 Task: Change the Trello board background using images related to 'Malaysia' and 'Chicago'.
Action: Mouse pressed left at (733, 44)
Screenshot: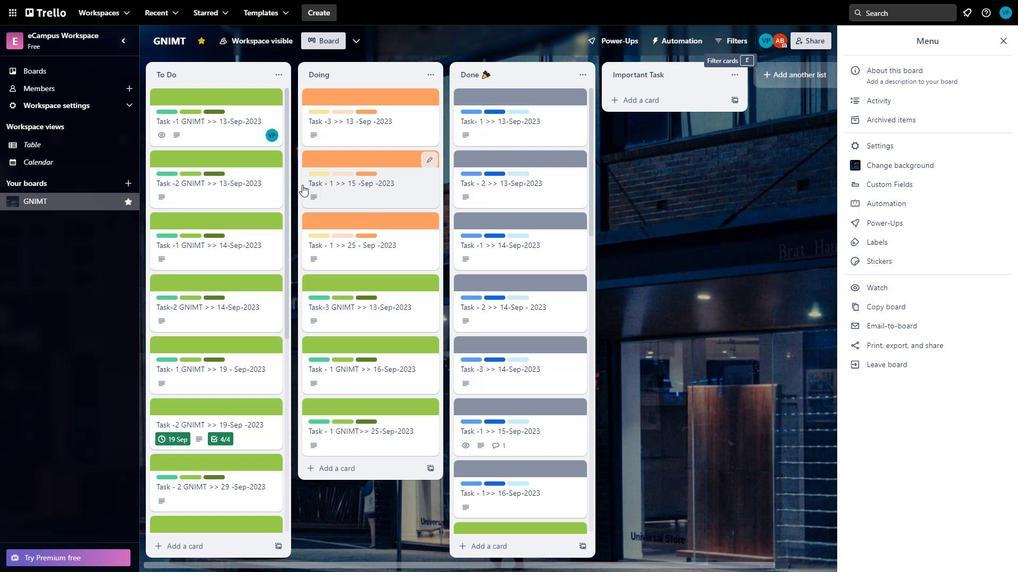 
Action: Mouse moved to (260, 230)
Screenshot: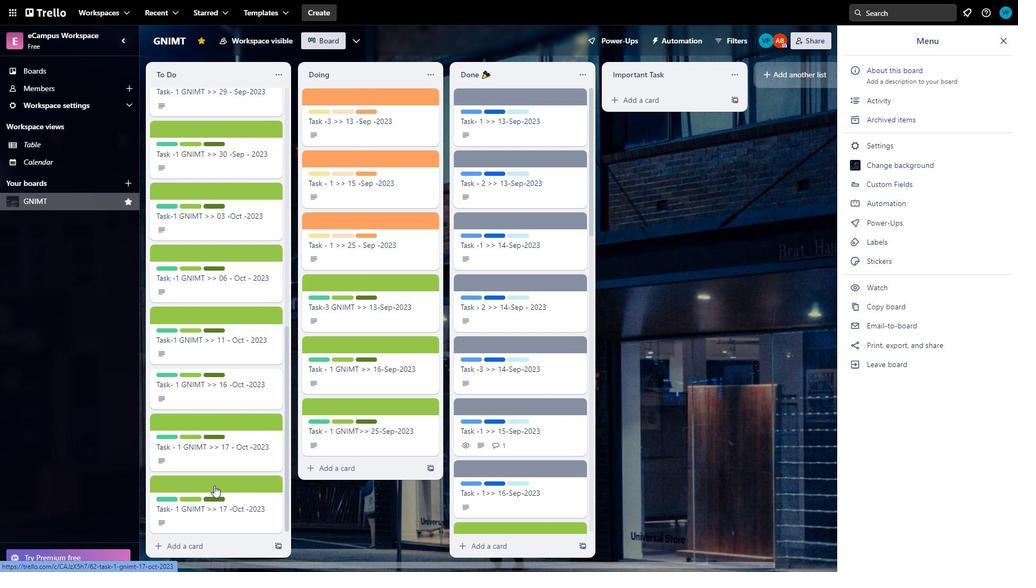 
Action: Mouse scrolled (260, 230) with delta (0, 0)
Screenshot: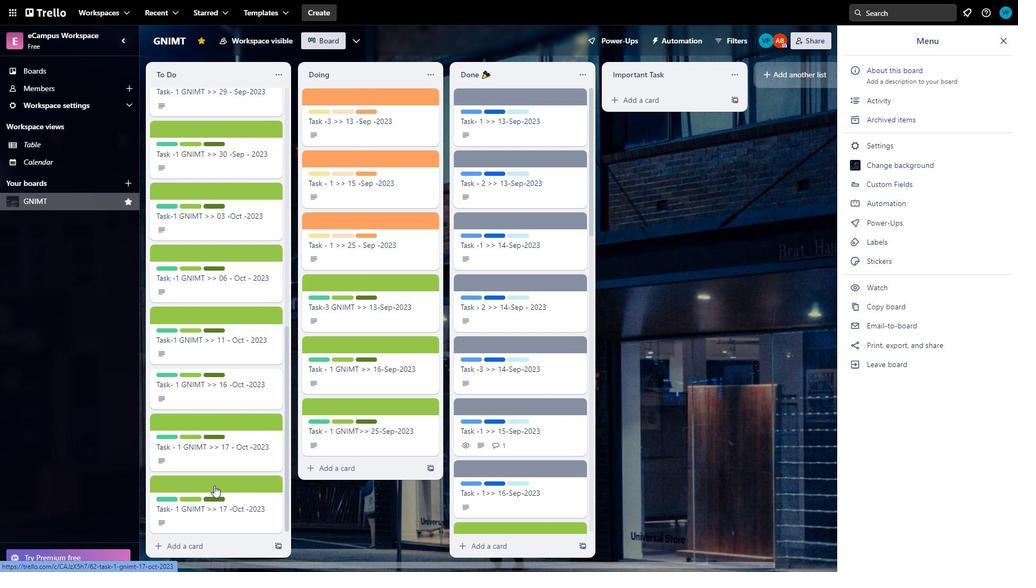 
Action: Mouse moved to (255, 245)
Screenshot: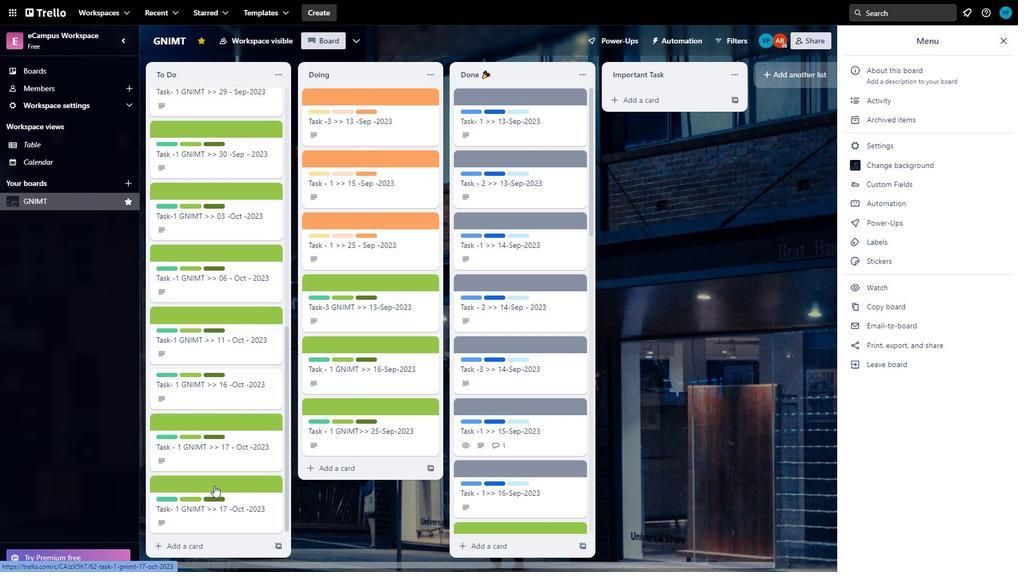 
Action: Mouse scrolled (255, 244) with delta (0, 0)
Screenshot: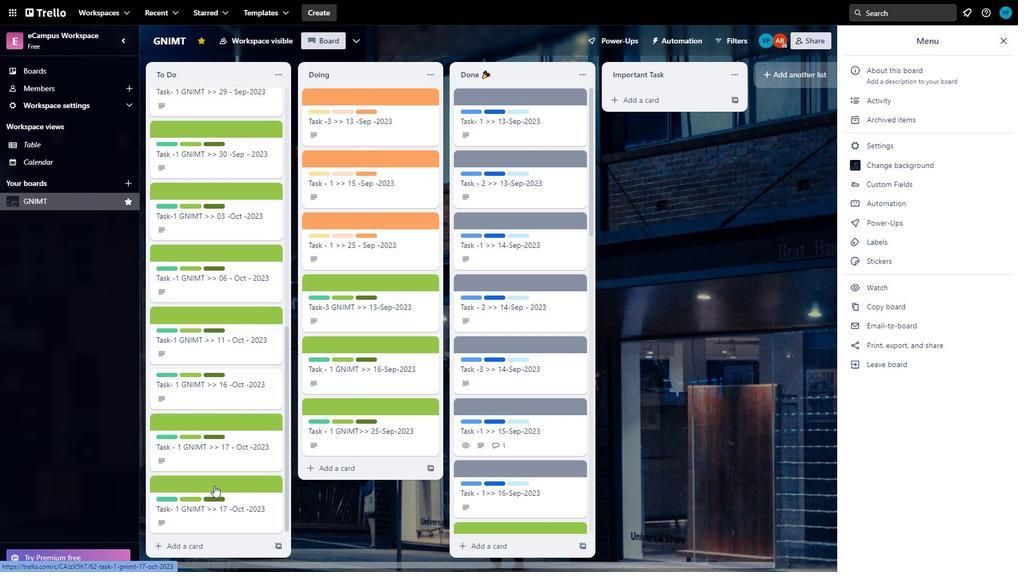
Action: Mouse moved to (254, 247)
Screenshot: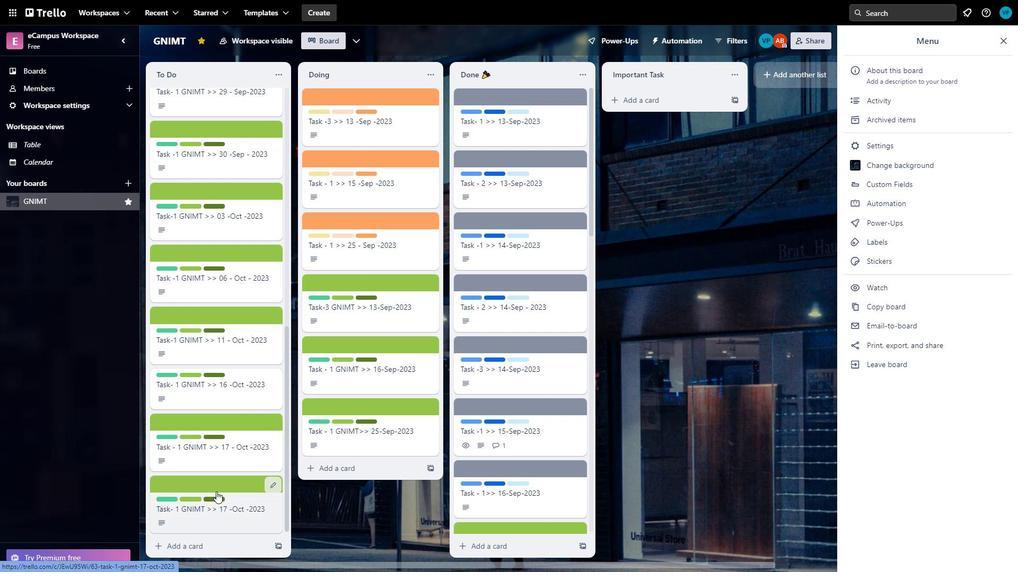 
Action: Mouse scrolled (254, 247) with delta (0, 0)
Screenshot: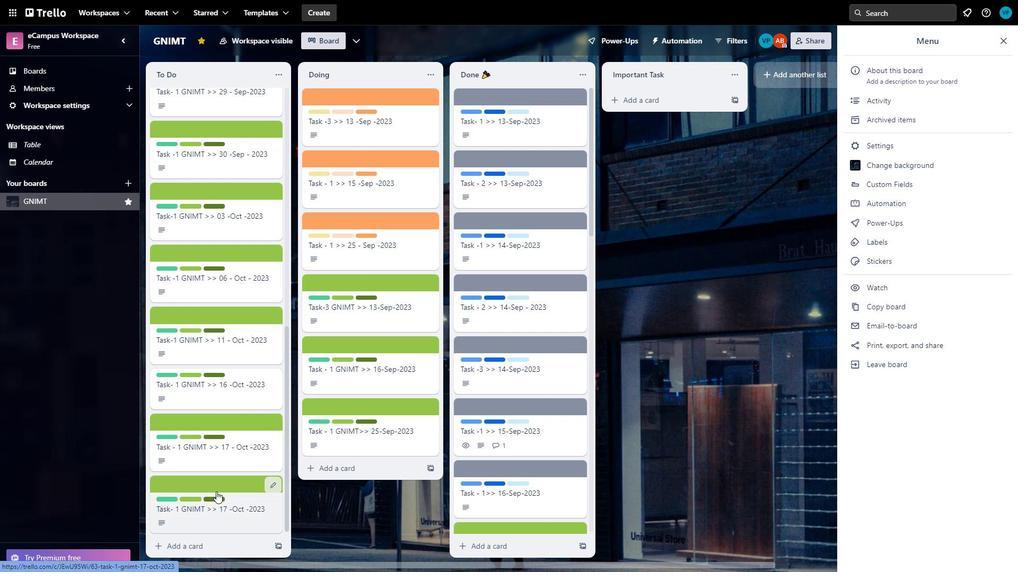 
Action: Mouse moved to (212, 354)
Screenshot: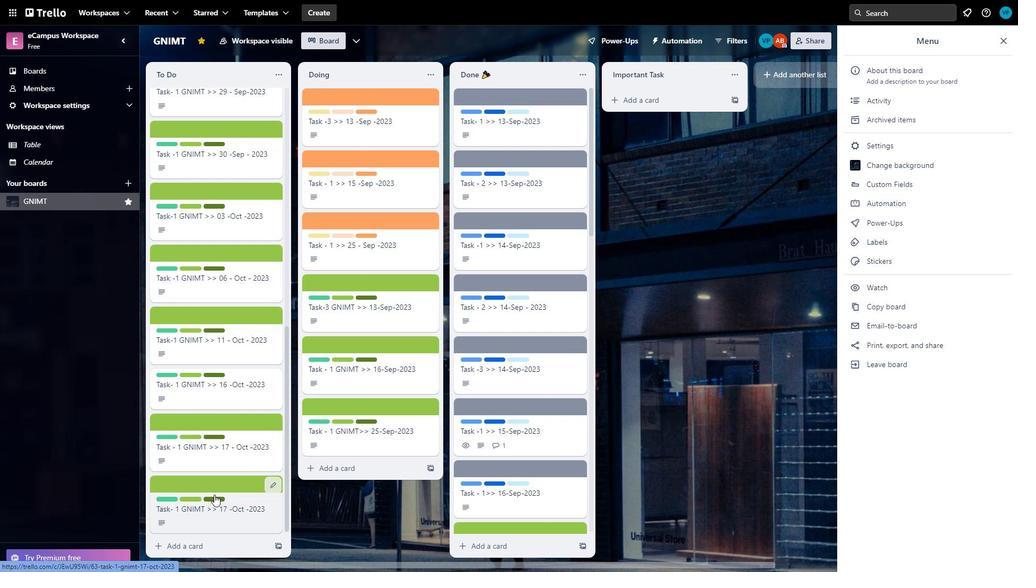 
Action: Mouse scrolled (212, 353) with delta (0, 0)
Screenshot: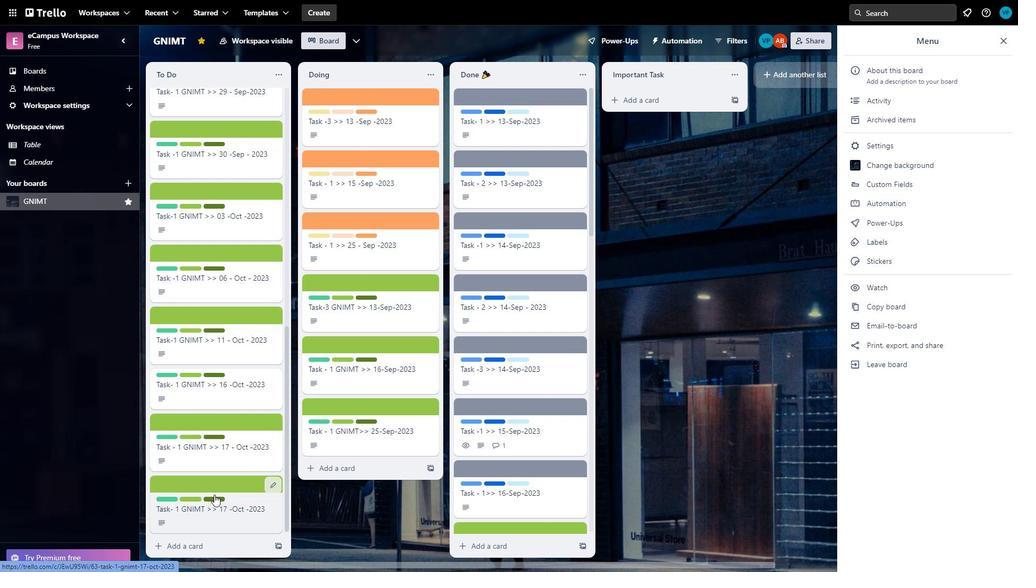 
Action: Mouse moved to (212, 355)
Screenshot: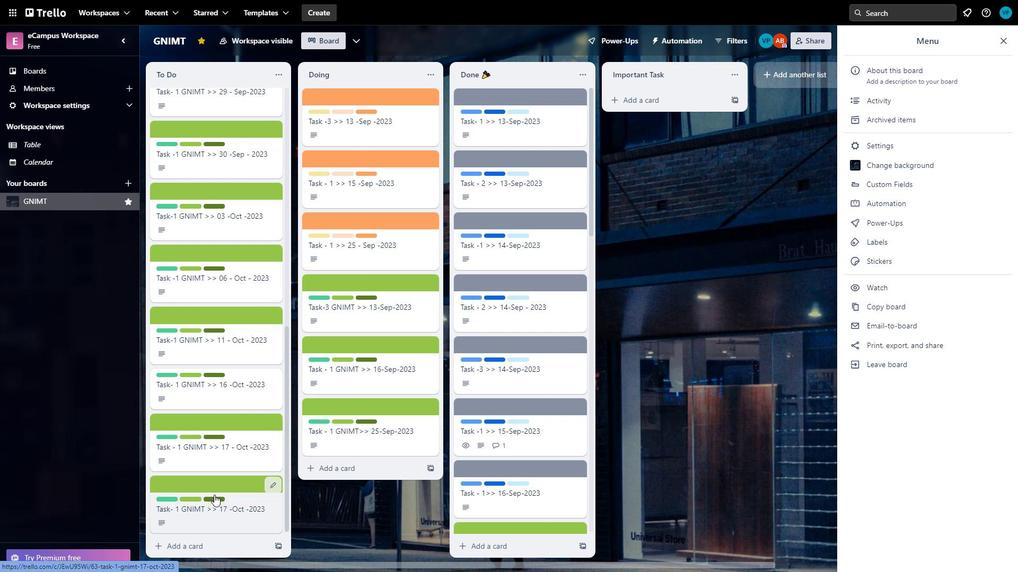 
Action: Mouse scrolled (212, 354) with delta (0, 0)
Screenshot: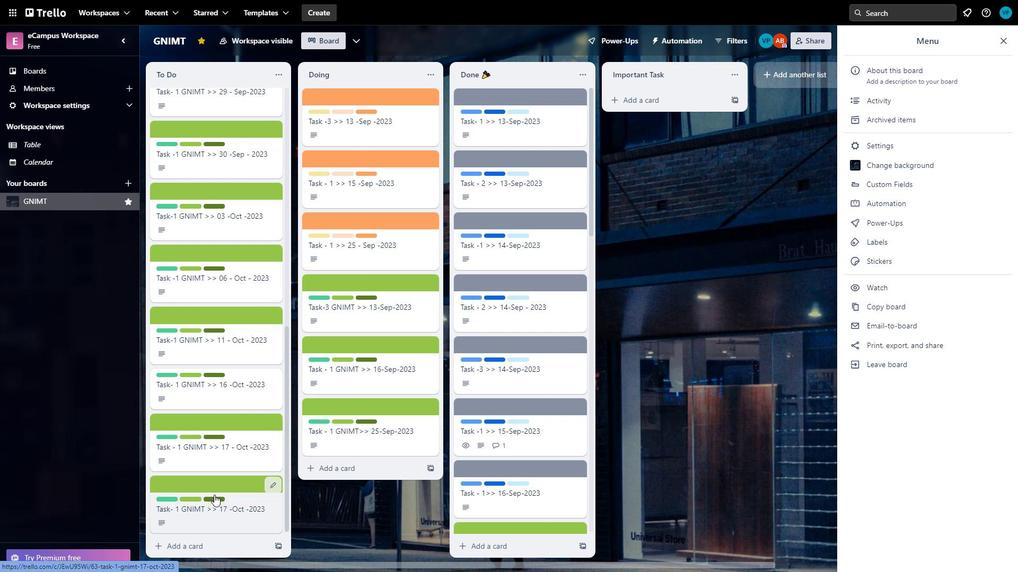 
Action: Mouse moved to (211, 356)
Screenshot: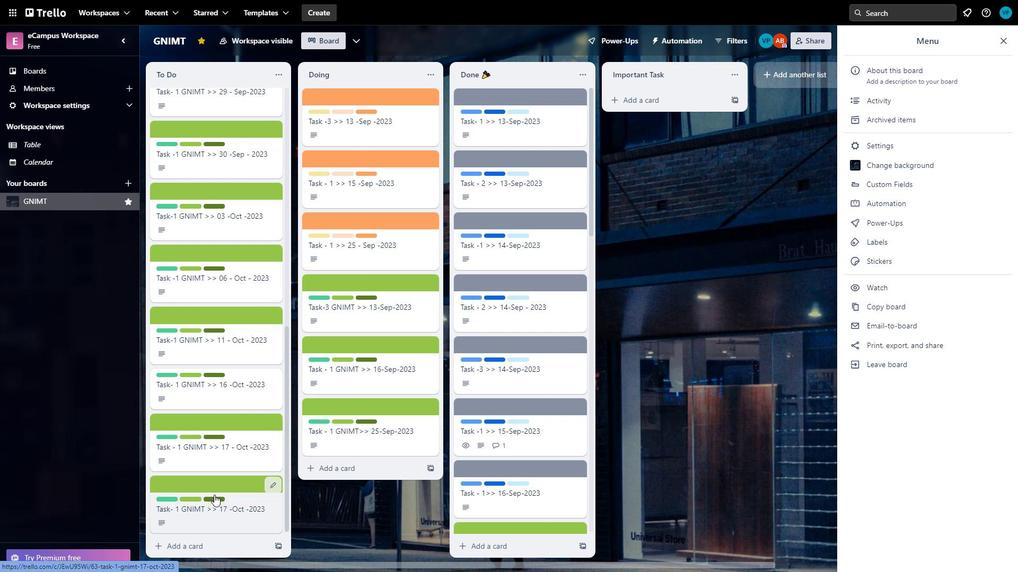 
Action: Mouse scrolled (211, 355) with delta (0, 0)
Screenshot: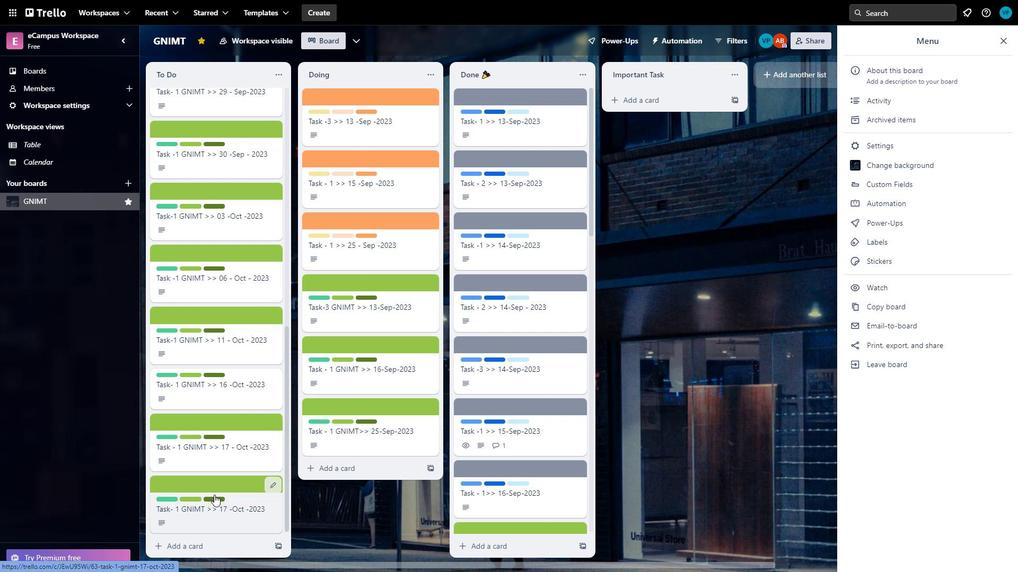 
Action: Mouse scrolled (211, 355) with delta (0, 0)
Screenshot: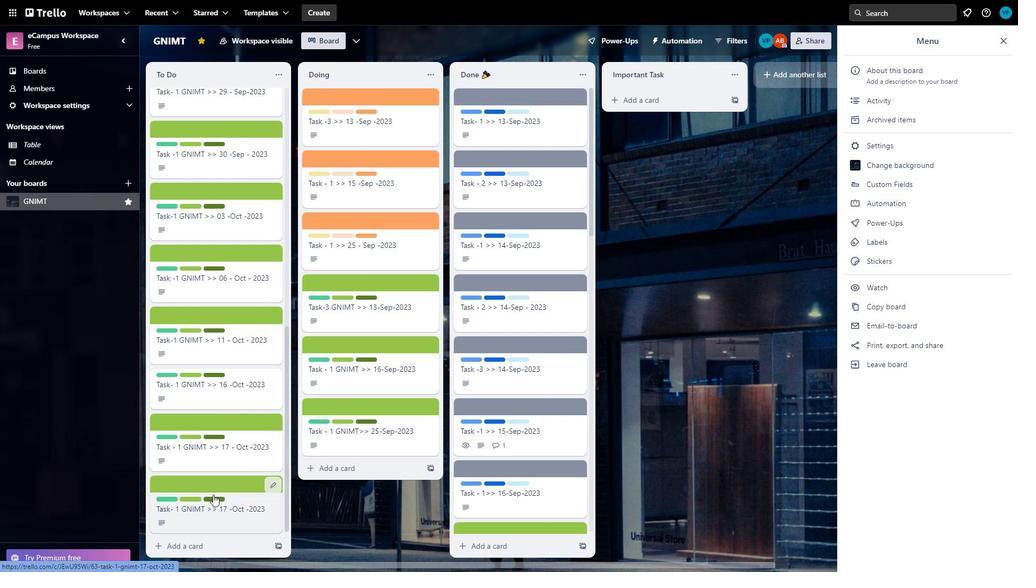 
Action: Mouse moved to (211, 356)
Screenshot: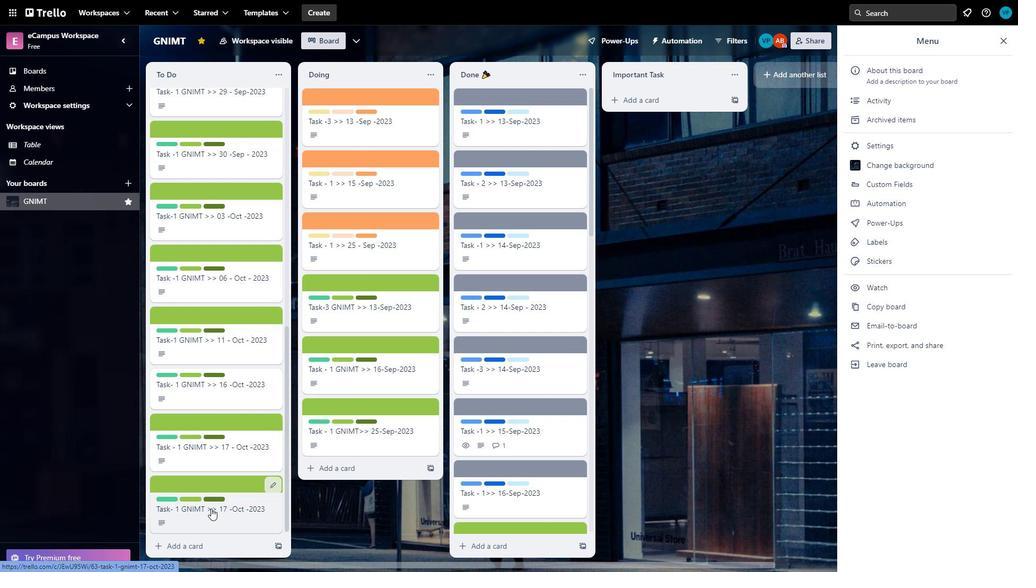 
Action: Mouse scrolled (211, 356) with delta (0, 0)
Screenshot: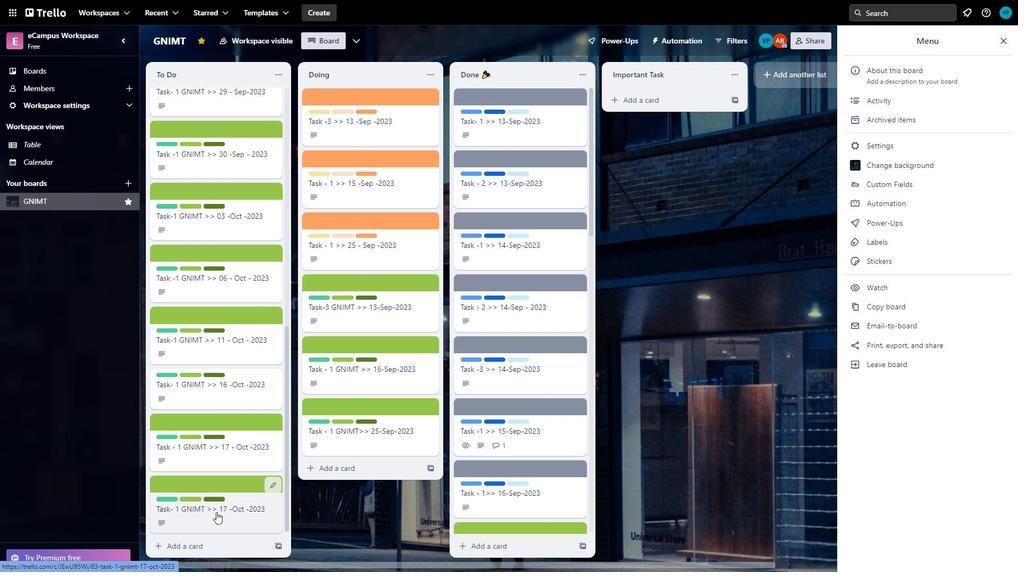 
Action: Mouse scrolled (211, 356) with delta (0, 0)
Screenshot: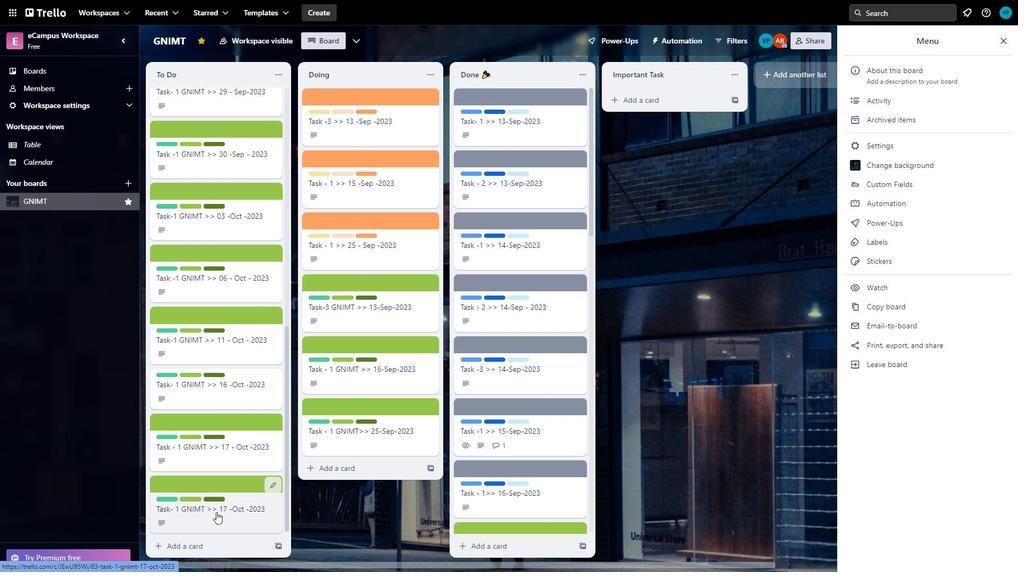 
Action: Mouse scrolled (211, 356) with delta (0, 0)
Screenshot: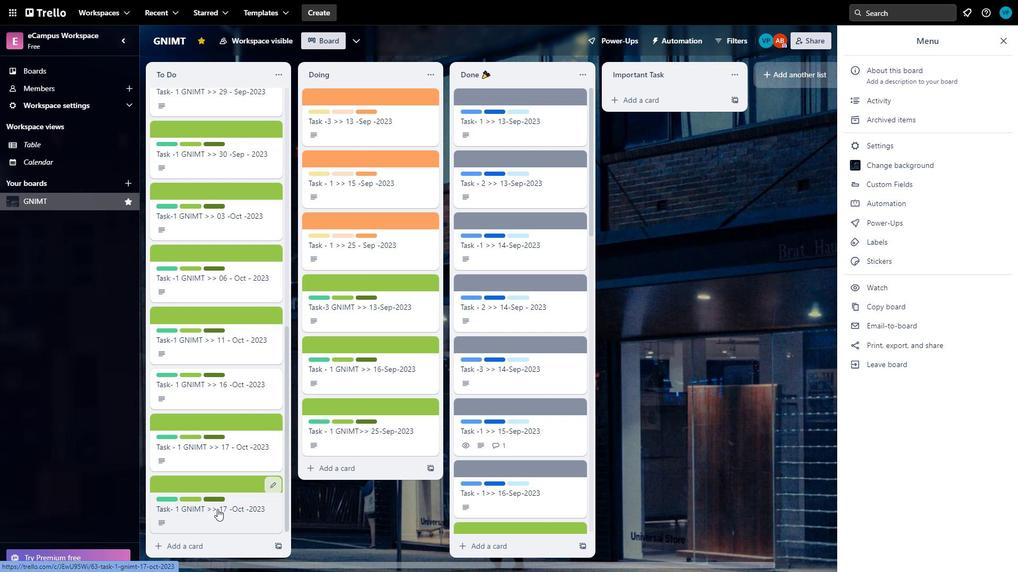 
Action: Mouse scrolled (211, 356) with delta (0, 0)
Screenshot: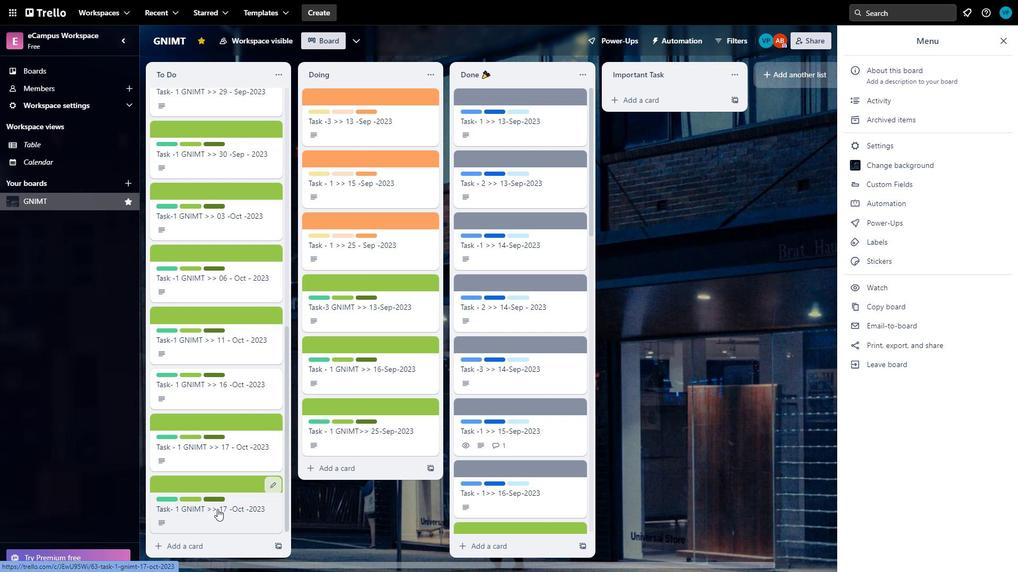 
Action: Mouse moved to (207, 356)
Screenshot: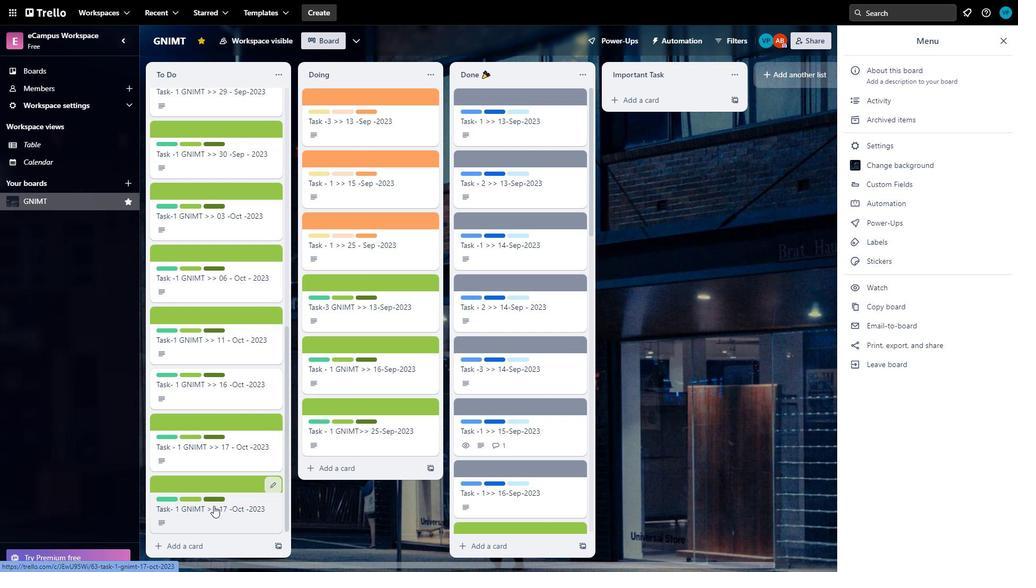 
Action: Mouse scrolled (207, 355) with delta (0, 0)
Screenshot: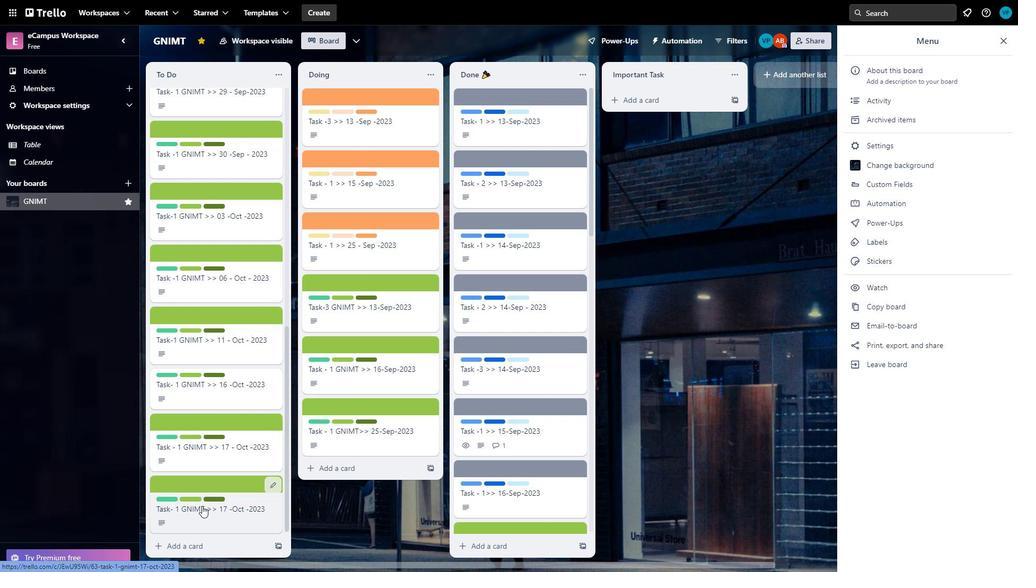 
Action: Mouse scrolled (207, 355) with delta (0, 0)
Screenshot: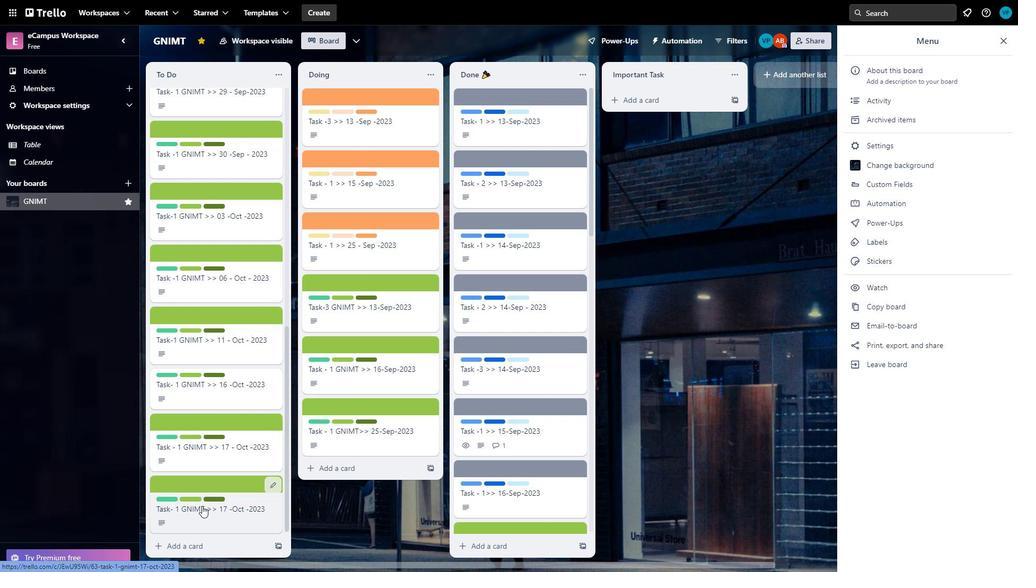 
Action: Mouse scrolled (207, 355) with delta (0, 0)
Screenshot: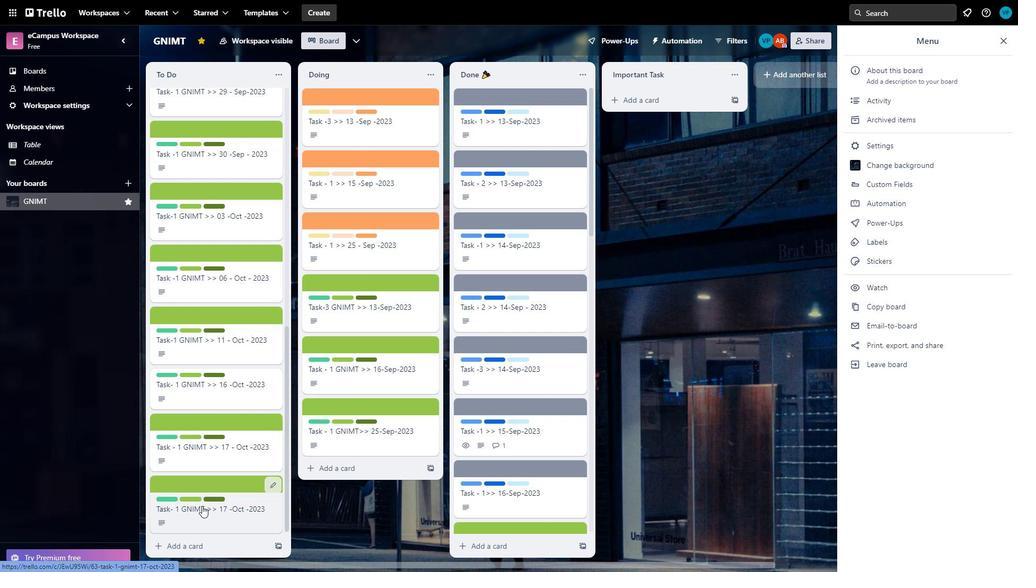 
Action: Mouse scrolled (207, 355) with delta (0, 0)
Screenshot: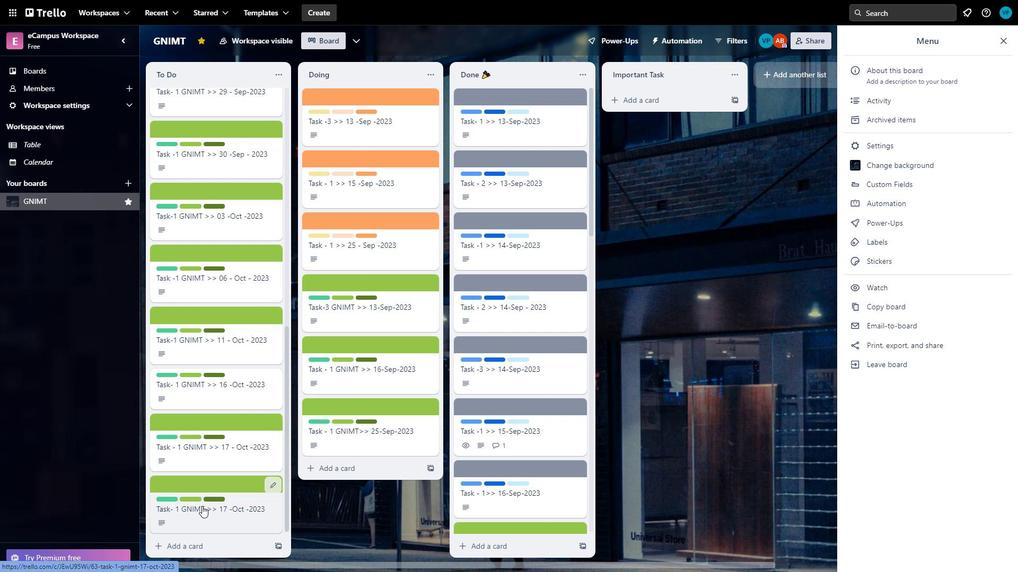 
Action: Mouse moved to (206, 355)
Screenshot: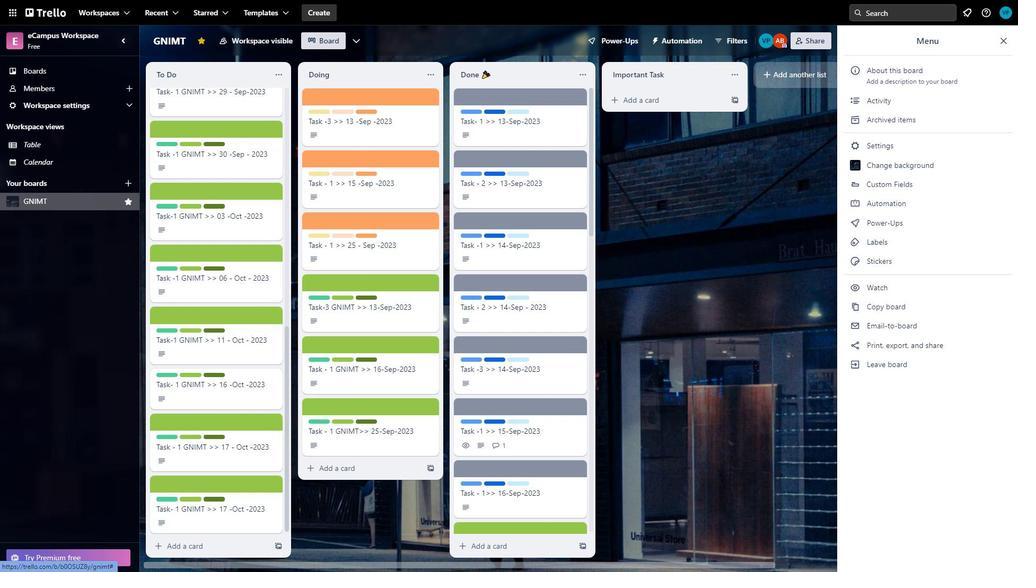 
Action: Mouse scrolled (206, 355) with delta (0, 0)
Screenshot: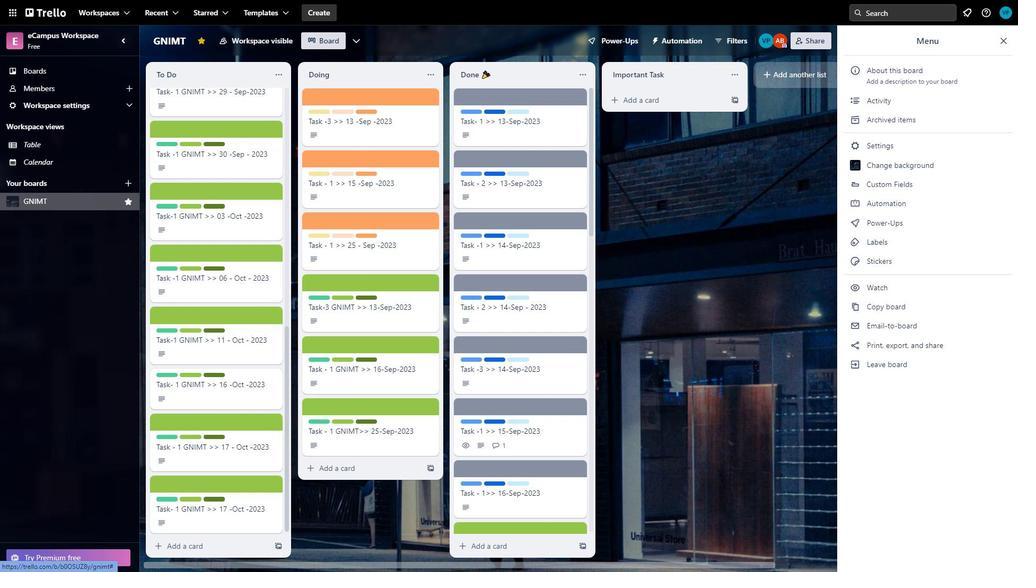 
Action: Mouse scrolled (206, 355) with delta (0, 0)
Screenshot: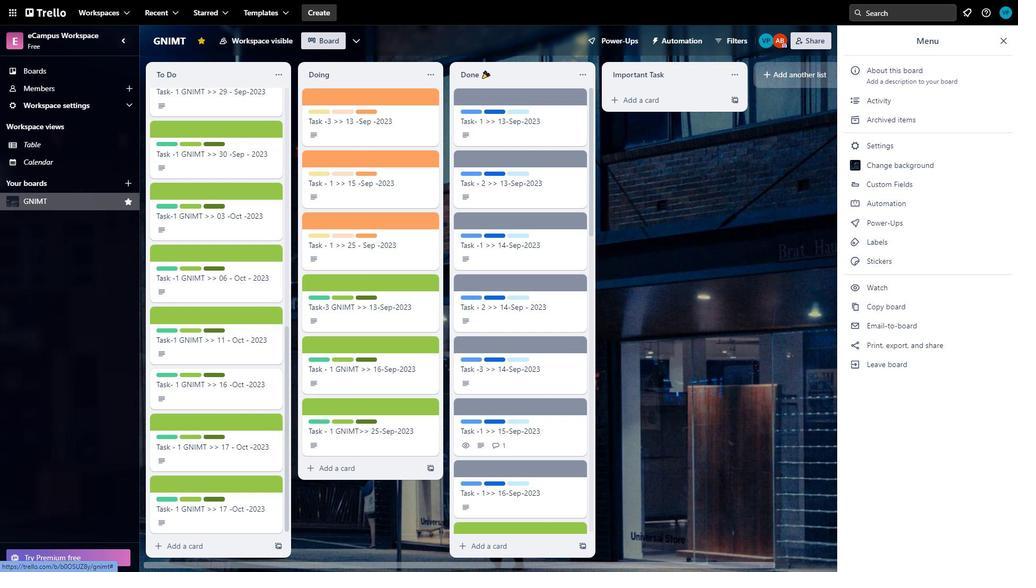 
Action: Mouse scrolled (206, 355) with delta (0, 0)
Screenshot: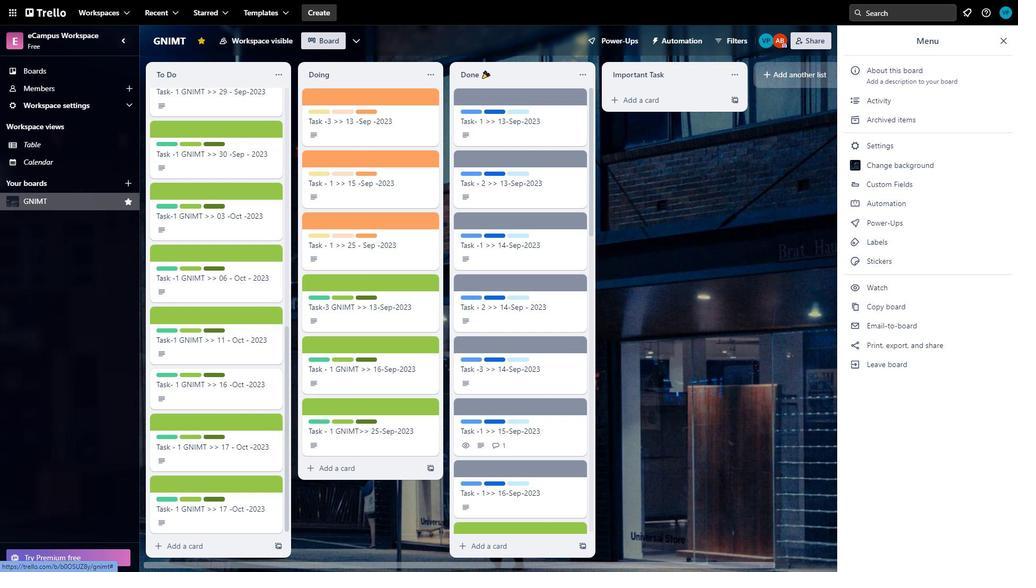 
Action: Mouse moved to (206, 355)
Screenshot: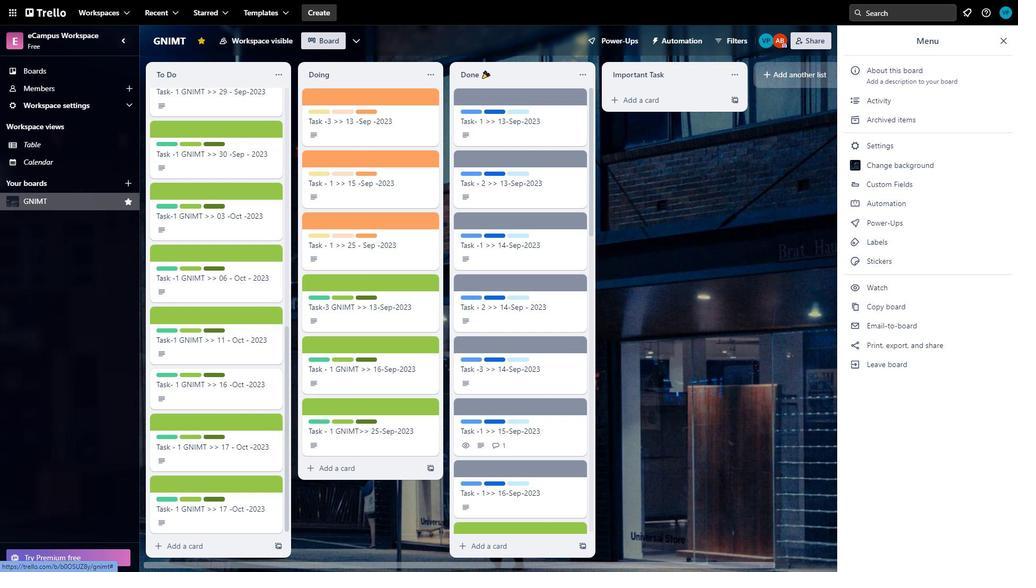 
Action: Mouse scrolled (206, 355) with delta (0, 0)
Screenshot: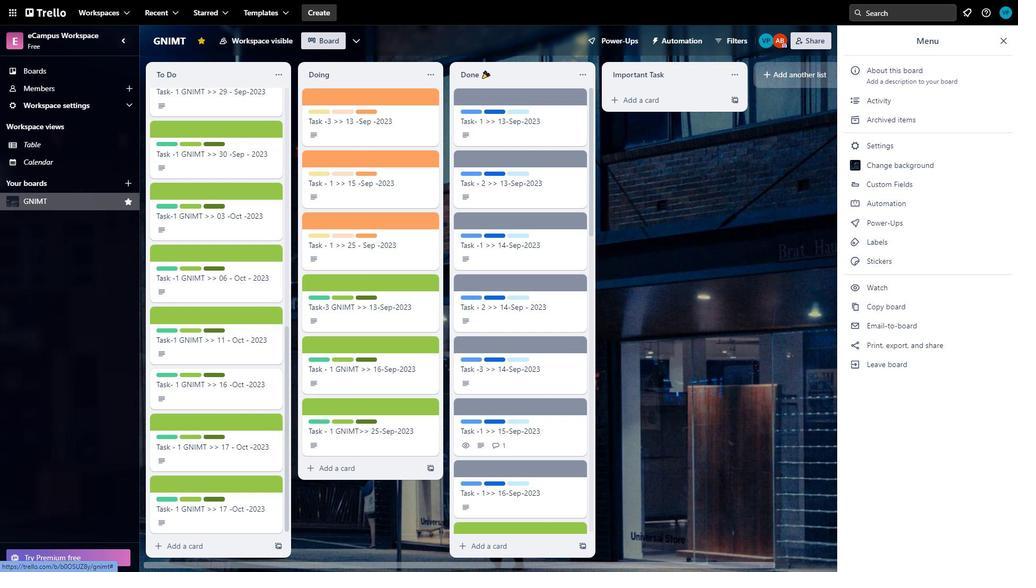
Action: Mouse moved to (206, 355)
Screenshot: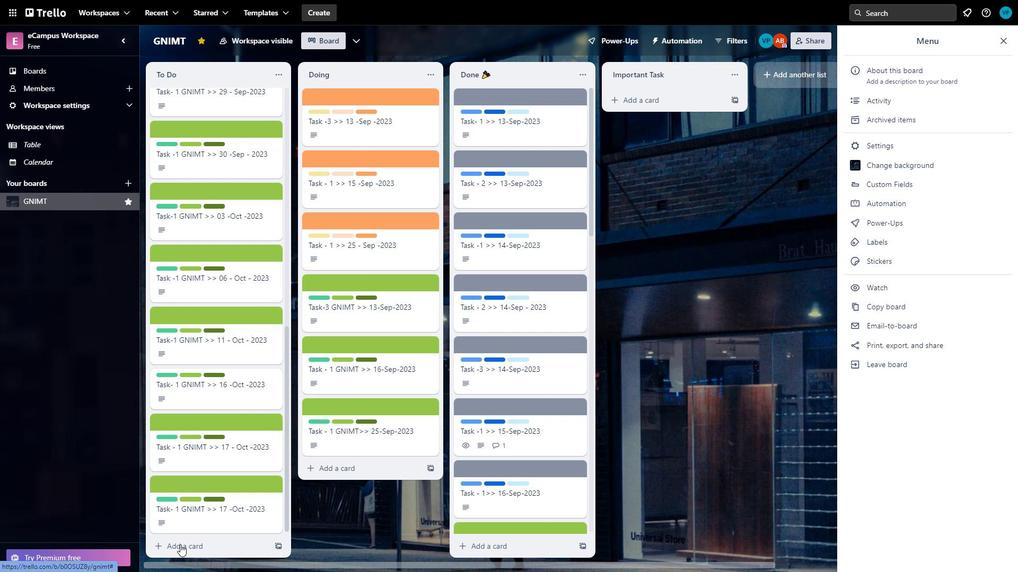 
Action: Mouse scrolled (206, 355) with delta (0, 0)
Screenshot: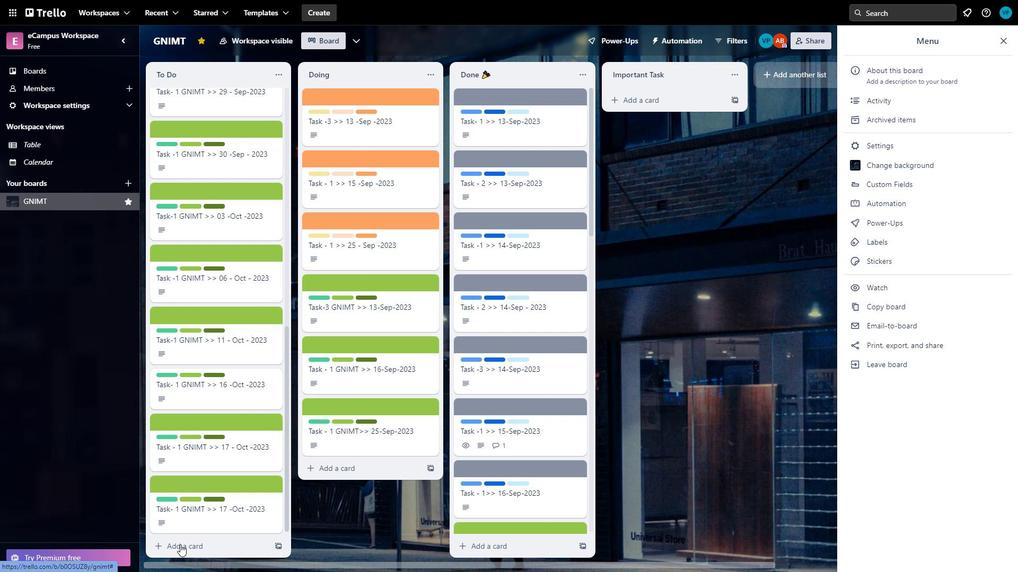 
Action: Mouse moved to (206, 364)
Screenshot: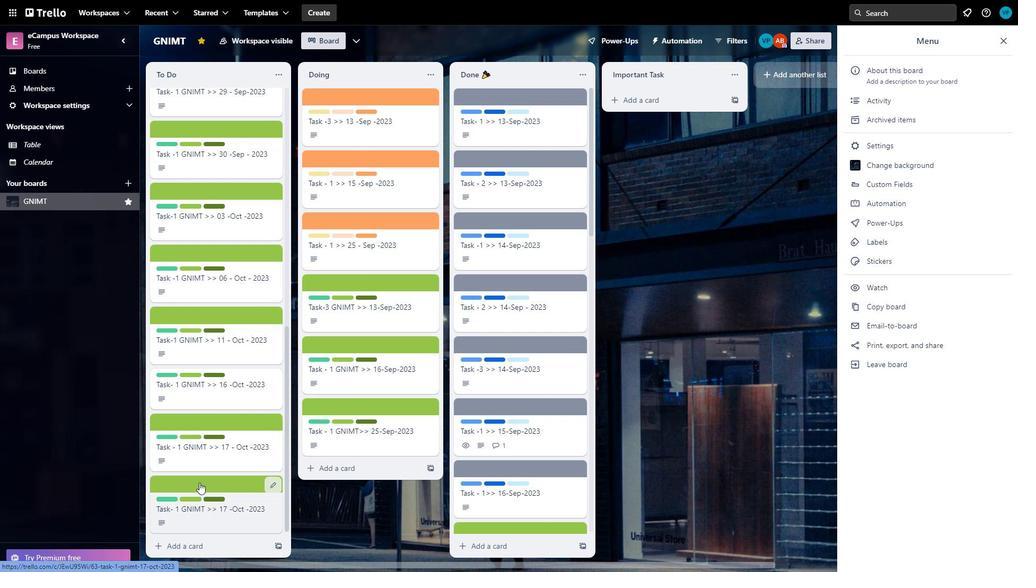 
Action: Mouse scrolled (206, 363) with delta (0, 0)
Screenshot: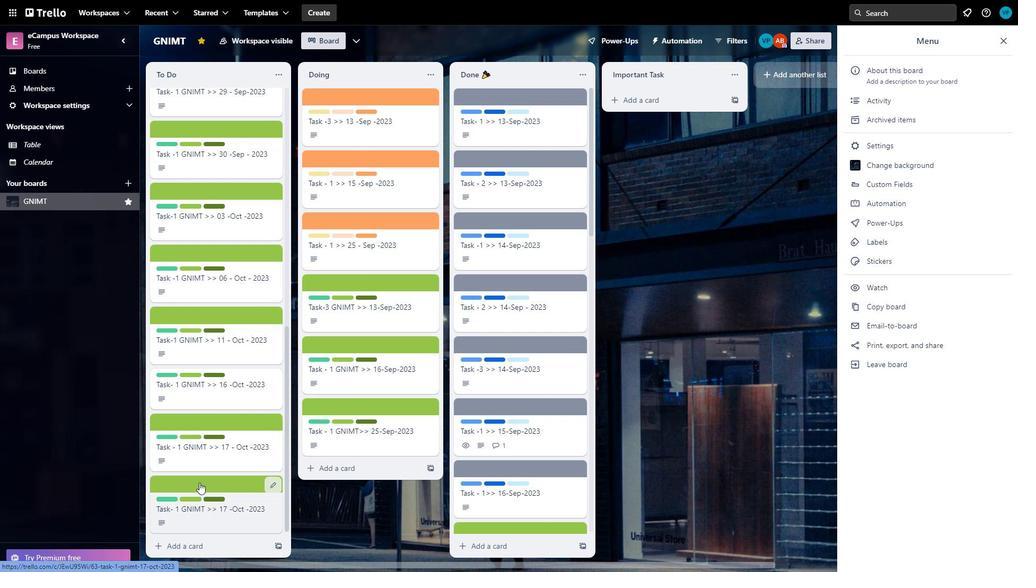
Action: Mouse moved to (205, 368)
Screenshot: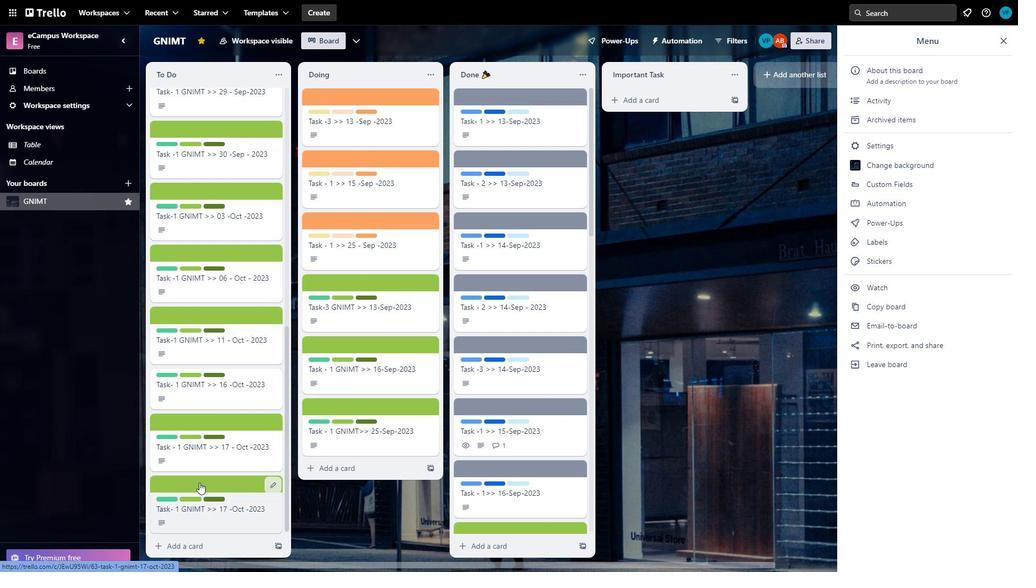 
Action: Mouse scrolled (205, 367) with delta (0, 0)
Screenshot: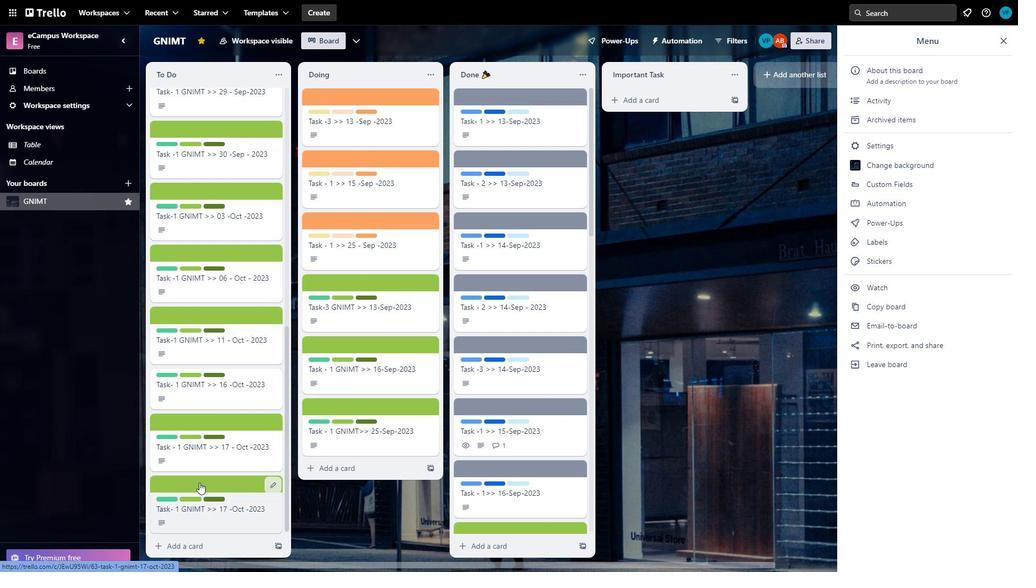 
Action: Mouse moved to (205, 370)
Screenshot: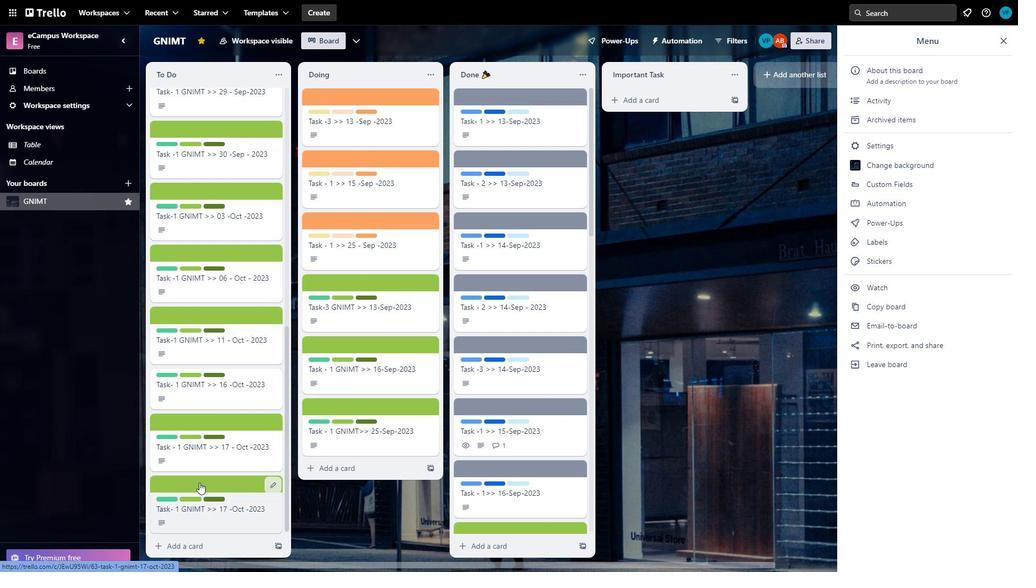 
Action: Mouse scrolled (205, 370) with delta (0, 0)
Screenshot: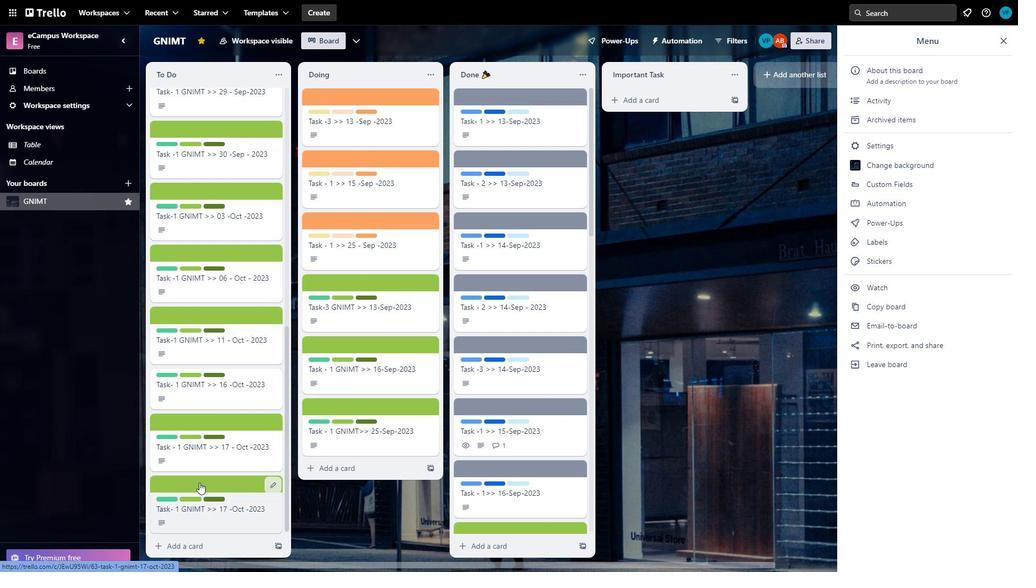 
Action: Mouse moved to (205, 372)
Screenshot: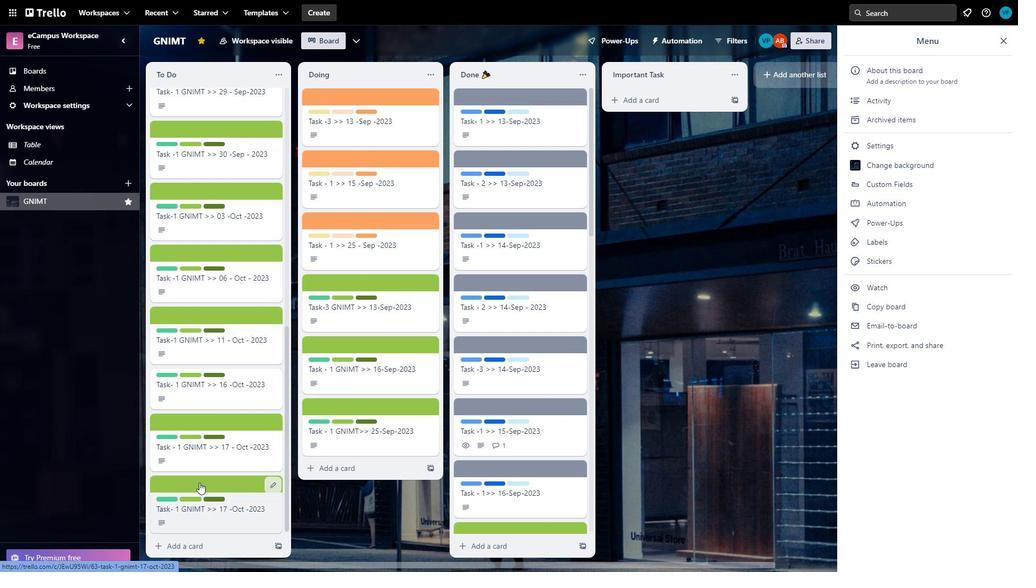 
Action: Mouse scrolled (205, 372) with delta (0, 0)
Screenshot: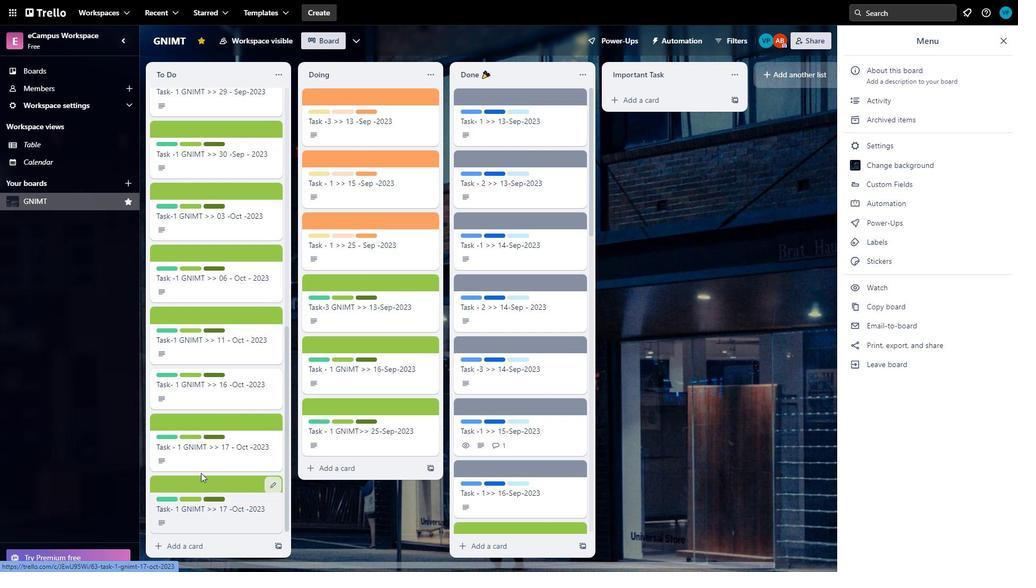 
Action: Mouse moved to (205, 389)
Screenshot: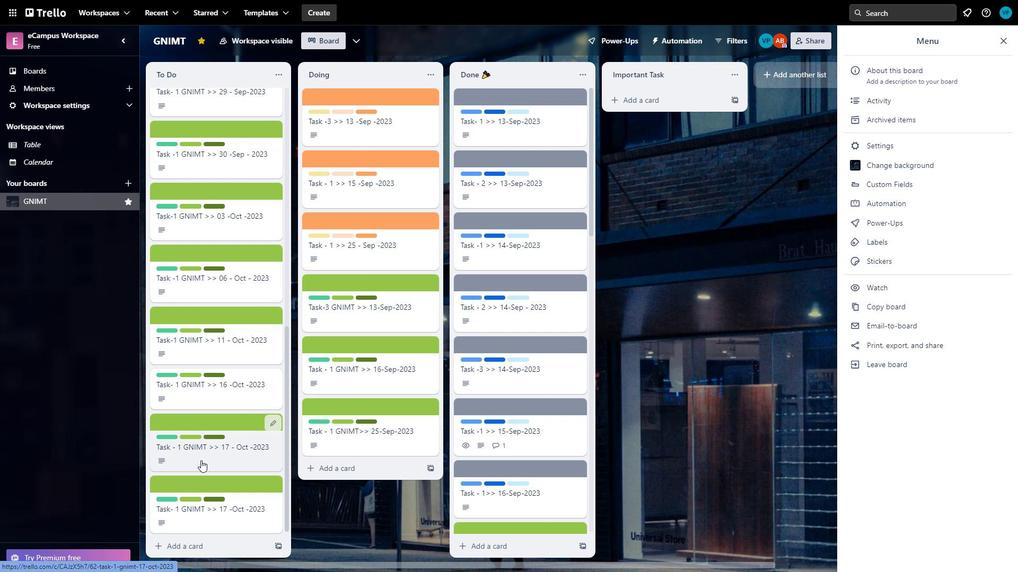 
Action: Mouse scrolled (205, 388) with delta (0, 0)
Screenshot: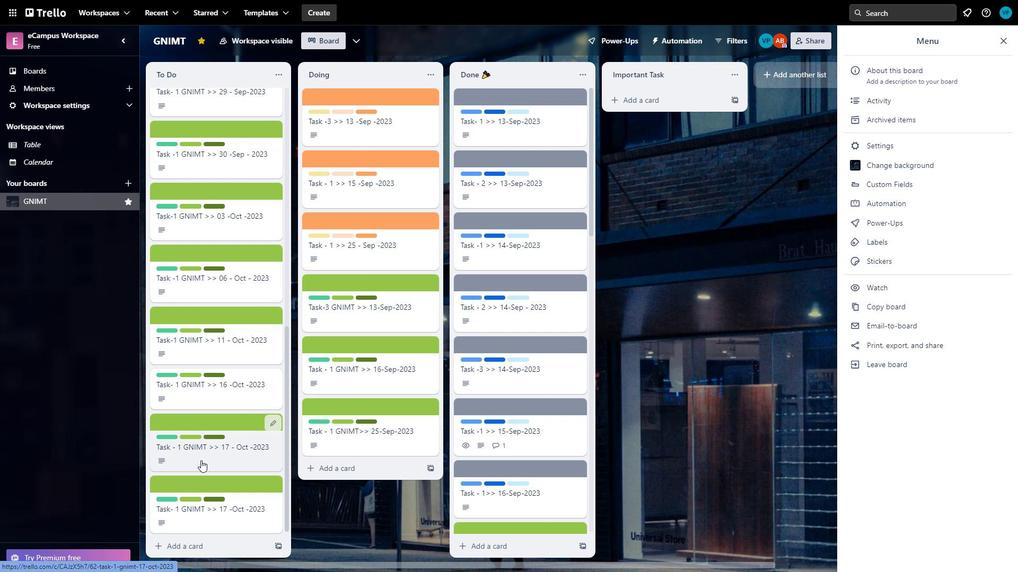 
Action: Mouse moved to (205, 393)
Screenshot: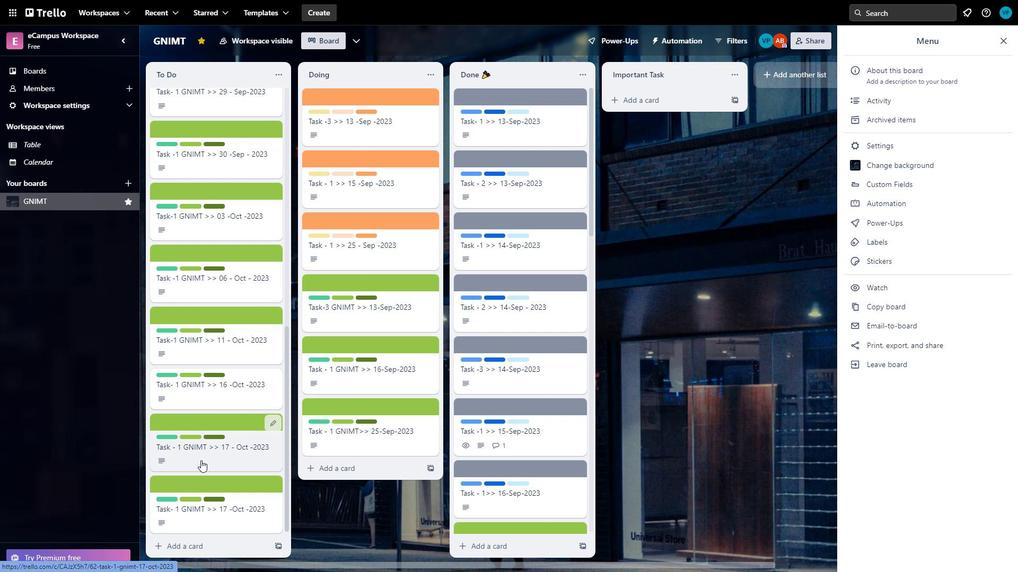 
Action: Mouse scrolled (205, 392) with delta (0, 0)
Screenshot: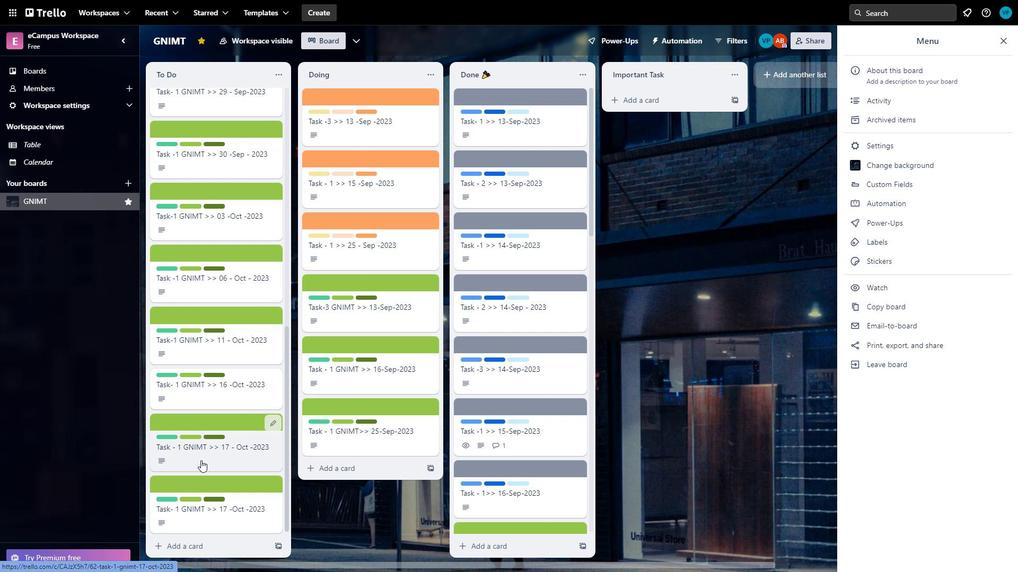 
Action: Mouse moved to (206, 397)
Screenshot: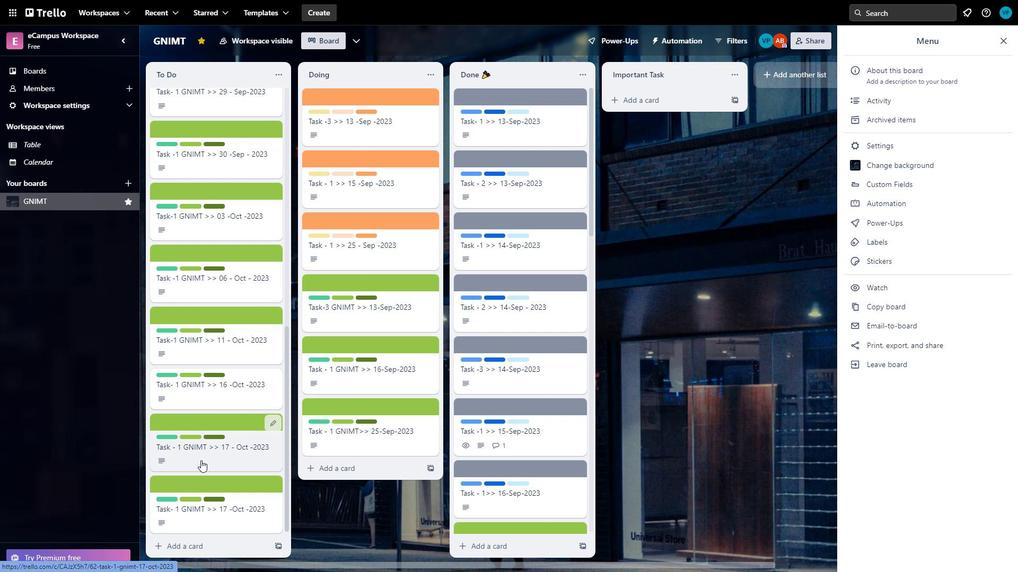 
Action: Mouse scrolled (206, 397) with delta (0, 0)
Screenshot: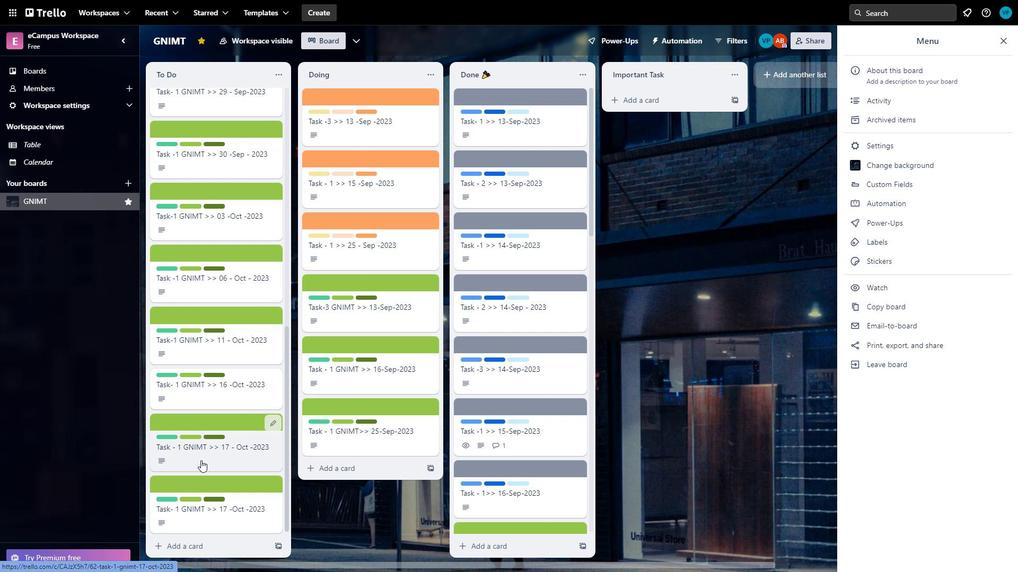 
Action: Mouse moved to (207, 399)
Screenshot: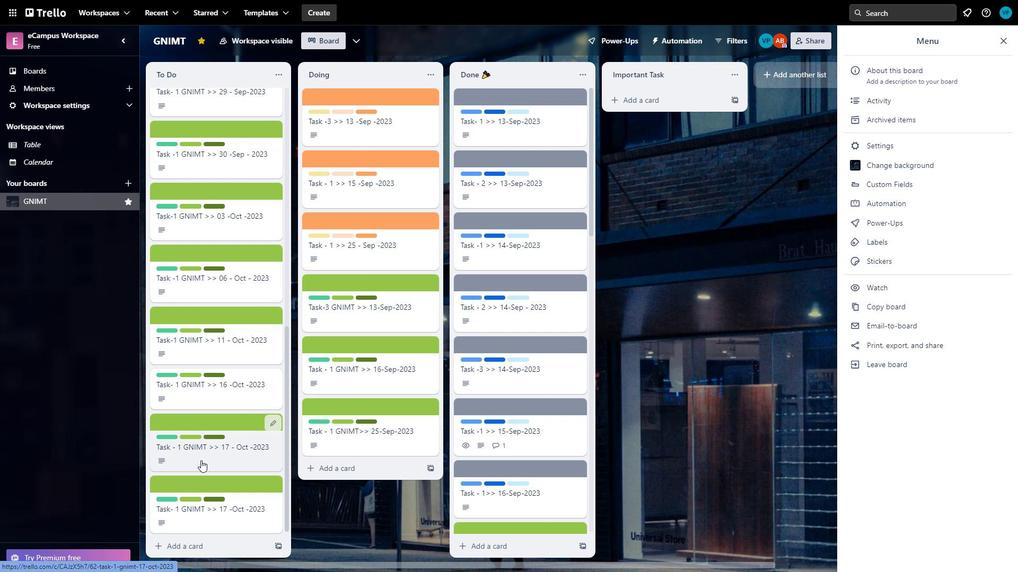
Action: Mouse scrolled (207, 399) with delta (0, 0)
Screenshot: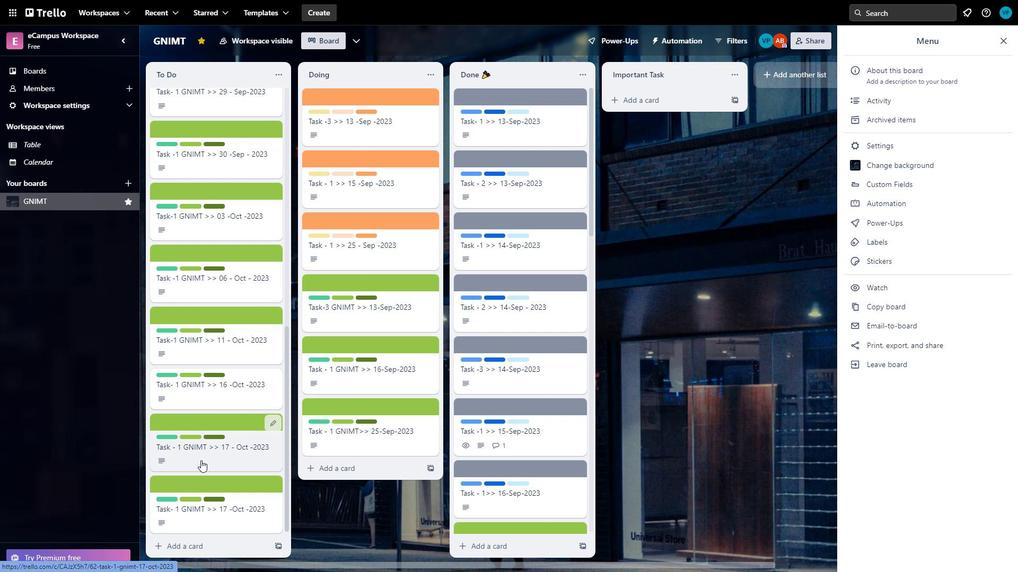 
Action: Mouse moved to (214, 448)
Screenshot: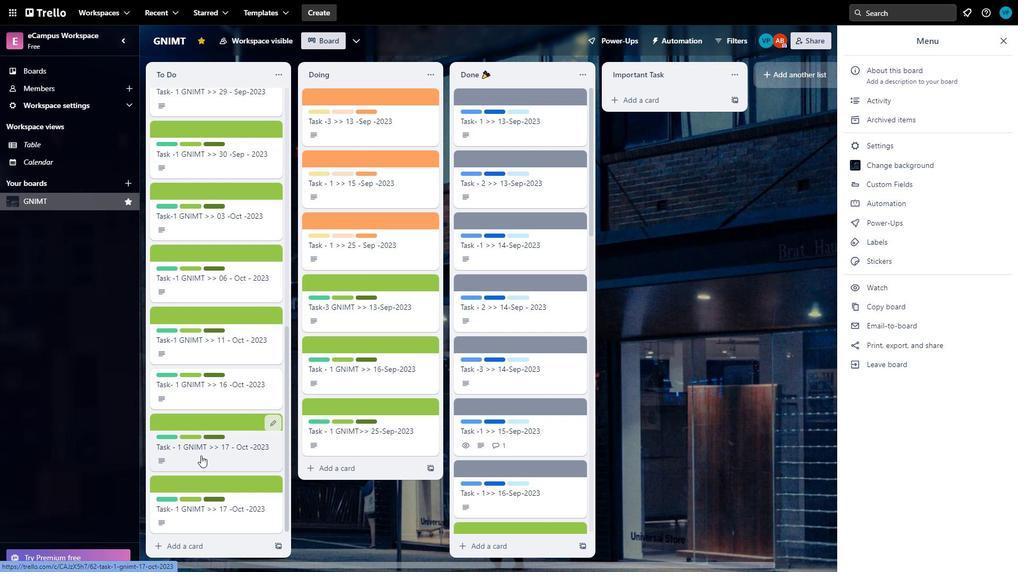 
Action: Mouse scrolled (214, 448) with delta (0, 0)
Screenshot: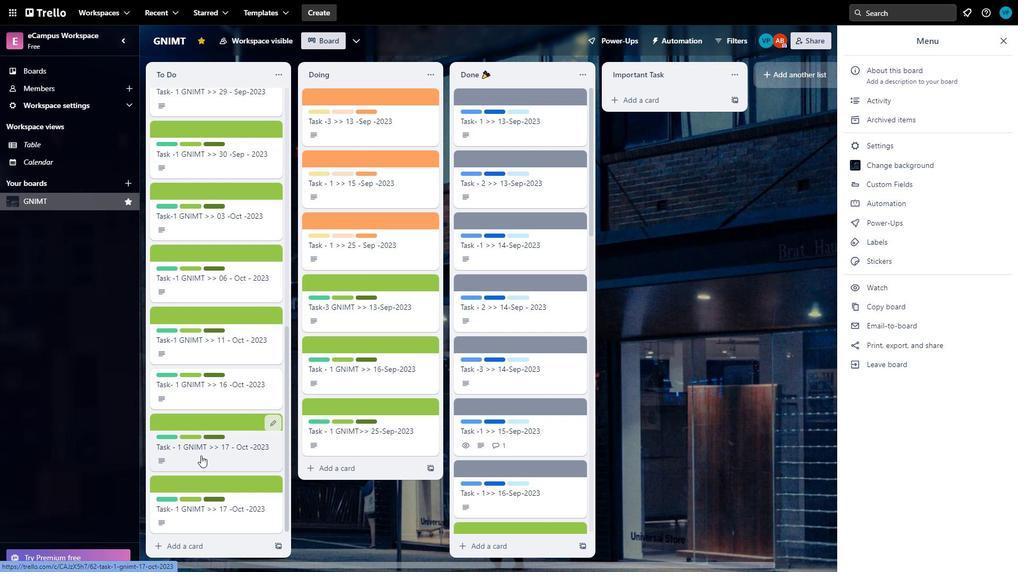 
Action: Mouse moved to (214, 458)
Screenshot: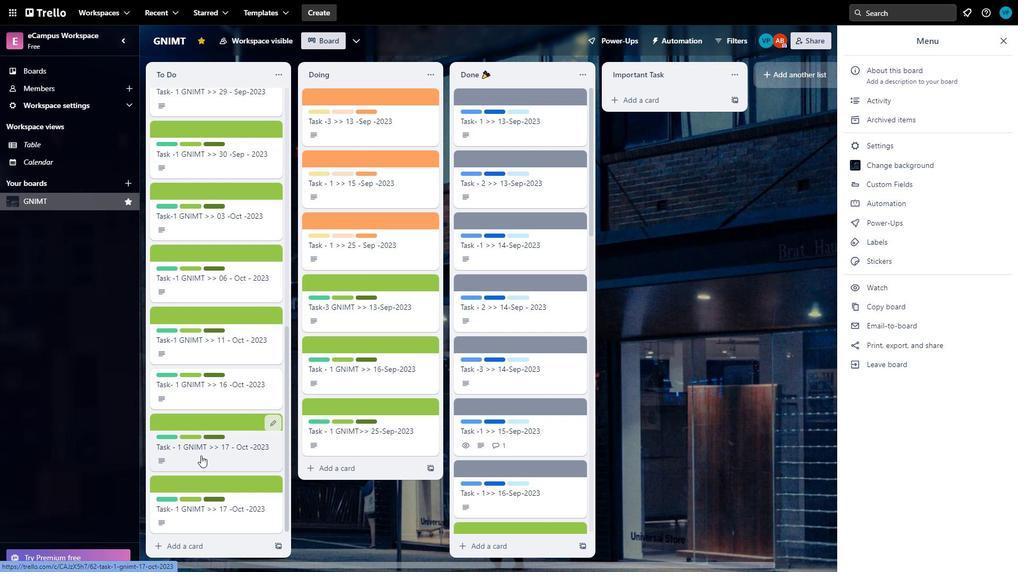 
Action: Mouse scrolled (214, 458) with delta (0, 0)
Screenshot: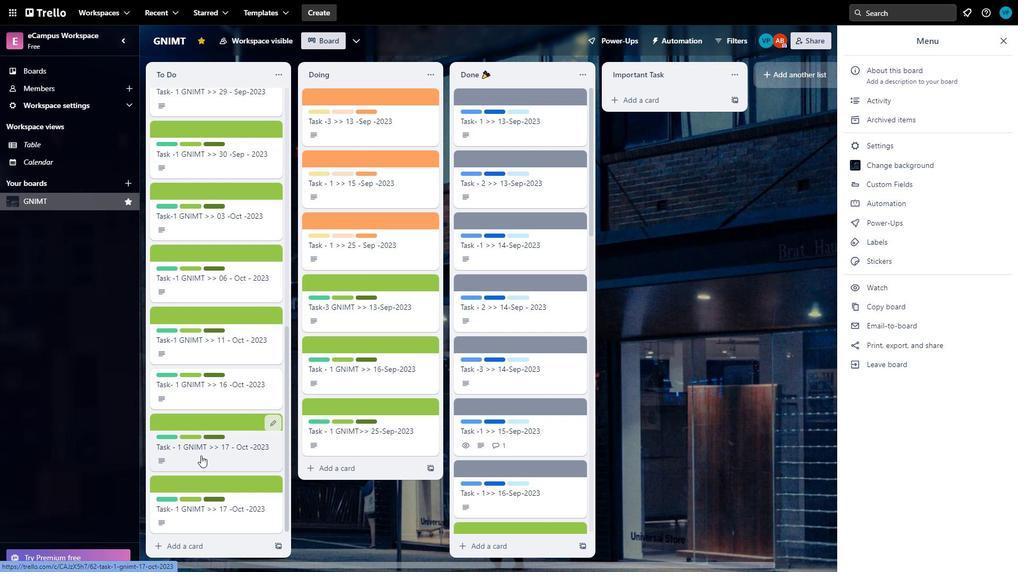 
Action: Mouse moved to (214, 467)
Screenshot: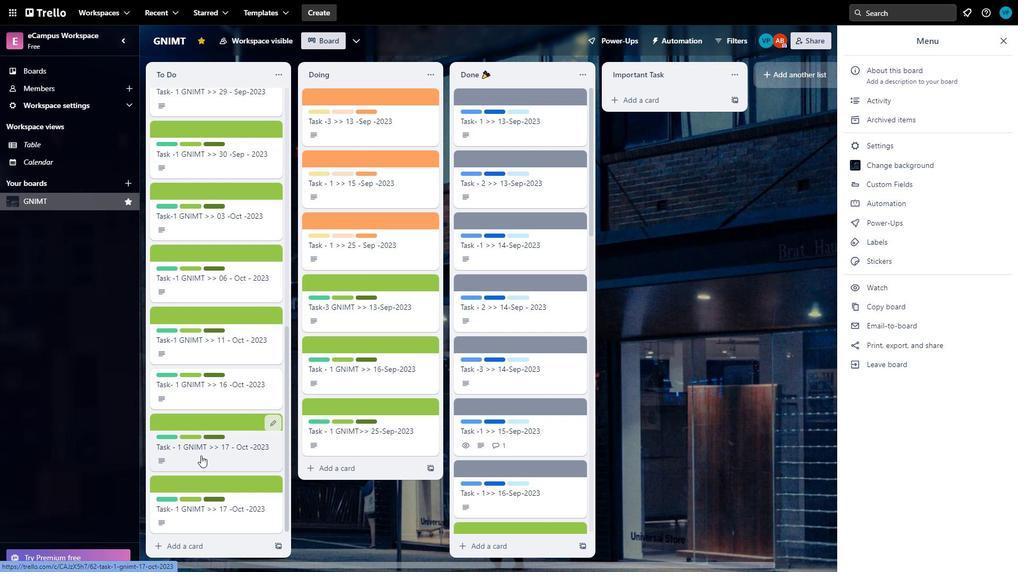 
Action: Mouse scrolled (214, 467) with delta (0, 0)
Screenshot: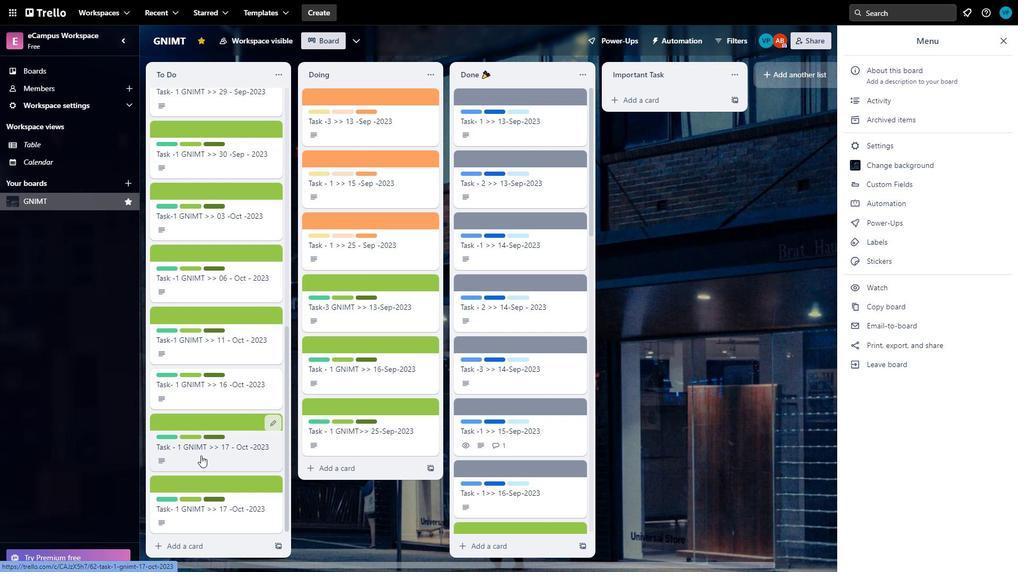 
Action: Mouse moved to (214, 470)
Screenshot: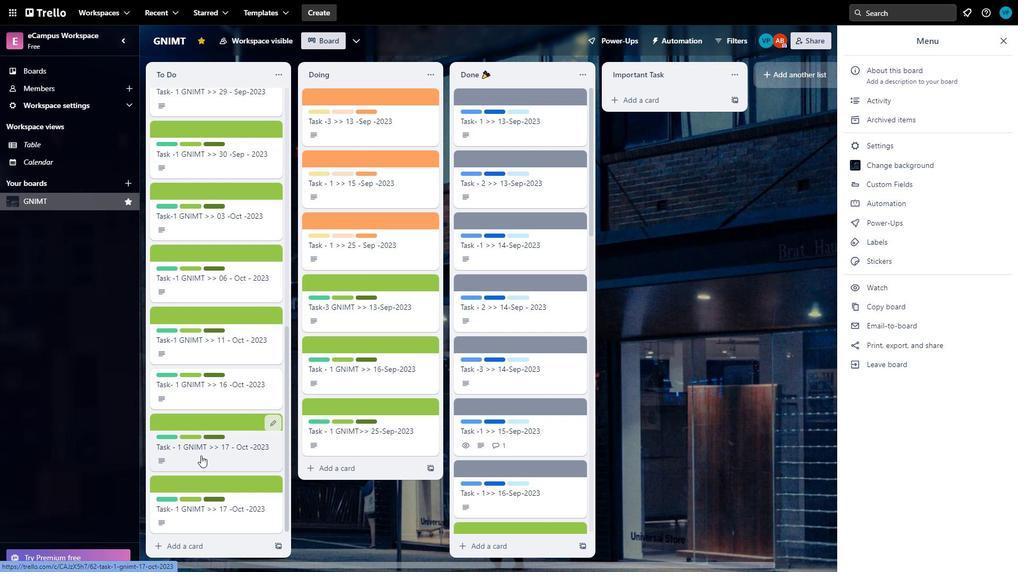 
Action: Mouse scrolled (214, 469) with delta (0, 0)
Screenshot: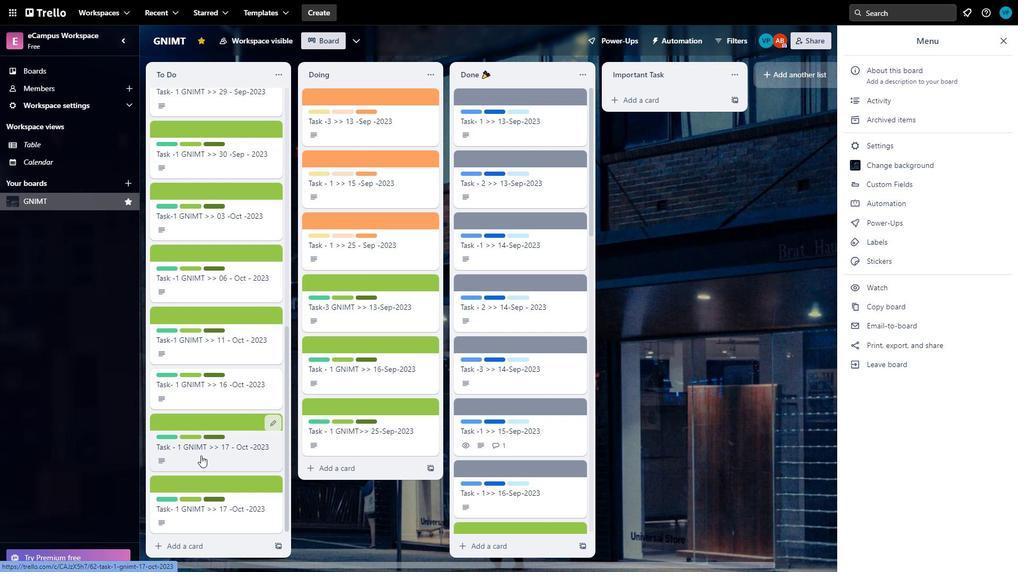 
Action: Mouse moved to (216, 492)
Screenshot: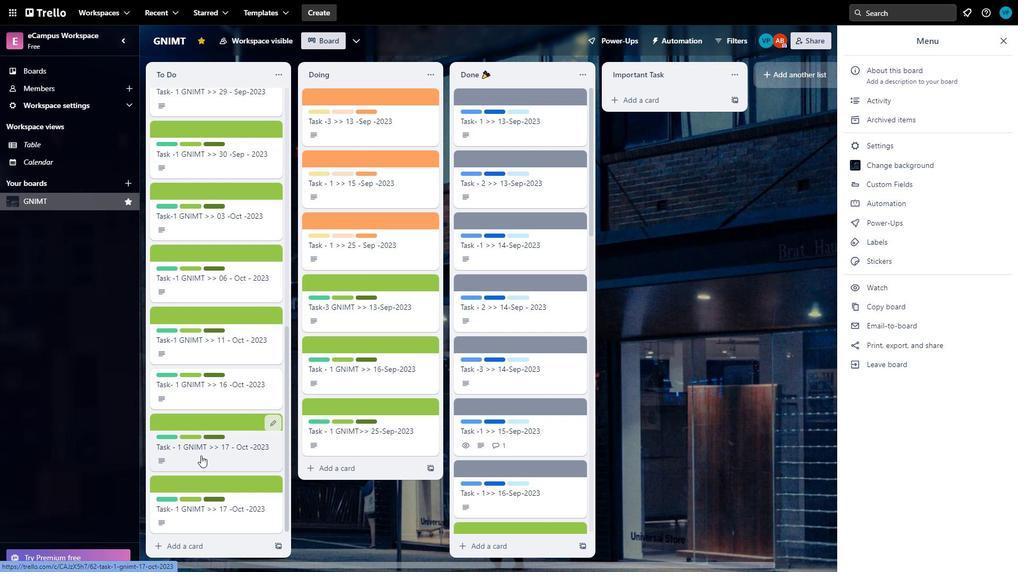 
Action: Mouse scrolled (216, 491) with delta (0, 0)
Screenshot: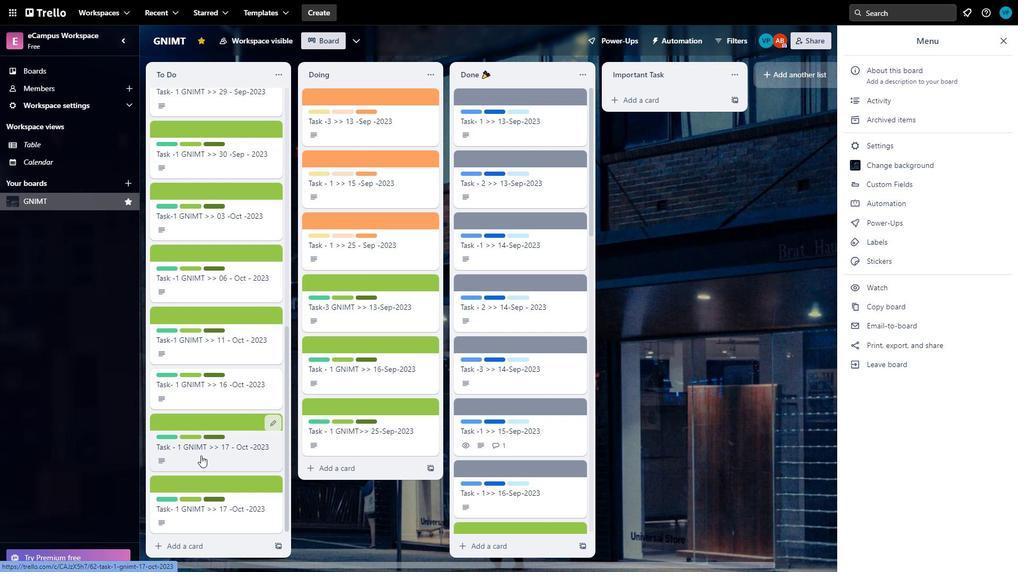 
Action: Mouse moved to (216, 493)
Screenshot: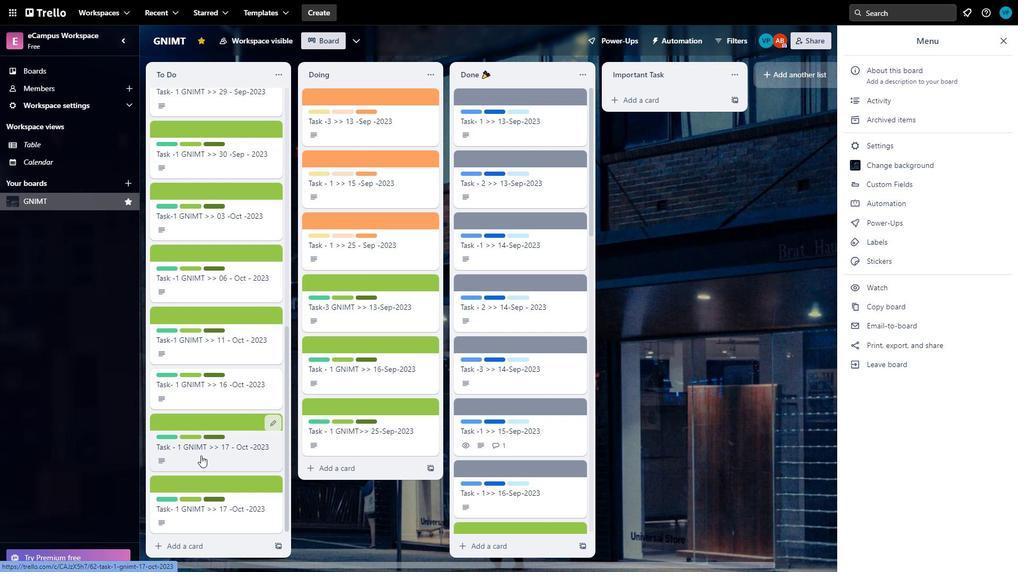 
Action: Mouse scrolled (216, 492) with delta (0, 0)
Screenshot: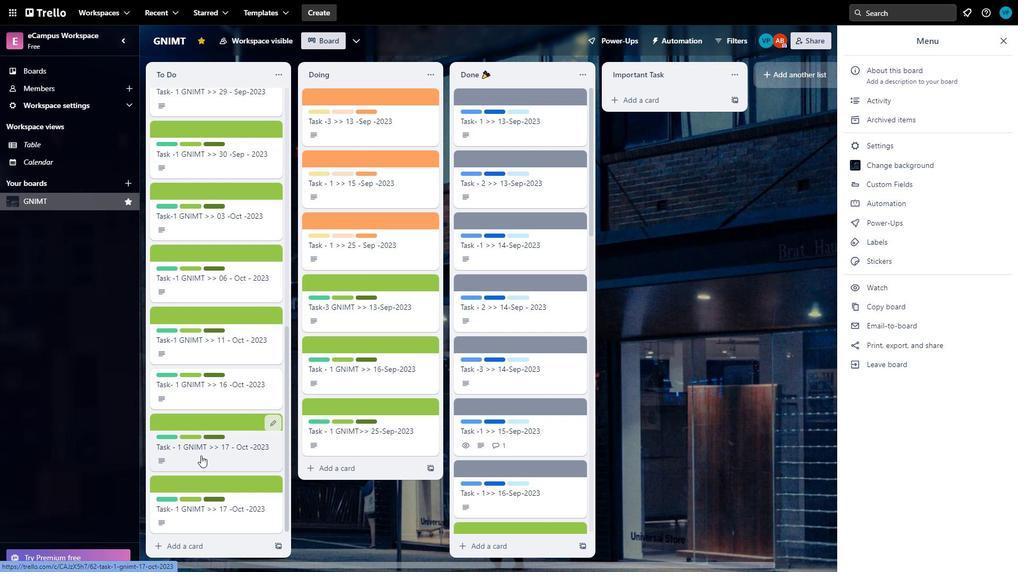 
Action: Mouse scrolled (216, 492) with delta (0, 0)
Screenshot: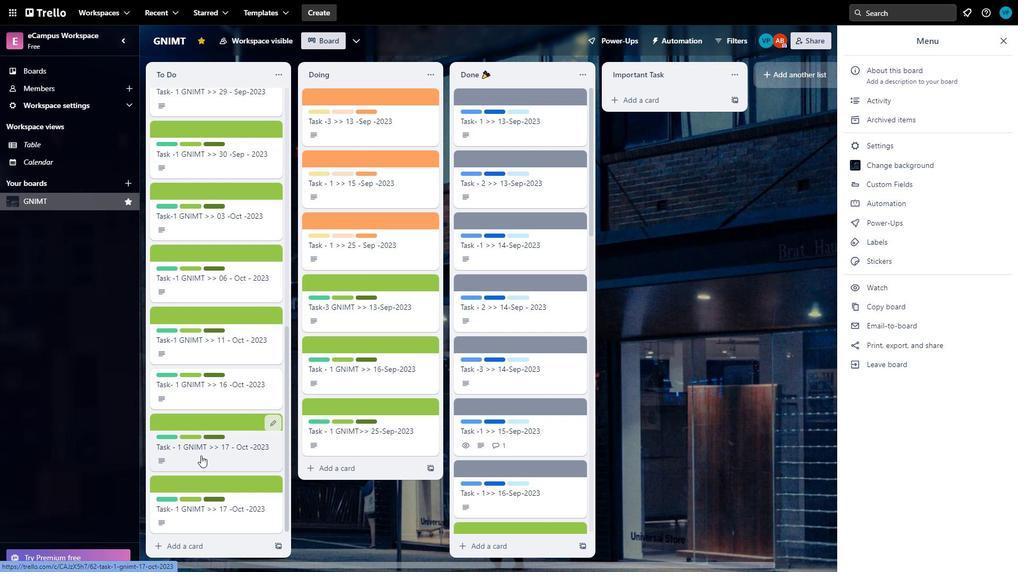 
Action: Mouse scrolled (216, 492) with delta (0, 0)
Screenshot: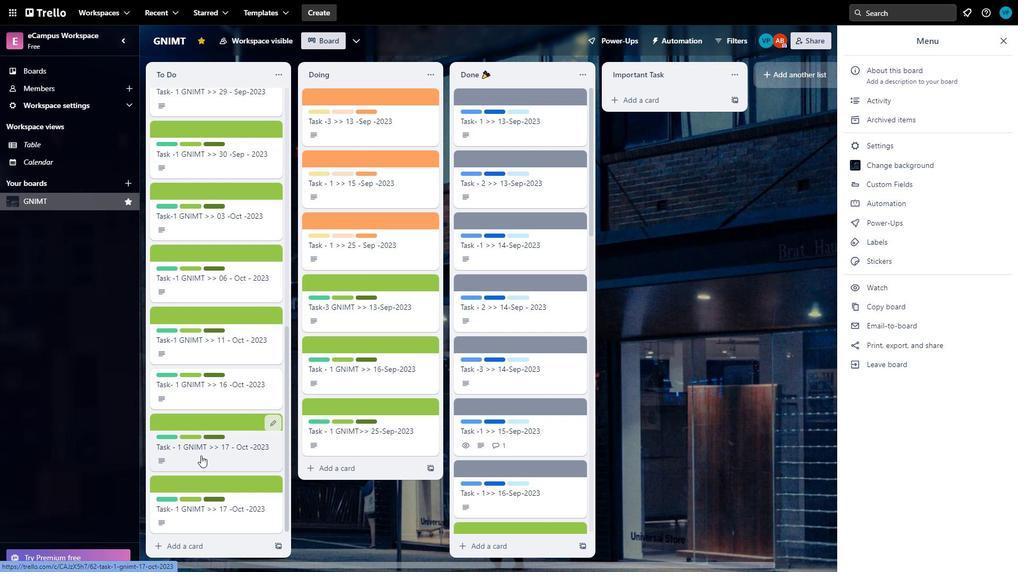 
Action: Mouse moved to (210, 503)
Screenshot: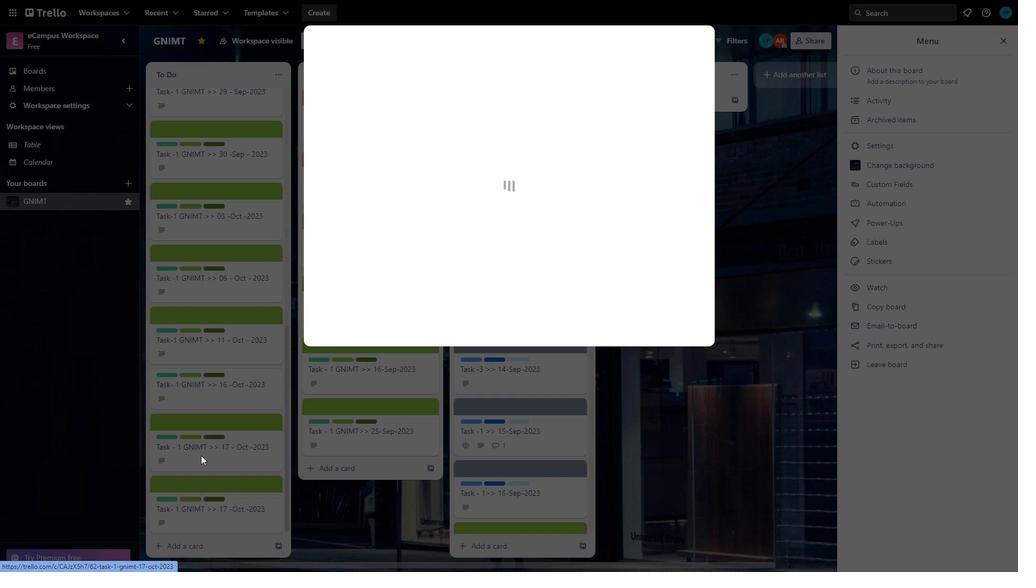 
Action: Mouse scrolled (210, 503) with delta (0, 0)
Screenshot: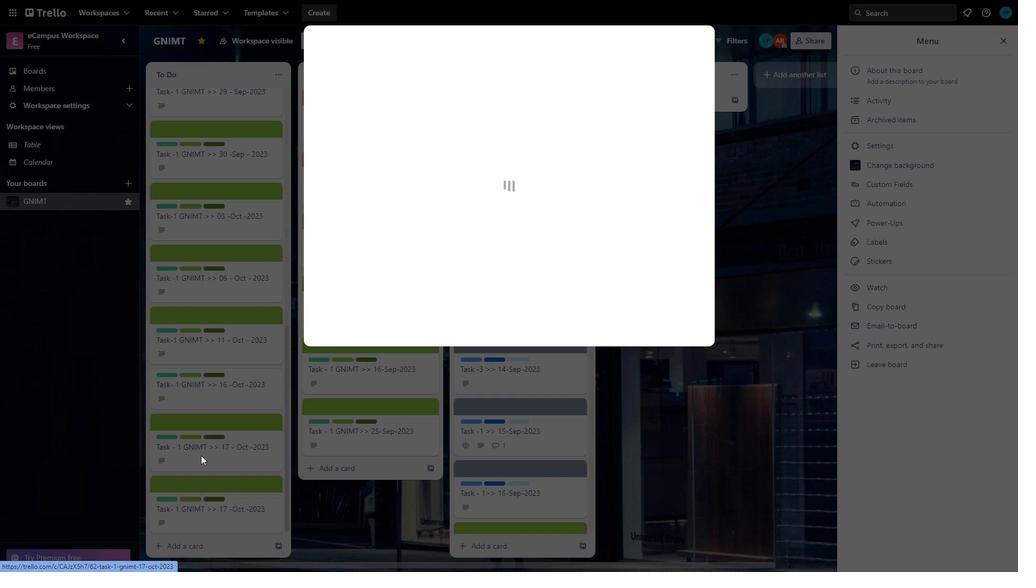 
Action: Mouse moved to (210, 505)
Screenshot: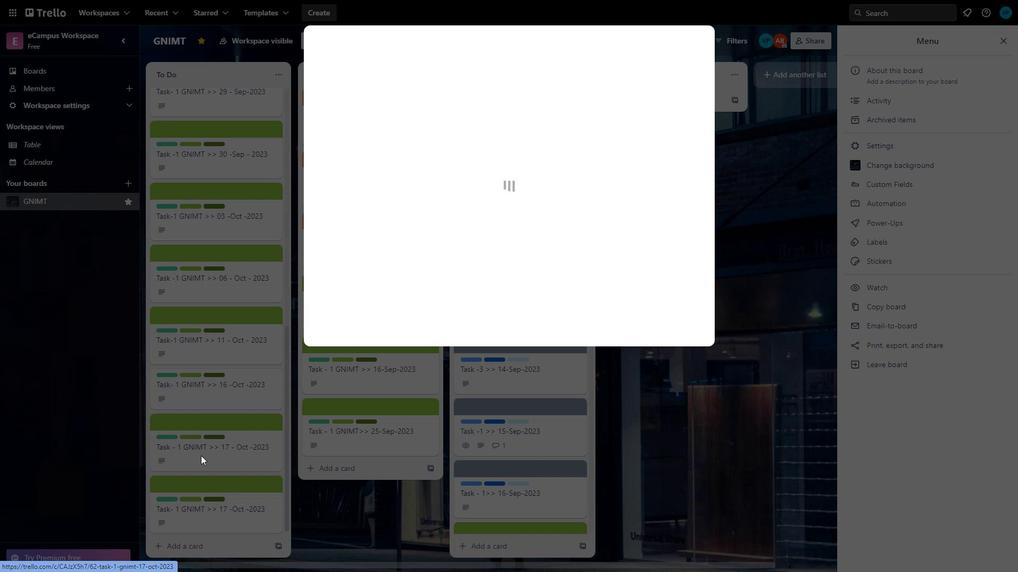 
Action: Mouse scrolled (210, 504) with delta (0, 0)
Screenshot: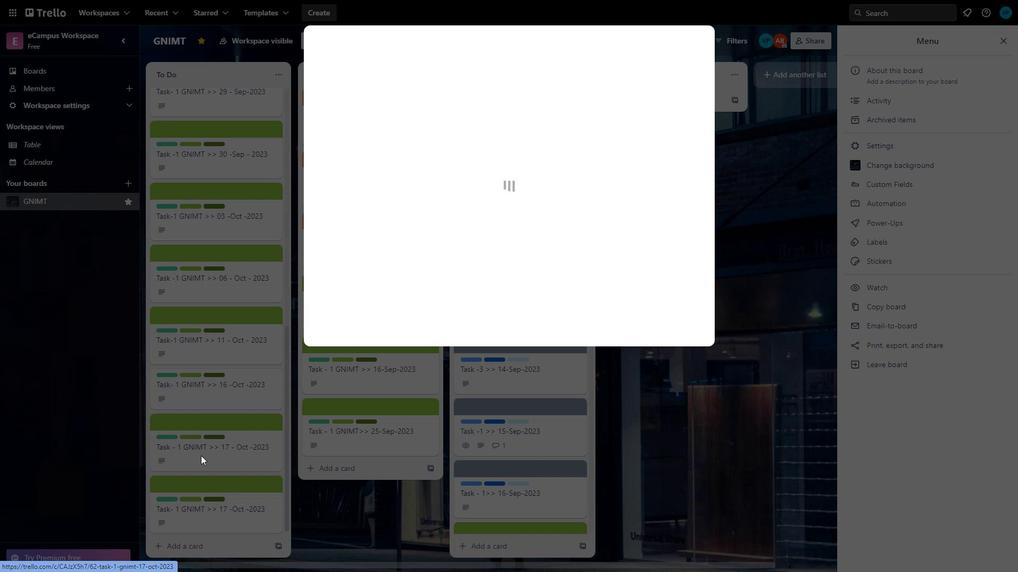 
Action: Mouse moved to (210, 506)
Screenshot: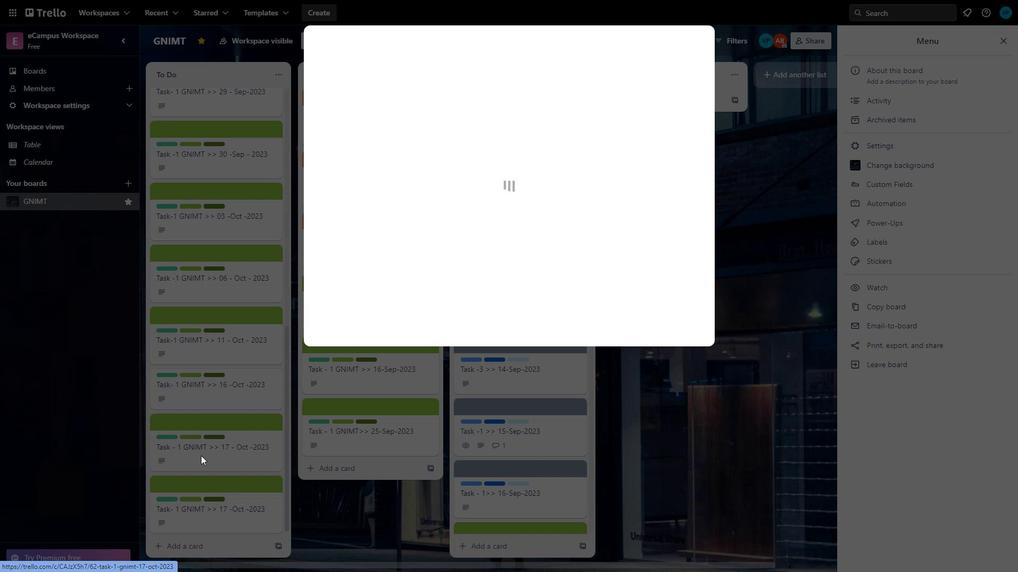 
Action: Mouse scrolled (210, 506) with delta (0, 0)
Screenshot: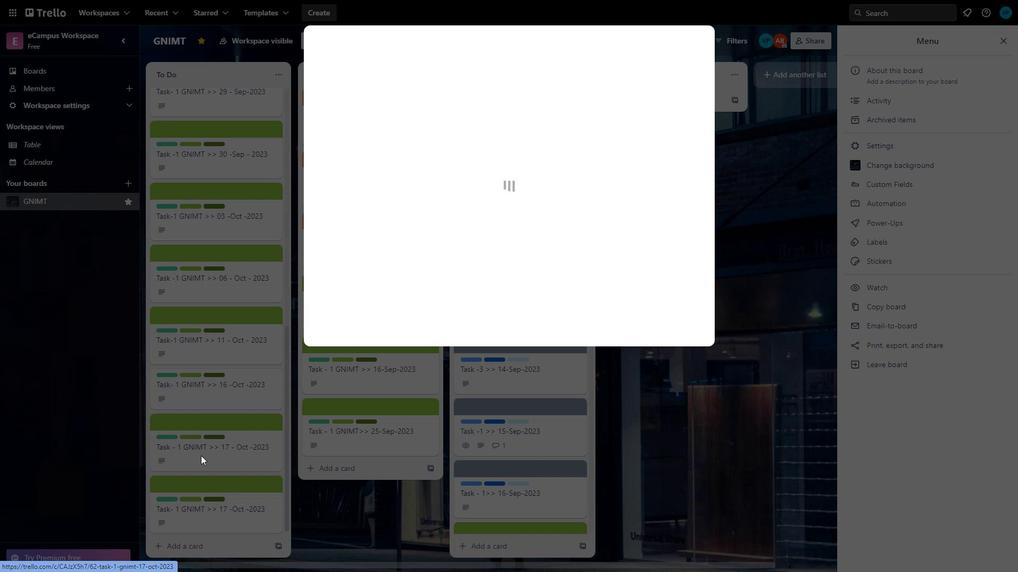 
Action: Mouse moved to (210, 506)
Screenshot: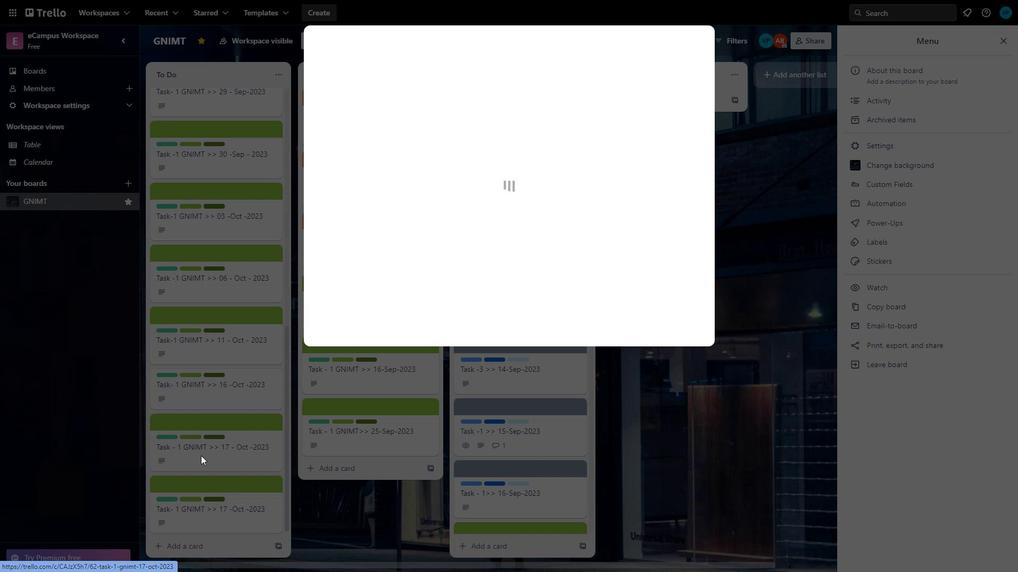 
Action: Mouse scrolled (210, 506) with delta (0, 0)
Screenshot: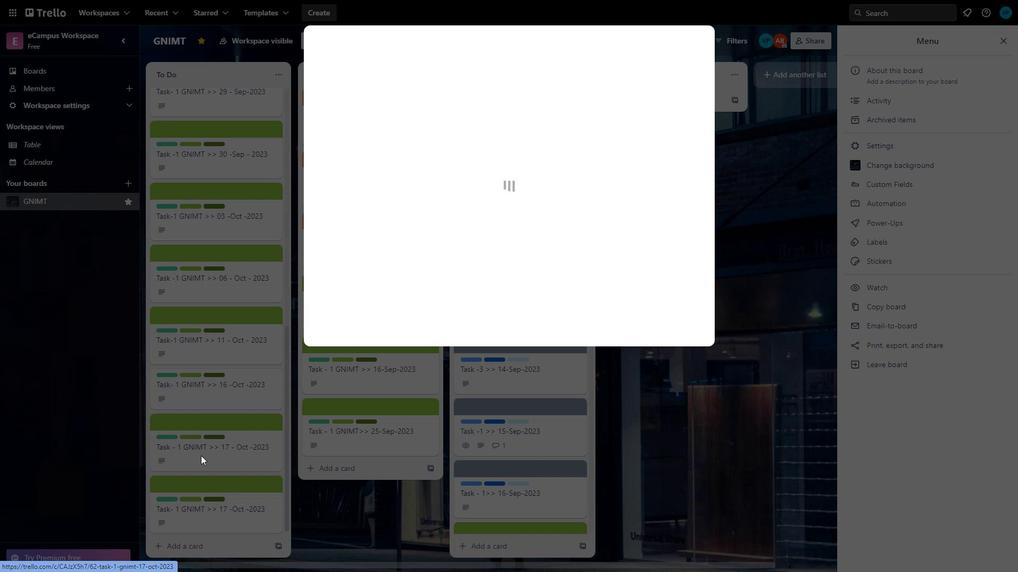 
Action: Mouse moved to (216, 504)
Screenshot: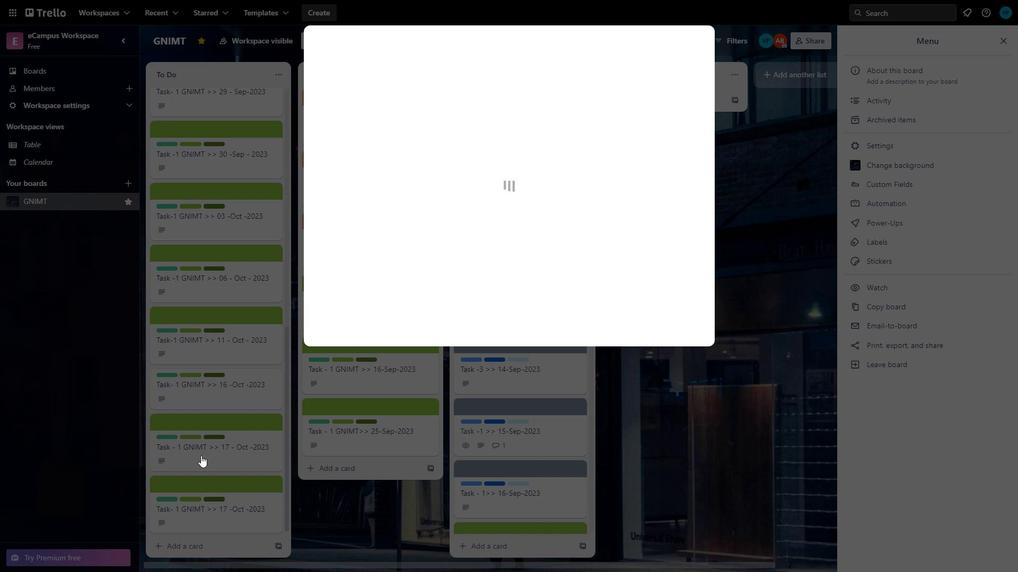 
Action: Mouse scrolled (216, 503) with delta (0, 0)
Screenshot: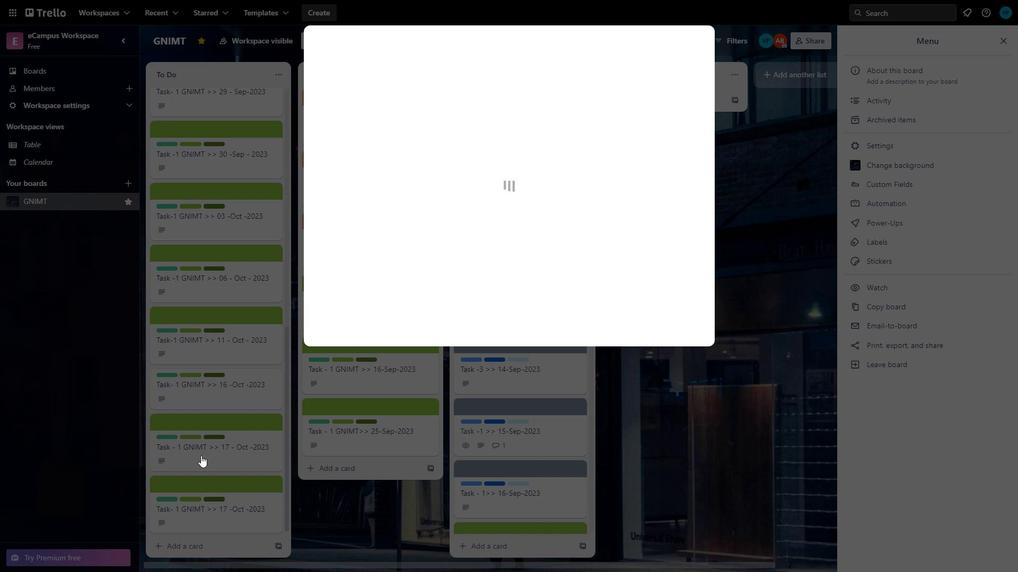 
Action: Mouse moved to (215, 504)
Screenshot: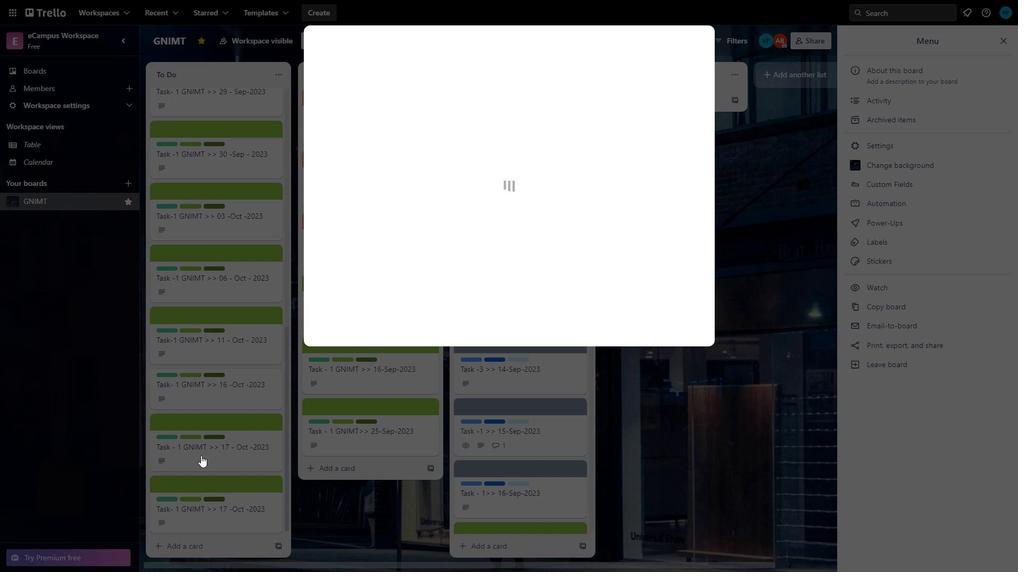 
Action: Mouse scrolled (215, 503) with delta (0, 0)
Screenshot: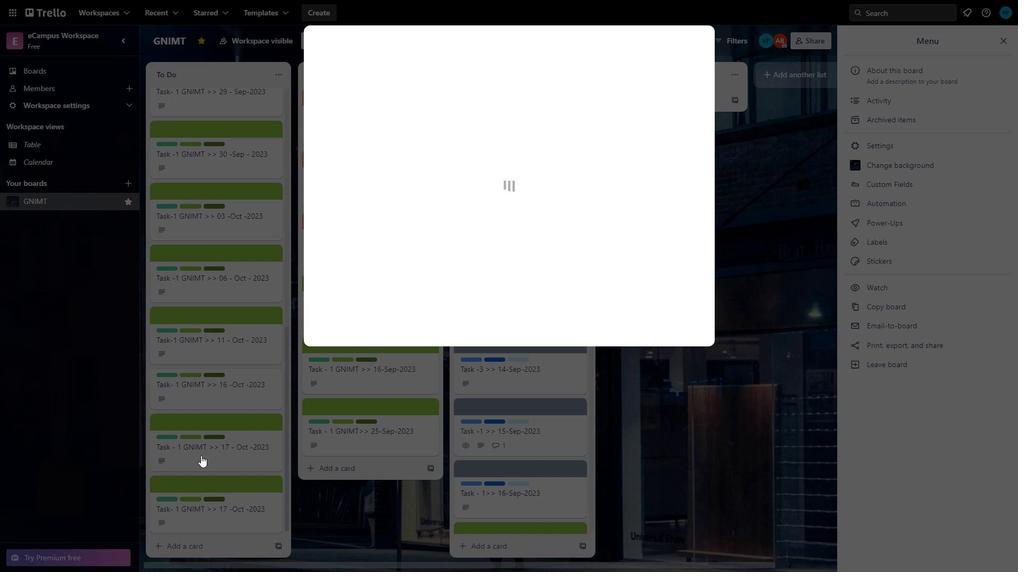 
Action: Mouse moved to (214, 505)
Screenshot: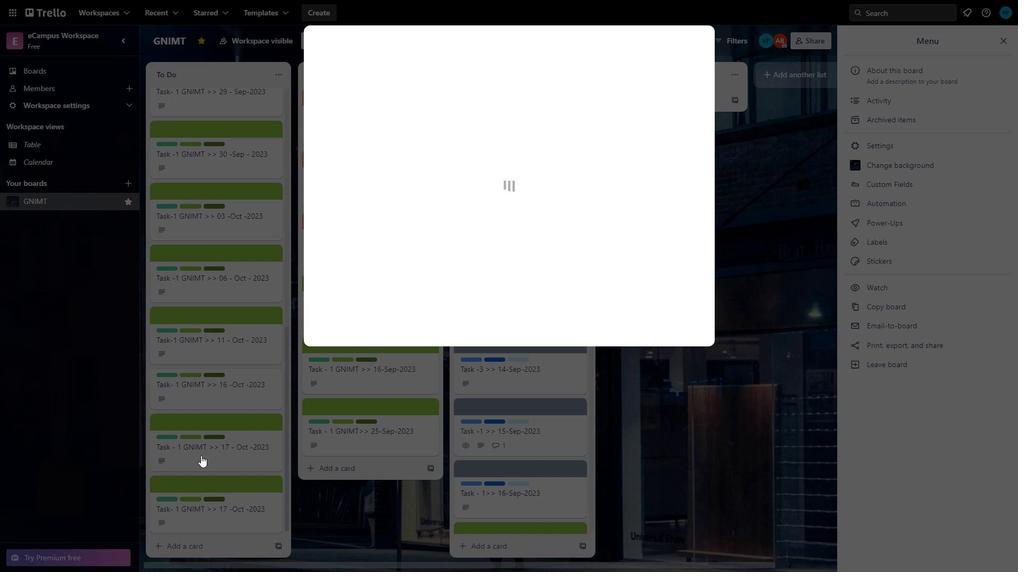 
Action: Mouse scrolled (214, 504) with delta (0, 0)
Screenshot: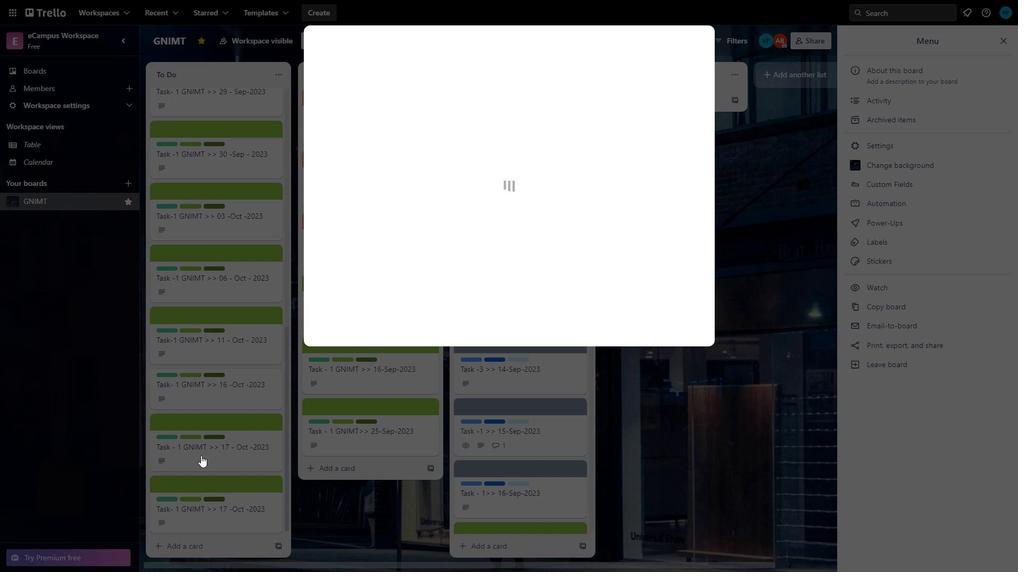 
Action: Mouse moved to (214, 505)
Screenshot: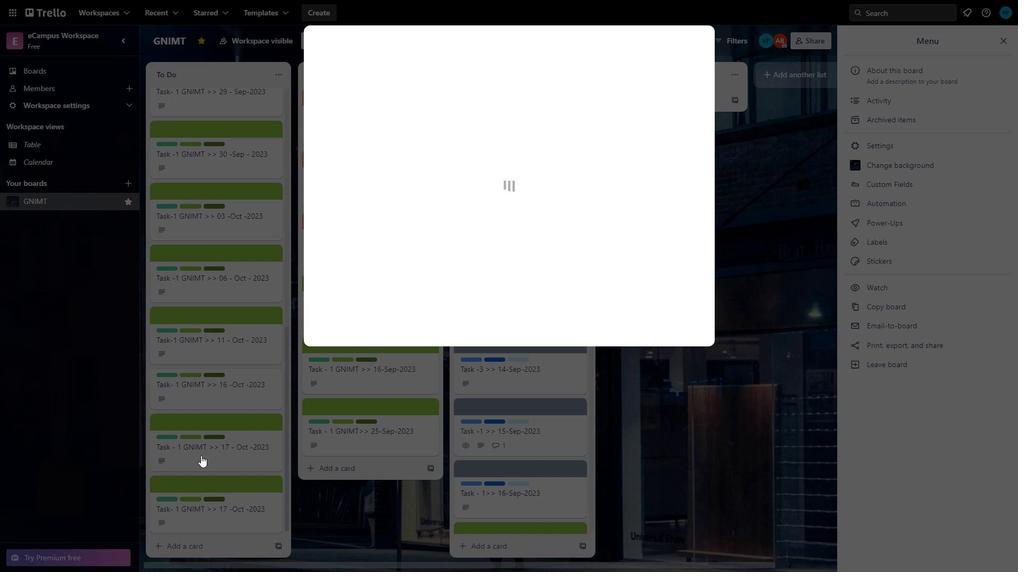 
Action: Mouse scrolled (214, 505) with delta (0, 0)
Screenshot: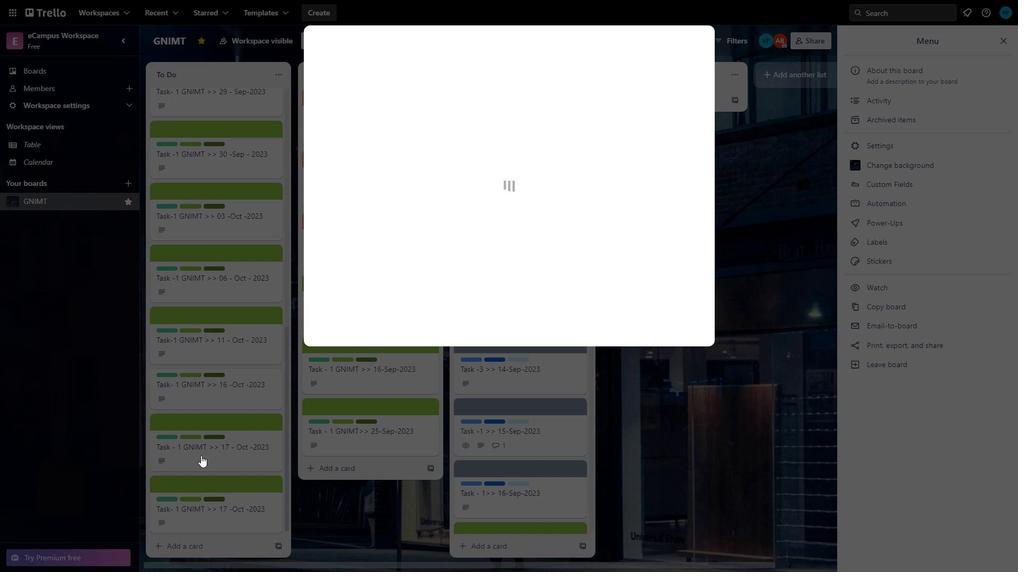 
Action: Mouse moved to (200, 455)
Screenshot: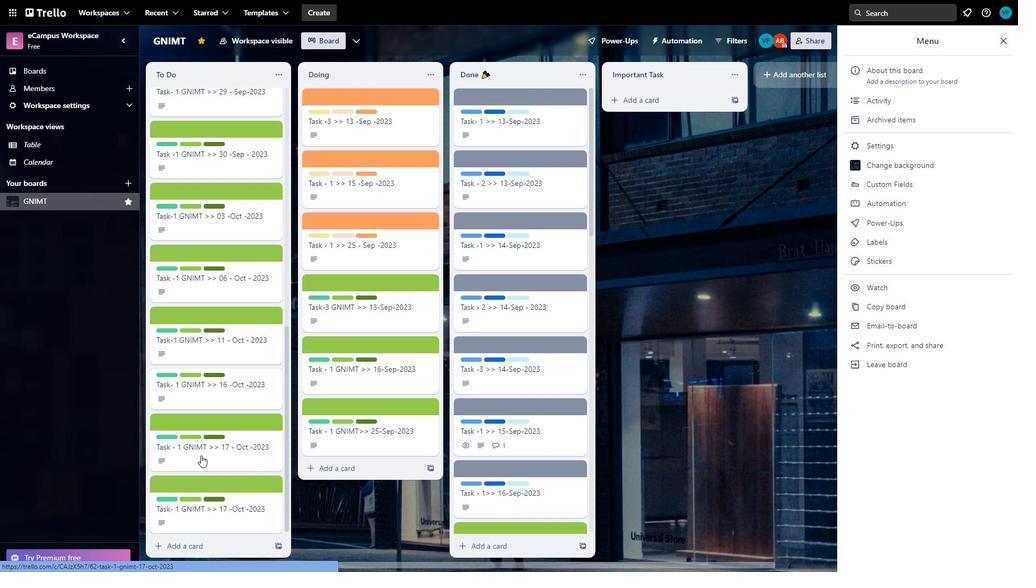 
Action: Mouse pressed left at (200, 455)
Screenshot: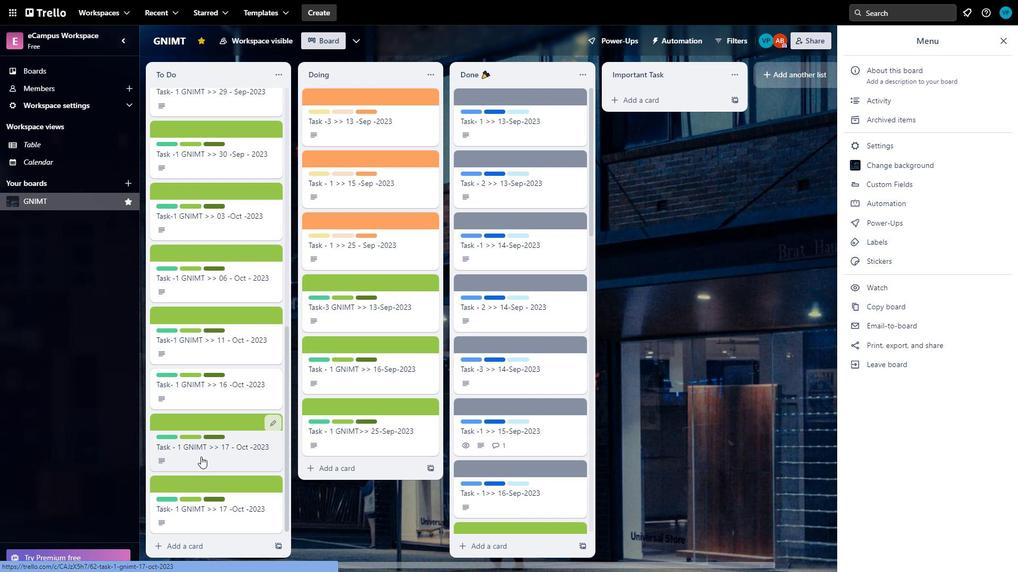 
Action: Mouse pressed left at (200, 455)
Screenshot: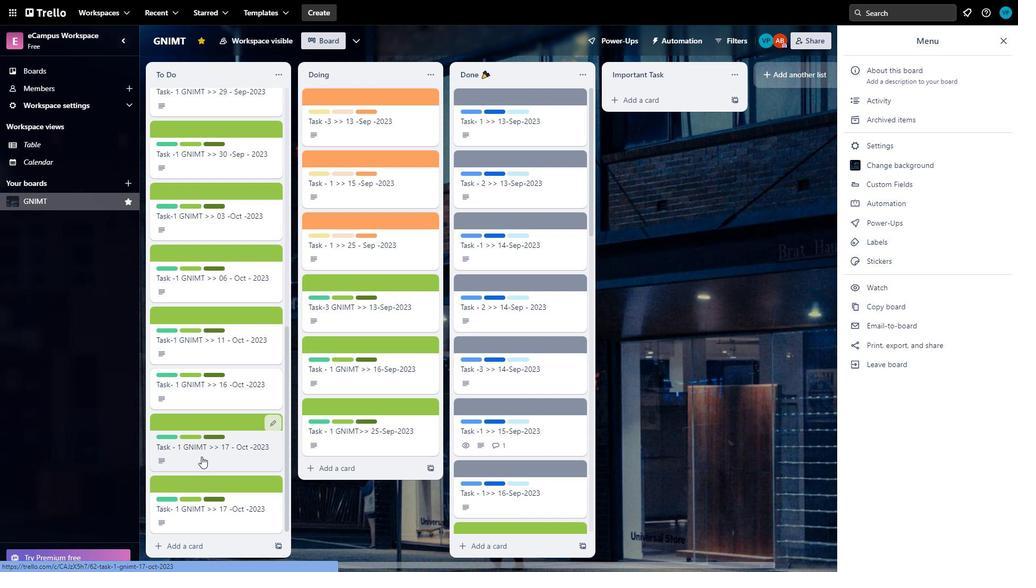 
Action: Mouse moved to (200, 457)
Screenshot: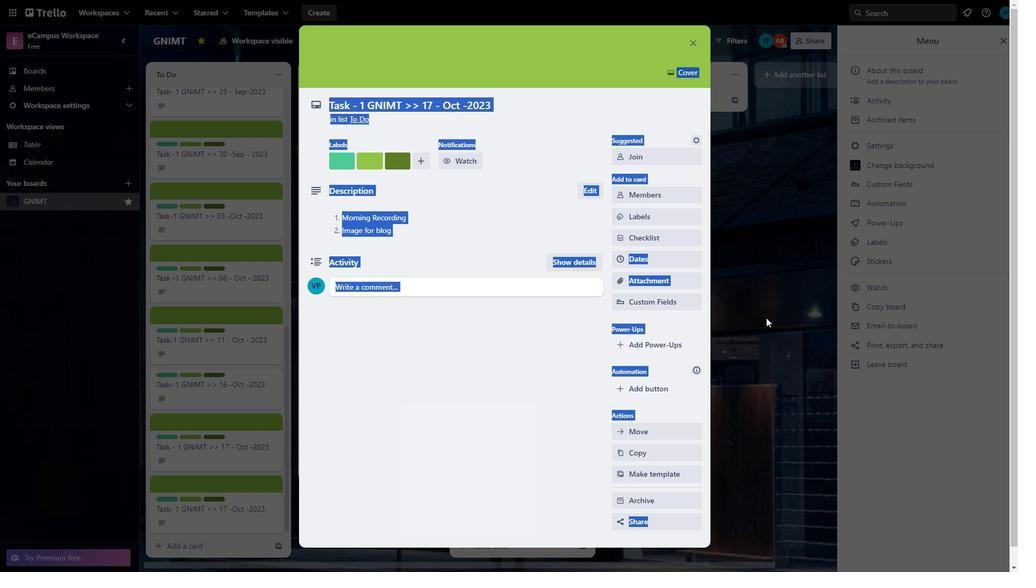 
Action: Mouse pressed left at (200, 457)
Screenshot: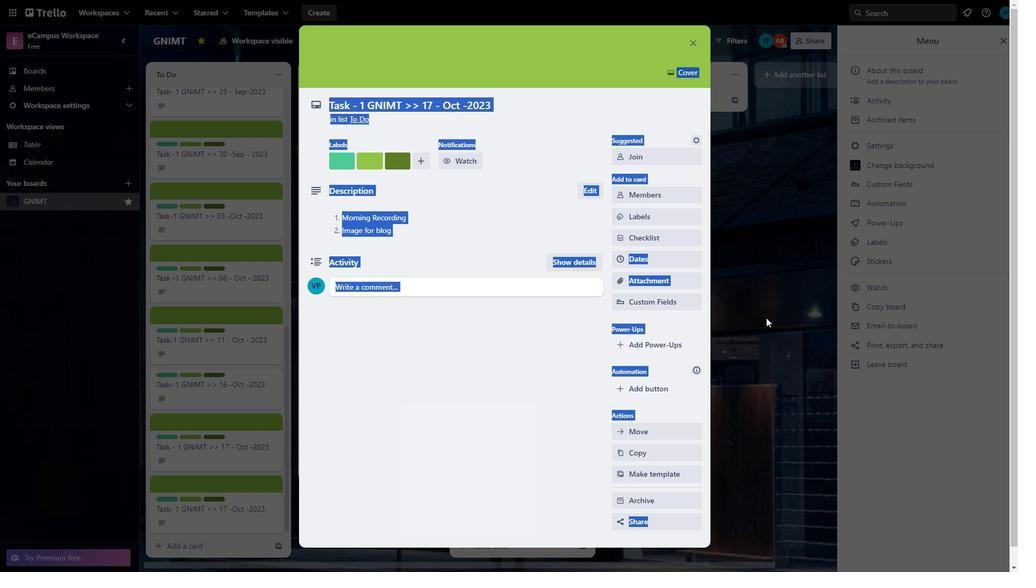 
Action: Mouse moved to (766, 318)
Screenshot: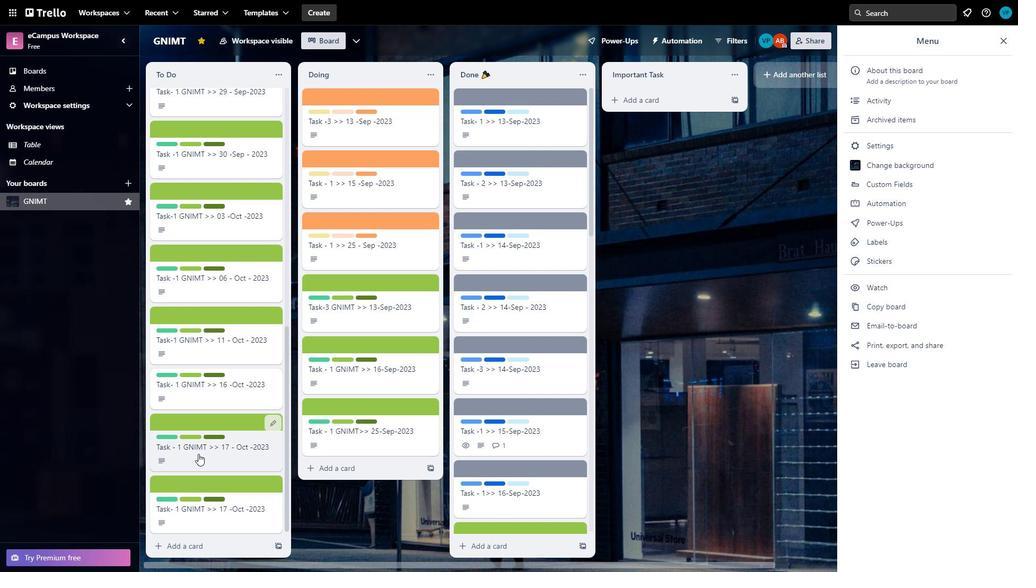 
Action: Mouse pressed left at (766, 318)
Screenshot: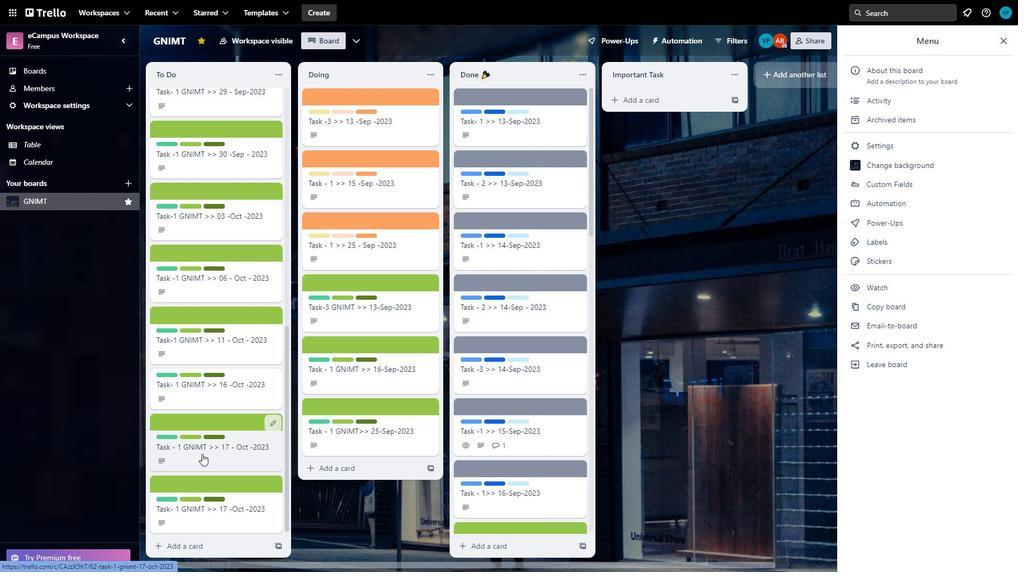 
Action: Mouse moved to (198, 454)
Screenshot: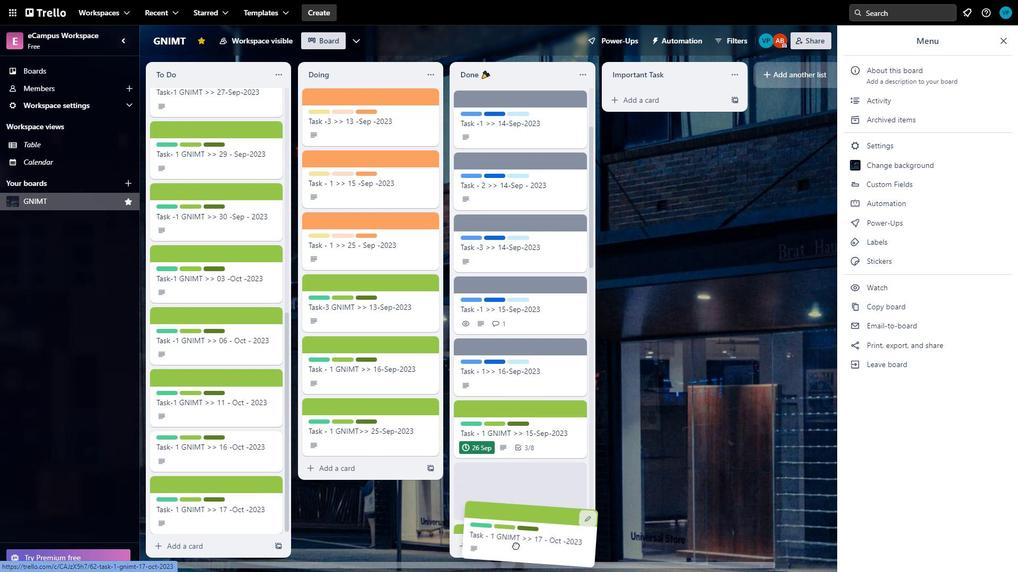 
Action: Mouse pressed left at (198, 454)
Screenshot: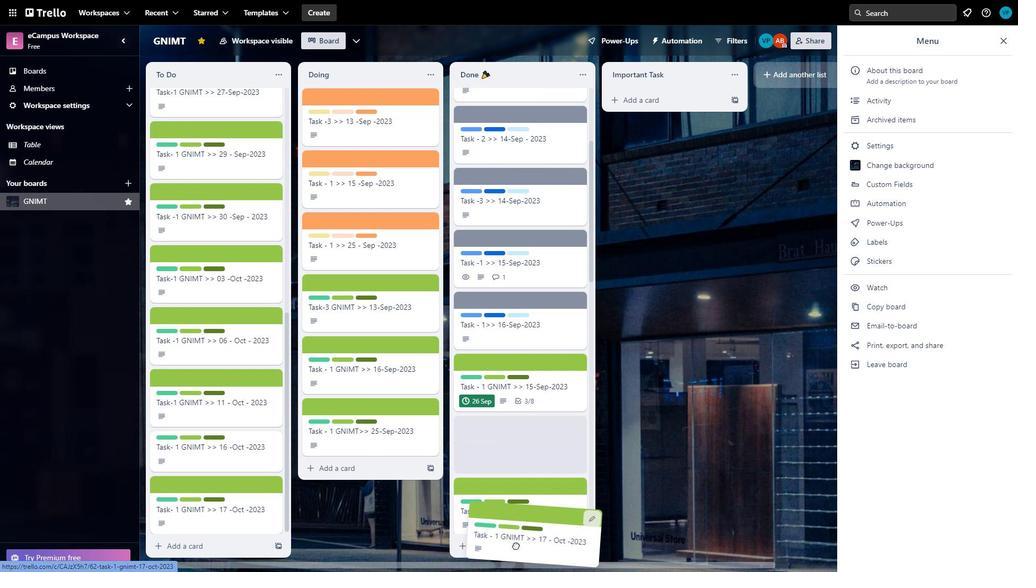 
Action: Mouse moved to (539, 468)
Screenshot: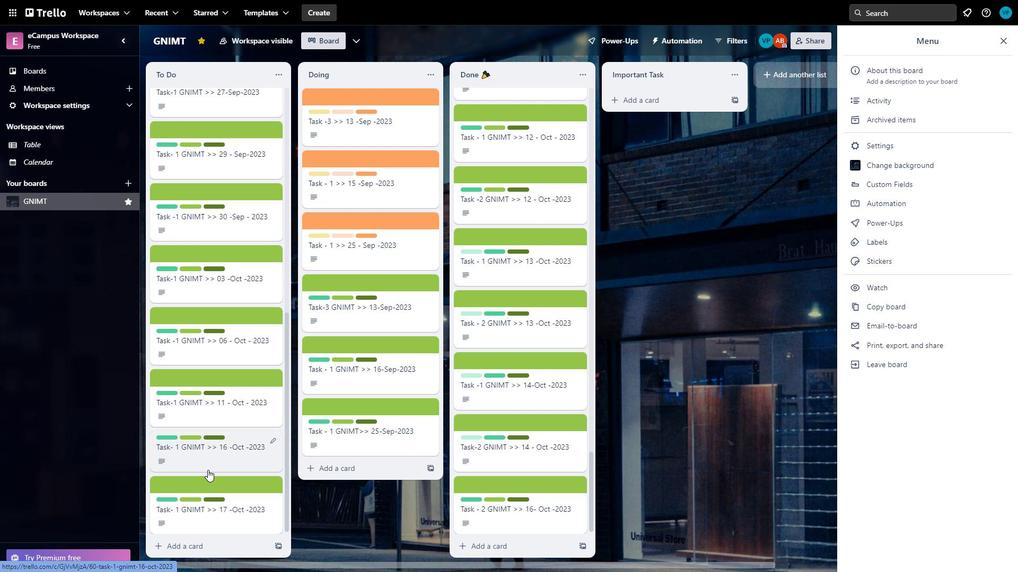 
Action: Mouse scrolled (539, 468) with delta (0, 0)
Screenshot: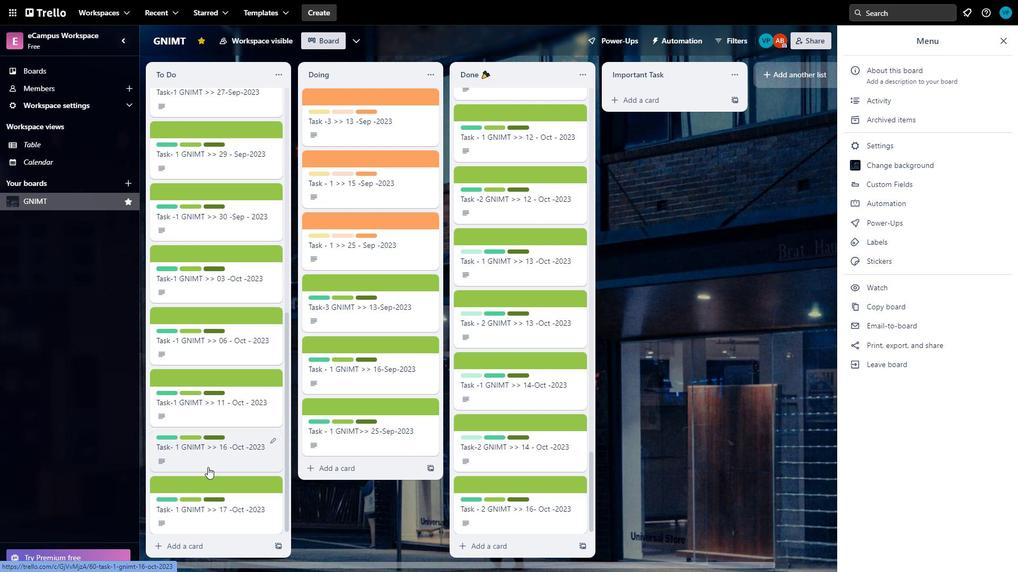 
Action: Mouse moved to (539, 472)
Screenshot: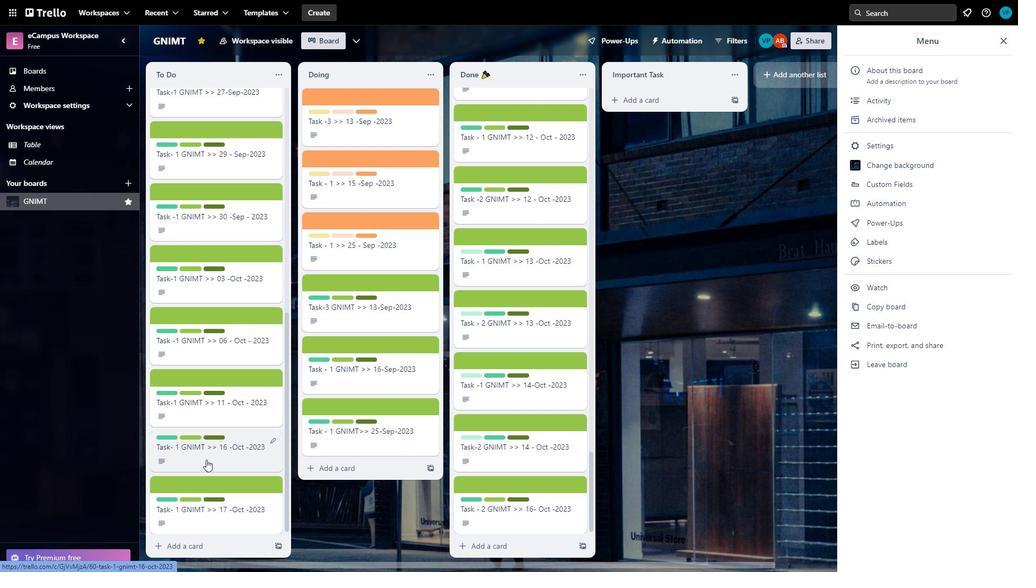 
Action: Mouse scrolled (539, 472) with delta (0, 0)
Screenshot: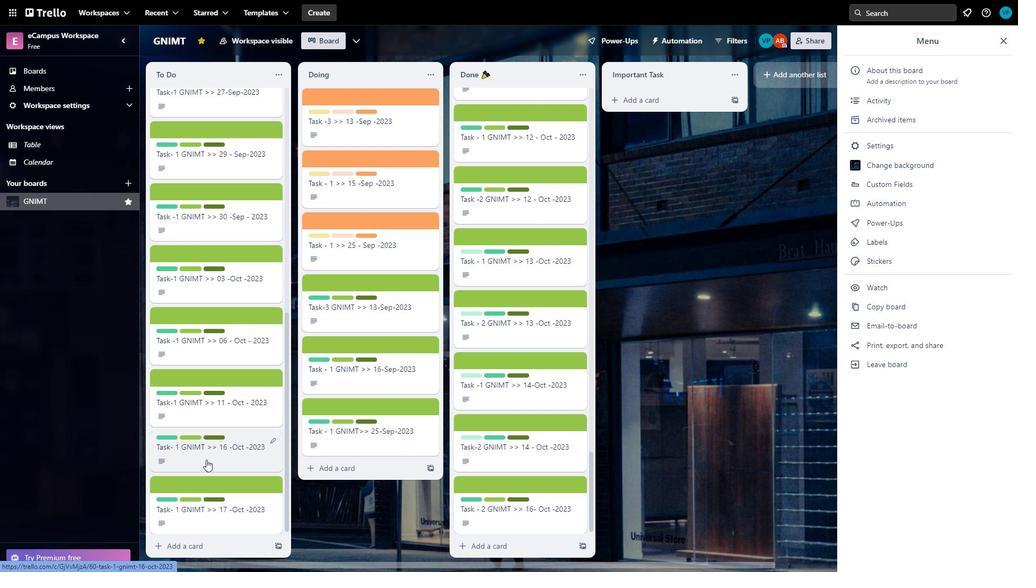 
Action: Mouse moved to (539, 476)
Screenshot: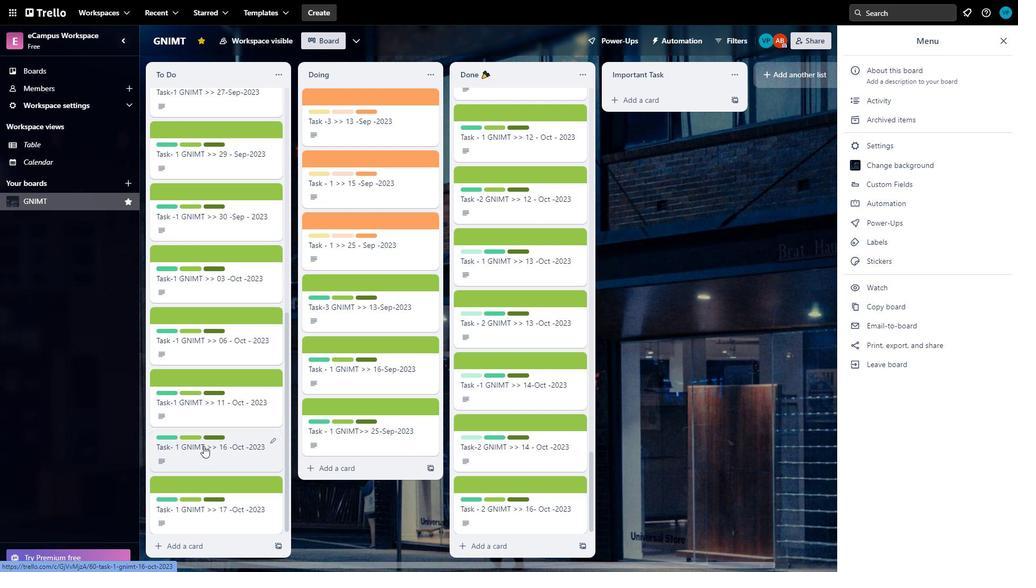 
Action: Mouse scrolled (539, 476) with delta (0, 0)
Screenshot: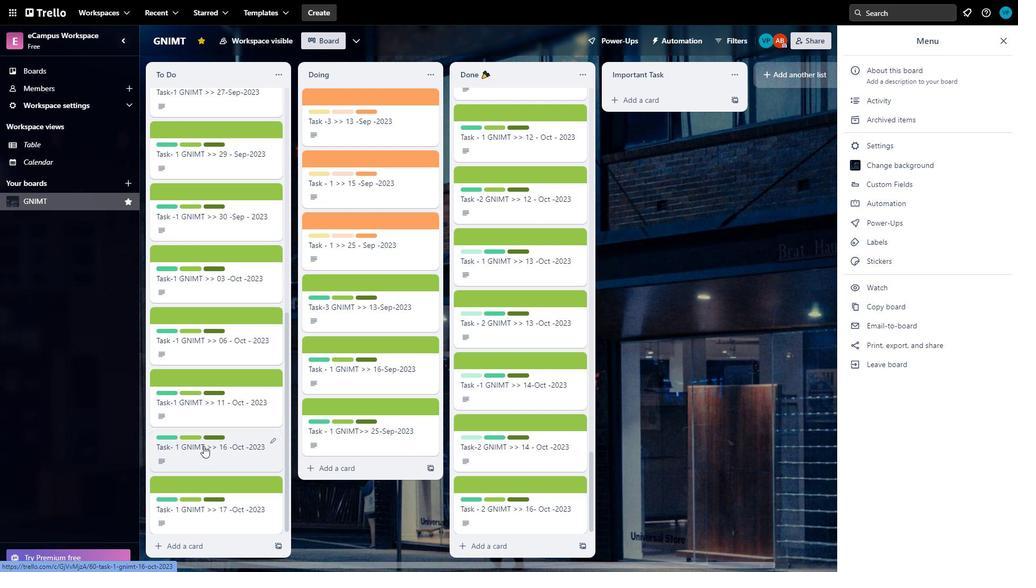 
Action: Mouse moved to (539, 479)
Screenshot: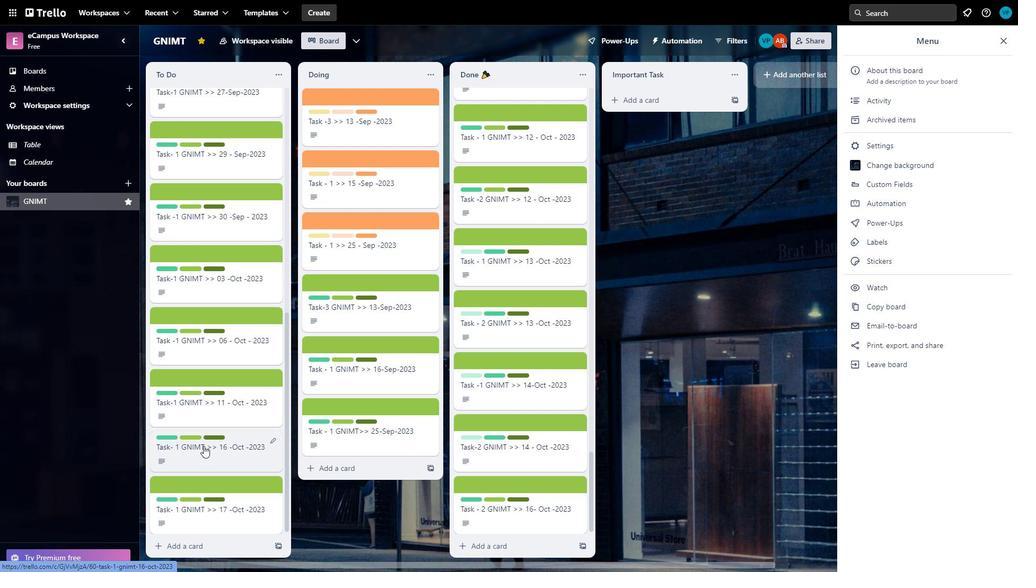 
Action: Mouse scrolled (539, 478) with delta (0, 0)
Screenshot: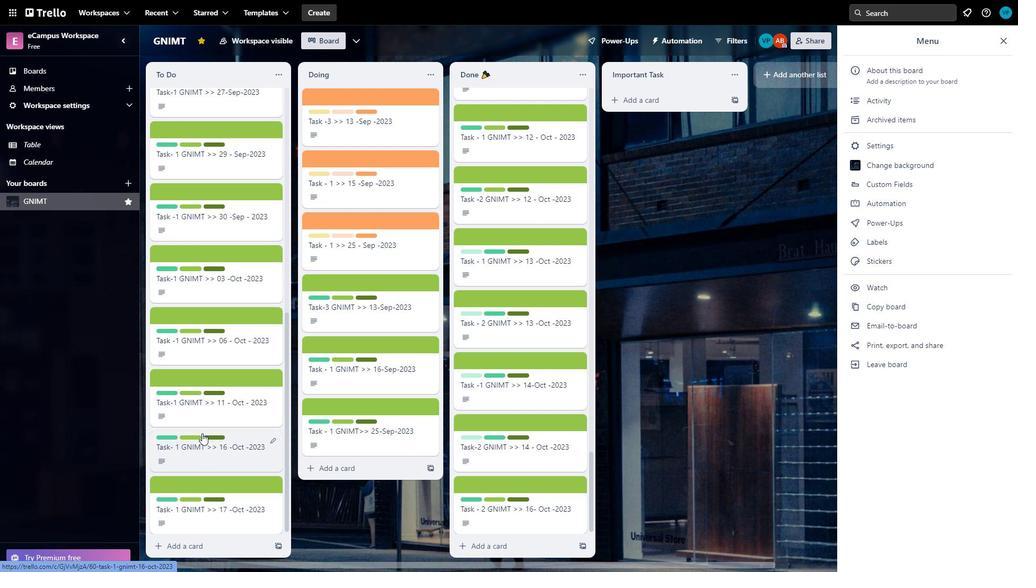 
Action: Mouse moved to (539, 481)
Screenshot: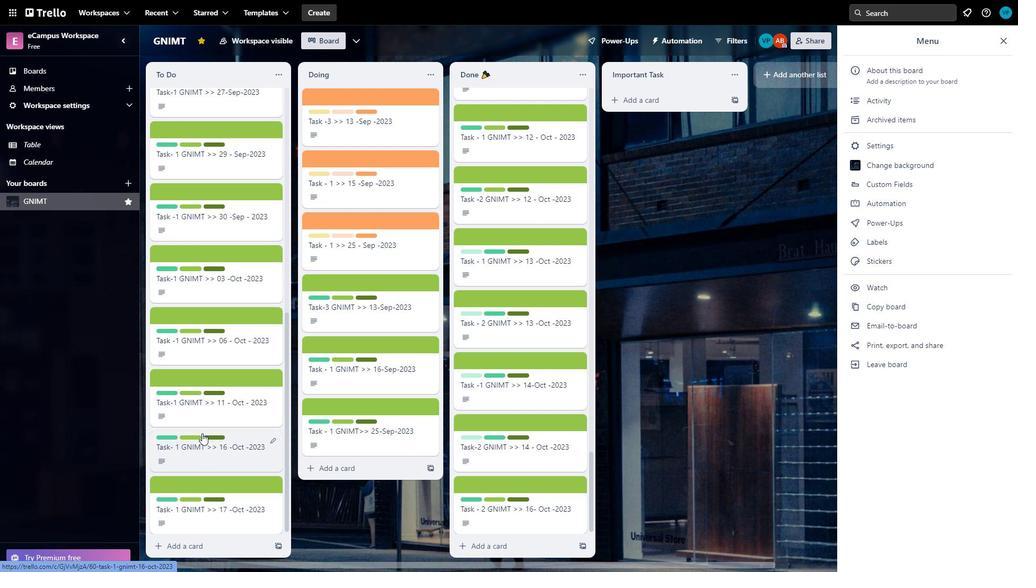 
Action: Mouse scrolled (539, 481) with delta (0, 0)
Screenshot: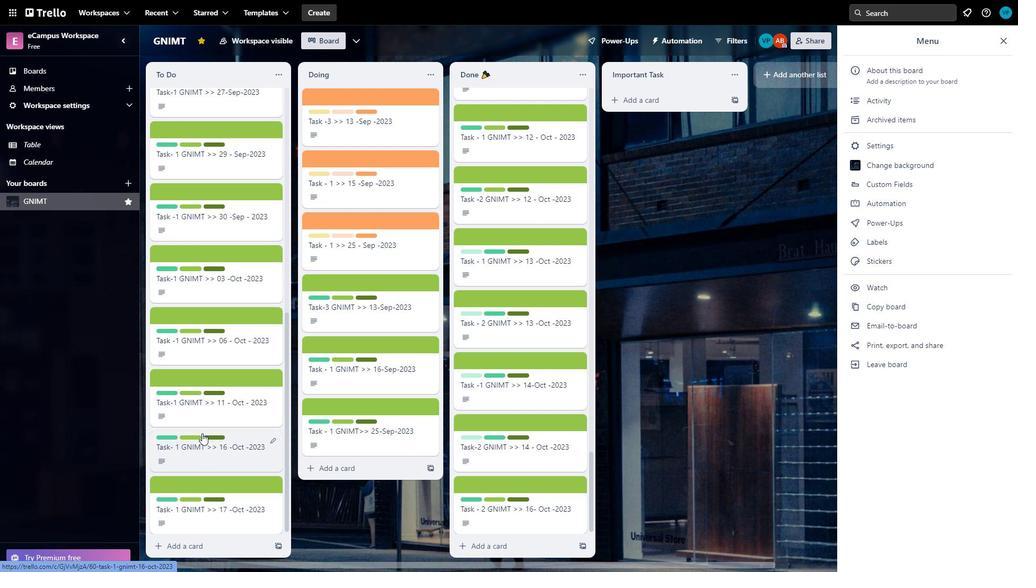 
Action: Mouse moved to (539, 485)
Screenshot: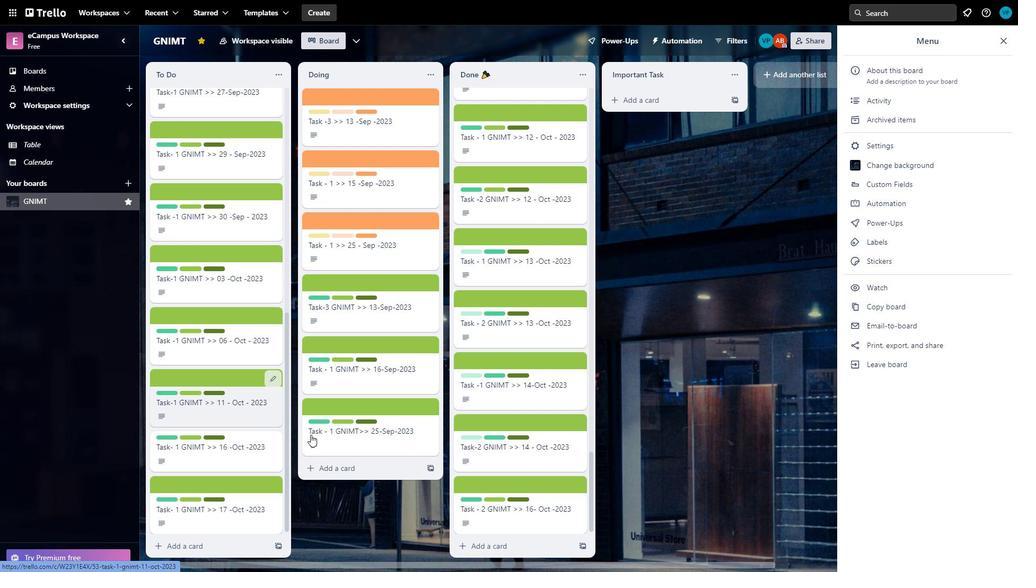 
Action: Mouse scrolled (539, 484) with delta (0, 0)
Screenshot: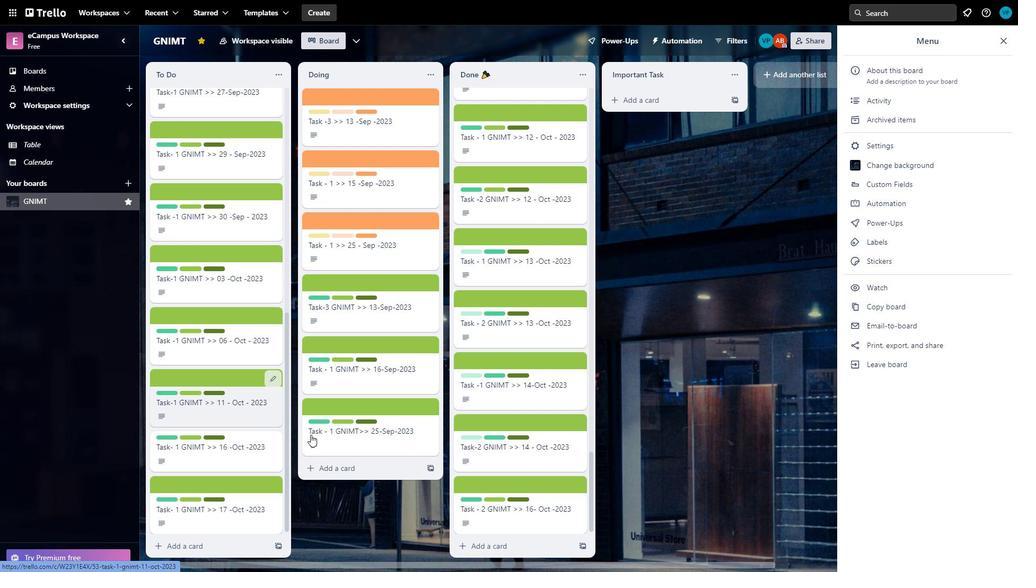 
Action: Mouse moved to (539, 486)
Screenshot: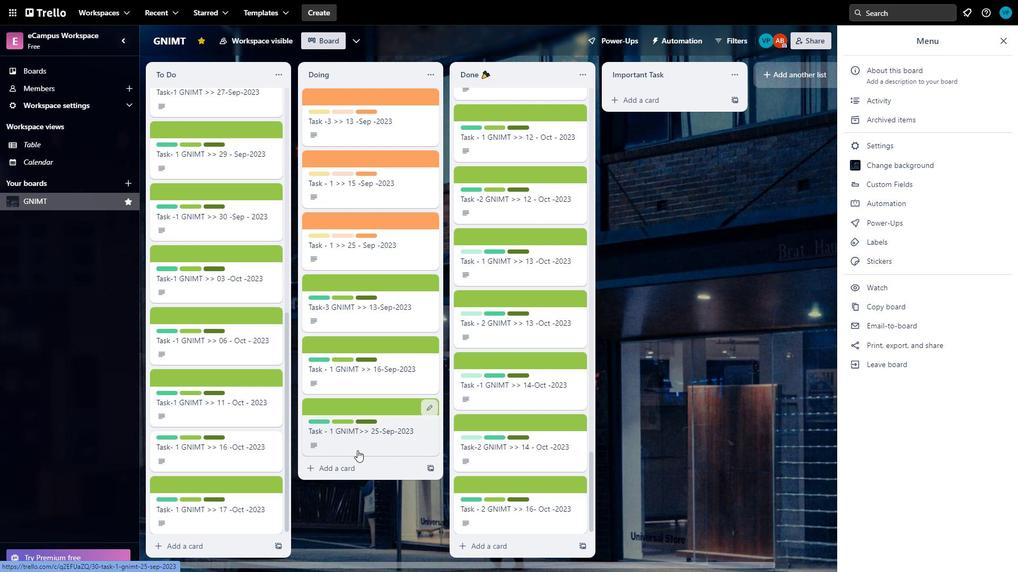 
Action: Mouse scrolled (539, 486) with delta (0, 0)
Screenshot: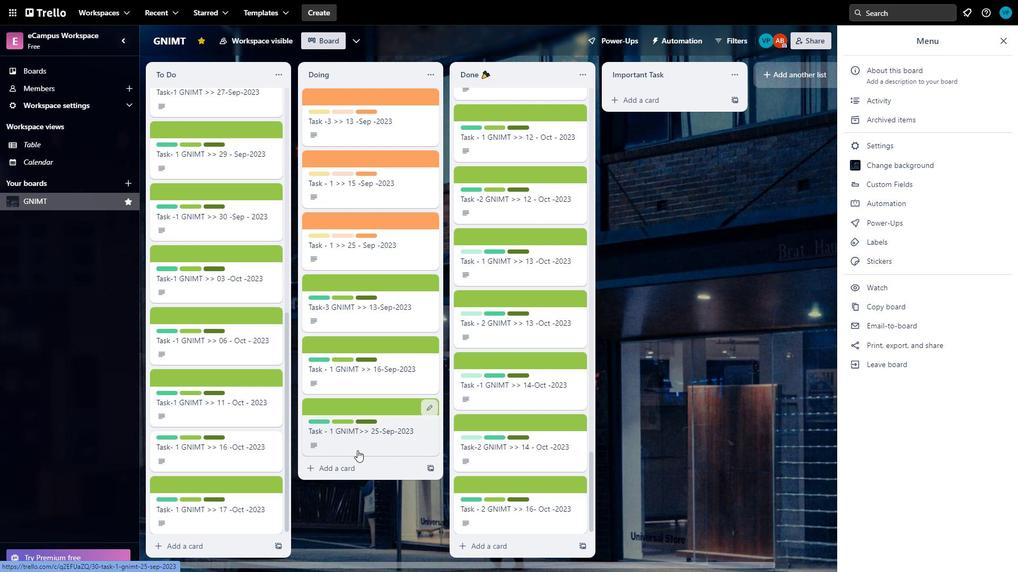 
Action: Mouse moved to (539, 487)
Screenshot: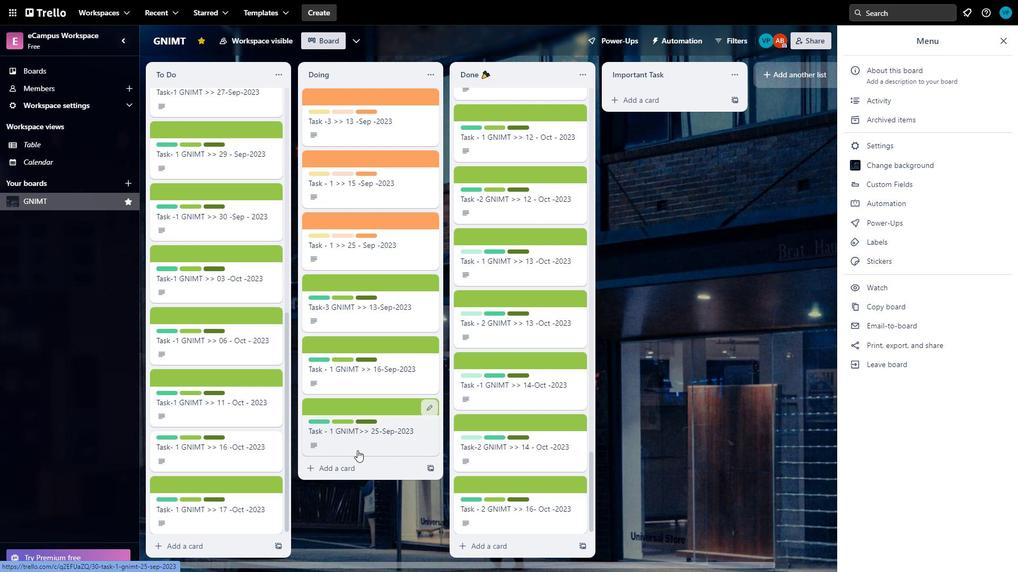 
Action: Mouse scrolled (539, 487) with delta (0, 0)
Screenshot: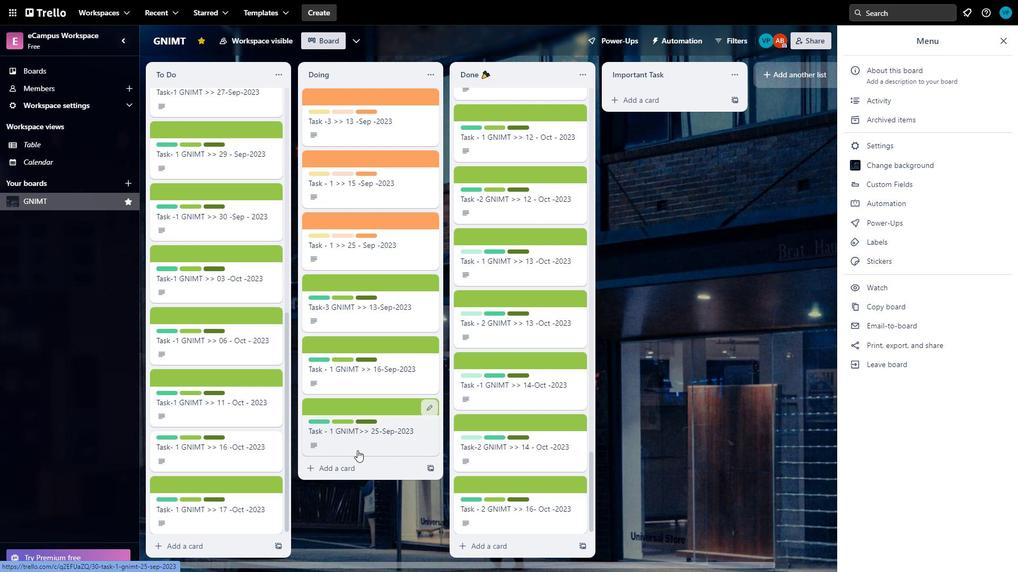 
Action: Mouse moved to (539, 491)
Screenshot: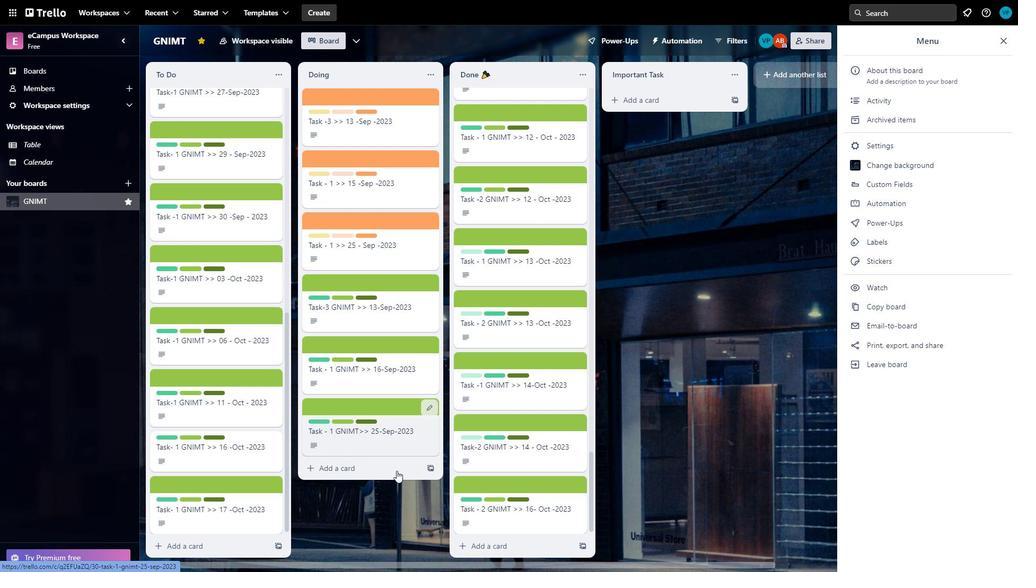 
Action: Mouse scrolled (539, 490) with delta (0, 0)
Screenshot: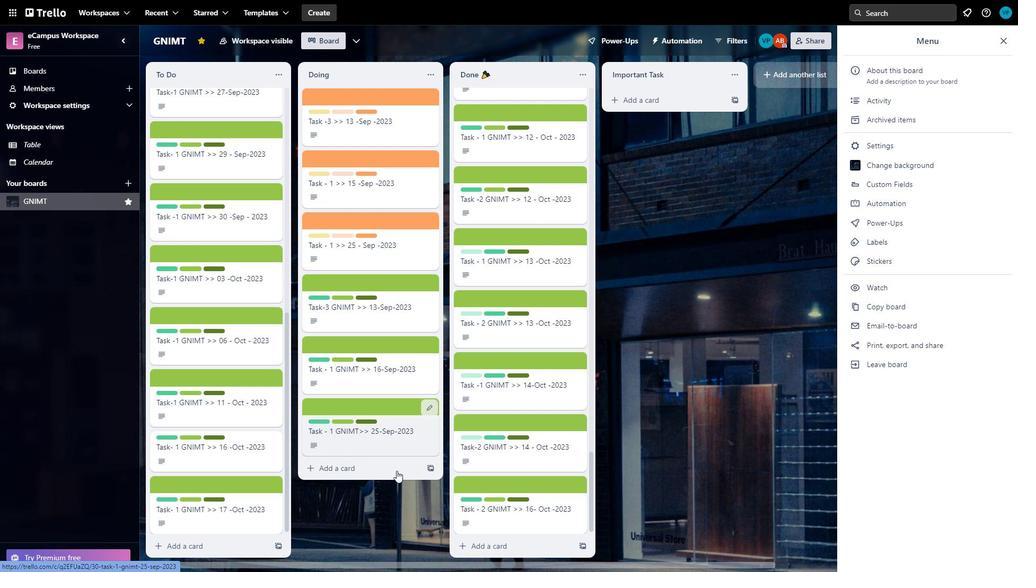 
Action: Mouse moved to (209, 474)
Screenshot: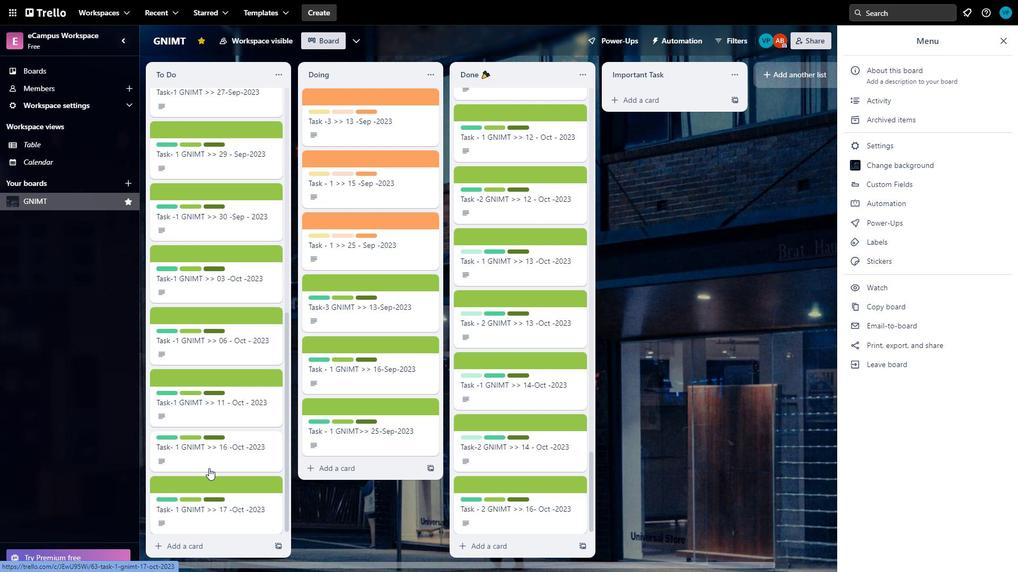 
Action: Mouse scrolled (209, 473) with delta (0, 0)
Screenshot: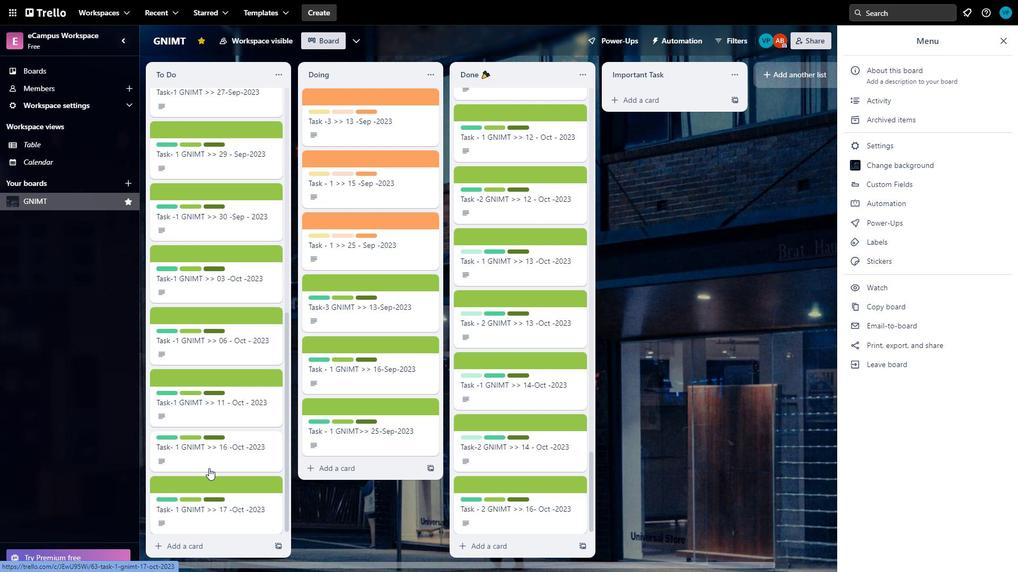 
Action: Mouse moved to (209, 478)
Screenshot: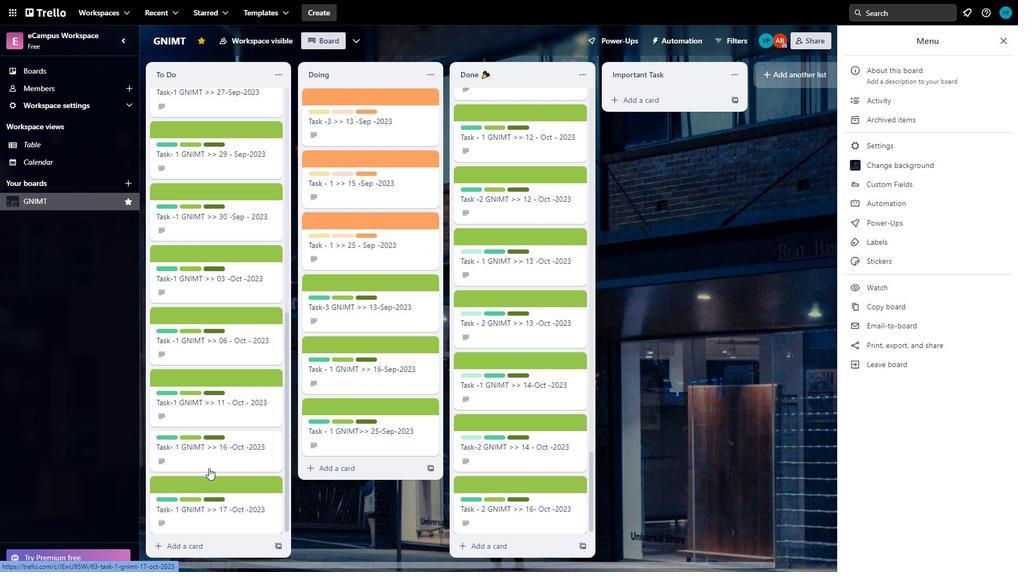 
Action: Mouse scrolled (209, 477) with delta (0, 0)
Screenshot: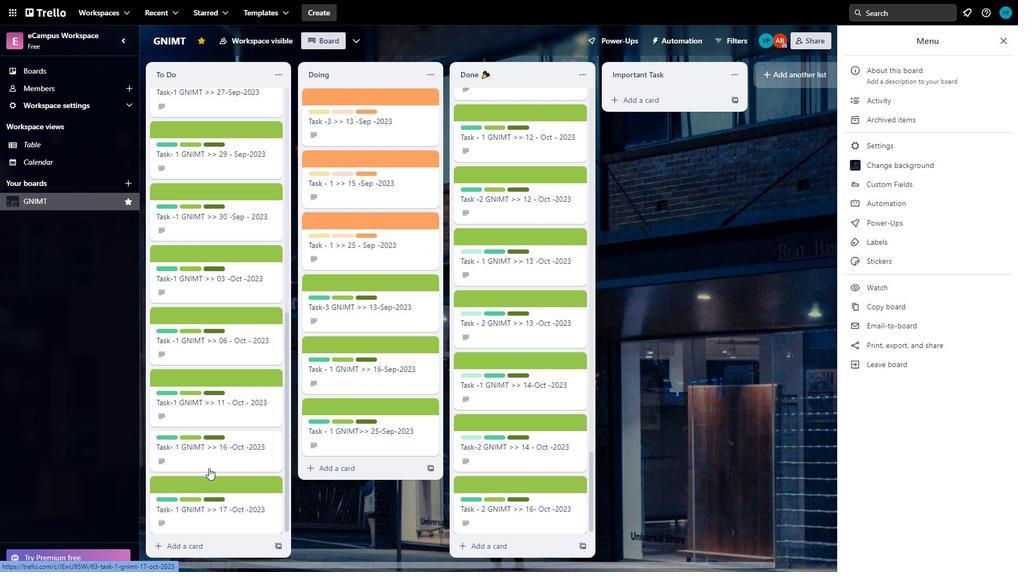 
Action: Mouse moved to (209, 483)
Screenshot: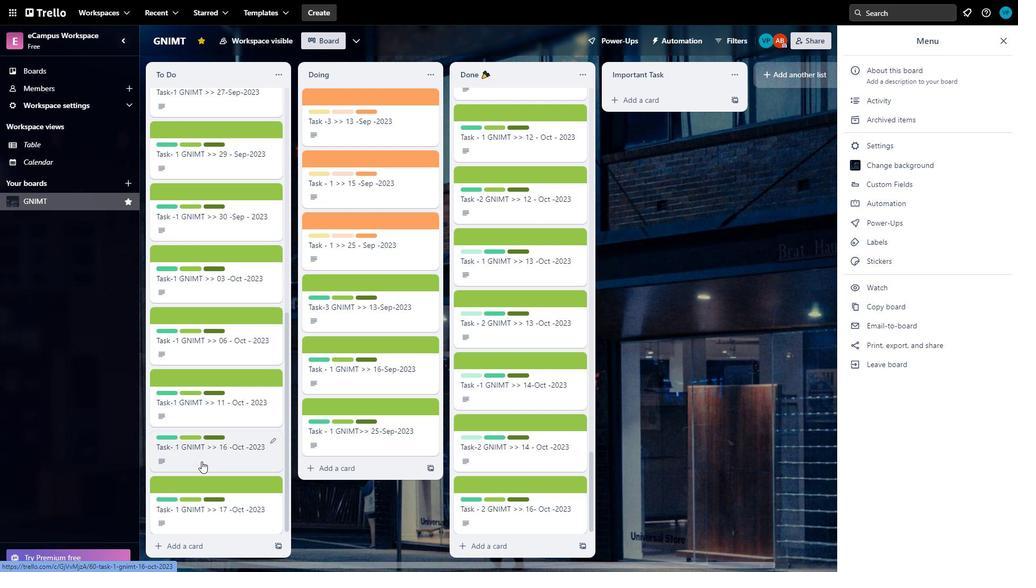 
Action: Mouse scrolled (209, 482) with delta (0, 0)
Screenshot: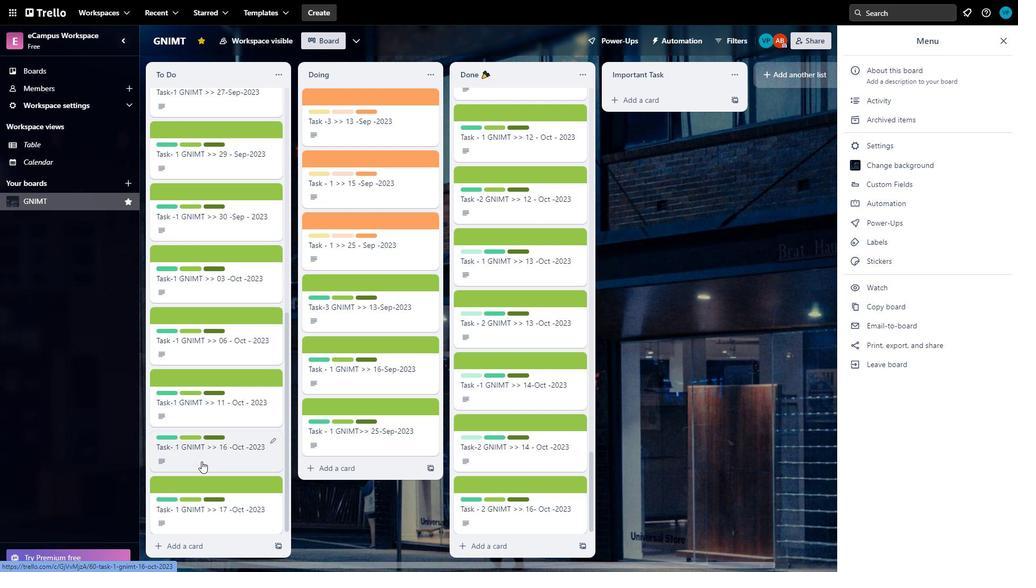 
Action: Mouse moved to (212, 521)
Screenshot: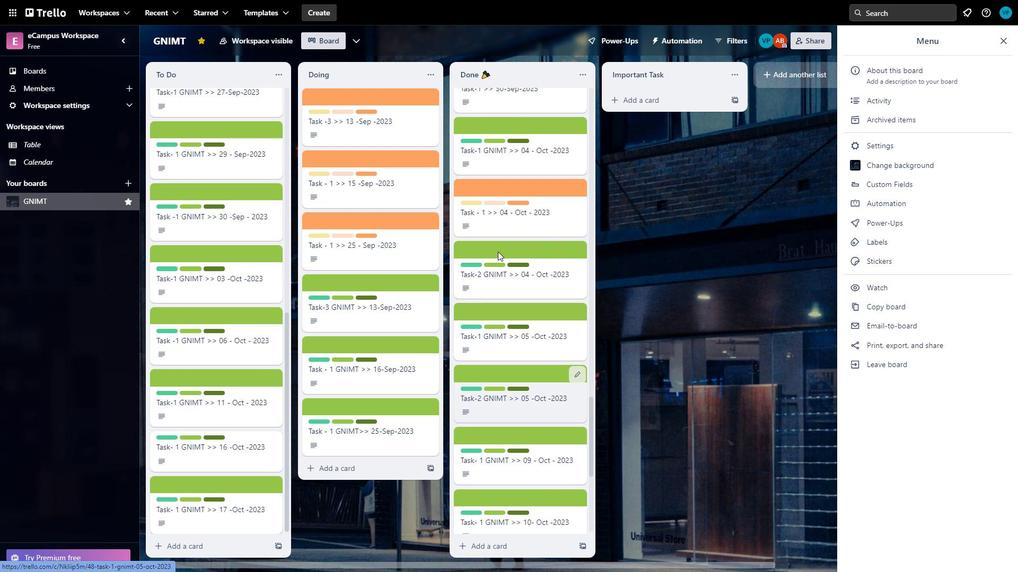 
Action: Mouse scrolled (212, 521) with delta (0, 0)
Screenshot: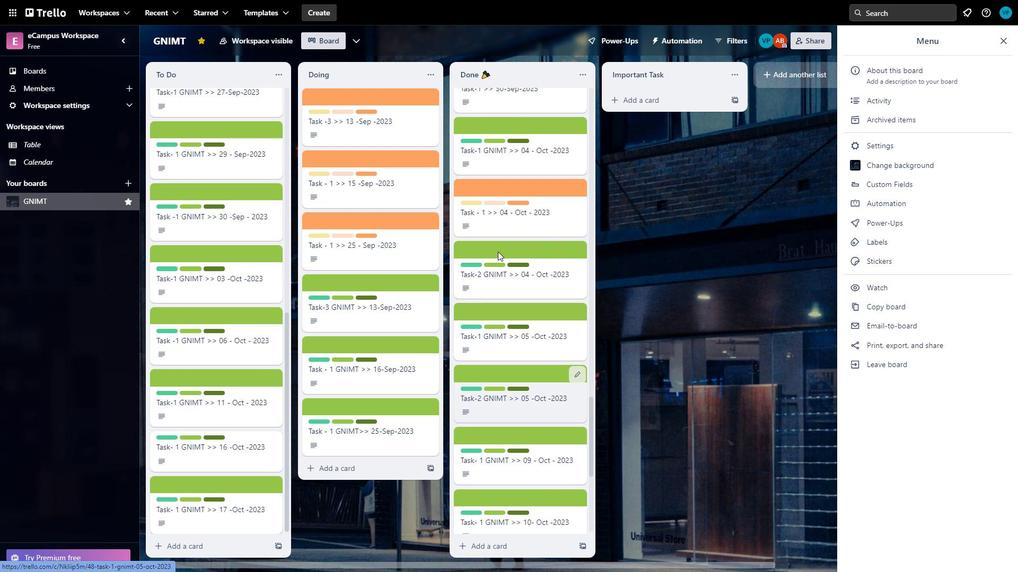 
Action: Mouse moved to (213, 523)
Screenshot: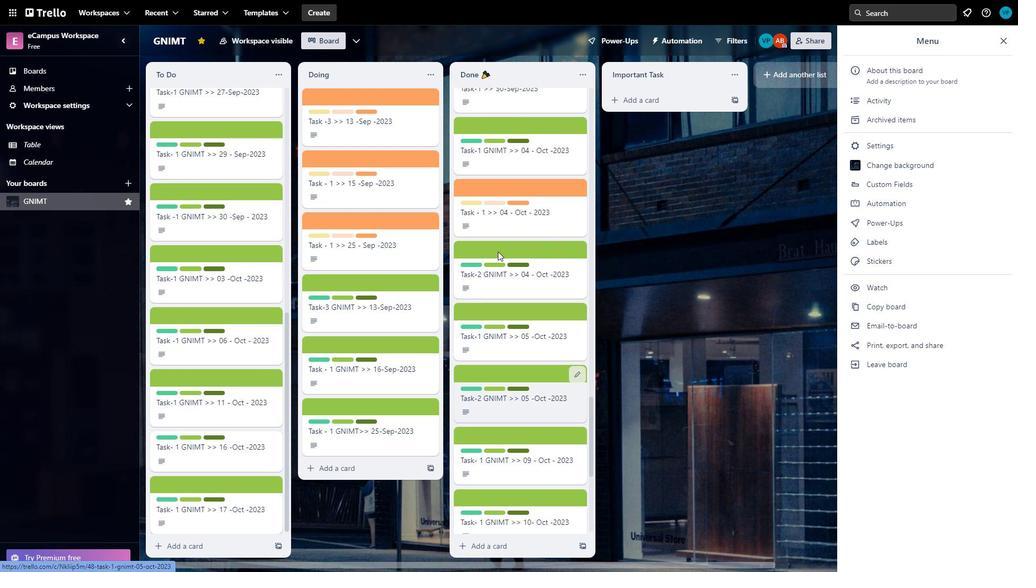 
Action: Mouse scrolled (213, 522) with delta (0, 0)
Screenshot: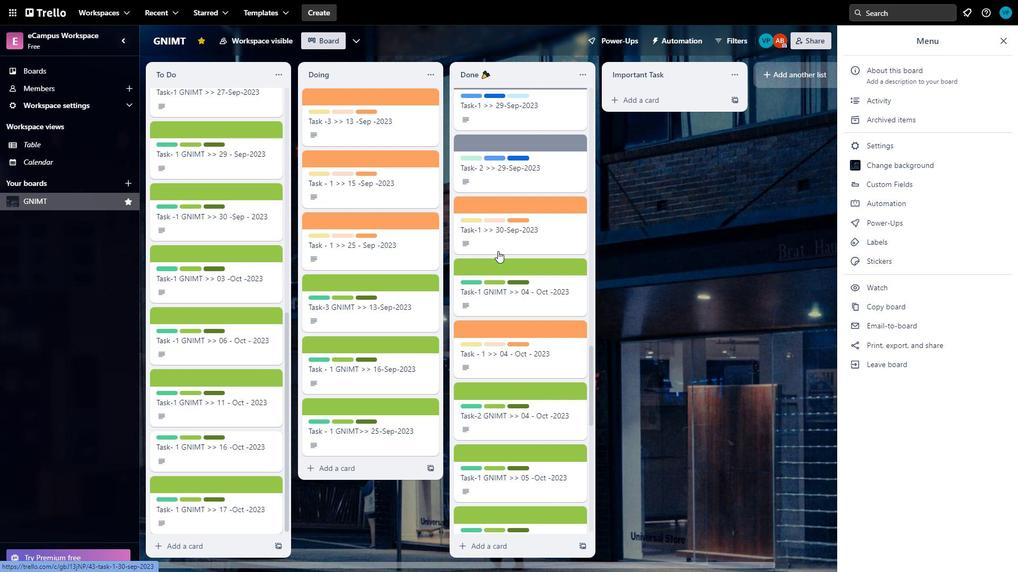 
Action: Mouse moved to (213, 523)
Screenshot: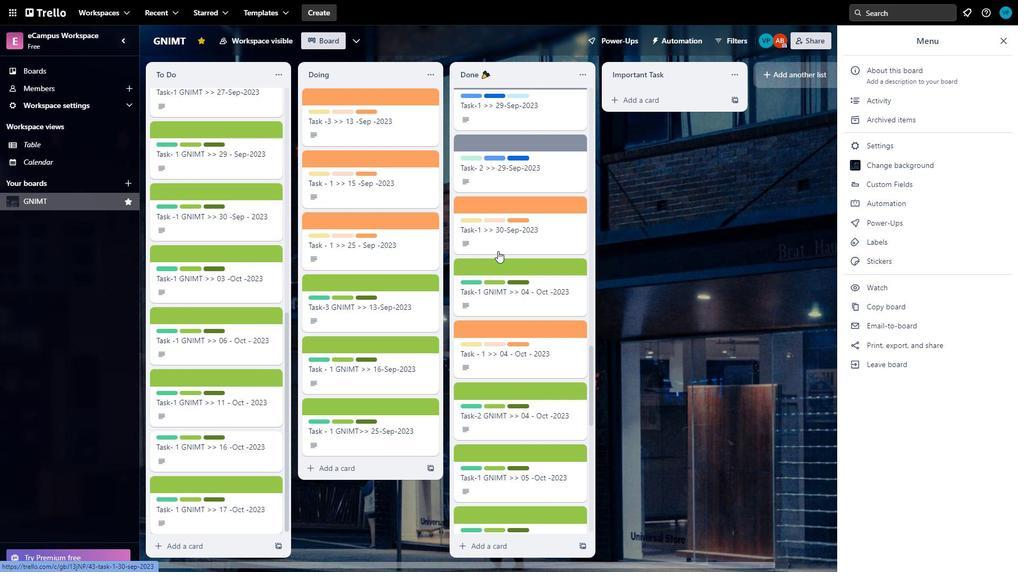 
Action: Mouse scrolled (213, 523) with delta (0, 0)
Screenshot: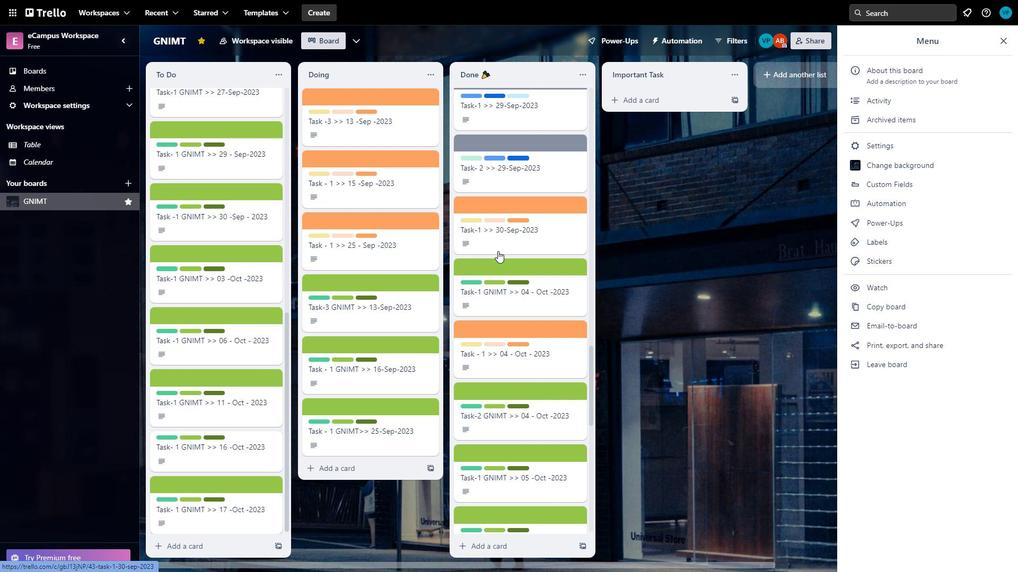
Action: Mouse moved to (218, 501)
Screenshot: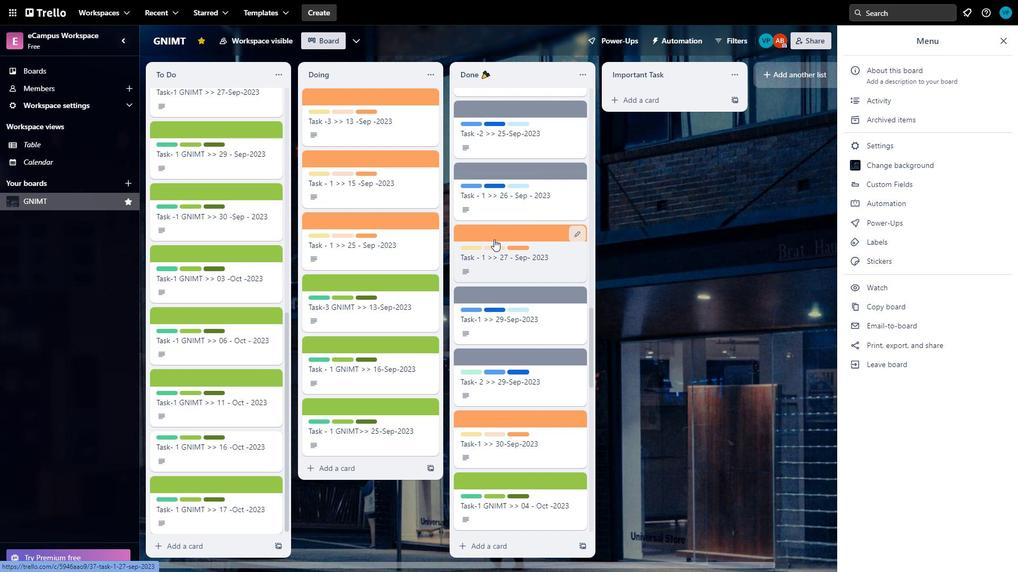 
Action: Mouse scrolled (218, 500) with delta (0, 0)
Screenshot: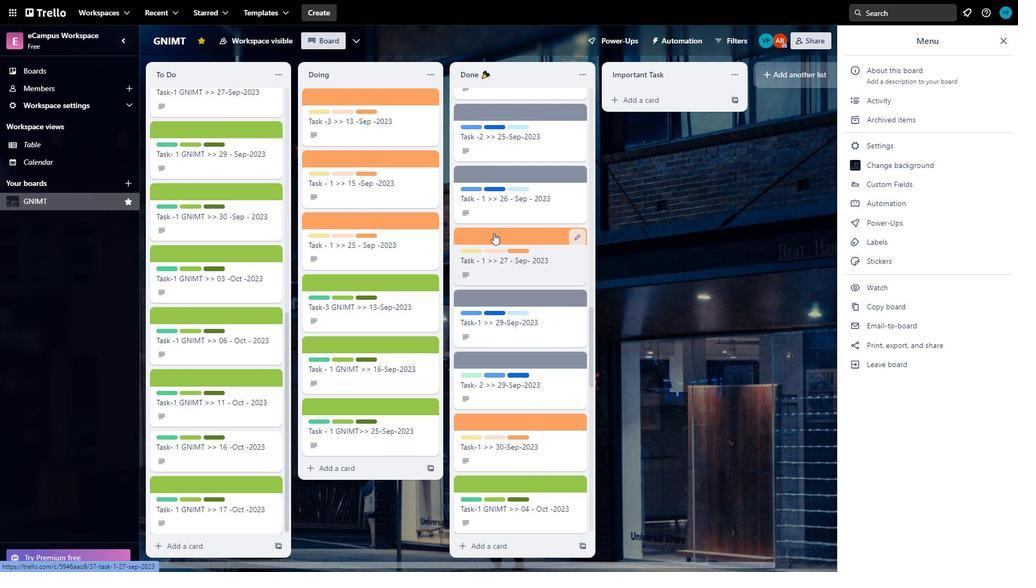 
Action: Mouse scrolled (218, 500) with delta (0, 0)
Screenshot: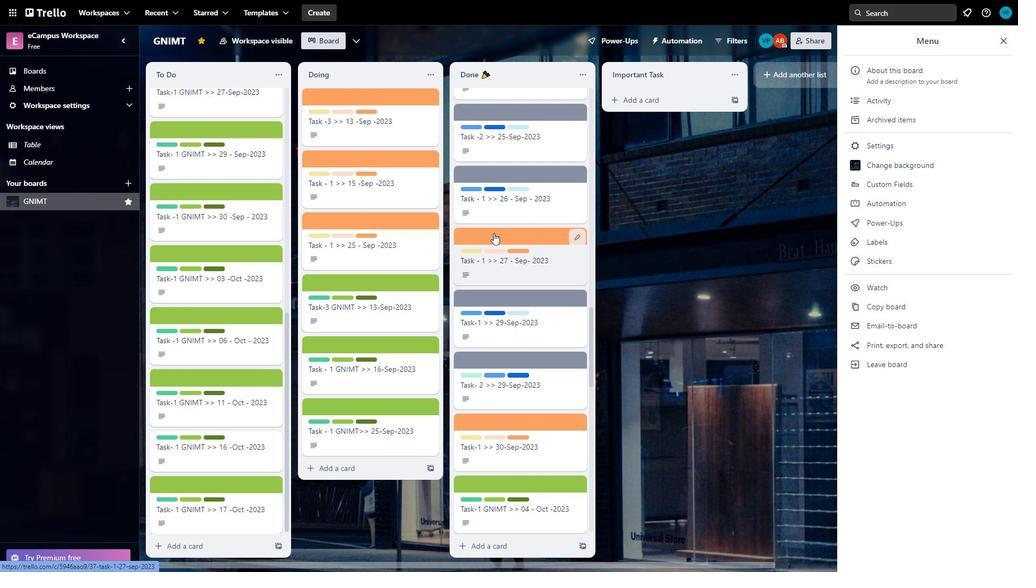 
Action: Mouse moved to (218, 501)
Screenshot: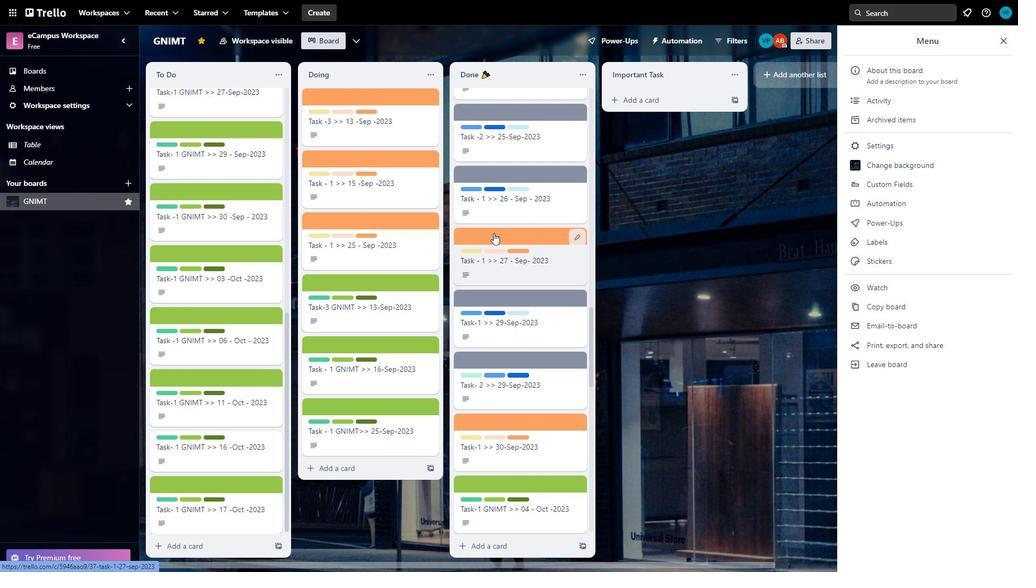 
Action: Mouse scrolled (218, 500) with delta (0, 0)
Screenshot: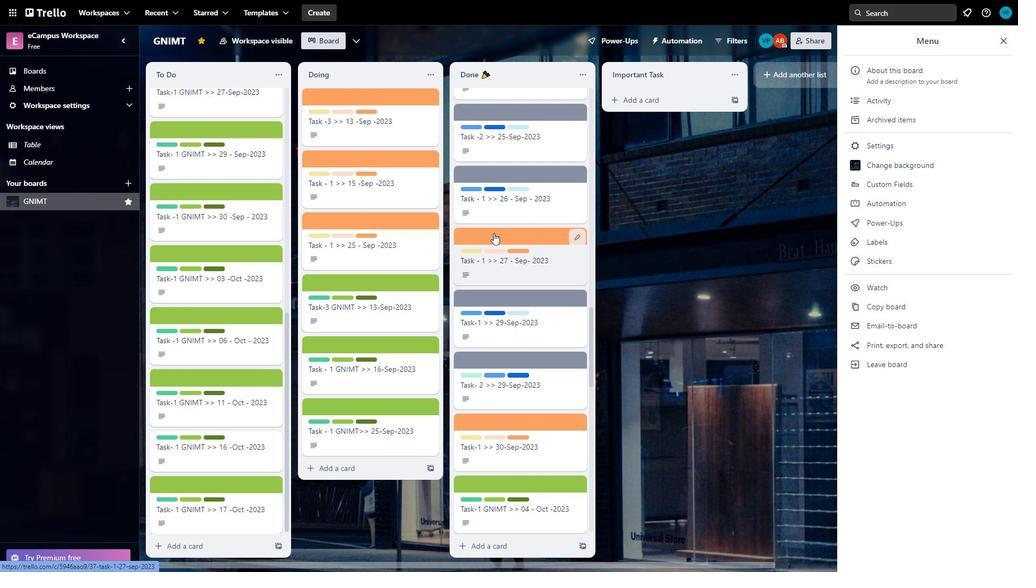 
Action: Mouse moved to (218, 501)
Screenshot: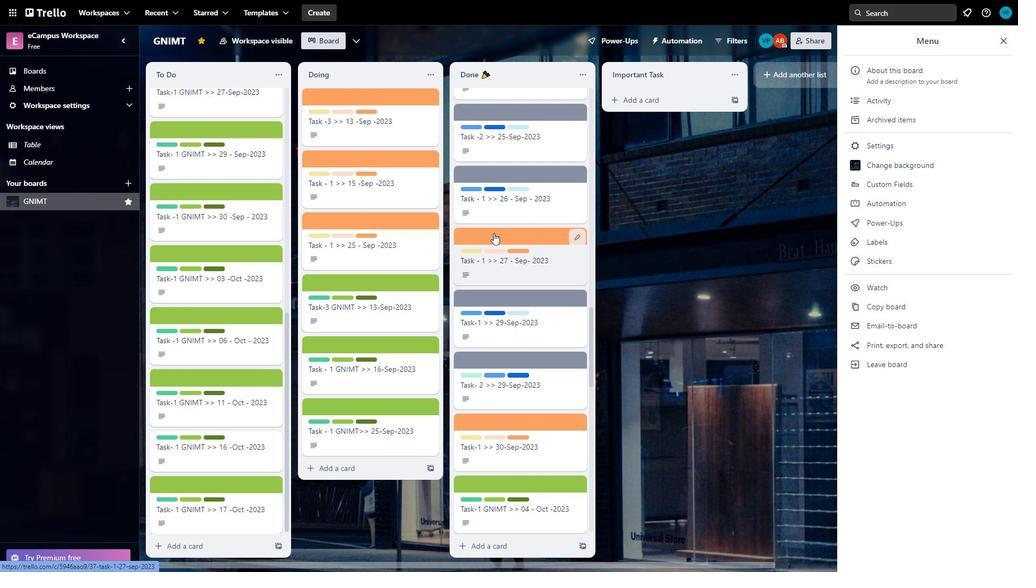 
Action: Mouse scrolled (218, 500) with delta (0, 0)
Screenshot: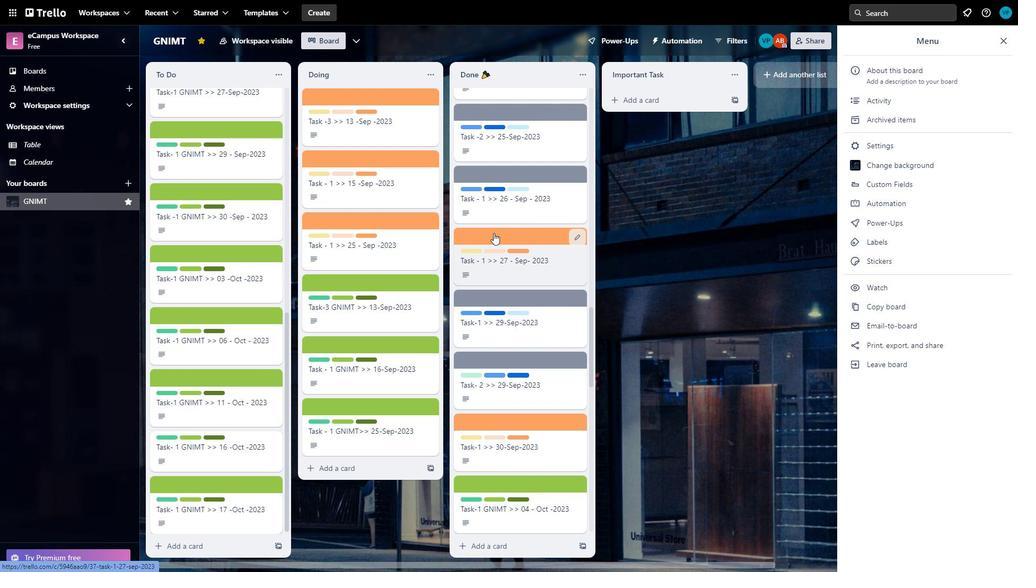 
Action: Mouse moved to (530, 462)
Screenshot: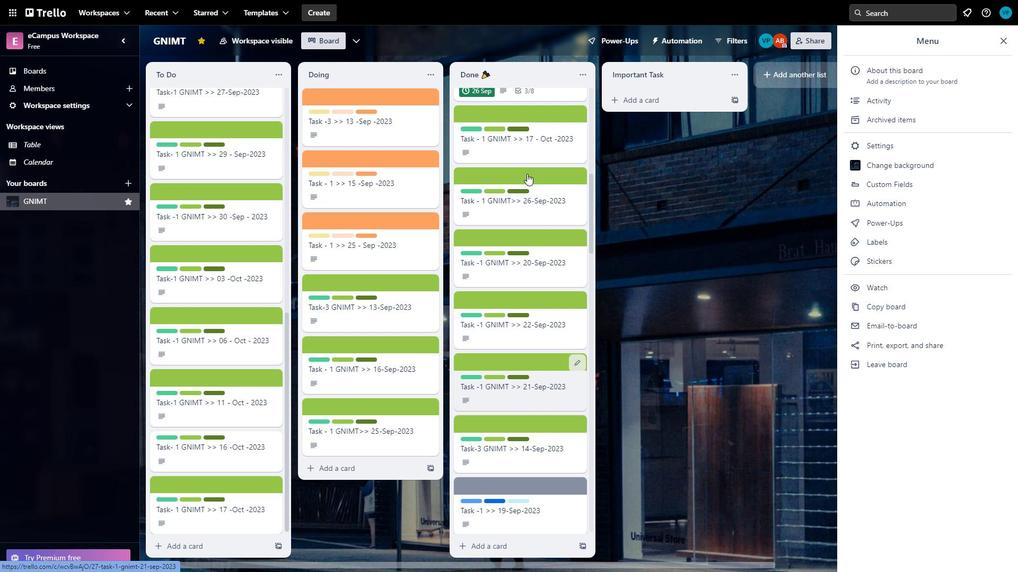
Action: Mouse scrolled (530, 462) with delta (0, 0)
Screenshot: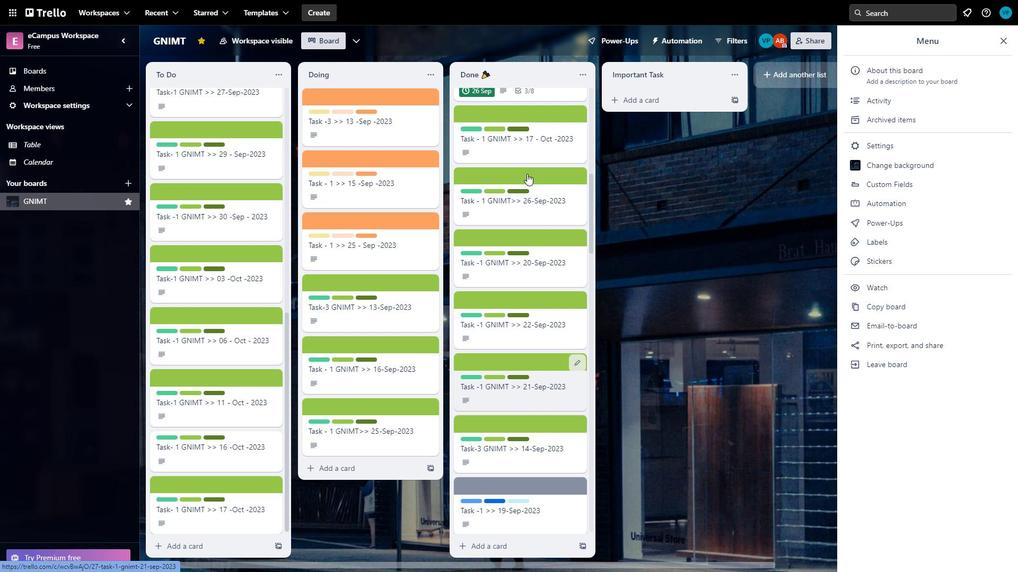 
Action: Mouse moved to (530, 457)
Screenshot: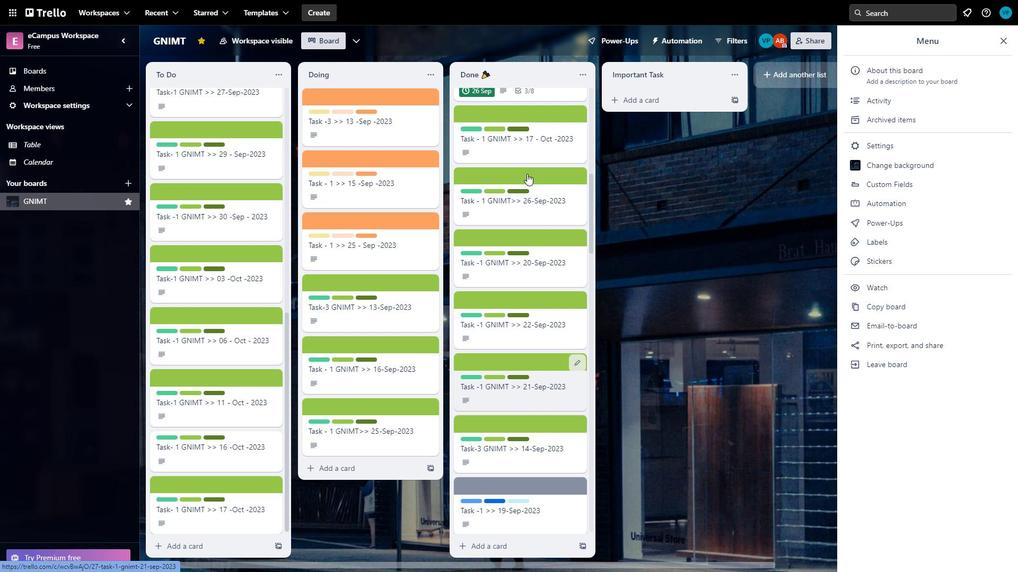 
Action: Mouse scrolled (530, 458) with delta (0, 0)
Screenshot: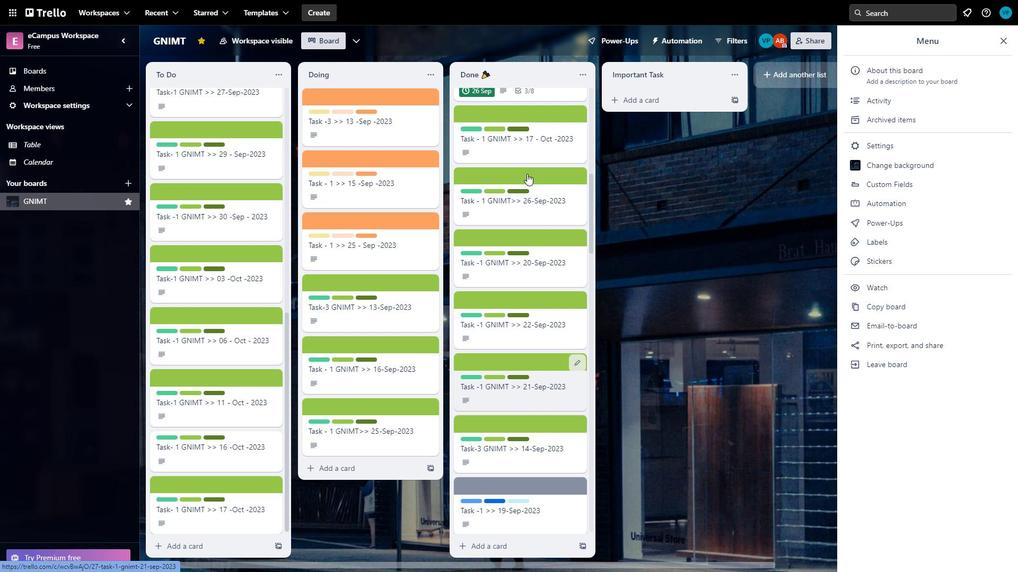 
Action: Mouse moved to (527, 449)
Screenshot: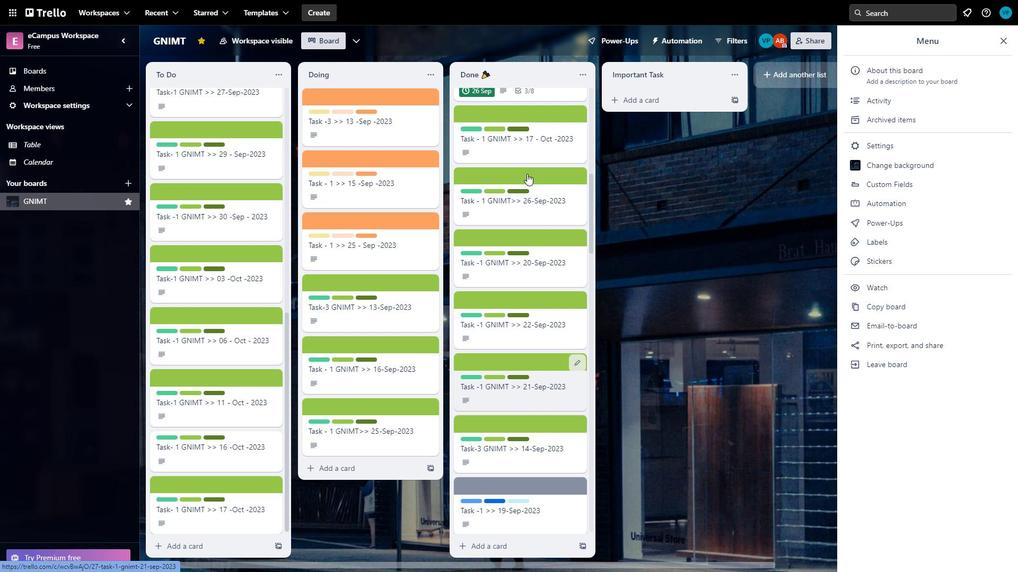 
Action: Mouse scrolled (527, 449) with delta (0, 0)
Screenshot: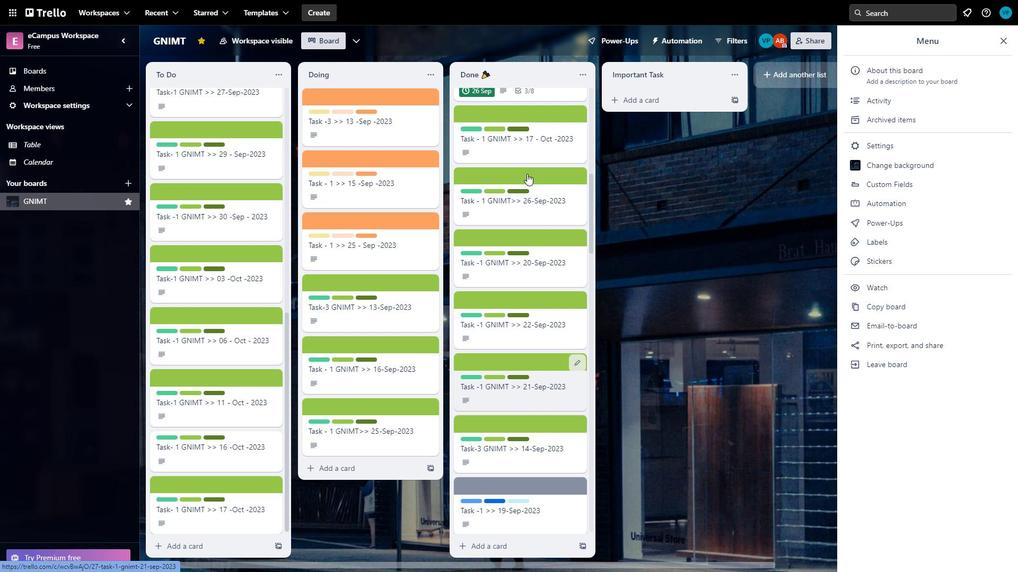 
Action: Mouse moved to (507, 334)
Screenshot: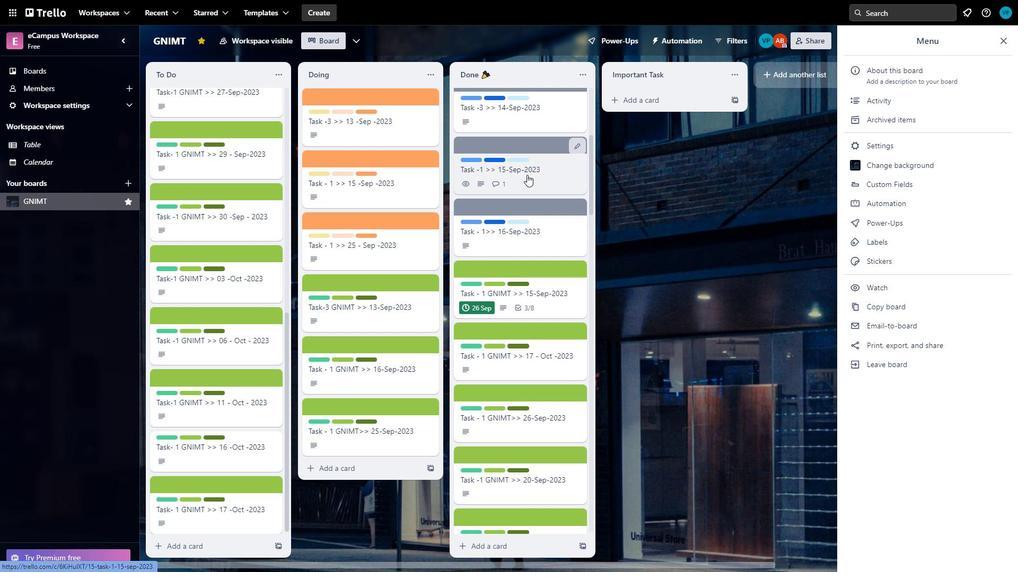 
Action: Mouse scrolled (507, 335) with delta (0, 0)
Screenshot: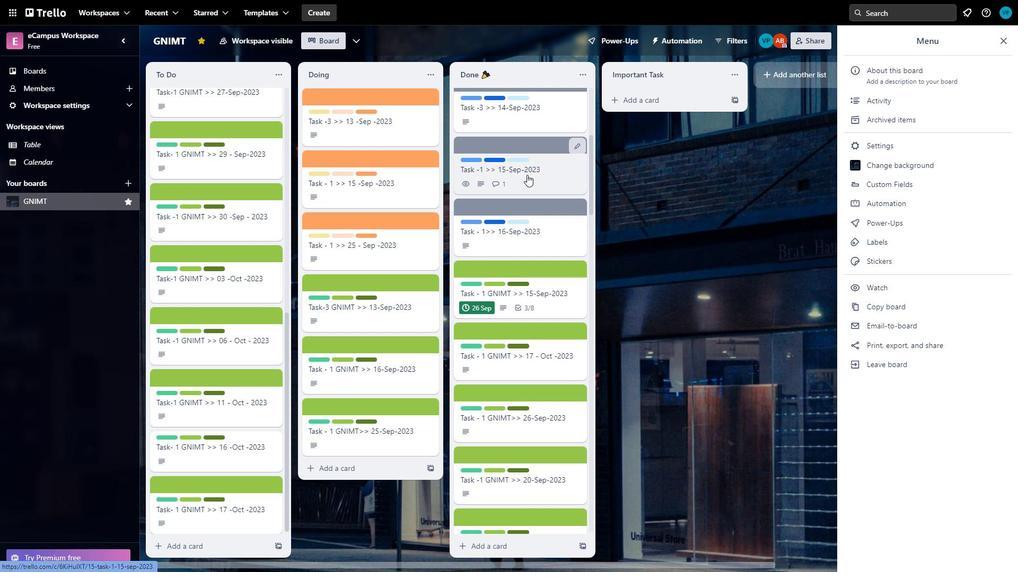 
Action: Mouse moved to (507, 328)
Screenshot: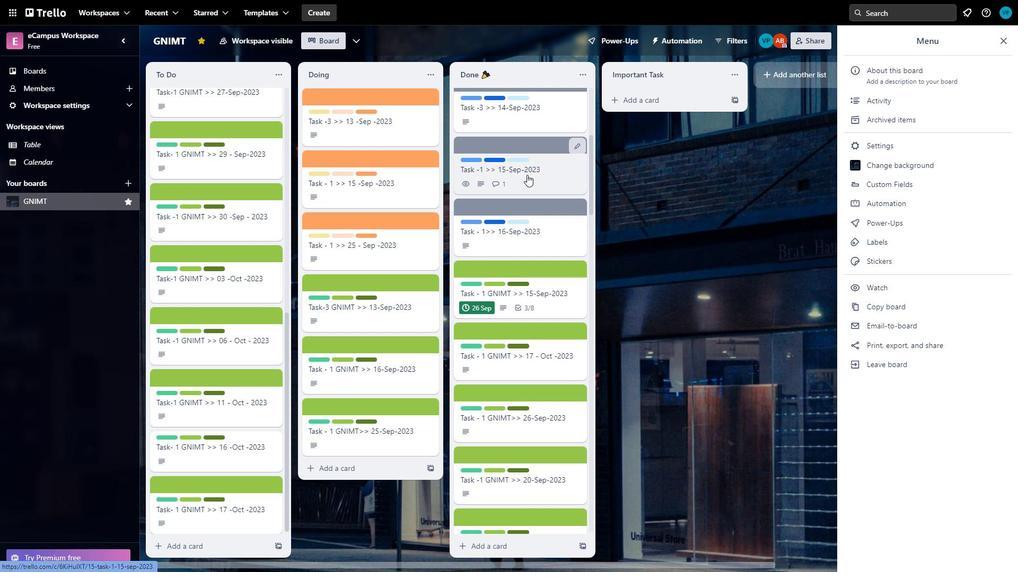 
Action: Mouse scrolled (507, 329) with delta (0, 0)
Screenshot: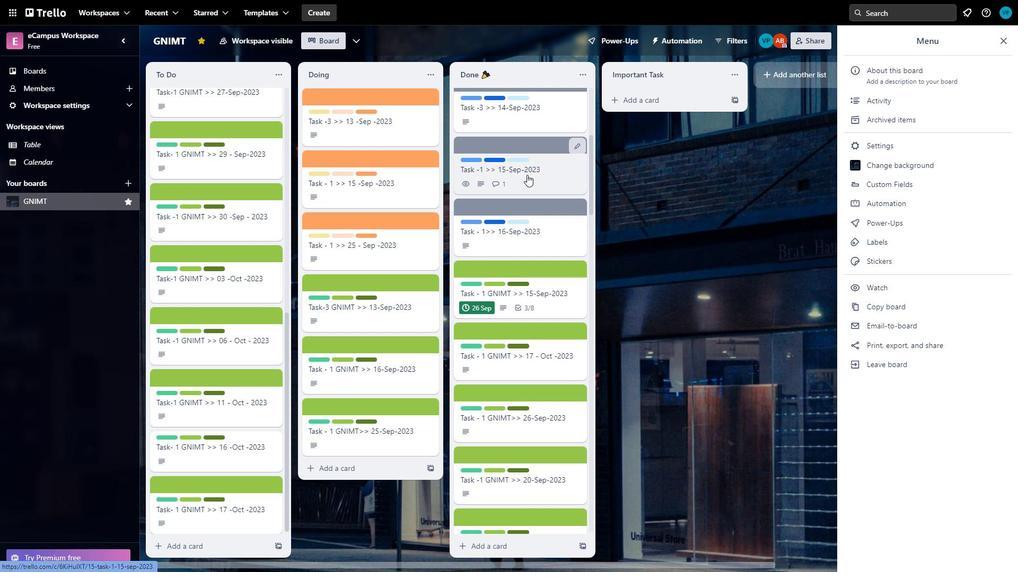 
Action: Mouse moved to (506, 320)
Screenshot: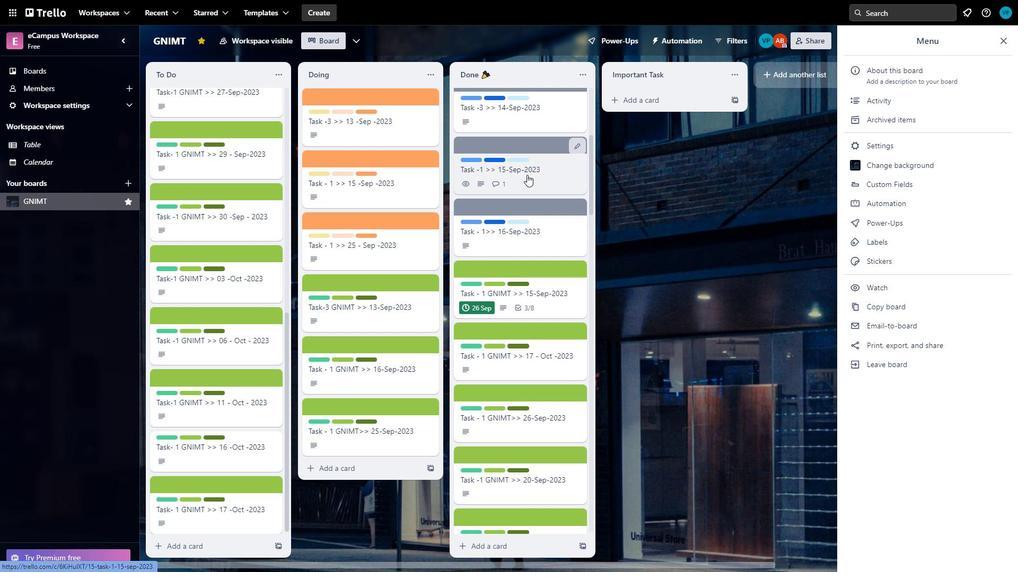 
Action: Mouse scrolled (506, 321) with delta (0, 0)
Screenshot: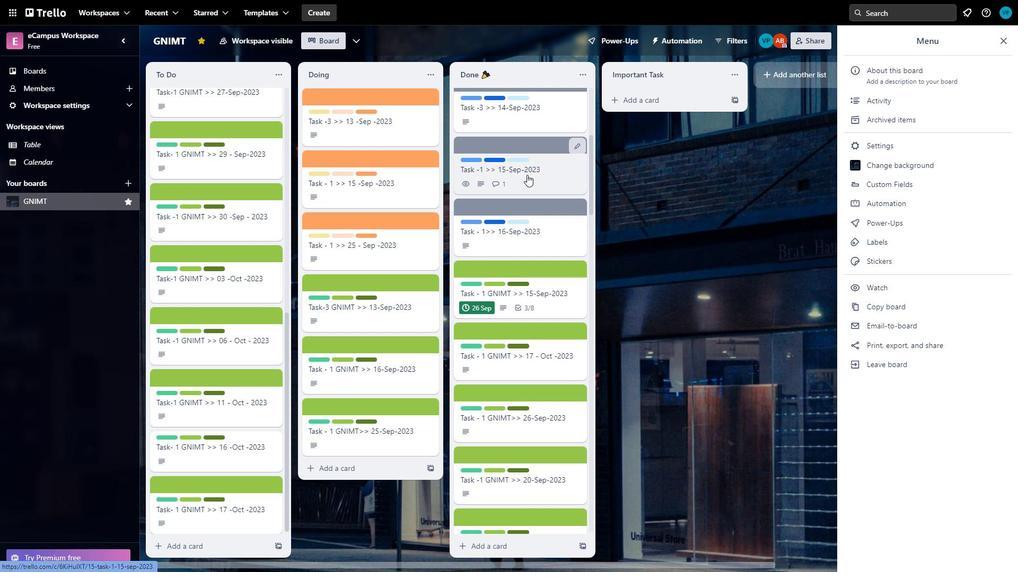 
Action: Mouse moved to (497, 260)
Screenshot: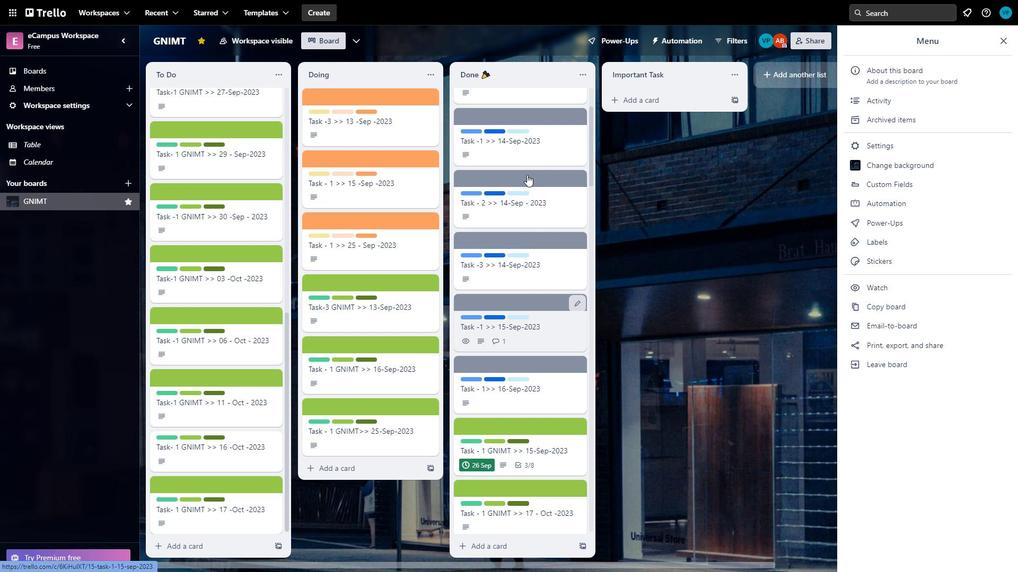
Action: Mouse scrolled (497, 260) with delta (0, 0)
Screenshot: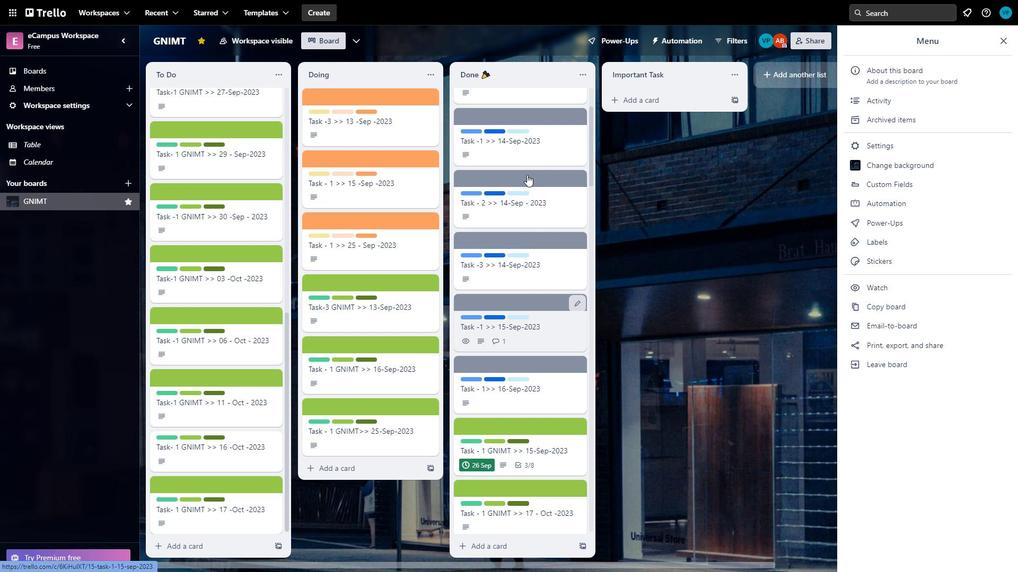 
Action: Mouse moved to (497, 259)
Screenshot: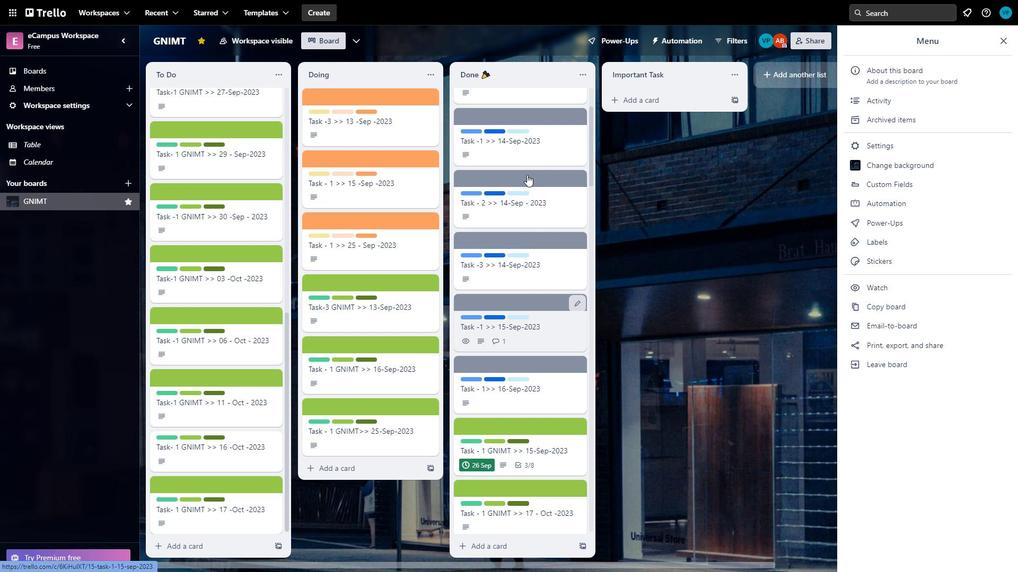 
Action: Mouse scrolled (497, 260) with delta (0, 0)
Screenshot: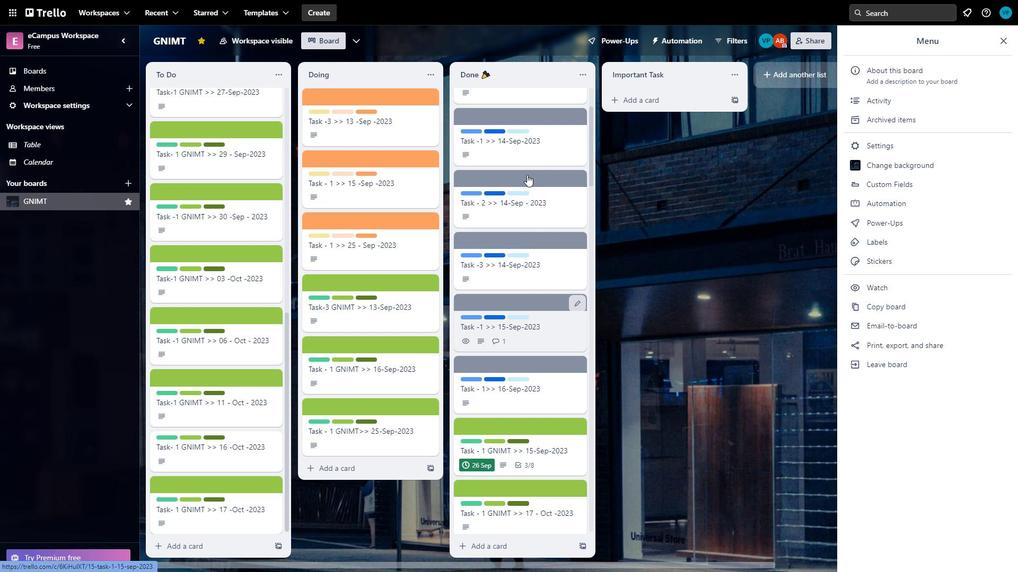 
Action: Mouse scrolled (497, 260) with delta (0, 0)
Screenshot: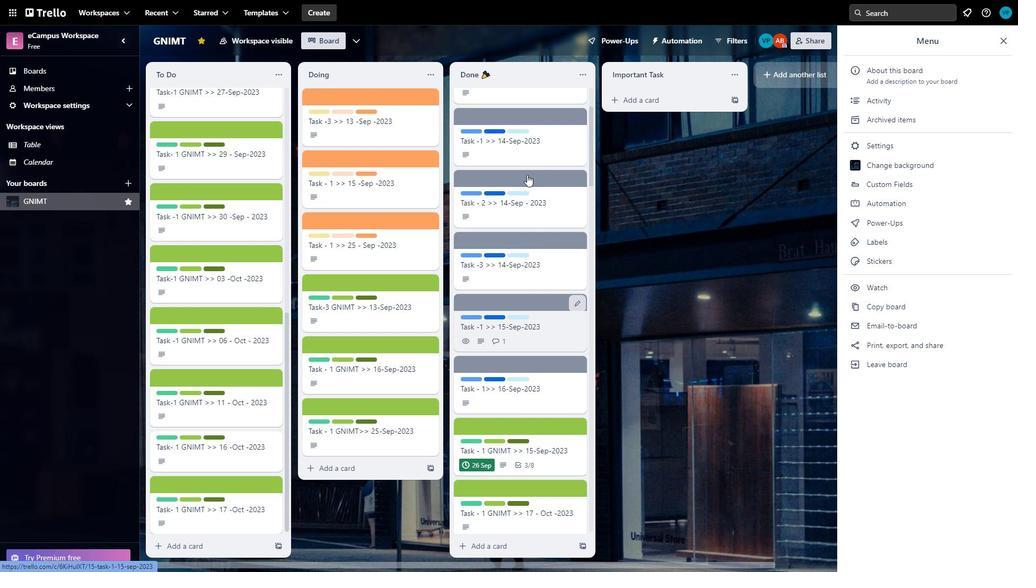 
Action: Mouse moved to (497, 258)
Screenshot: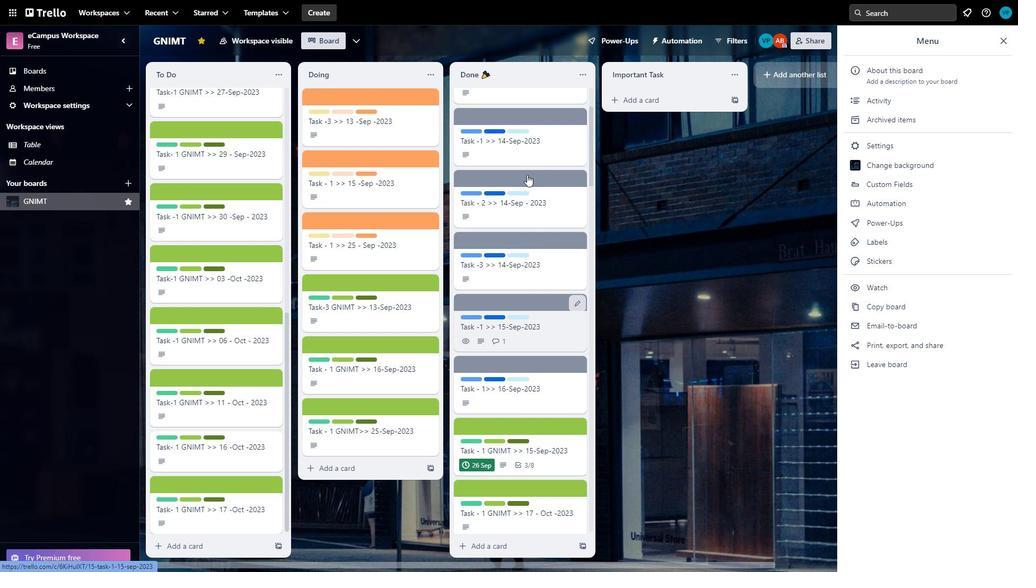 
Action: Mouse scrolled (497, 259) with delta (0, 0)
Screenshot: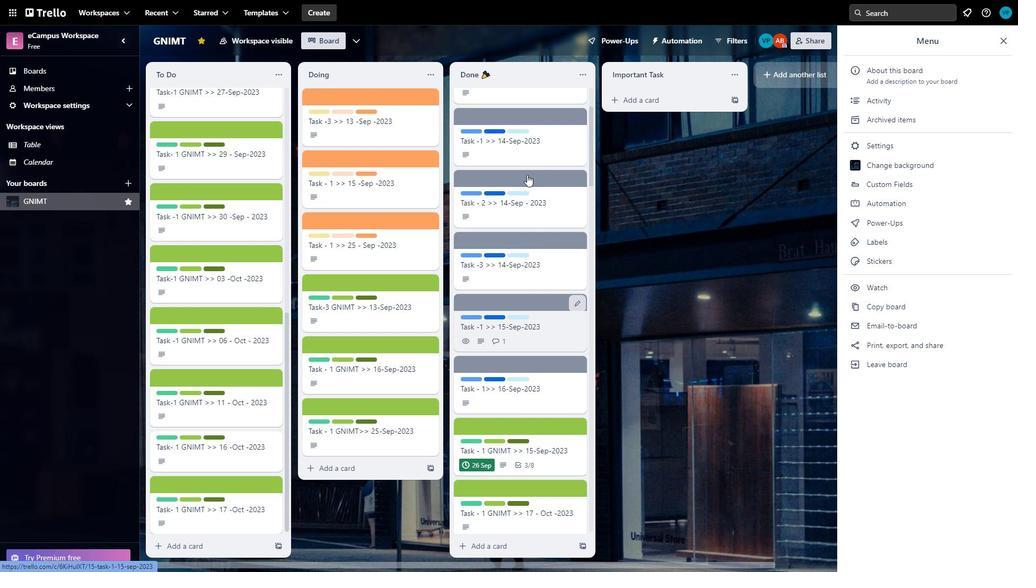 
Action: Mouse moved to (497, 257)
Screenshot: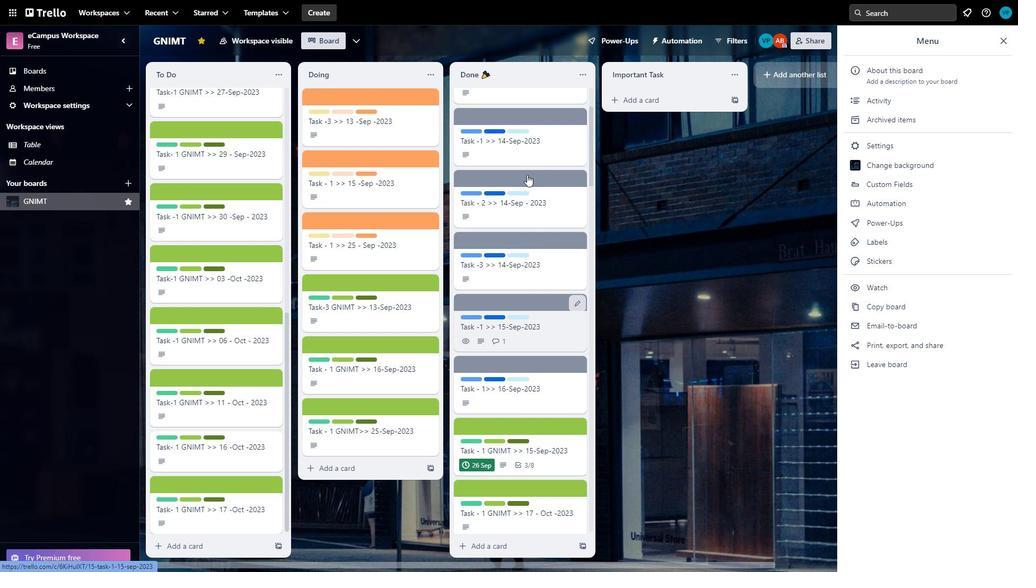 
Action: Mouse scrolled (497, 257) with delta (0, 0)
Screenshot: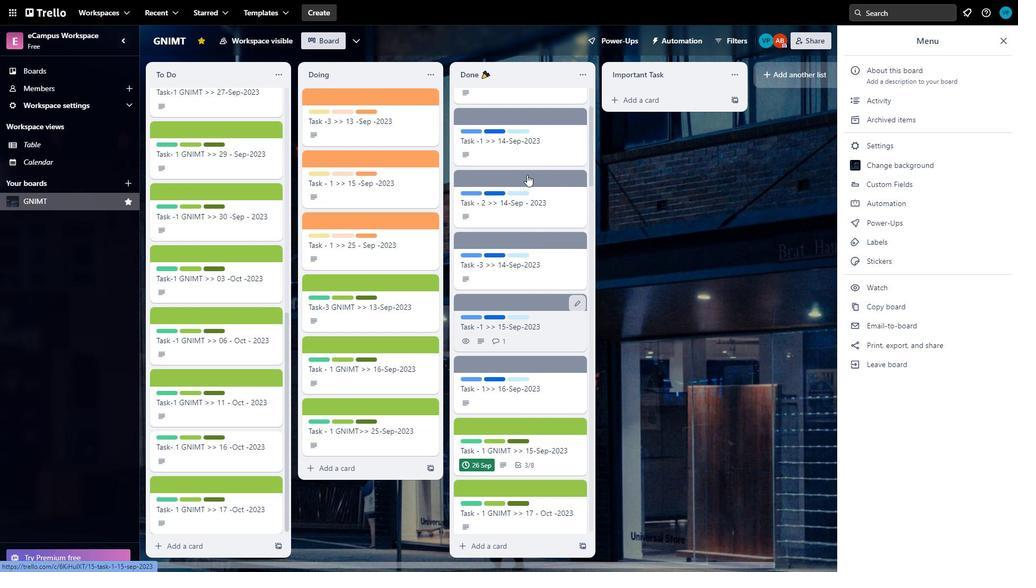 
Action: Mouse moved to (497, 250)
Screenshot: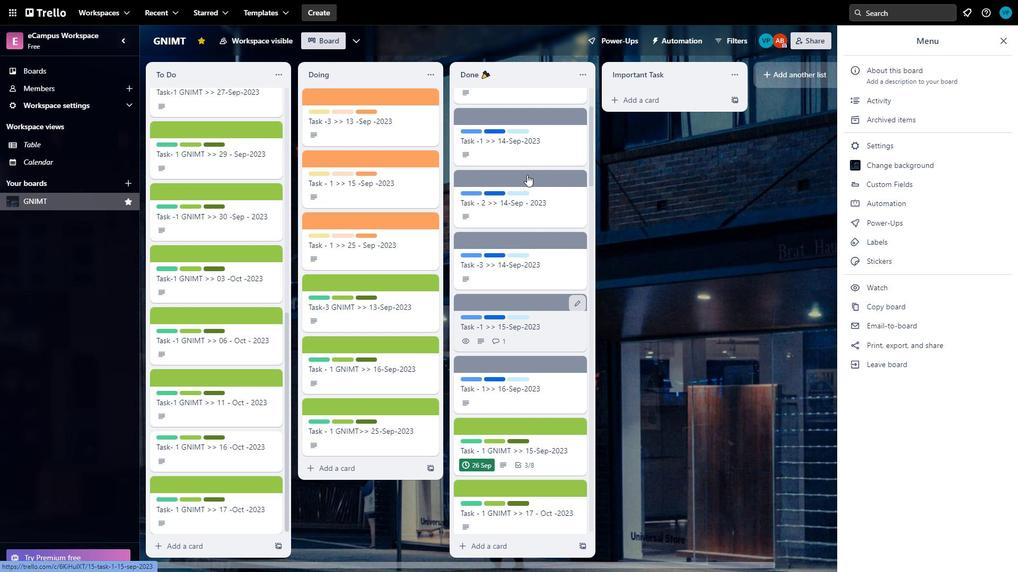 
Action: Mouse scrolled (497, 251) with delta (0, 0)
Screenshot: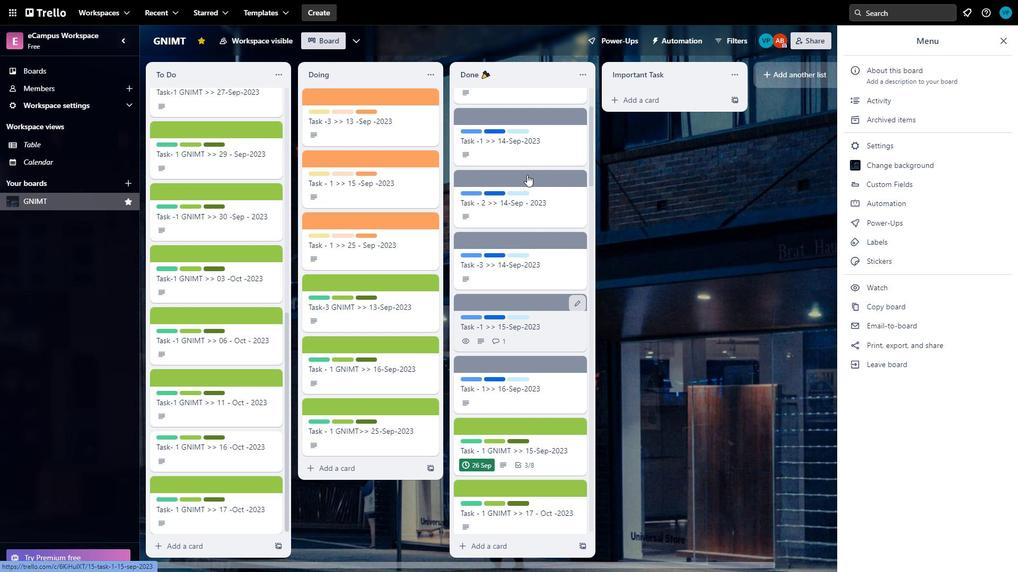 
Action: Mouse moved to (497, 250)
Screenshot: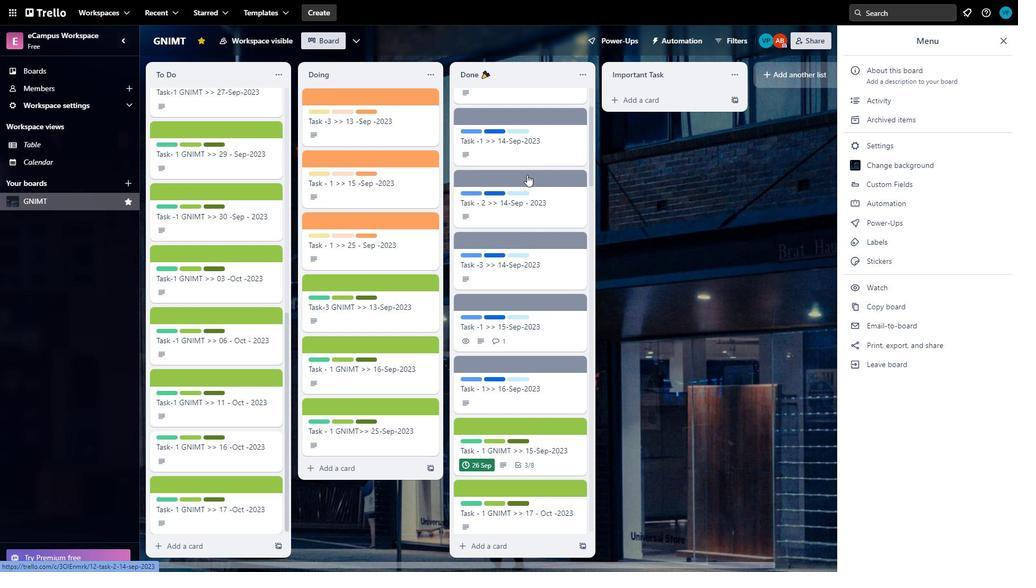 
Action: Mouse scrolled (497, 250) with delta (0, 0)
Screenshot: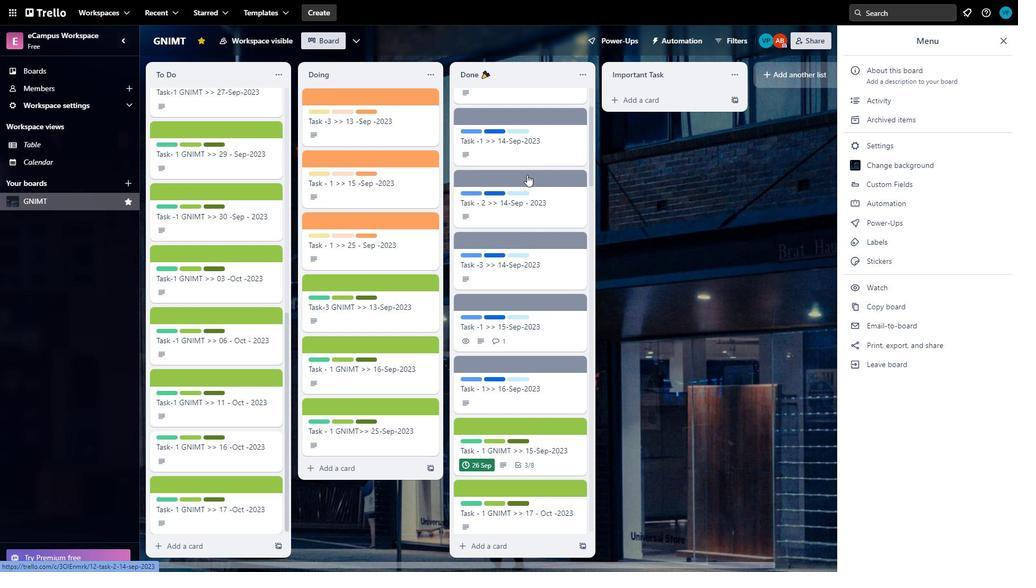 
Action: Mouse moved to (497, 249)
Screenshot: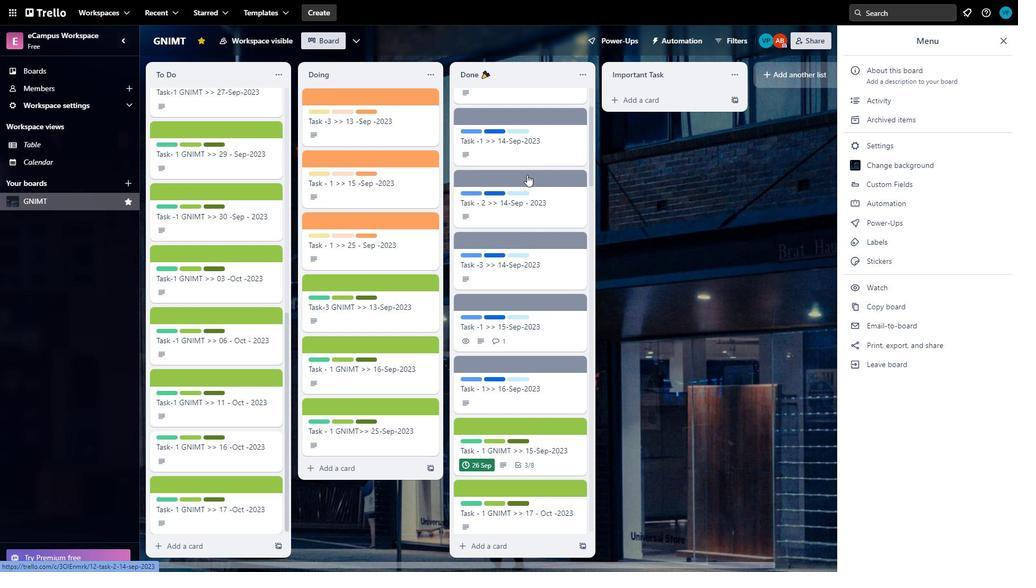 
Action: Mouse scrolled (497, 249) with delta (0, 0)
Screenshot: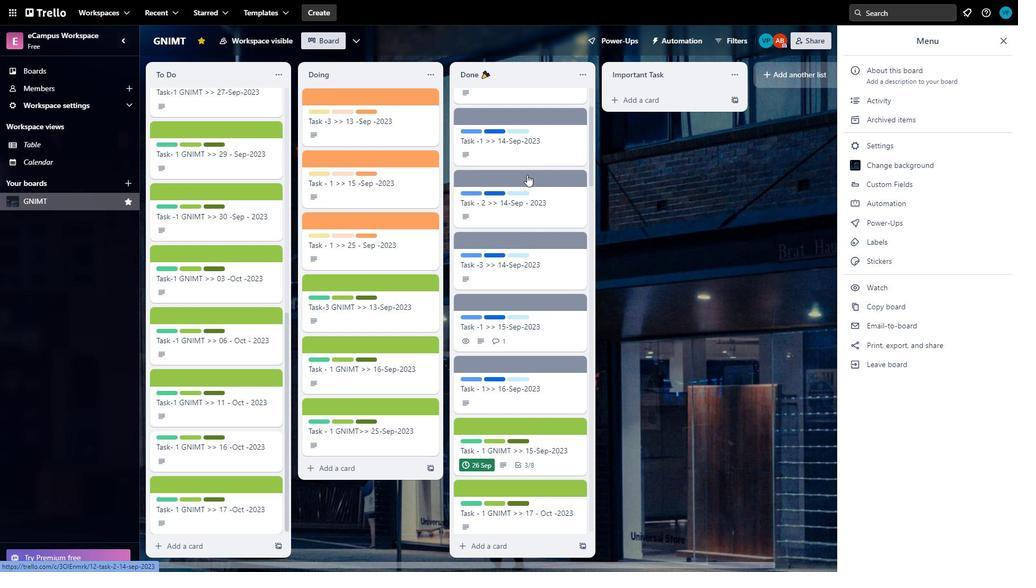 
Action: Mouse moved to (497, 248)
Screenshot: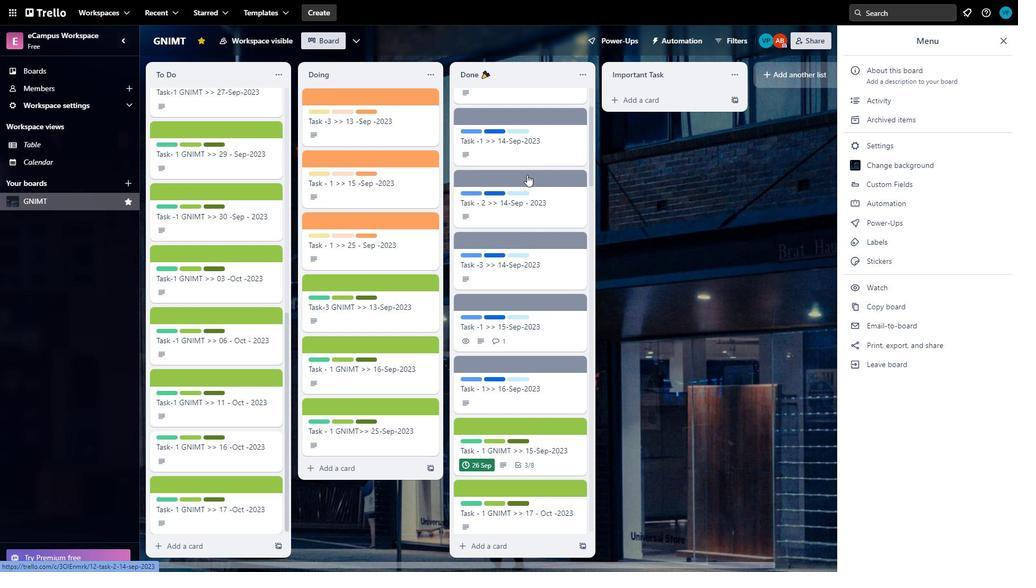 
Action: Mouse scrolled (497, 248) with delta (0, 0)
Screenshot: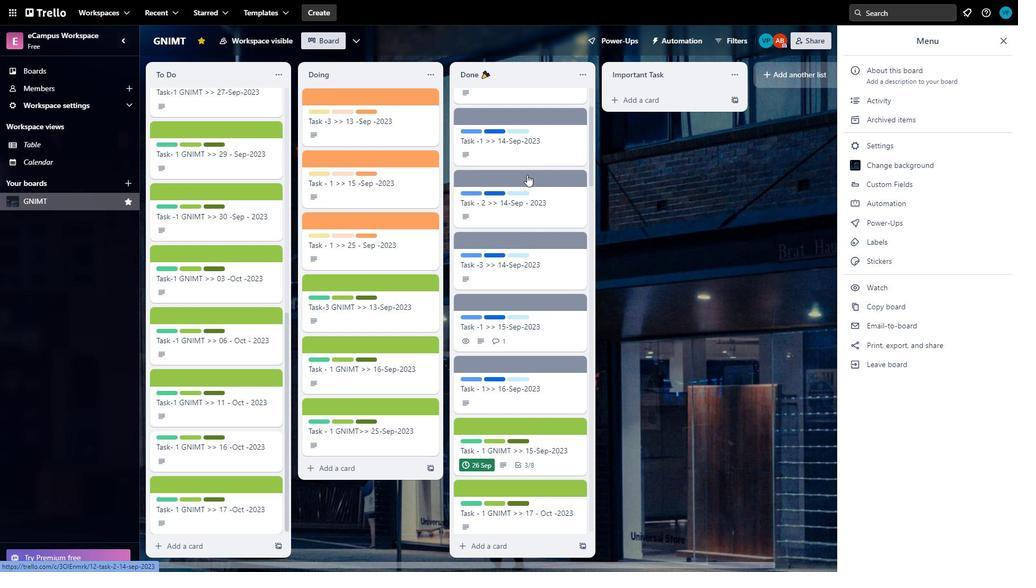 
Action: Mouse moved to (494, 238)
Screenshot: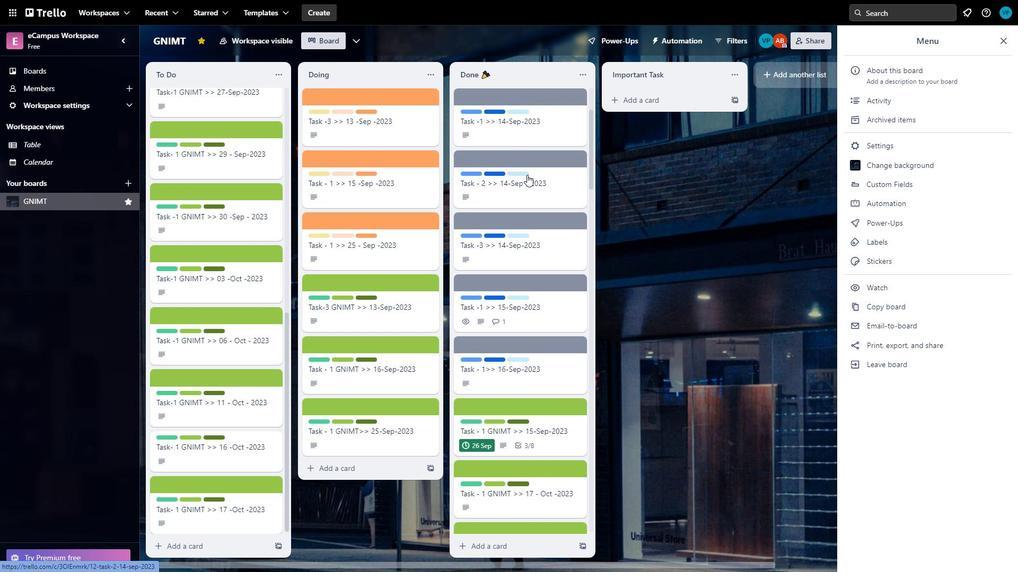 
Action: Mouse scrolled (494, 238) with delta (0, 0)
Screenshot: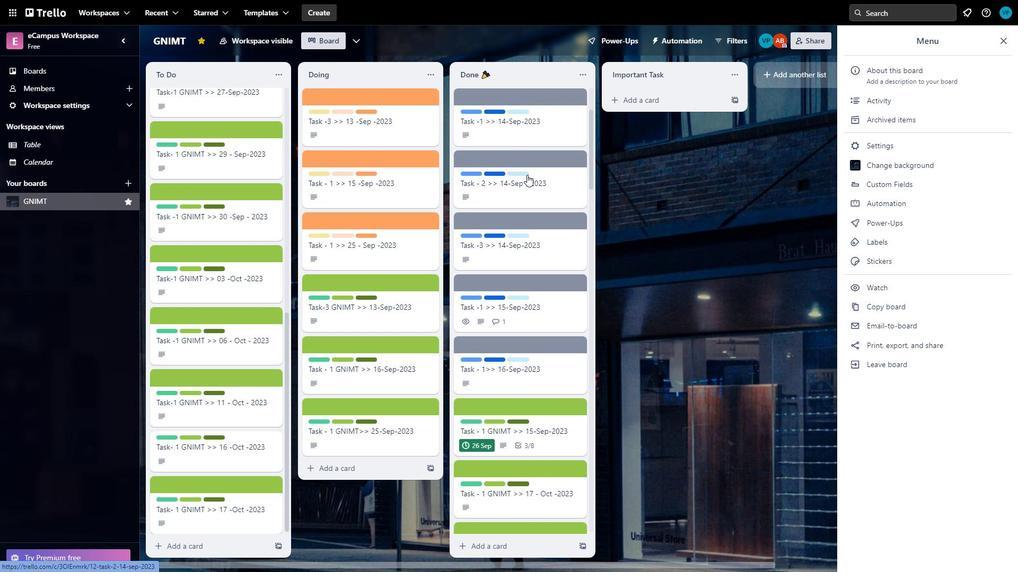
Action: Mouse moved to (494, 237)
Screenshot: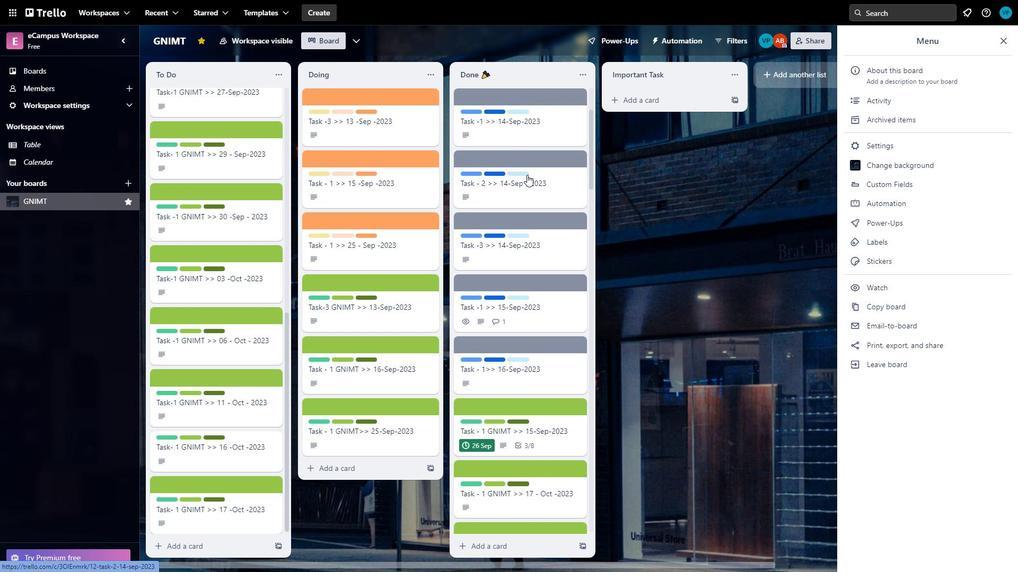 
Action: Mouse scrolled (494, 237) with delta (0, 0)
Screenshot: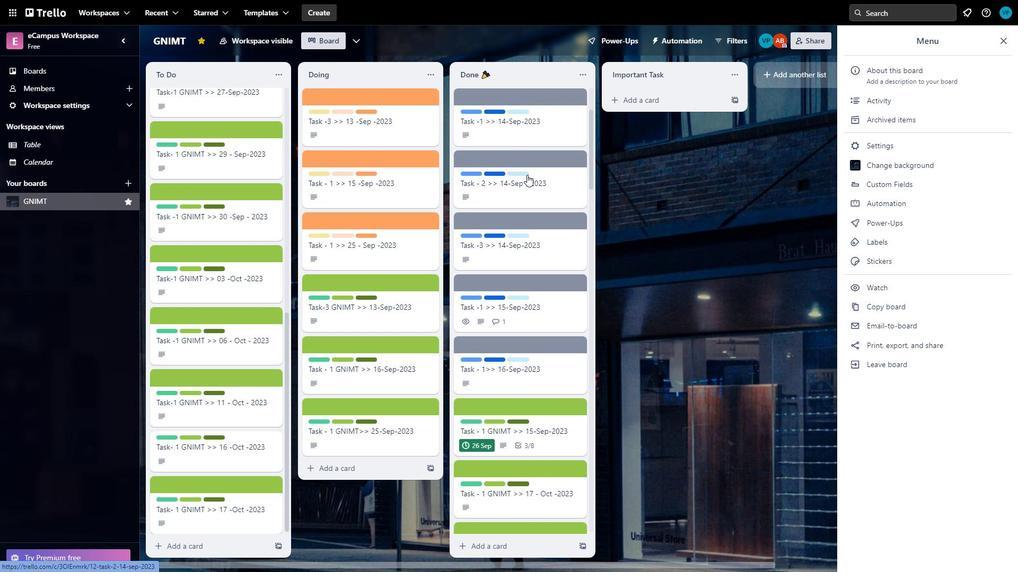
Action: Mouse moved to (494, 235)
Screenshot: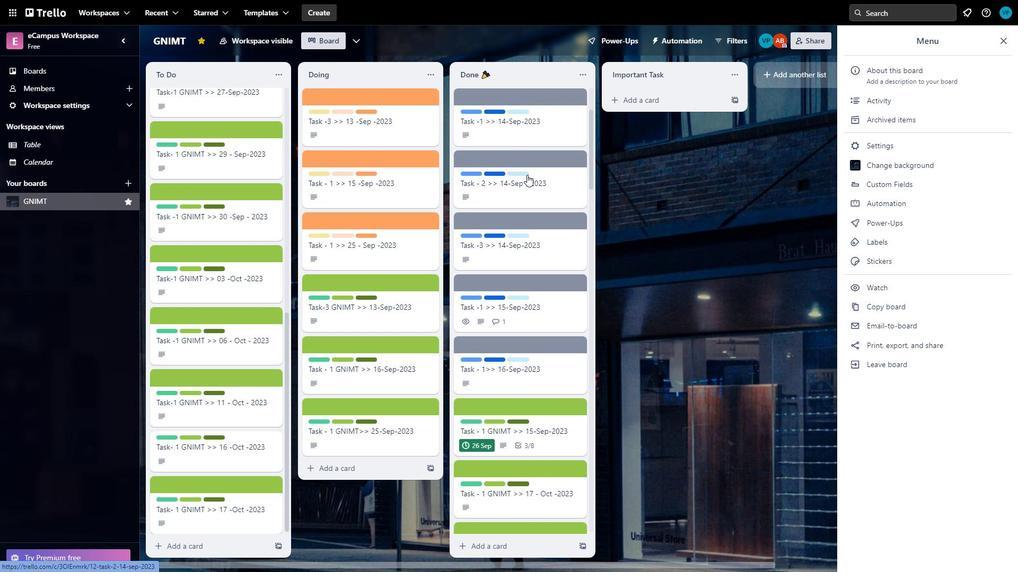 
Action: Mouse scrolled (494, 235) with delta (0, 0)
Screenshot: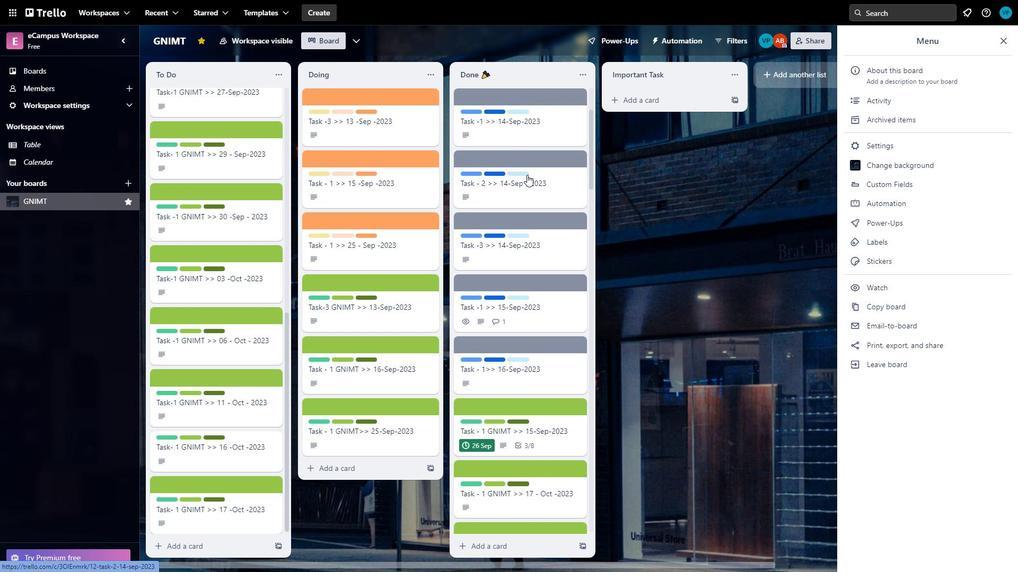
Action: Mouse moved to (494, 234)
Screenshot: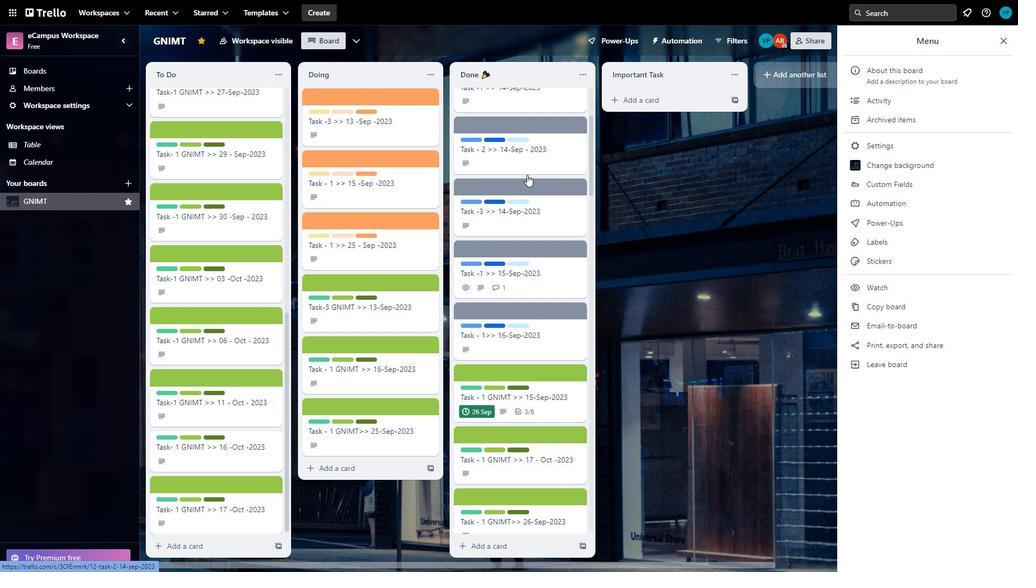 
Action: Mouse scrolled (494, 235) with delta (0, 0)
Screenshot: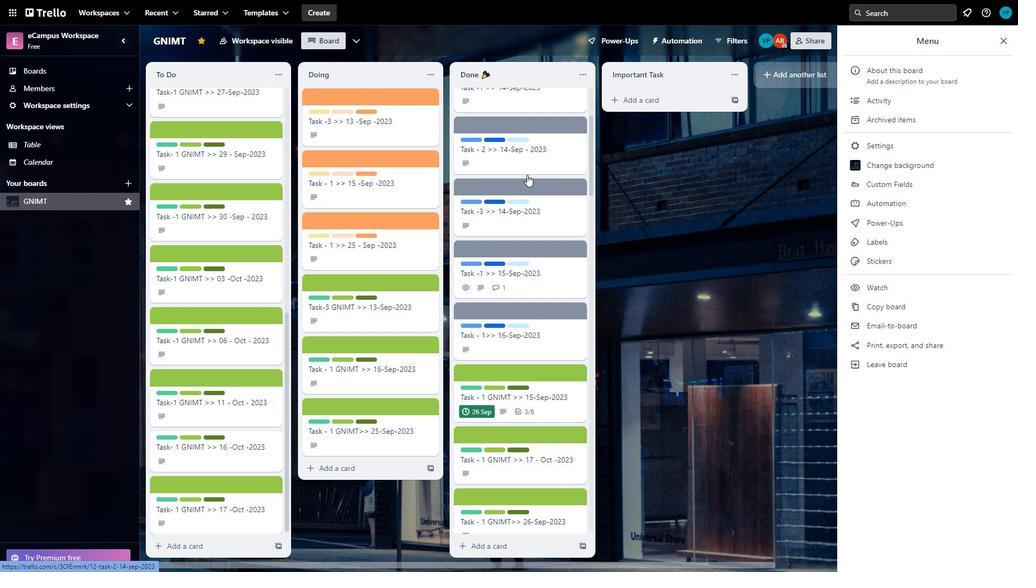 
Action: Mouse moved to (493, 232)
Screenshot: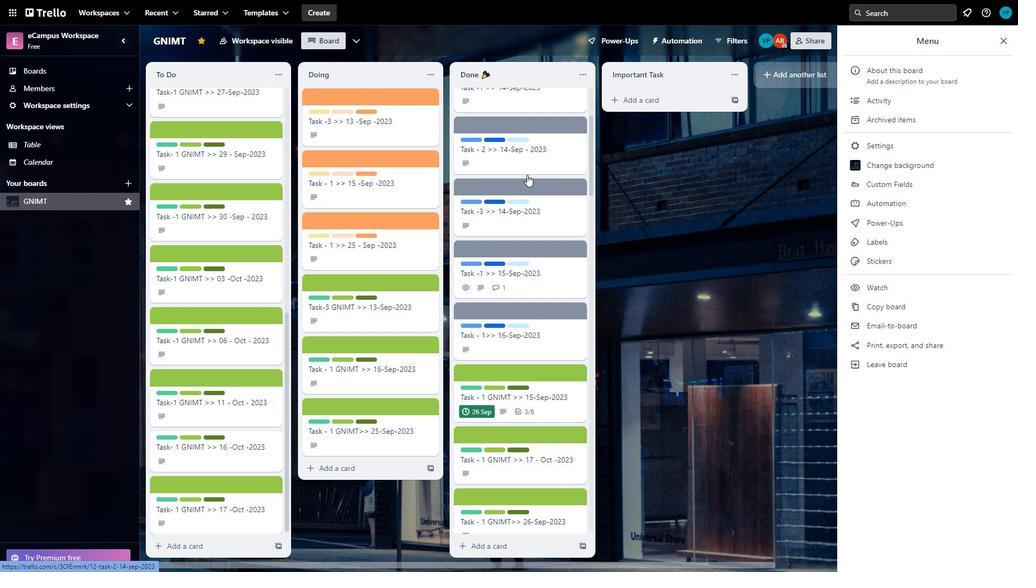 
Action: Mouse scrolled (493, 233) with delta (0, 0)
Screenshot: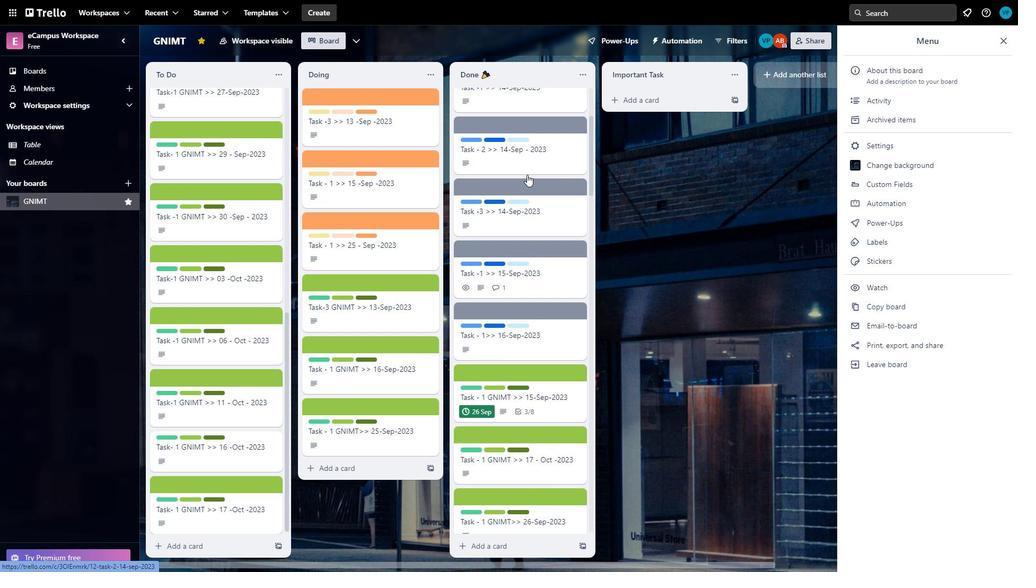 
Action: Mouse moved to (493, 207)
Screenshot: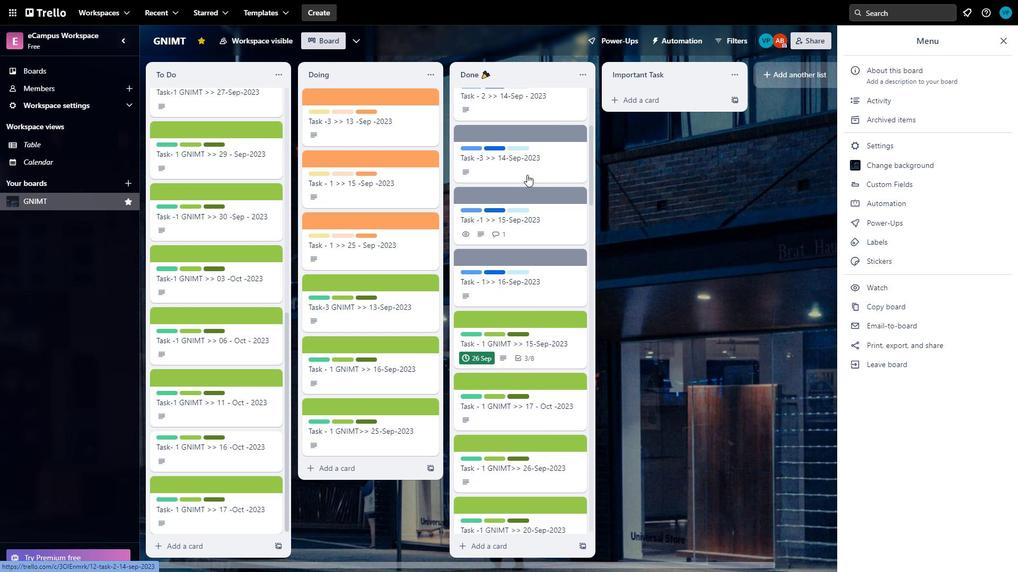 
Action: Mouse scrolled (493, 207) with delta (0, 0)
Screenshot: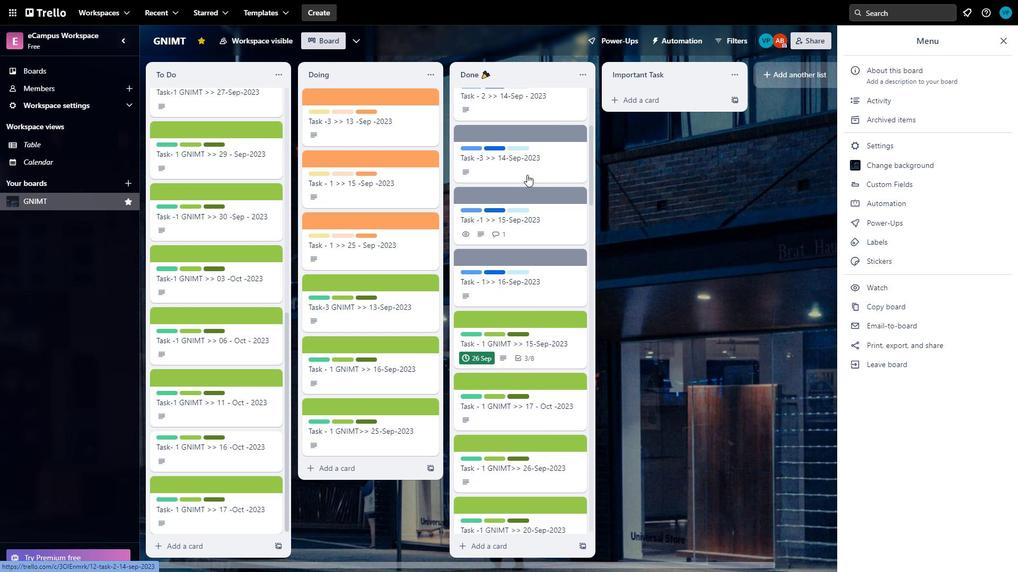 
Action: Mouse moved to (494, 206)
Screenshot: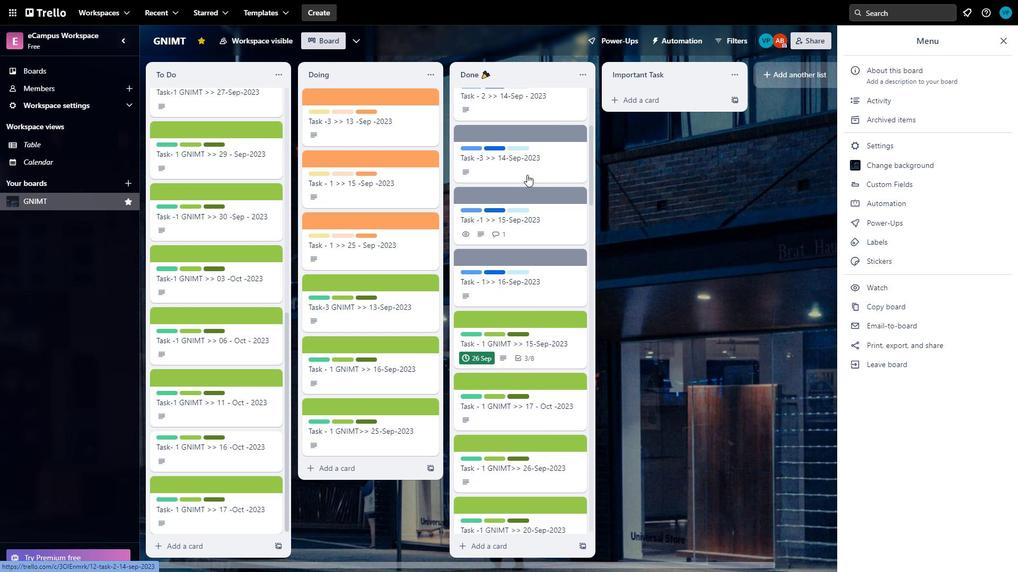 
Action: Mouse scrolled (494, 206) with delta (0, 0)
Screenshot: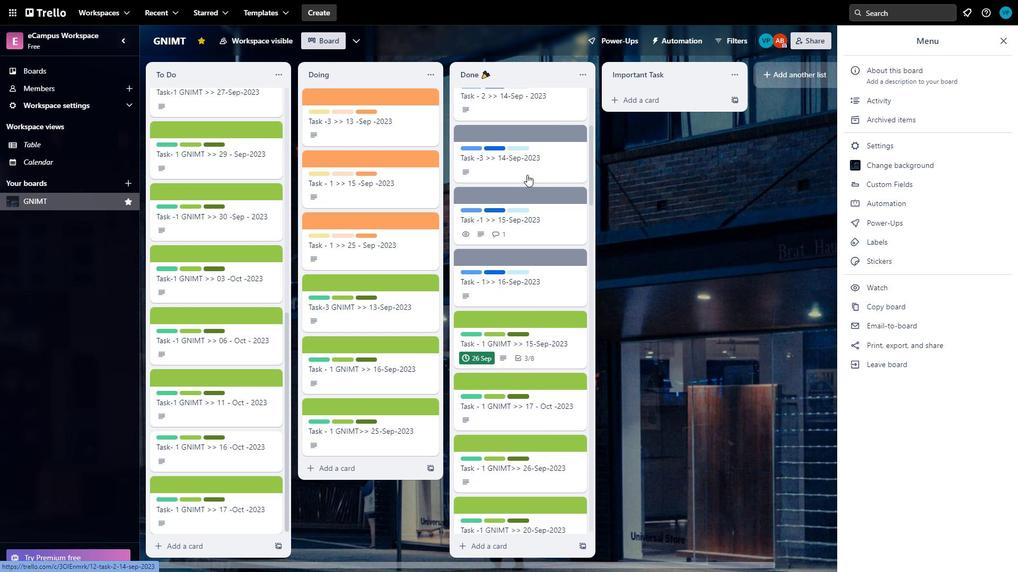 
Action: Mouse moved to (496, 203)
Screenshot: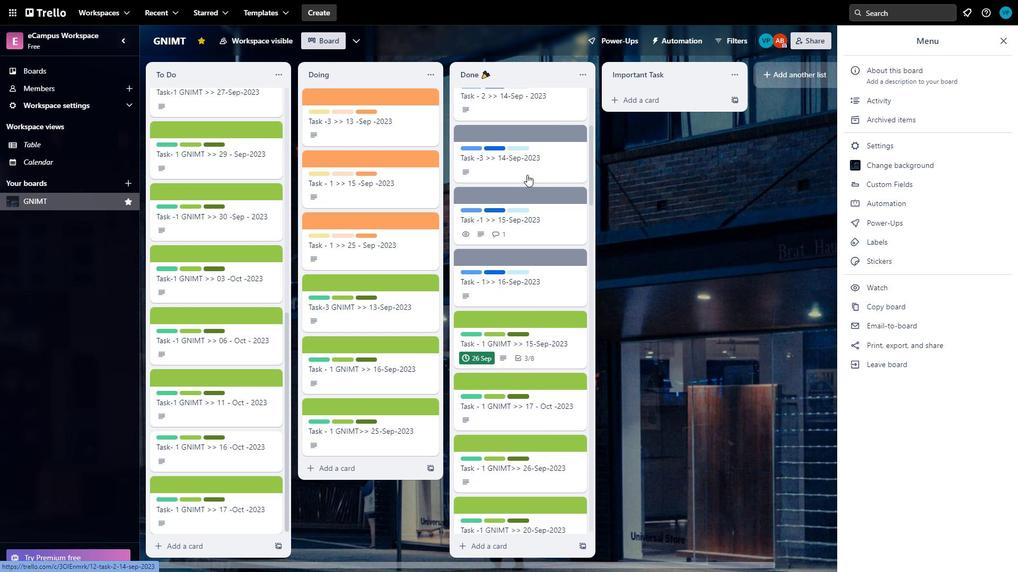 
Action: Mouse scrolled (496, 204) with delta (0, 0)
Screenshot: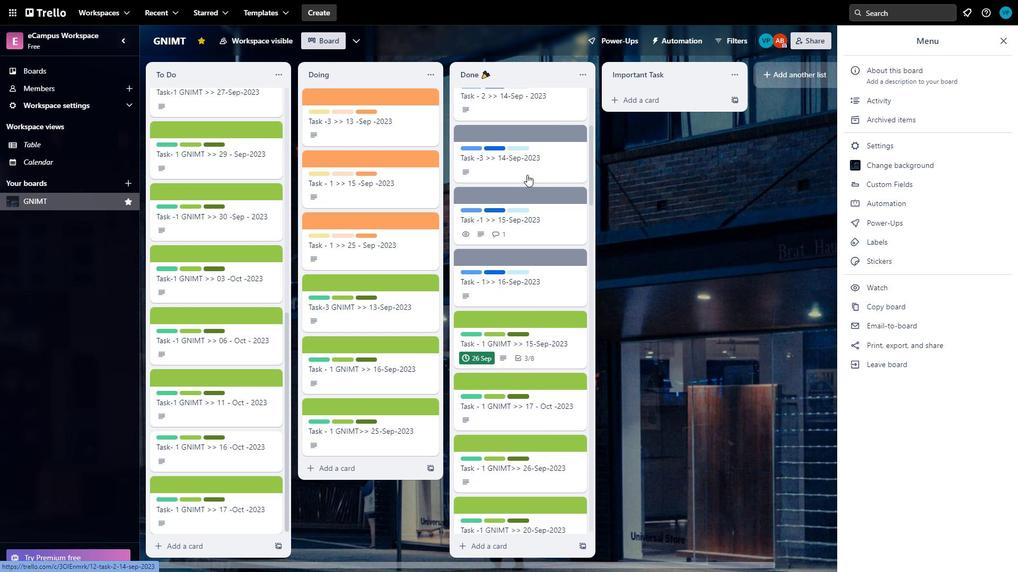 
Action: Mouse moved to (499, 195)
Screenshot: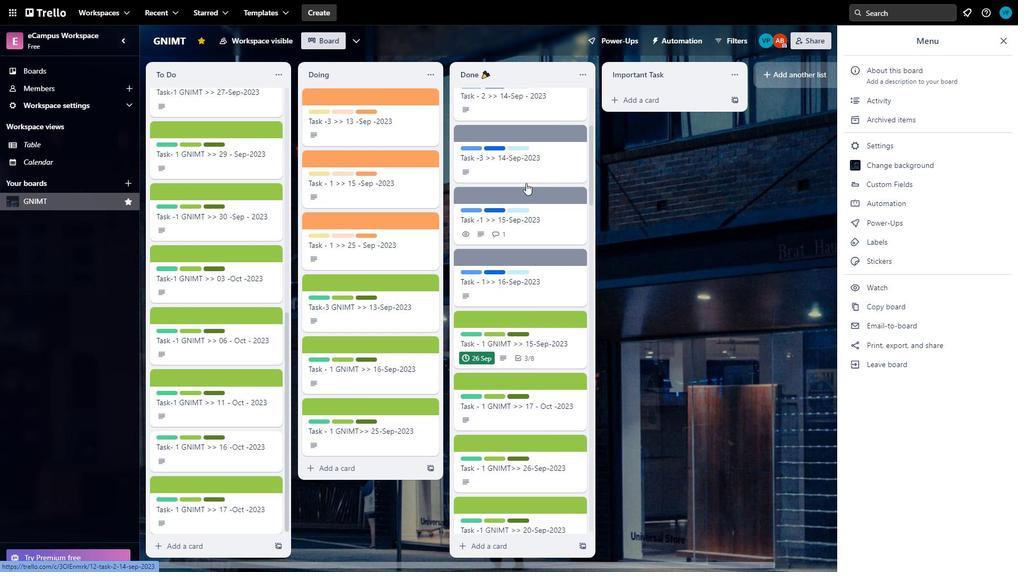 
Action: Mouse scrolled (499, 196) with delta (0, 0)
Screenshot: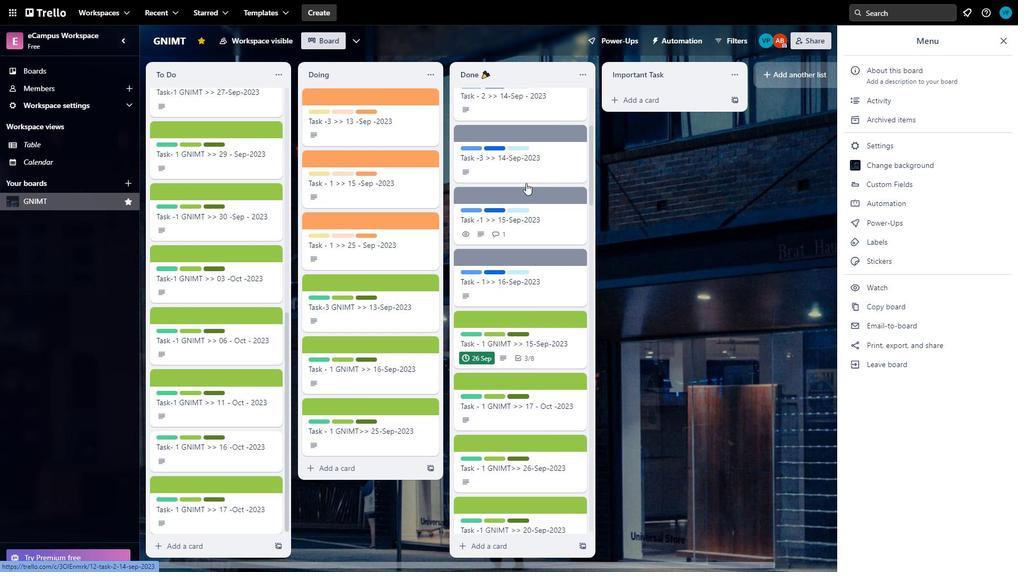 
Action: Mouse moved to (505, 172)
Screenshot: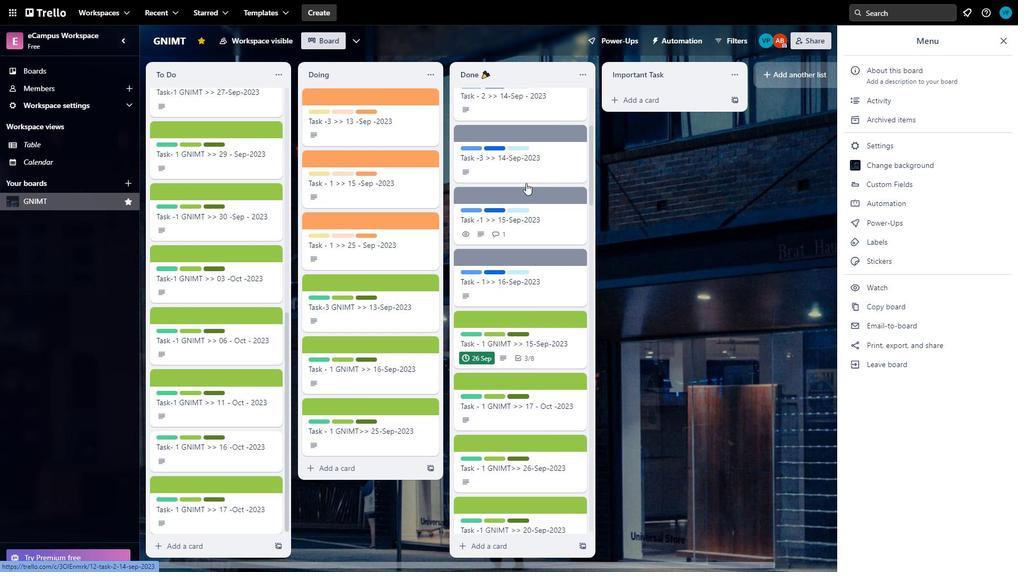 
Action: Mouse scrolled (505, 173) with delta (0, 0)
Screenshot: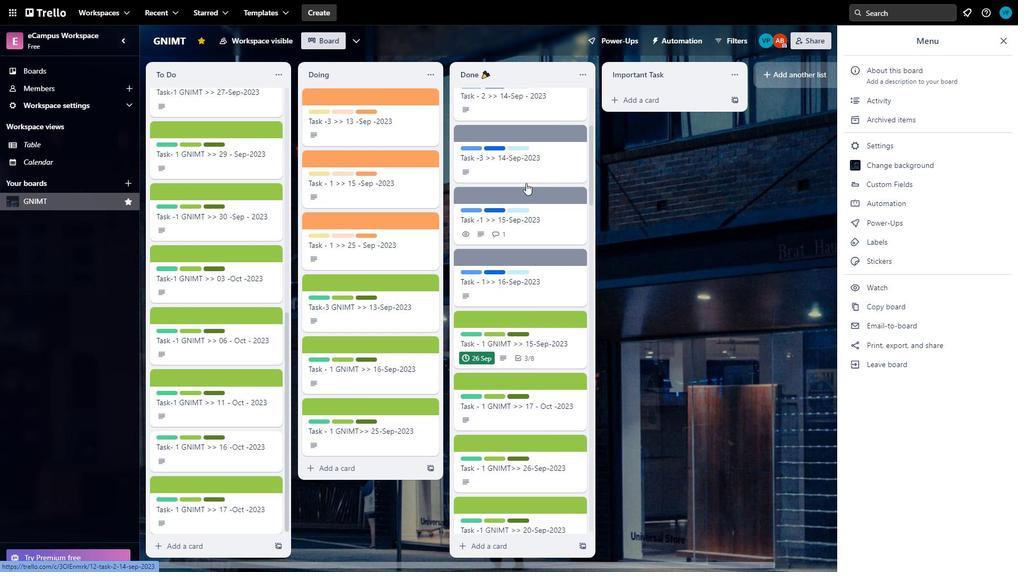 
Action: Mouse moved to (527, 173)
Screenshot: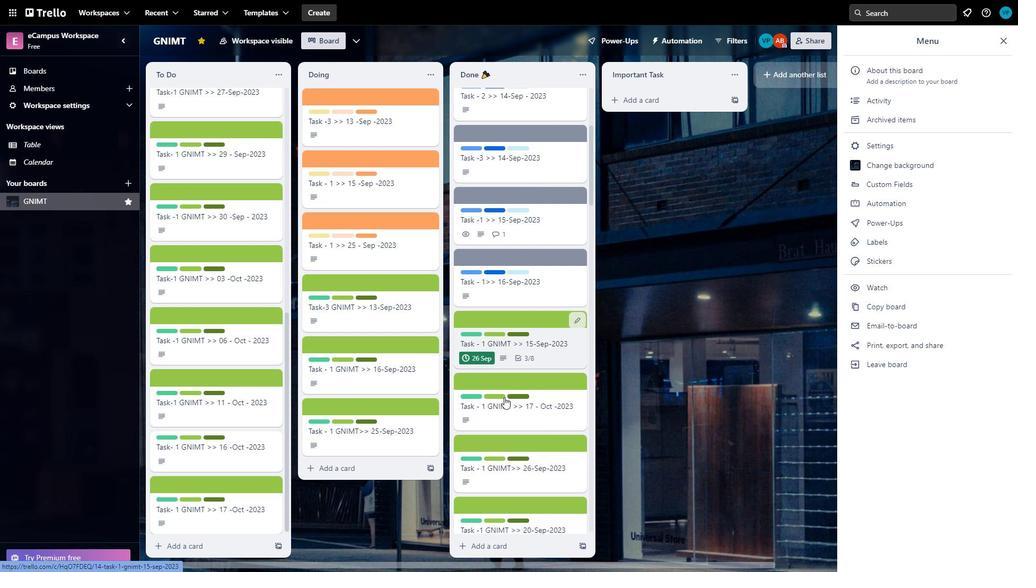 
Action: Mouse scrolled (527, 174) with delta (0, 0)
Screenshot: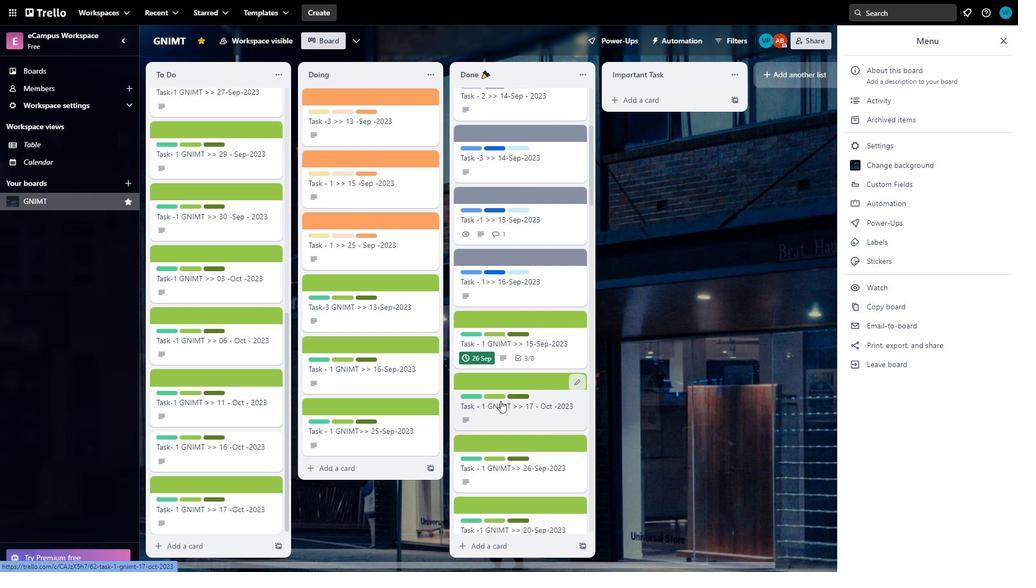 
Action: Mouse scrolled (527, 174) with delta (0, 0)
Screenshot: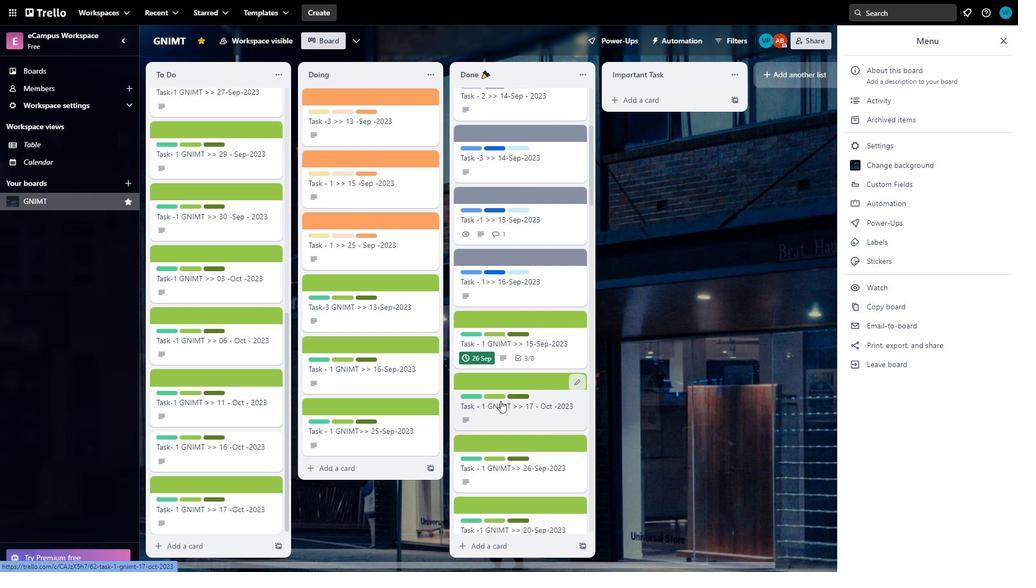 
Action: Mouse scrolled (527, 174) with delta (0, 0)
Screenshot: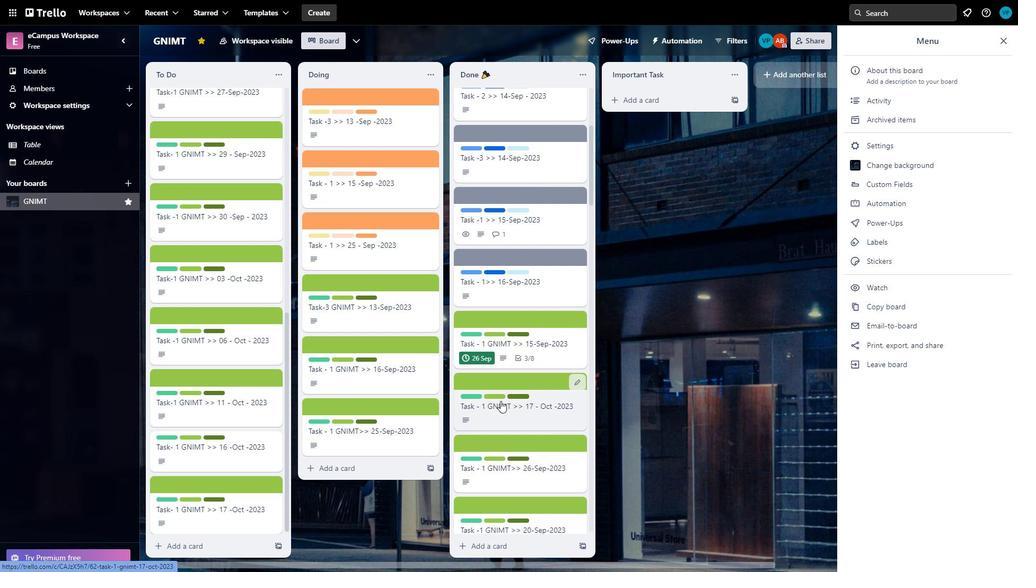 
Action: Mouse scrolled (527, 174) with delta (0, 0)
Screenshot: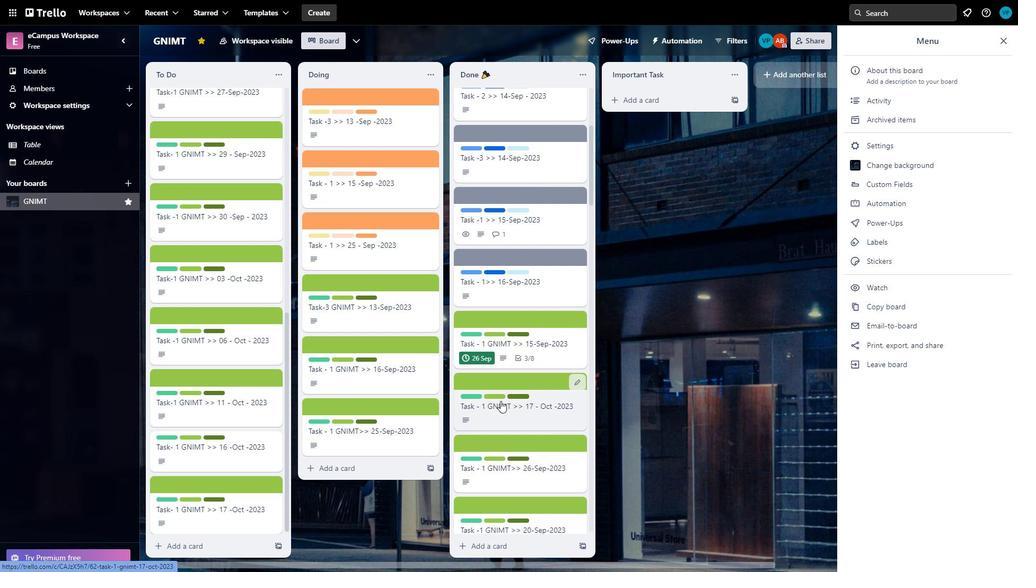 
Action: Mouse moved to (527, 173)
Screenshot: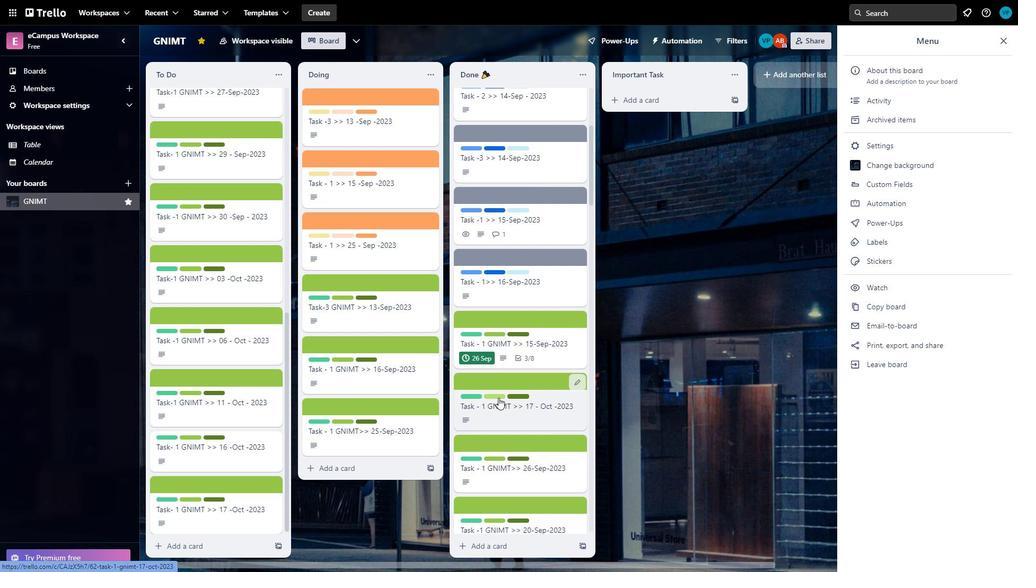 
Action: Mouse scrolled (527, 174) with delta (0, 0)
Screenshot: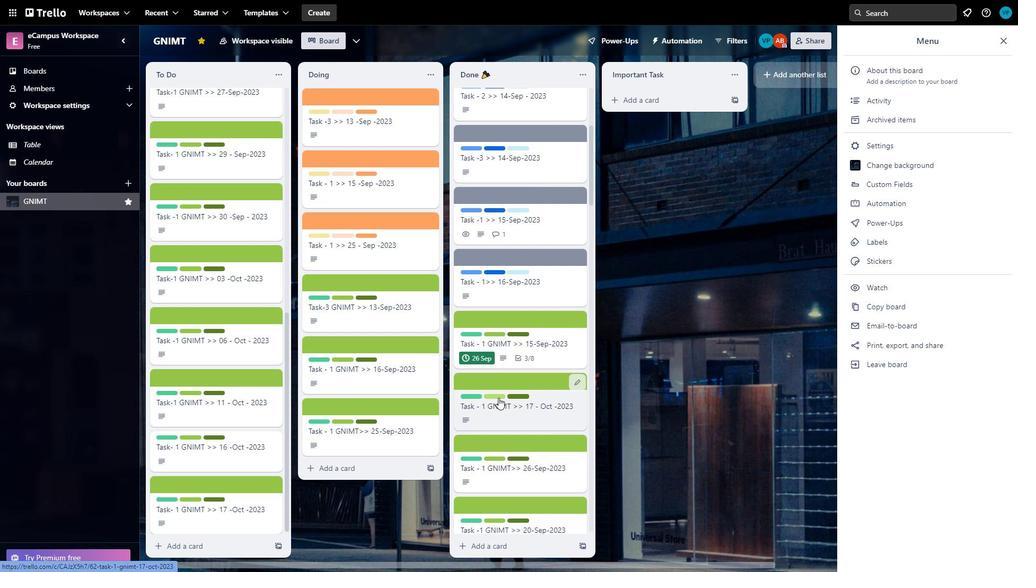 
Action: Mouse scrolled (527, 174) with delta (0, 0)
Screenshot: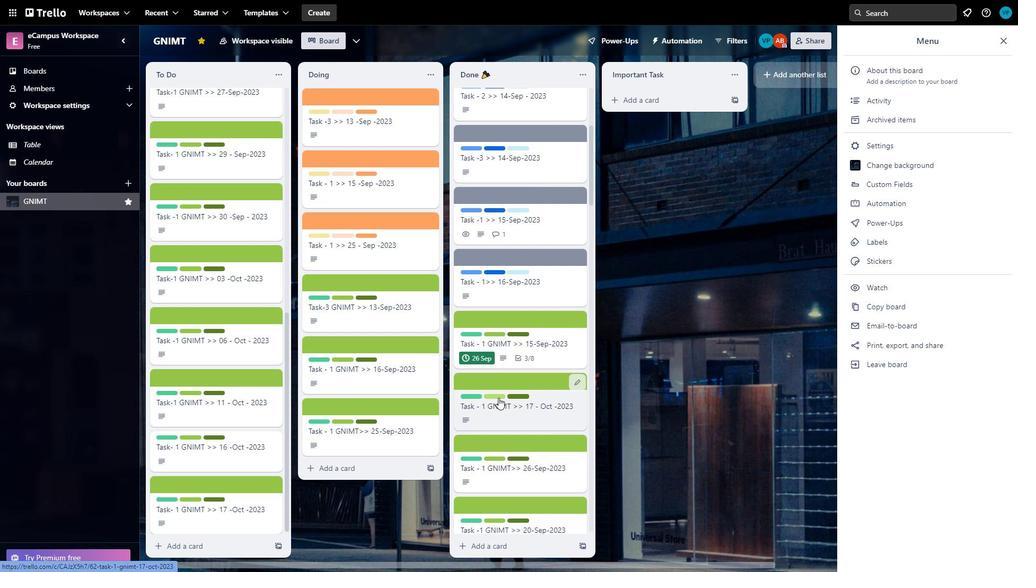 
Action: Mouse scrolled (527, 174) with delta (0, 0)
Screenshot: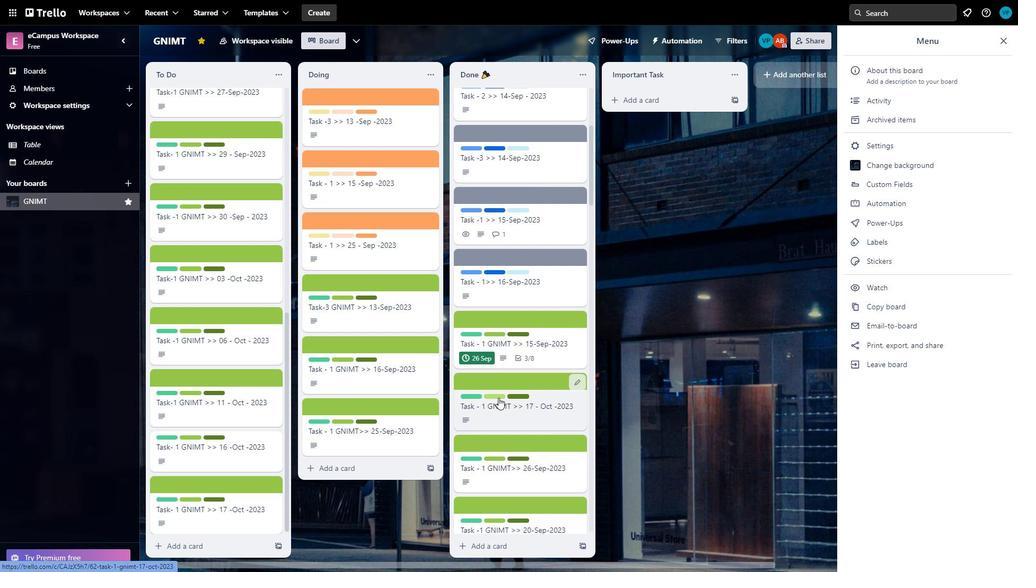 
Action: Mouse scrolled (527, 174) with delta (0, 0)
Screenshot: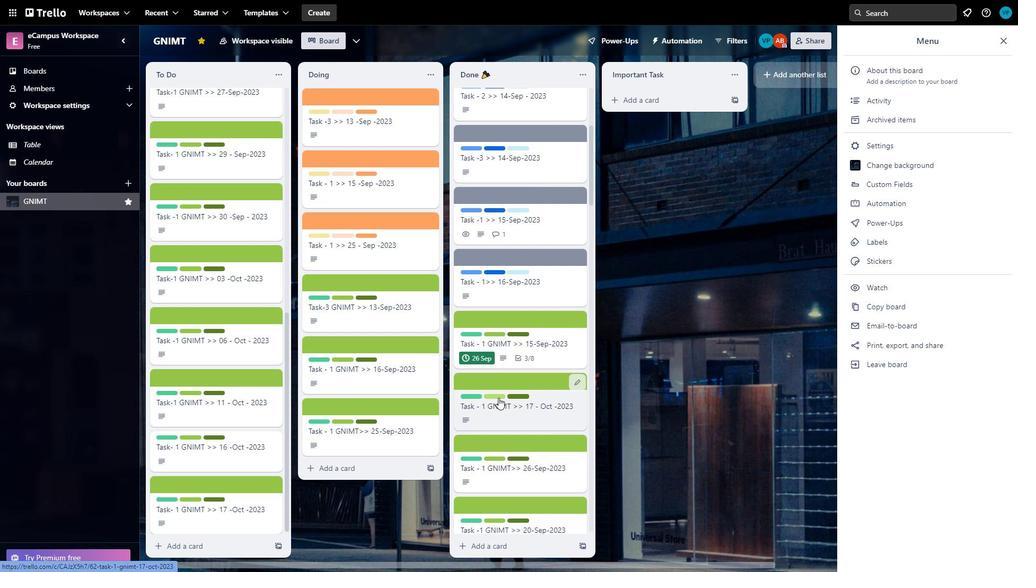 
Action: Mouse moved to (527, 174)
Screenshot: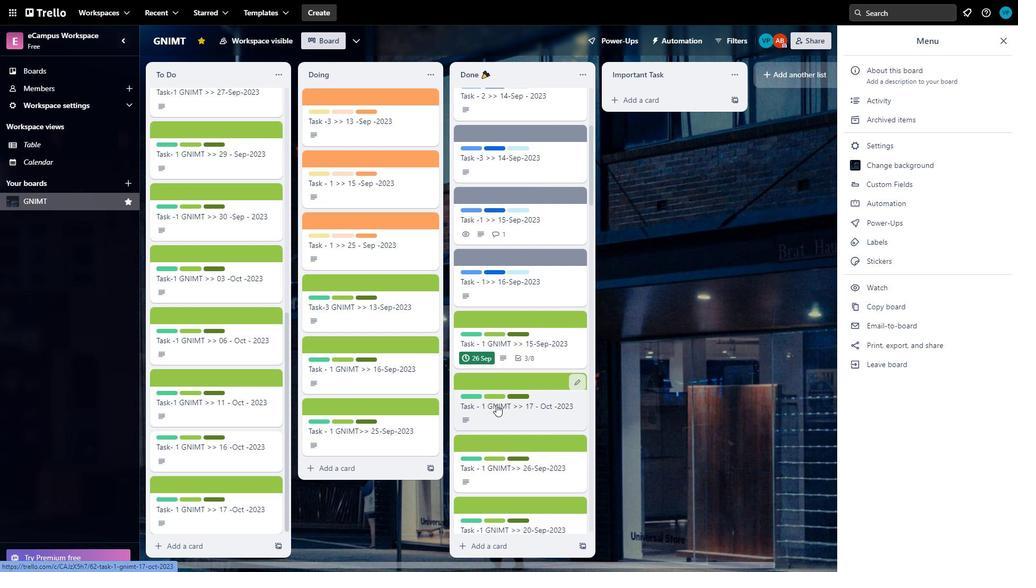 
Action: Mouse scrolled (527, 174) with delta (0, 0)
Screenshot: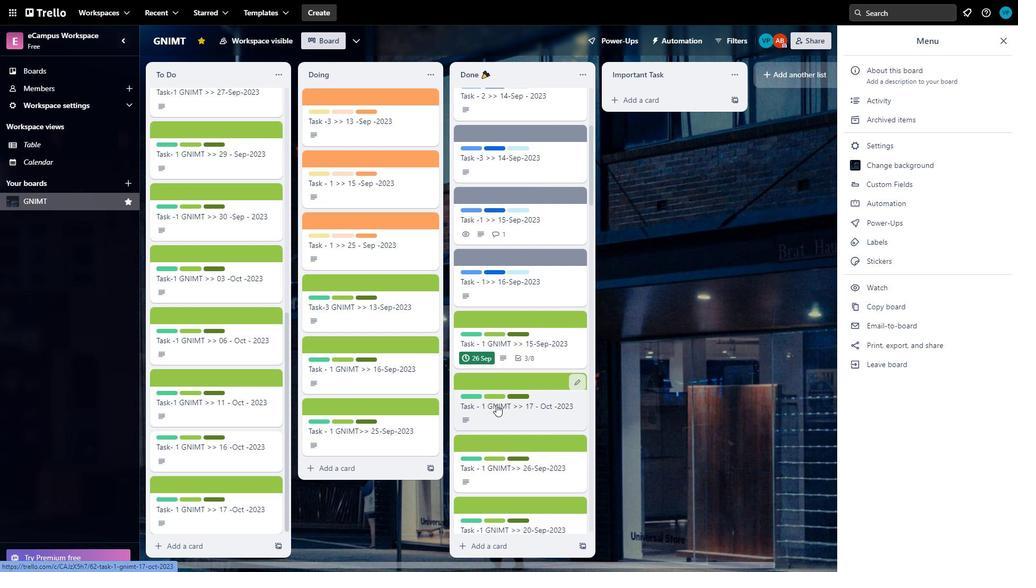 
Action: Mouse moved to (527, 174)
Screenshot: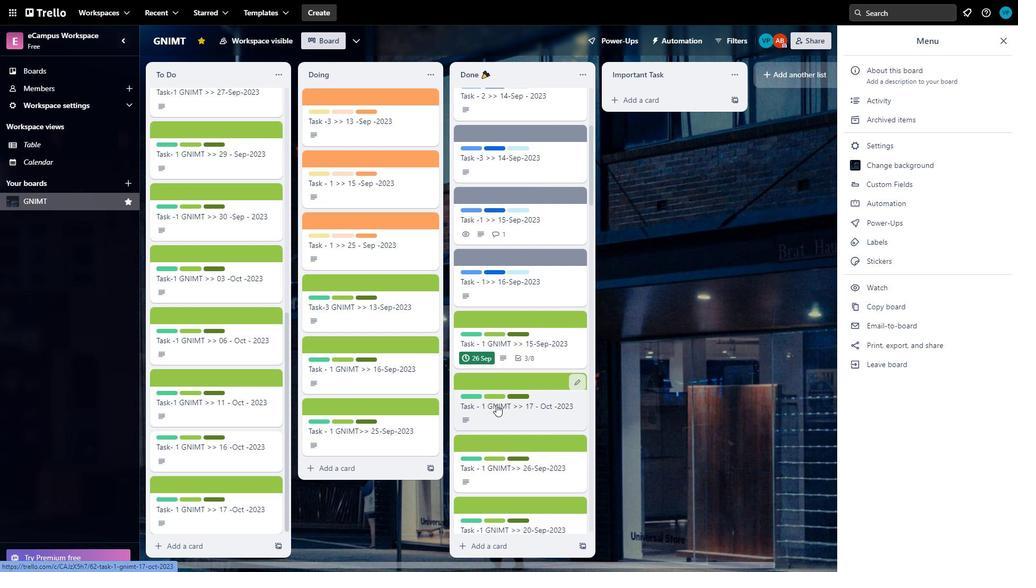 
Action: Mouse scrolled (527, 175) with delta (0, 0)
Screenshot: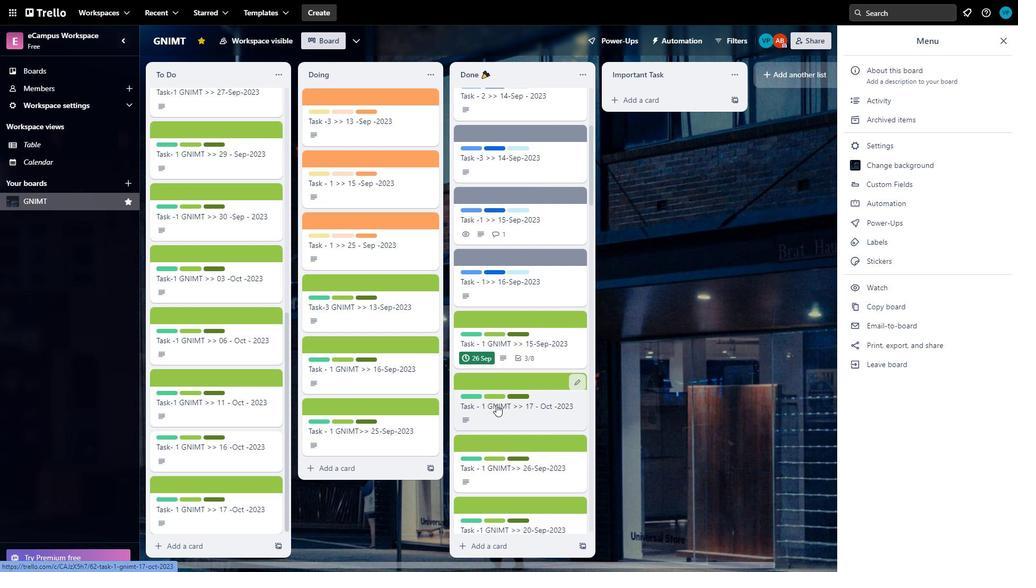 
Action: Mouse scrolled (527, 175) with delta (0, 0)
Screenshot: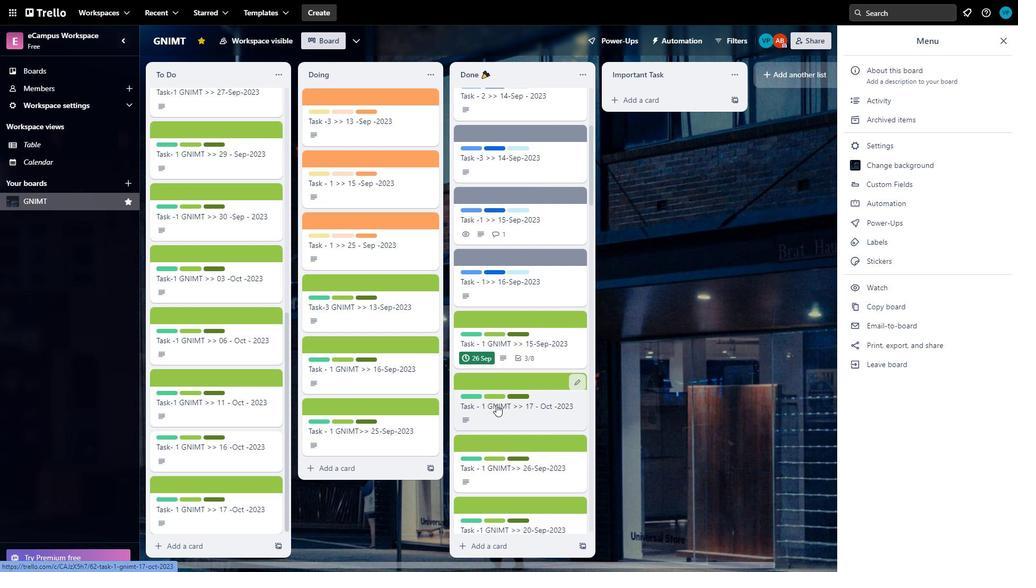 
Action: Mouse scrolled (527, 174) with delta (0, 0)
Screenshot: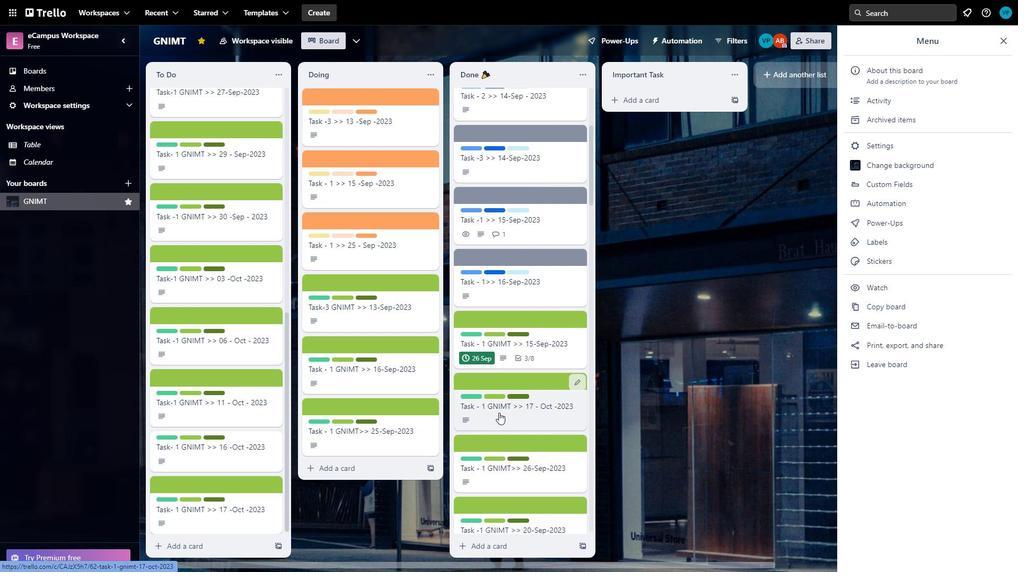 
Action: Mouse scrolled (527, 174) with delta (0, 0)
Screenshot: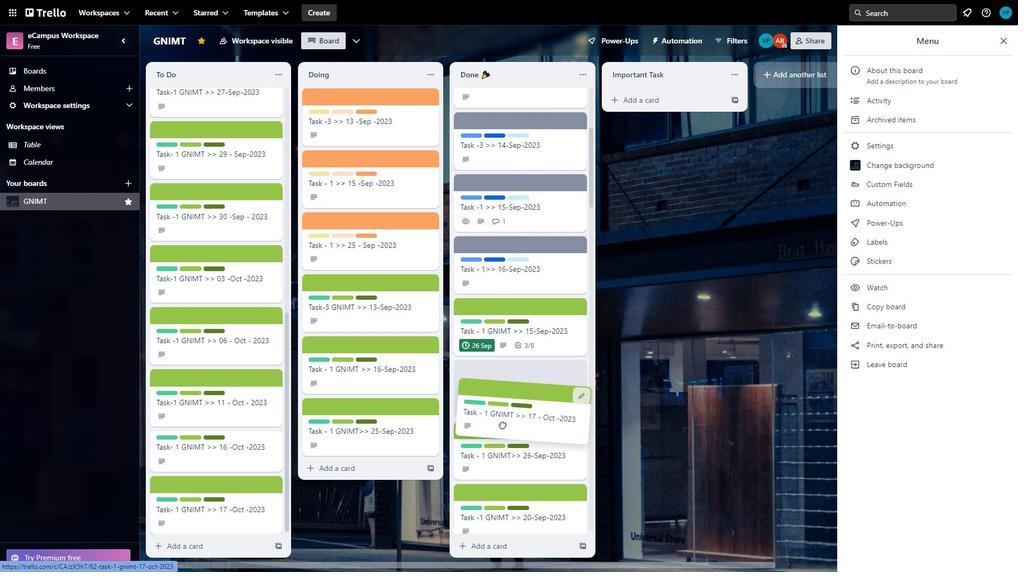 
Action: Mouse moved to (498, 413)
Screenshot: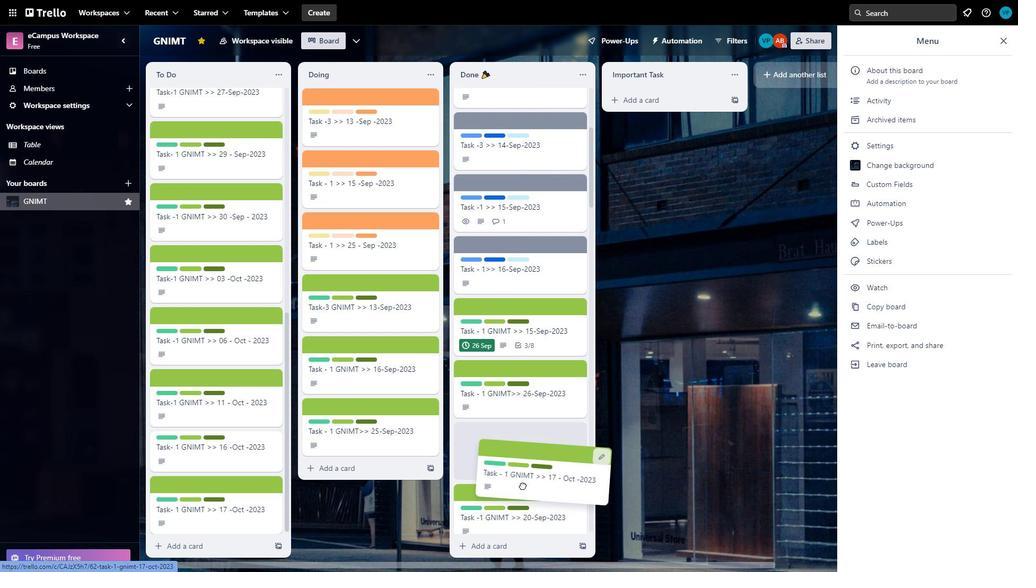 
Action: Mouse pressed left at (498, 413)
Screenshot: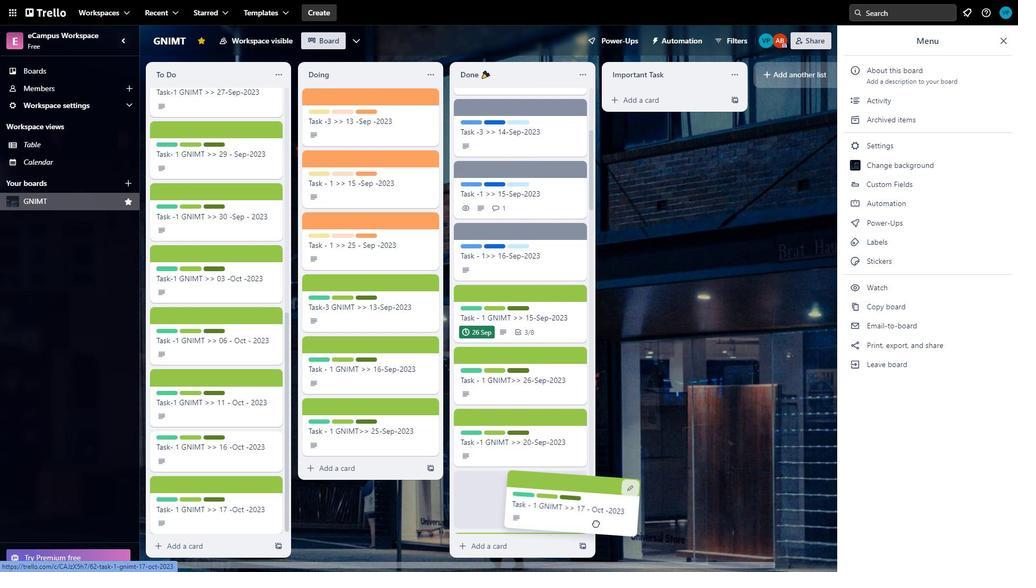 
Action: Mouse moved to (511, 460)
Screenshot: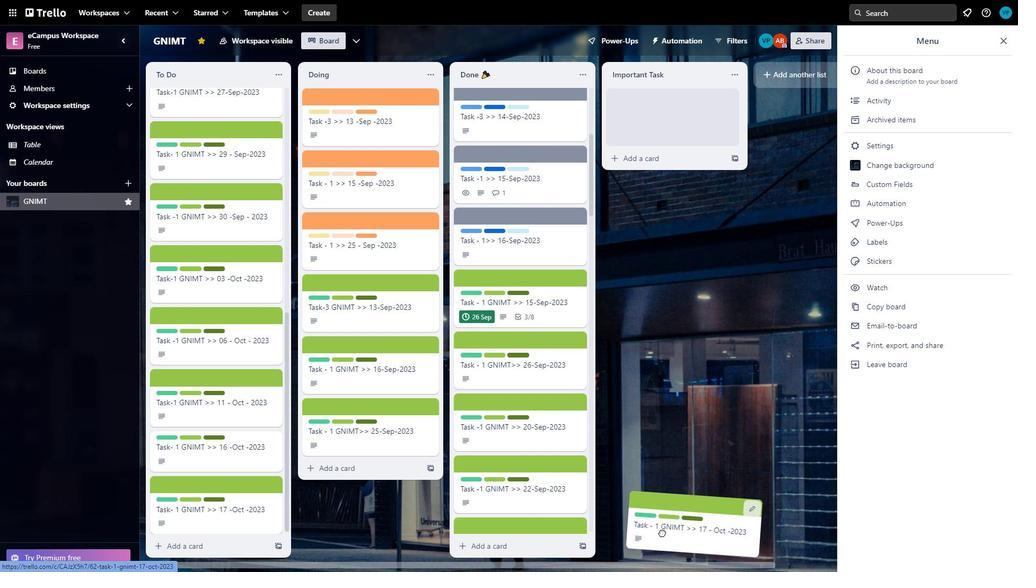 
Action: Mouse scrolled (511, 459) with delta (0, 0)
Screenshot: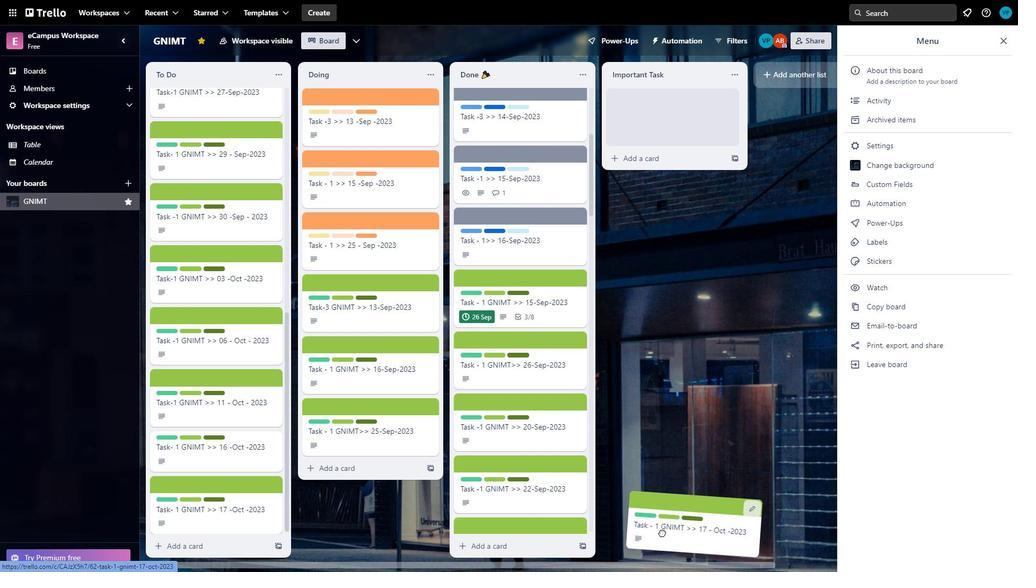 
Action: Mouse moved to (514, 463)
Screenshot: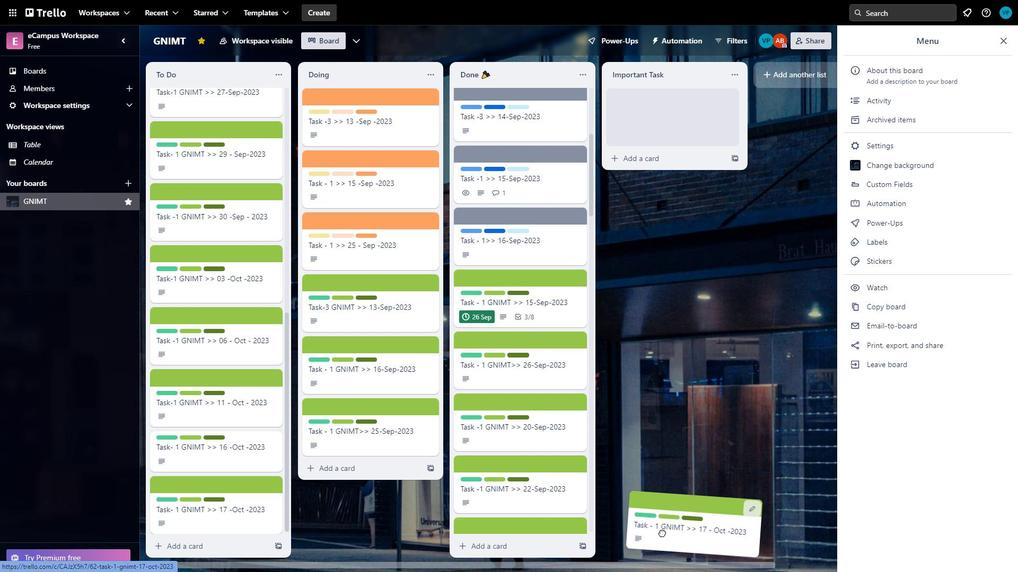 
Action: Mouse scrolled (514, 463) with delta (0, 0)
Screenshot: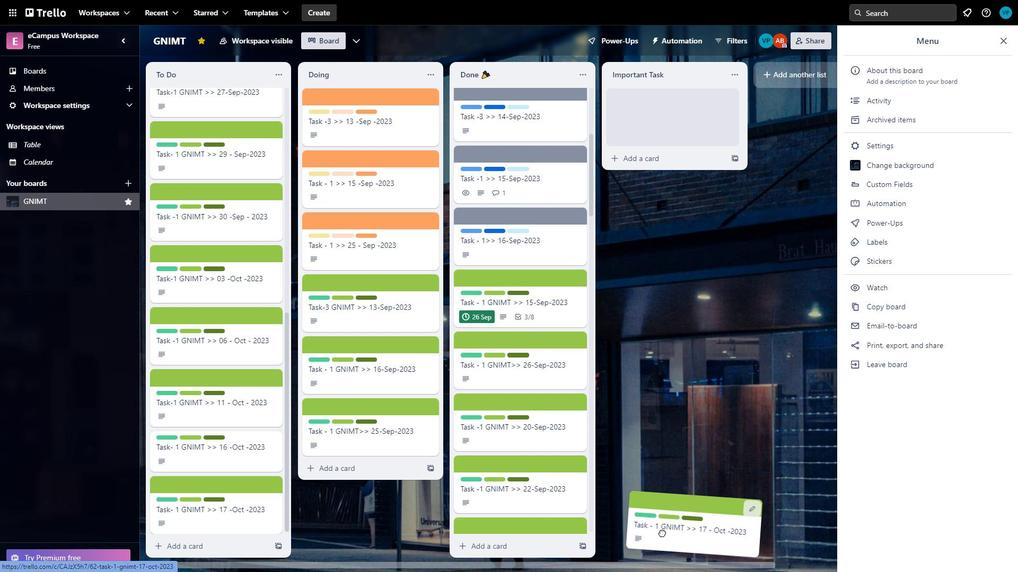 
Action: Mouse scrolled (514, 463) with delta (0, 0)
Screenshot: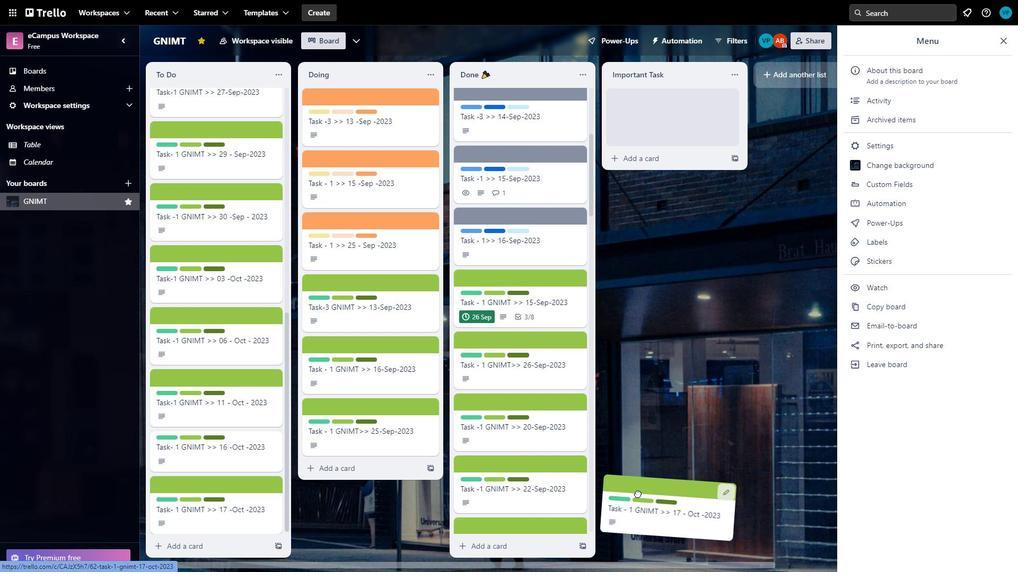 
Action: Mouse scrolled (514, 463) with delta (0, 0)
Screenshot: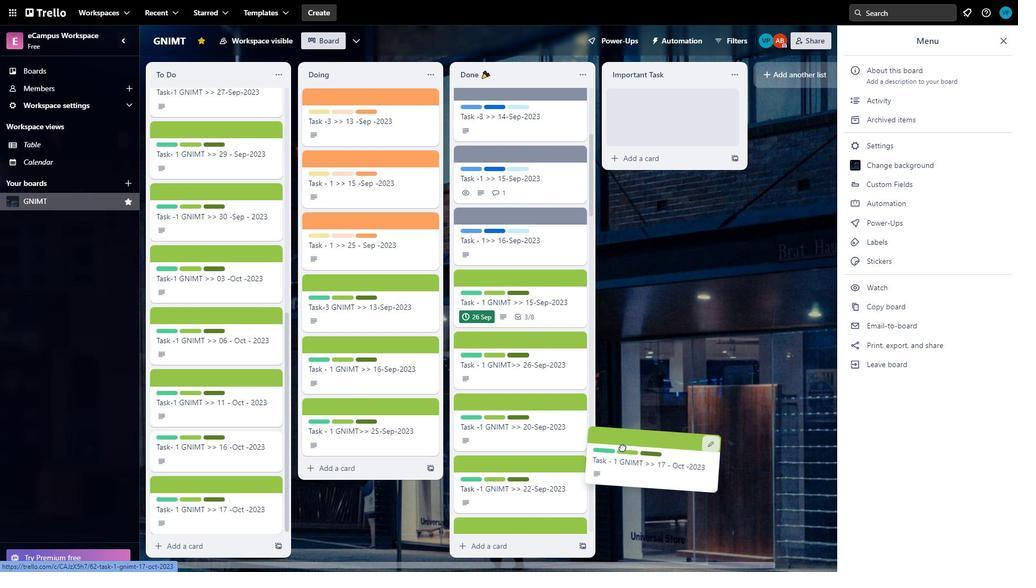 
Action: Mouse moved to (515, 468)
Screenshot: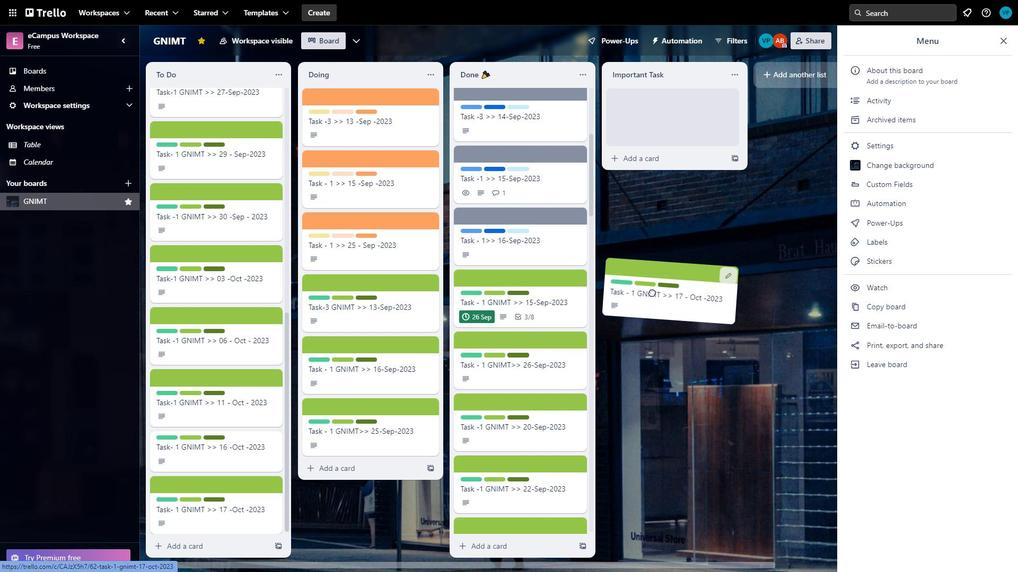 
Action: Mouse scrolled (515, 468) with delta (0, 0)
Screenshot: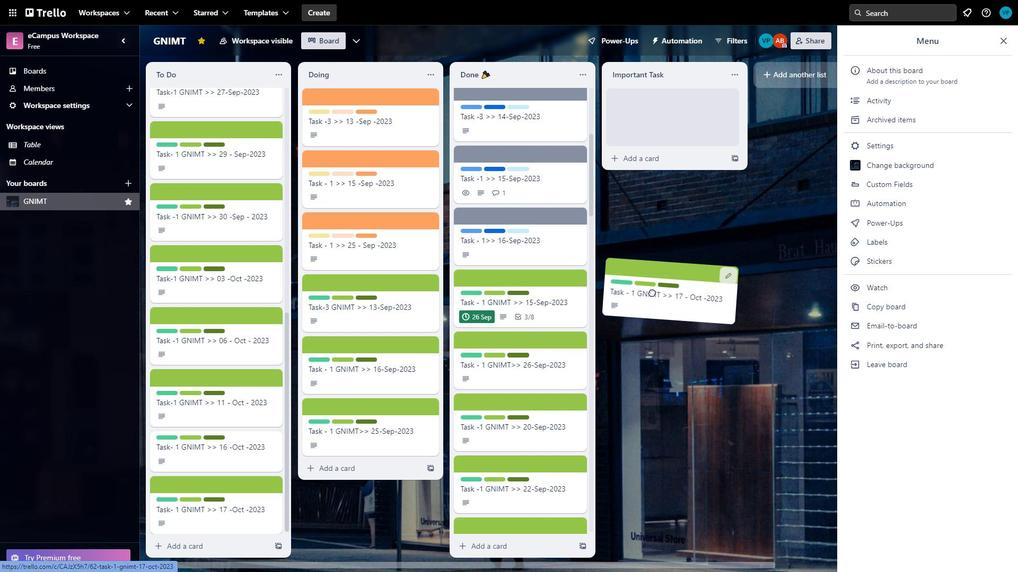 
Action: Mouse moved to (589, 468)
Screenshot: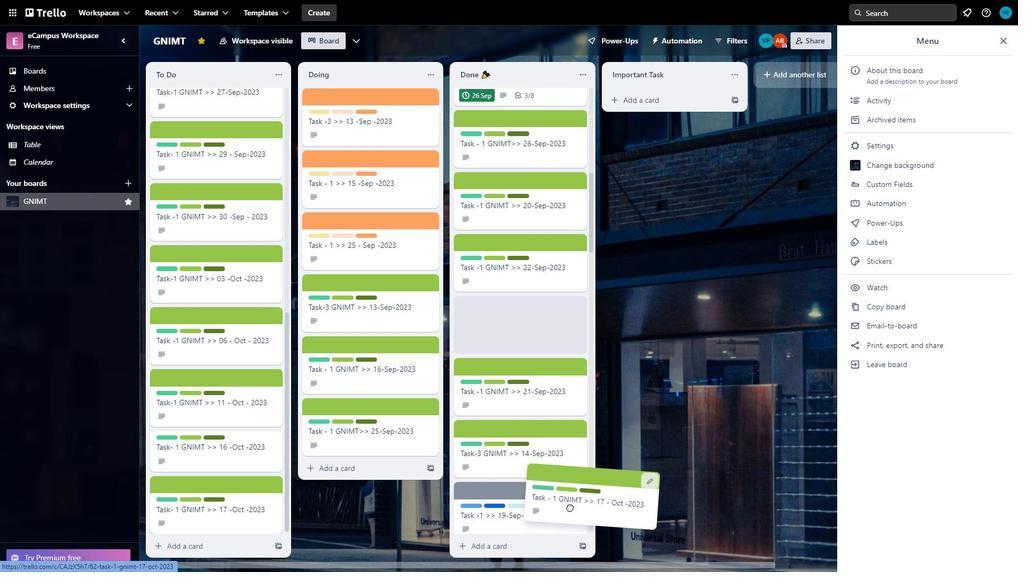 
Action: Mouse scrolled (589, 468) with delta (0, 0)
Screenshot: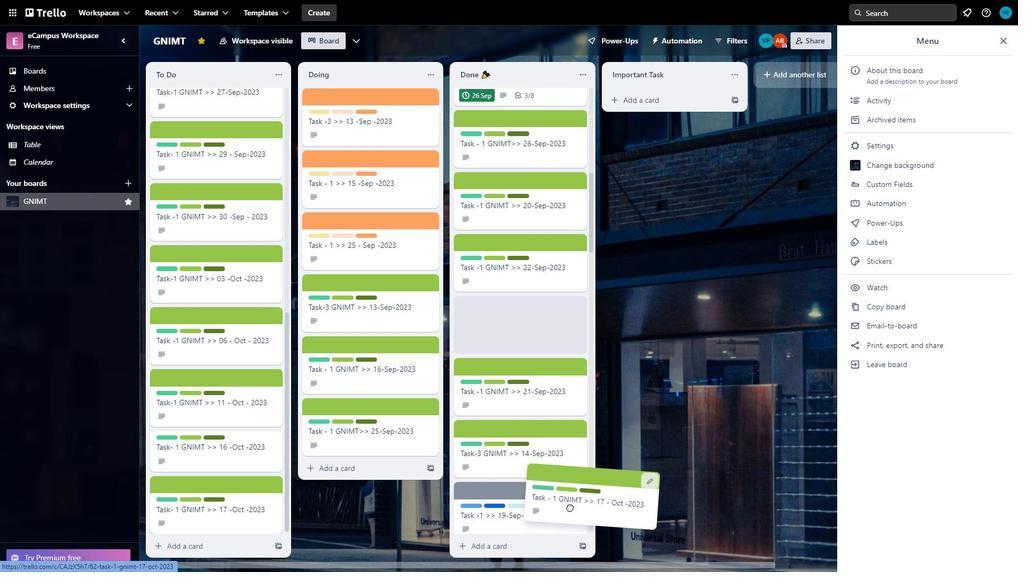 
Action: Mouse moved to (584, 480)
Screenshot: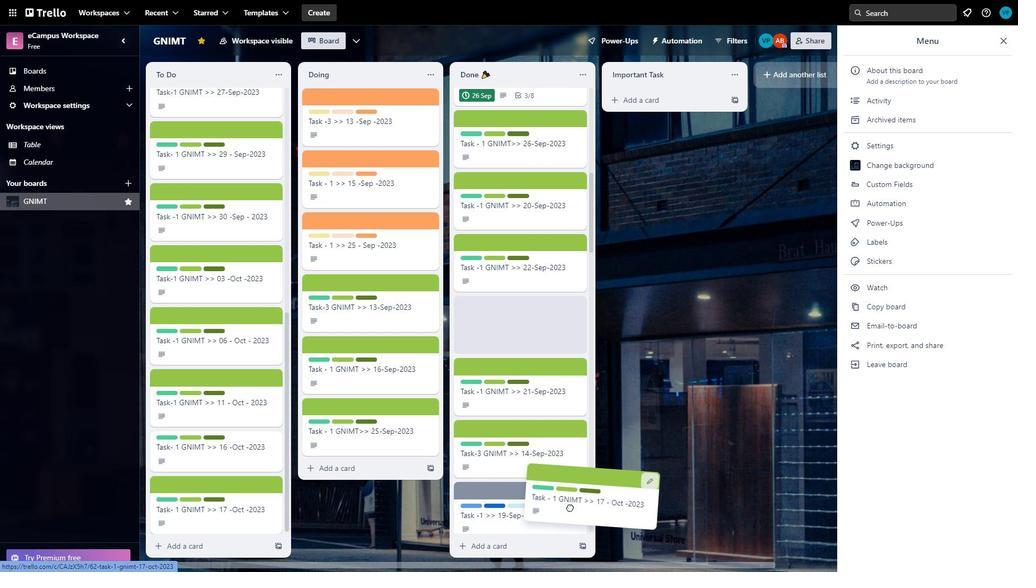 
Action: Mouse scrolled (584, 479) with delta (0, 0)
Screenshot: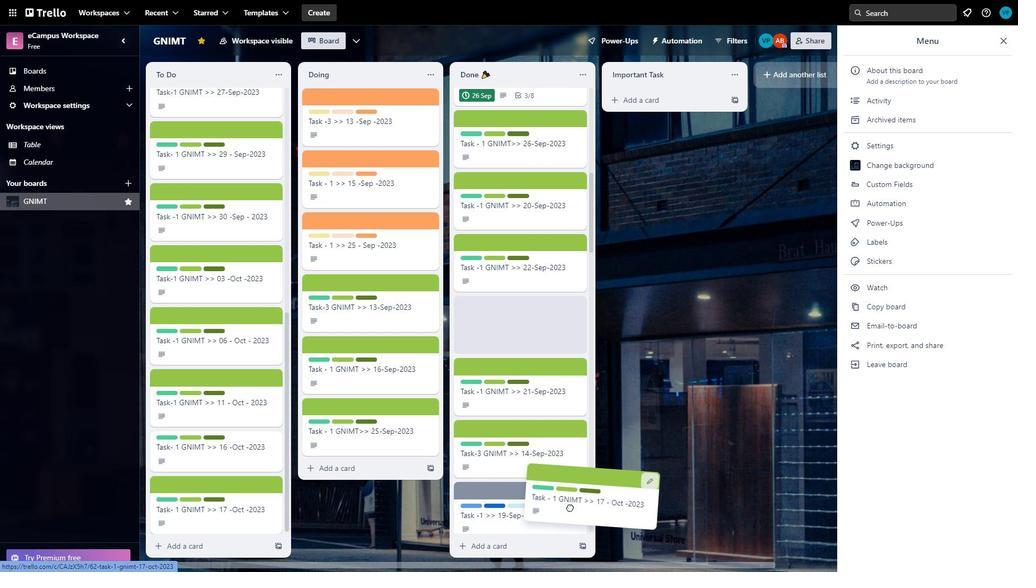 
Action: Mouse moved to (581, 485)
Screenshot: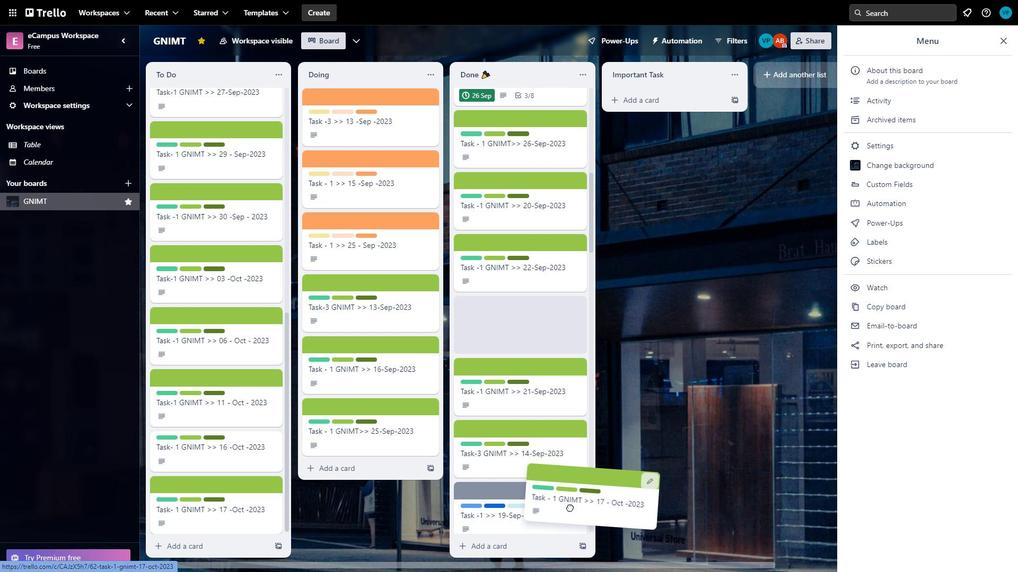 
Action: Mouse scrolled (581, 485) with delta (0, 0)
Screenshot: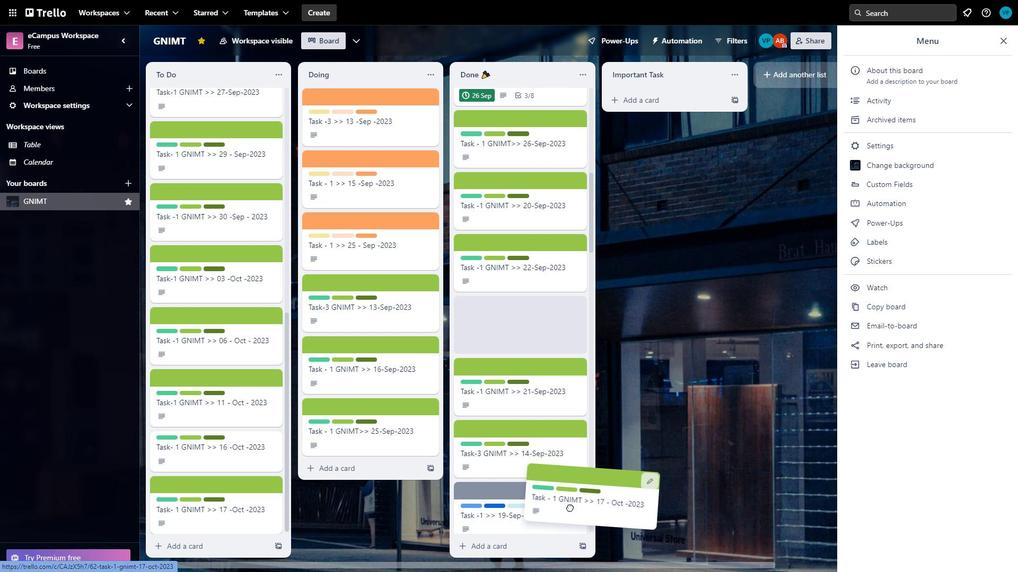 
Action: Mouse moved to (581, 486)
Screenshot: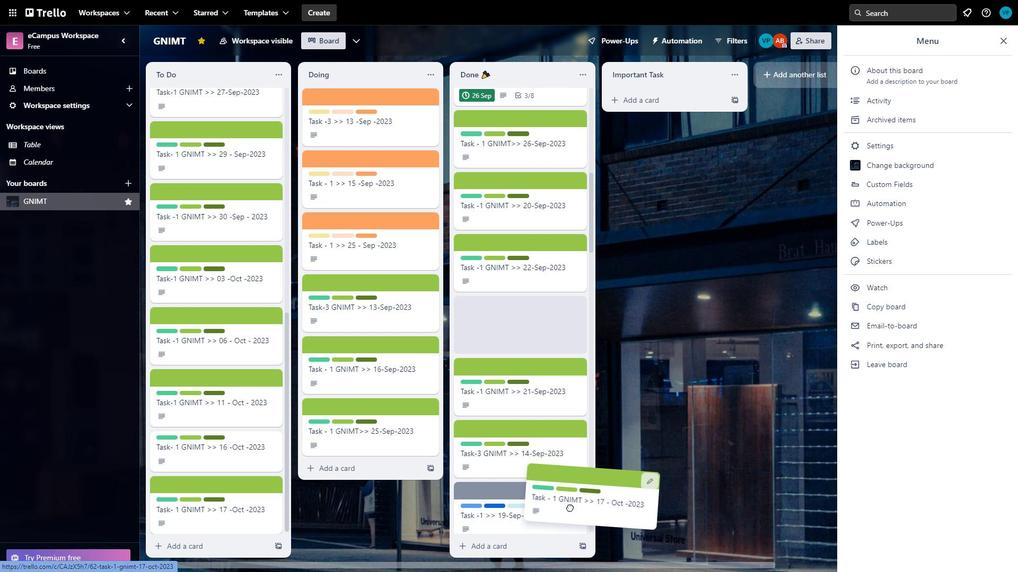 
Action: Mouse scrolled (581, 486) with delta (0, 0)
Screenshot: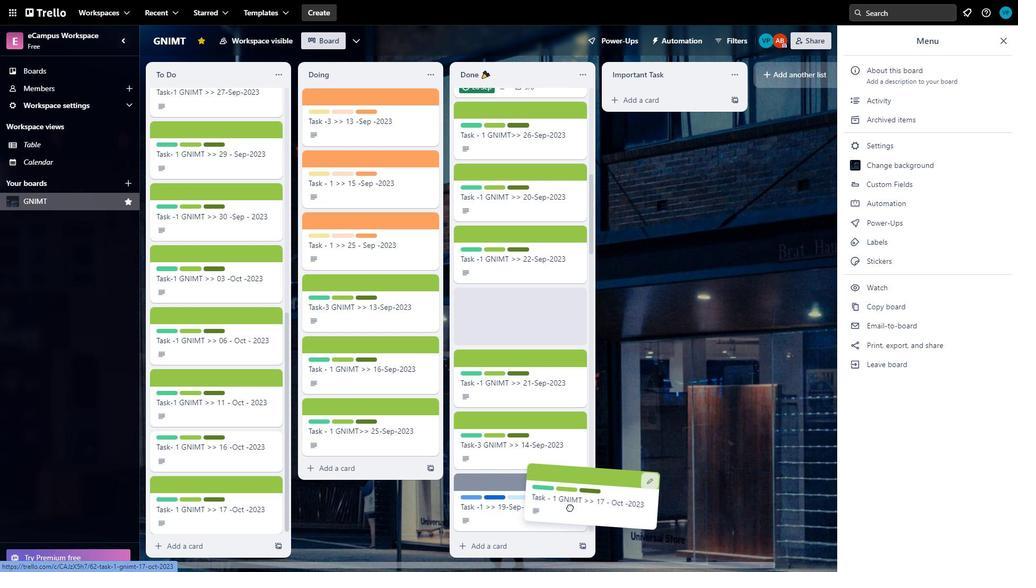 
Action: Mouse moved to (579, 495)
Screenshot: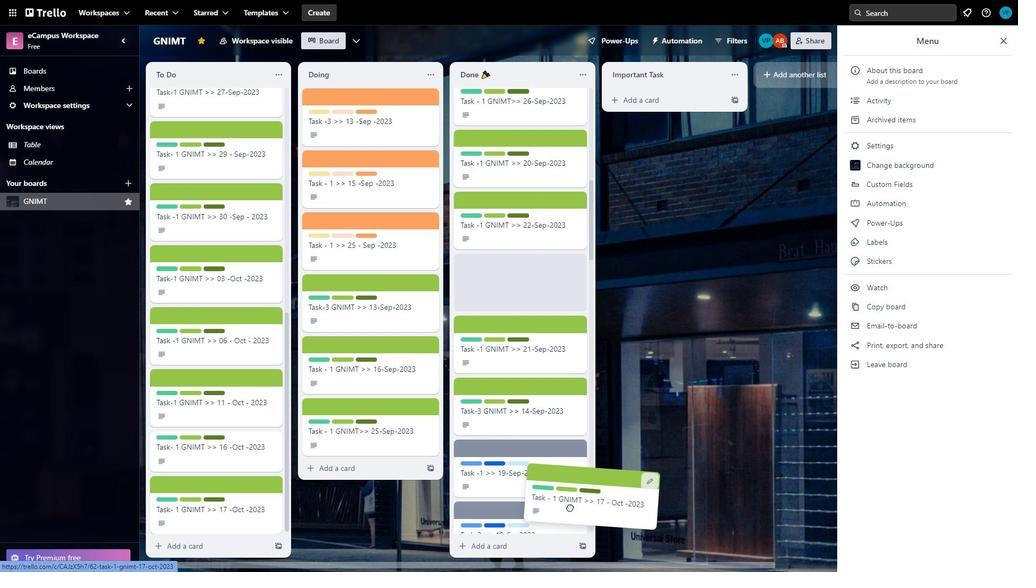 
Action: Mouse scrolled (579, 494) with delta (0, 0)
Screenshot: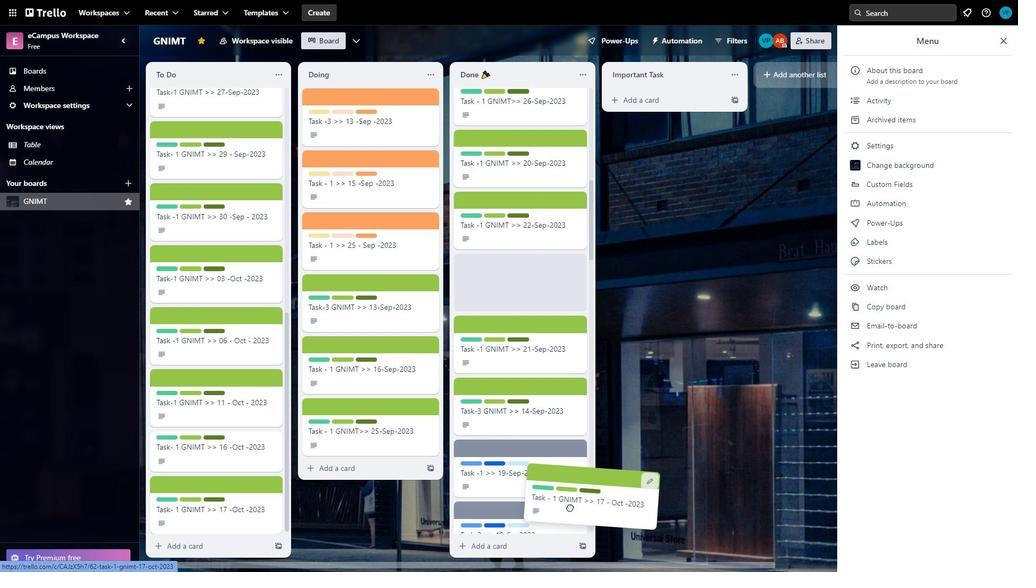 
Action: Mouse moved to (579, 499)
Screenshot: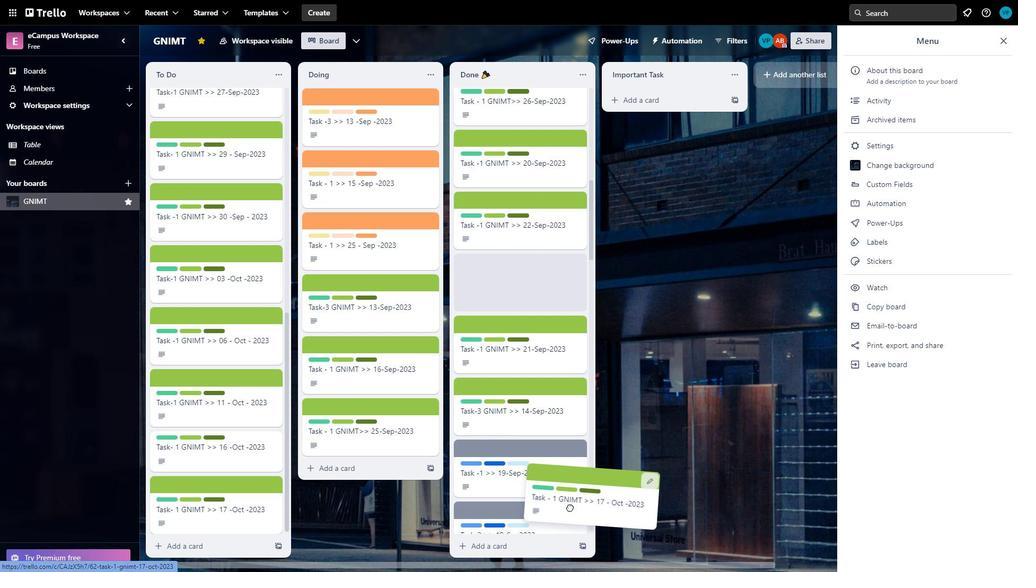 
Action: Mouse scrolled (579, 498) with delta (0, 0)
Screenshot: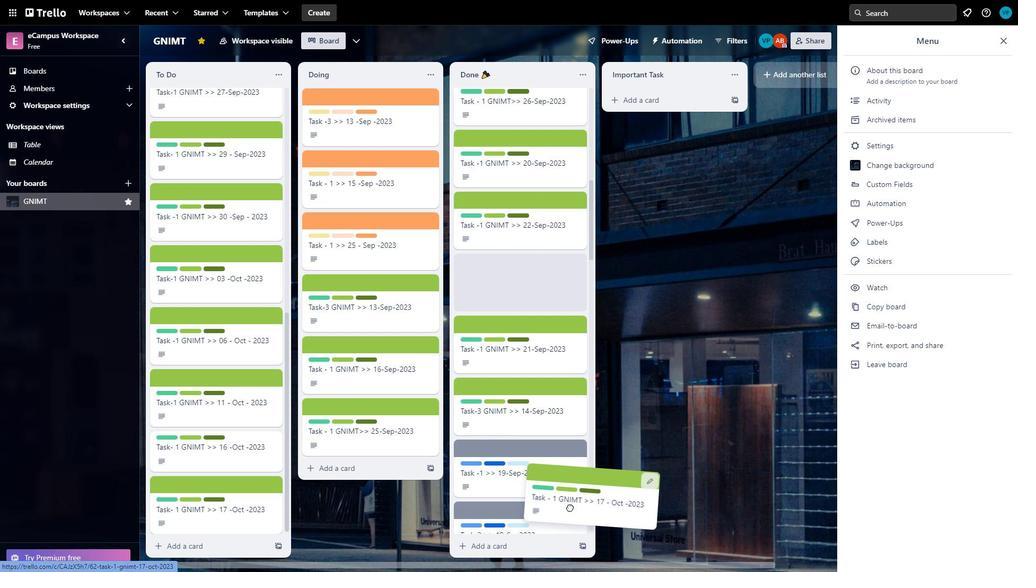 
Action: Mouse moved to (579, 500)
Screenshot: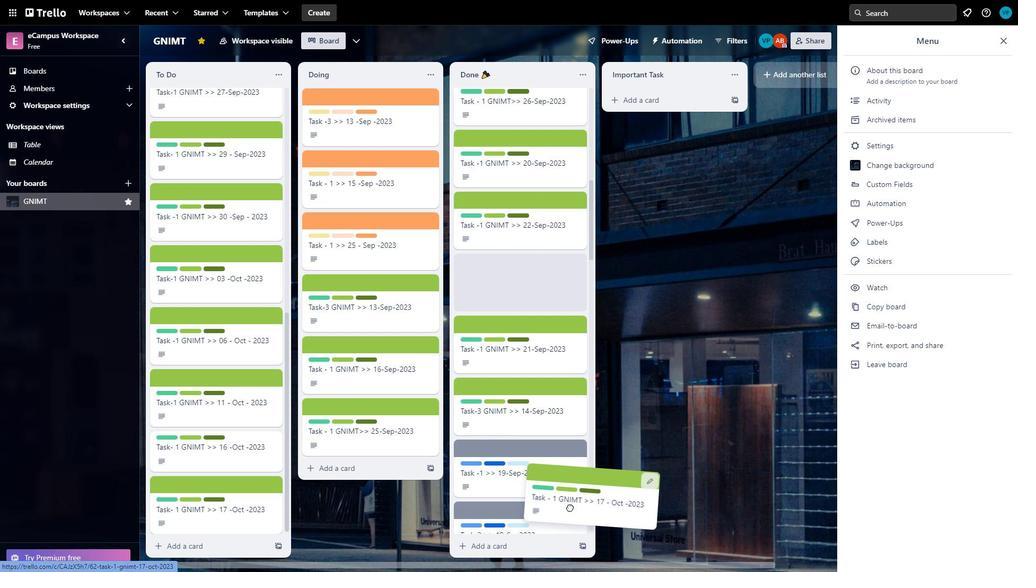 
Action: Mouse scrolled (579, 500) with delta (0, 0)
Screenshot: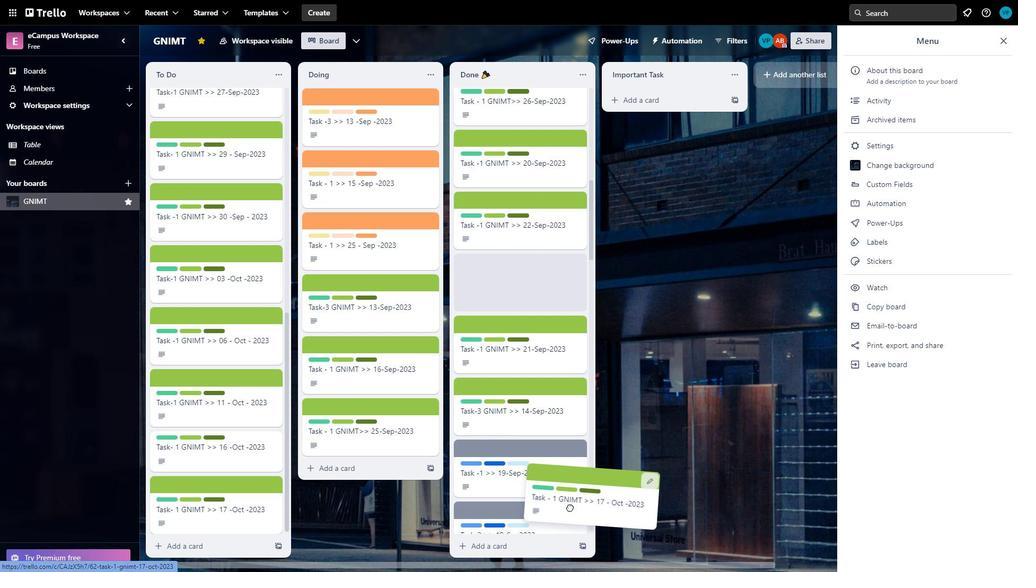 
Action: Mouse moved to (579, 502)
Screenshot: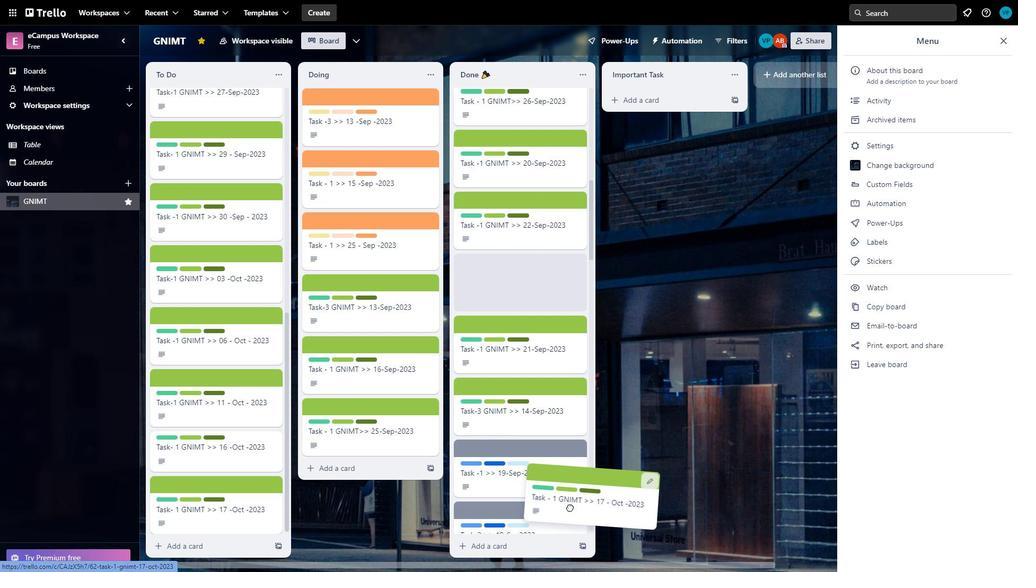 
Action: Mouse scrolled (579, 501) with delta (0, 0)
Screenshot: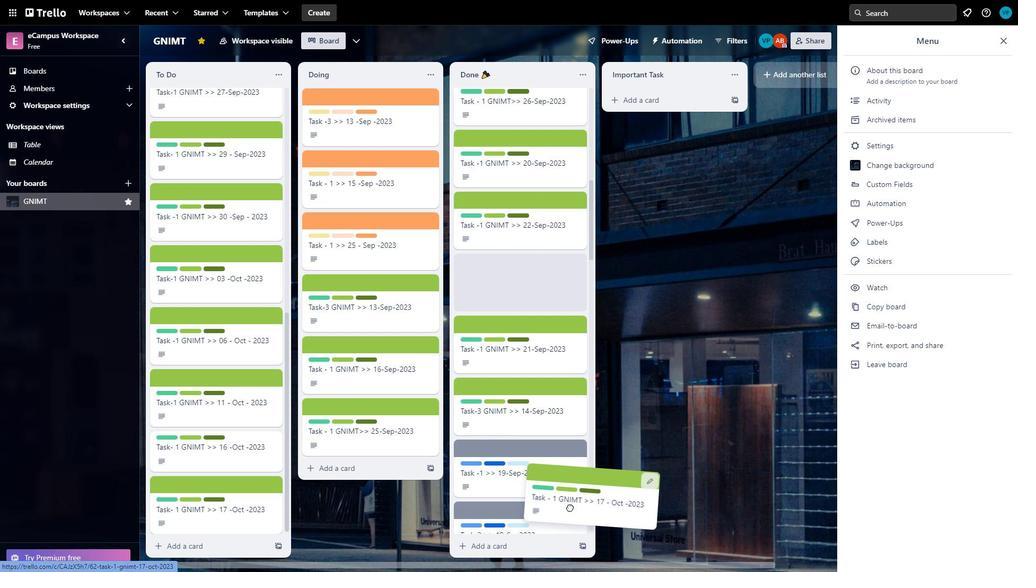 
Action: Mouse moved to (579, 504)
Screenshot: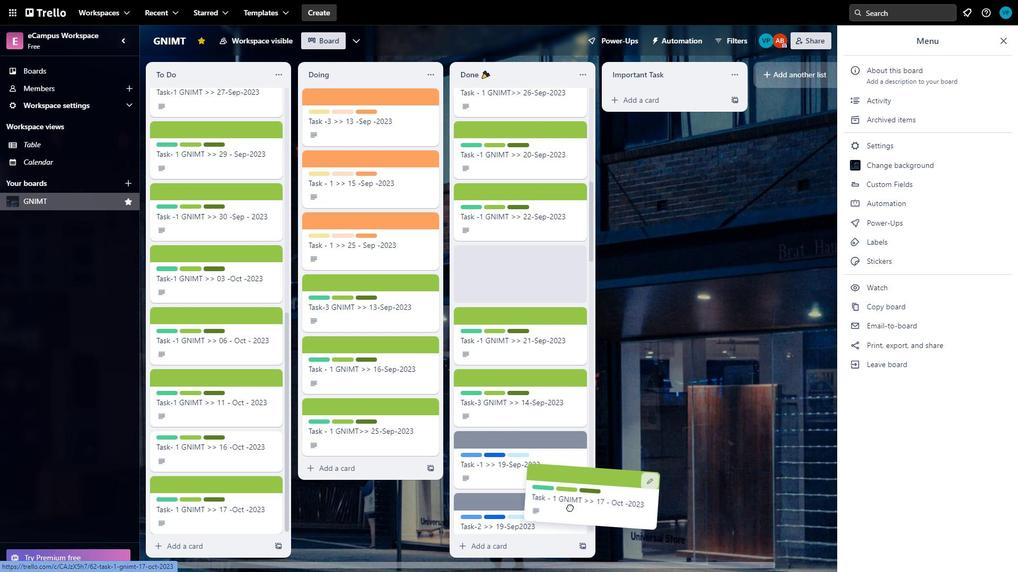 
Action: Mouse scrolled (579, 503) with delta (0, 0)
Screenshot: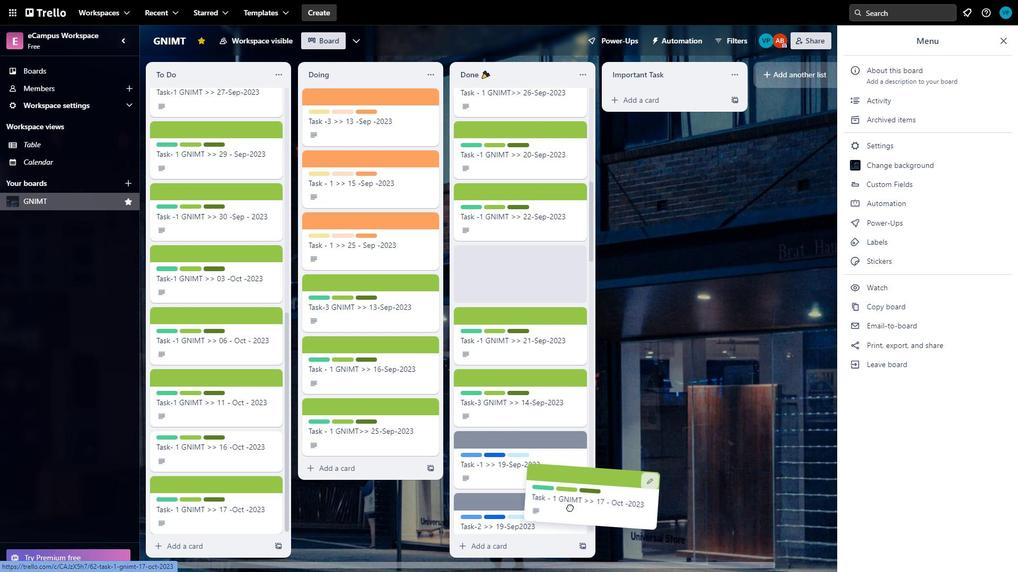 
Action: Mouse moved to (569, 507)
Screenshot: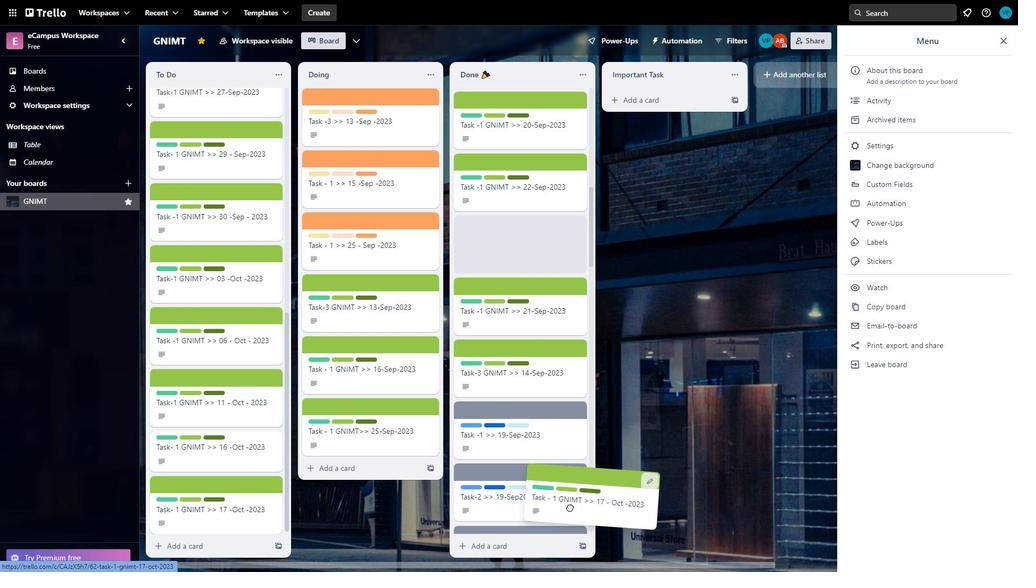 
Action: Mouse scrolled (569, 507) with delta (0, 0)
Screenshot: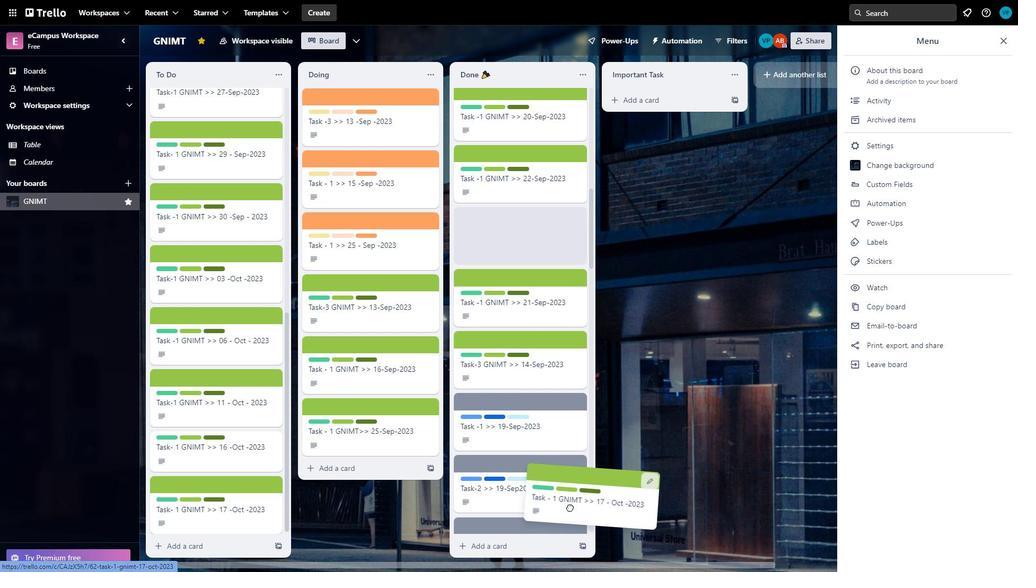 
Action: Mouse scrolled (569, 507) with delta (0, 0)
Screenshot: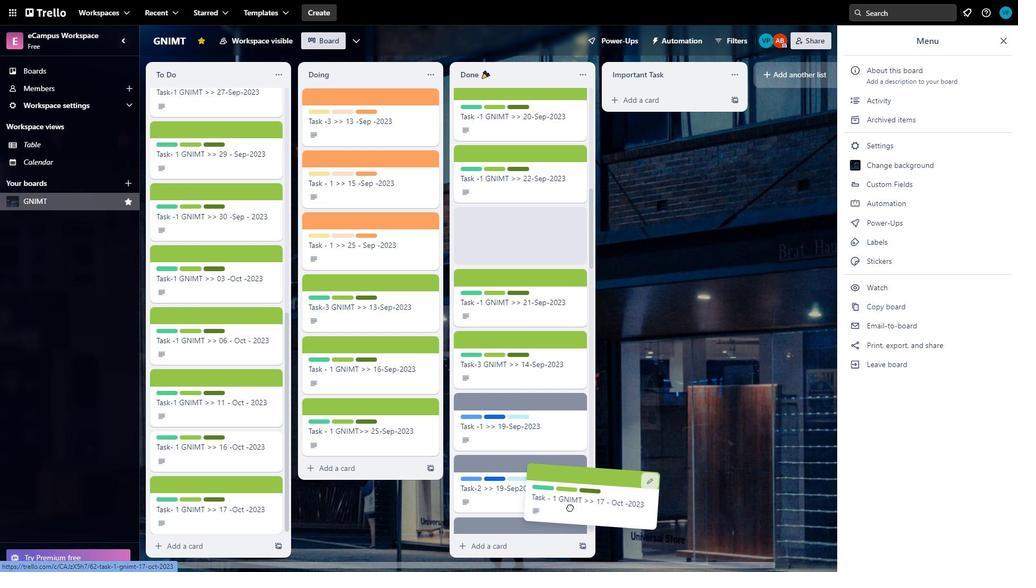 
Action: Mouse scrolled (569, 507) with delta (0, 0)
Screenshot: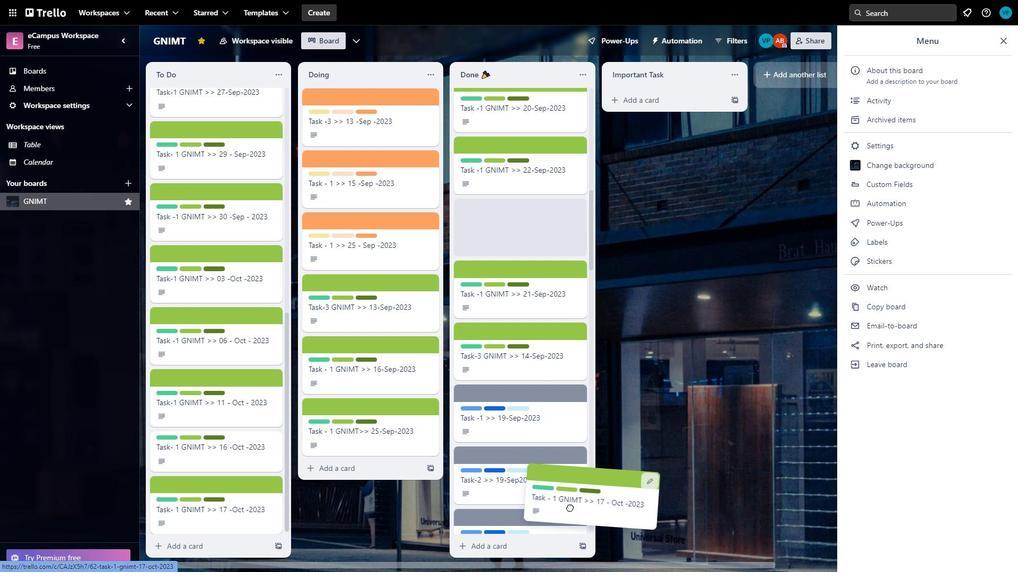 
Action: Mouse scrolled (569, 507) with delta (0, 0)
Screenshot: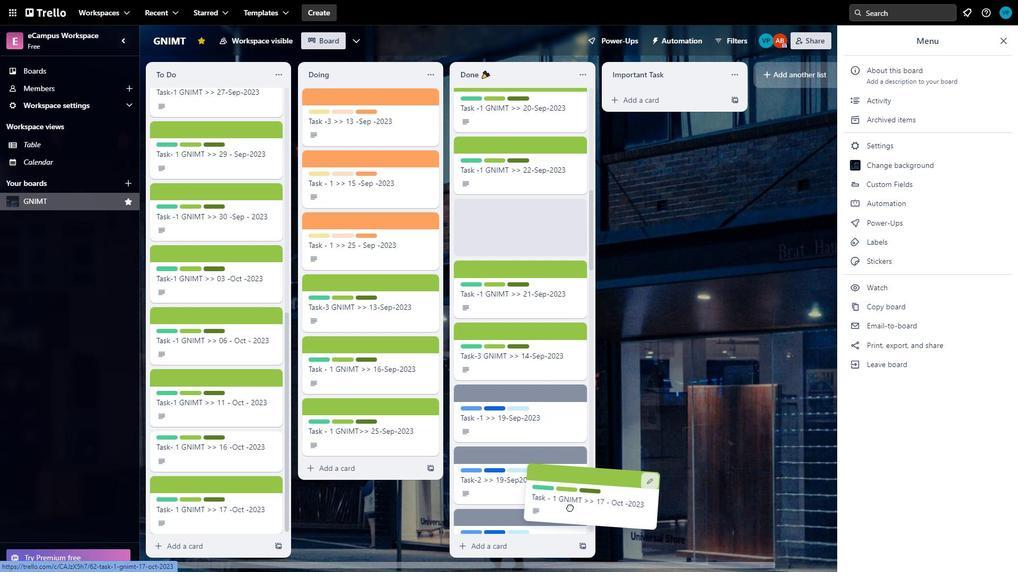 
Action: Mouse scrolled (569, 507) with delta (0, 0)
Screenshot: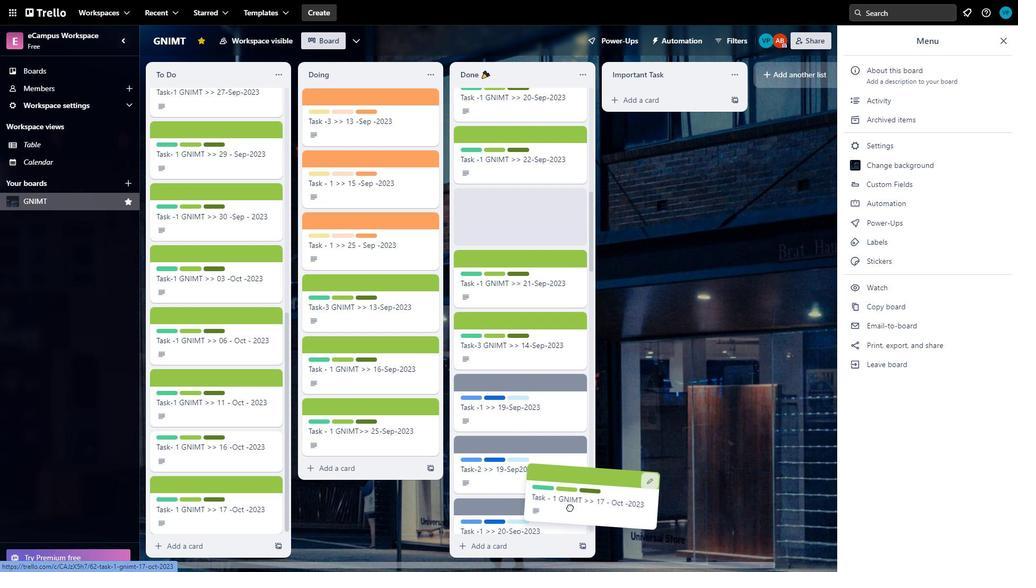 
Action: Mouse scrolled (569, 508) with delta (0, 0)
Screenshot: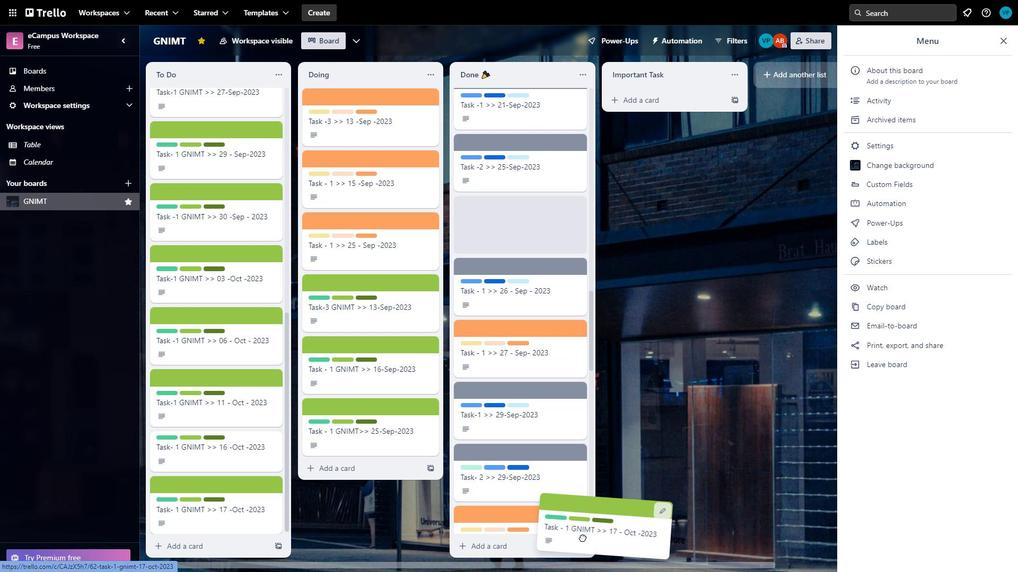 
Action: Mouse moved to (275, 484)
Screenshot: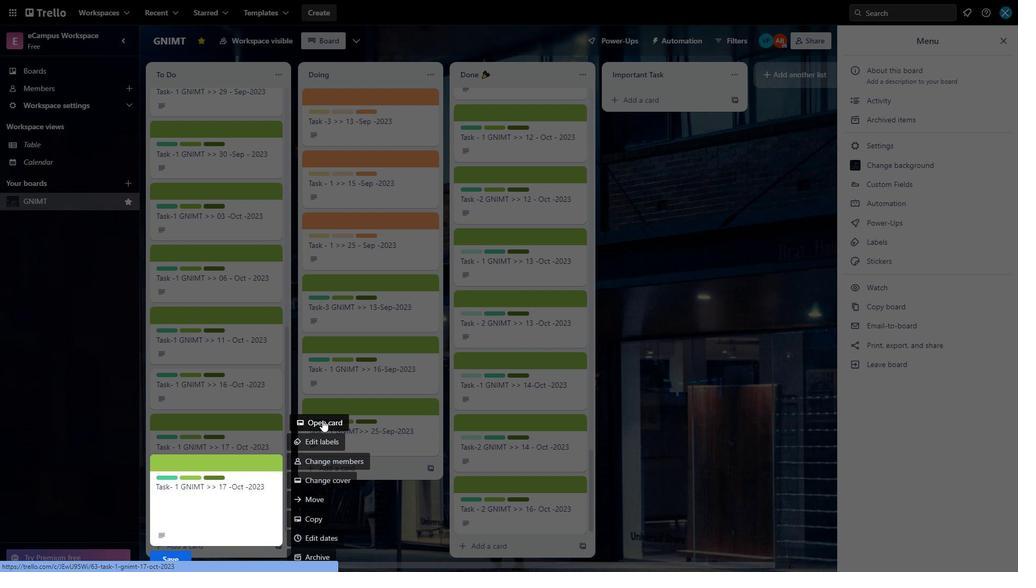 
Action: Mouse pressed left at (275, 484)
Screenshot: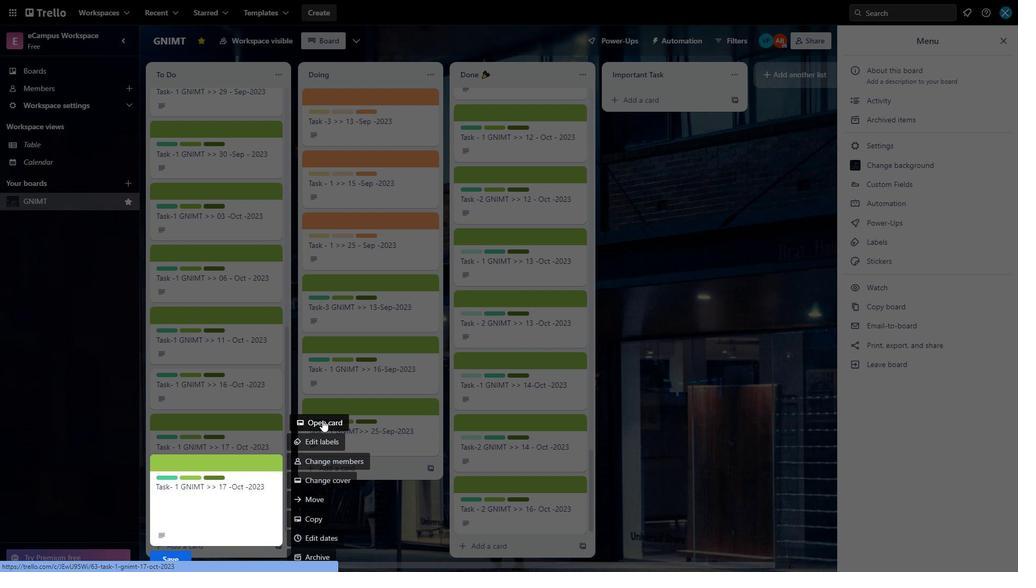 
Action: Mouse moved to (322, 419)
Screenshot: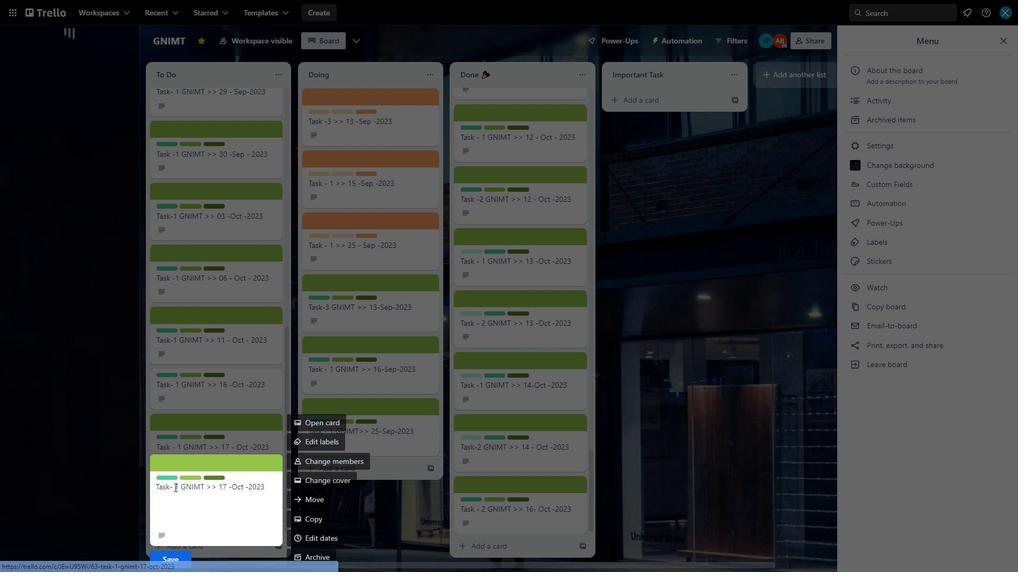 
Action: Mouse pressed left at (322, 419)
Screenshot: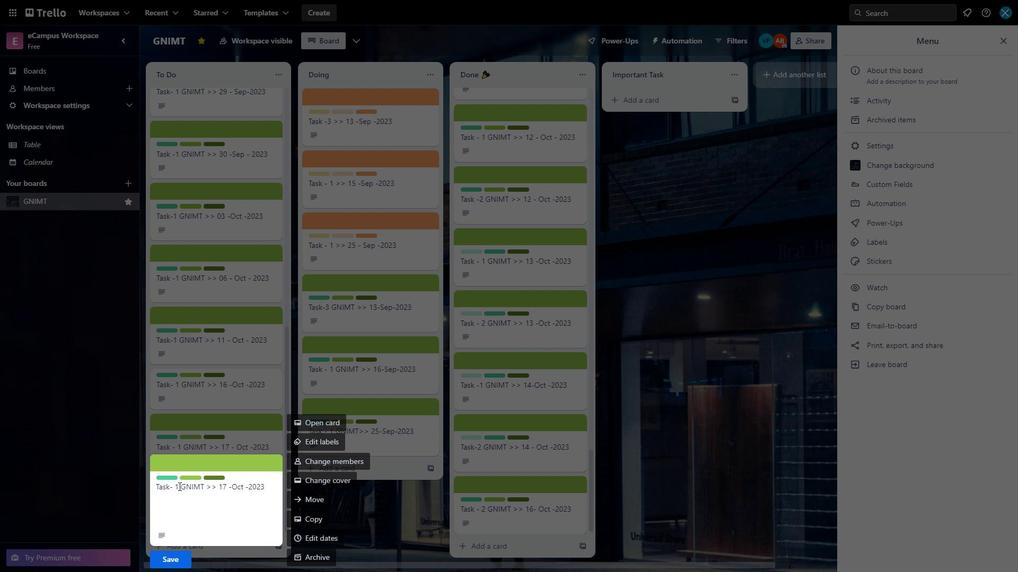 
Action: Mouse moved to (178, 486)
Screenshot: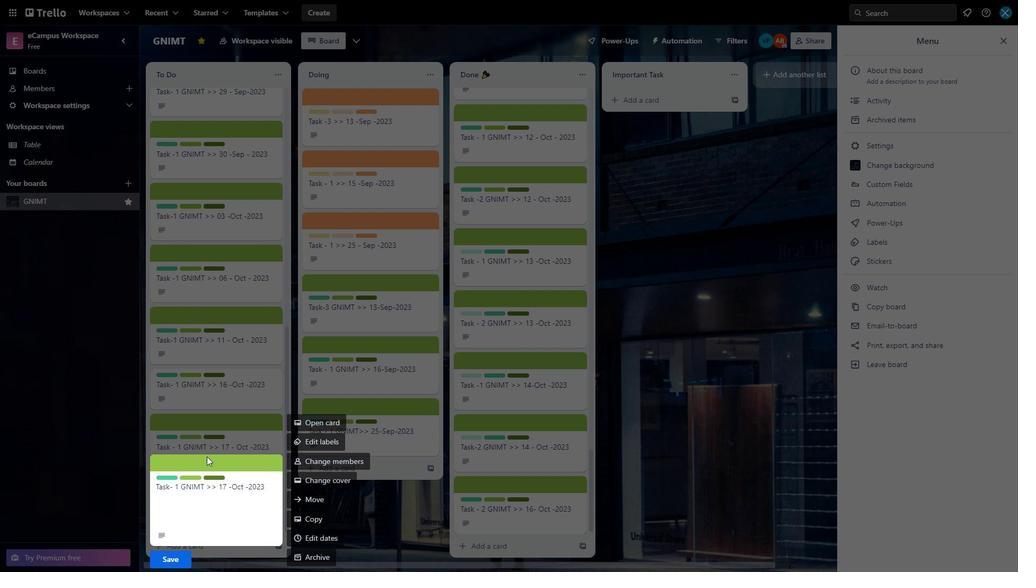 
Action: Mouse pressed left at (178, 486)
Screenshot: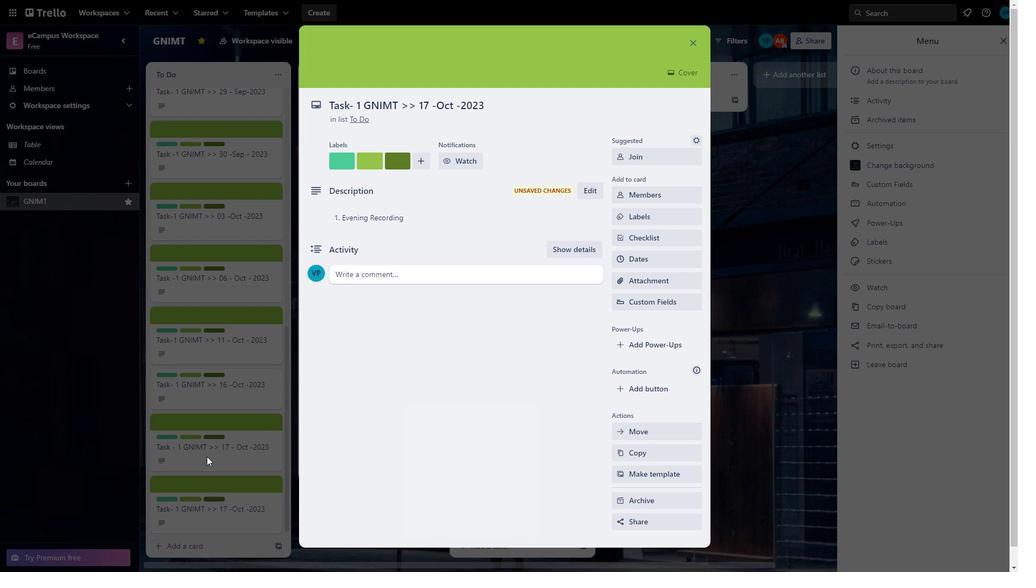 
Action: Mouse moved to (206, 457)
Screenshot: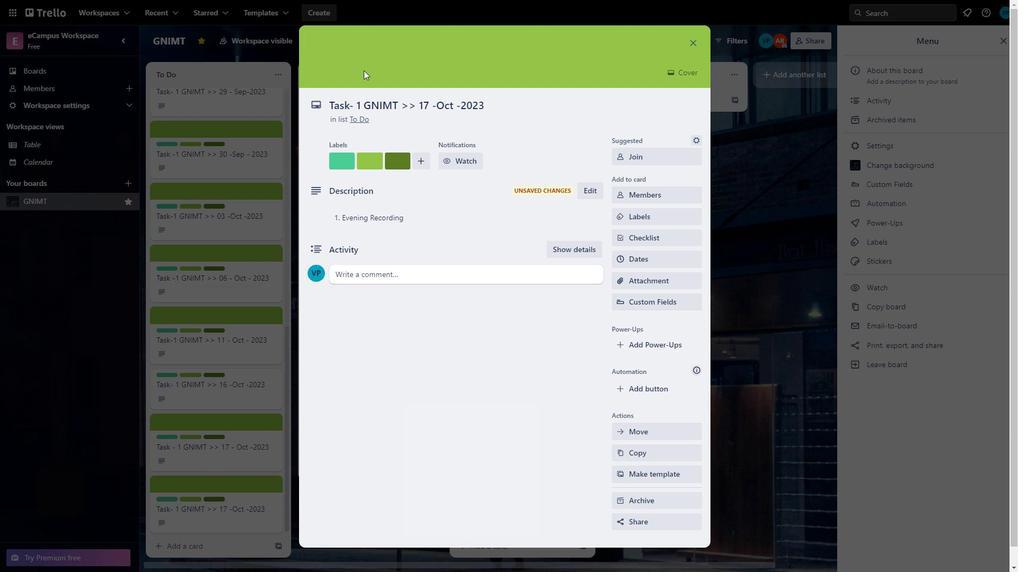 
Action: Key pressed <Key.backspace>2
Screenshot: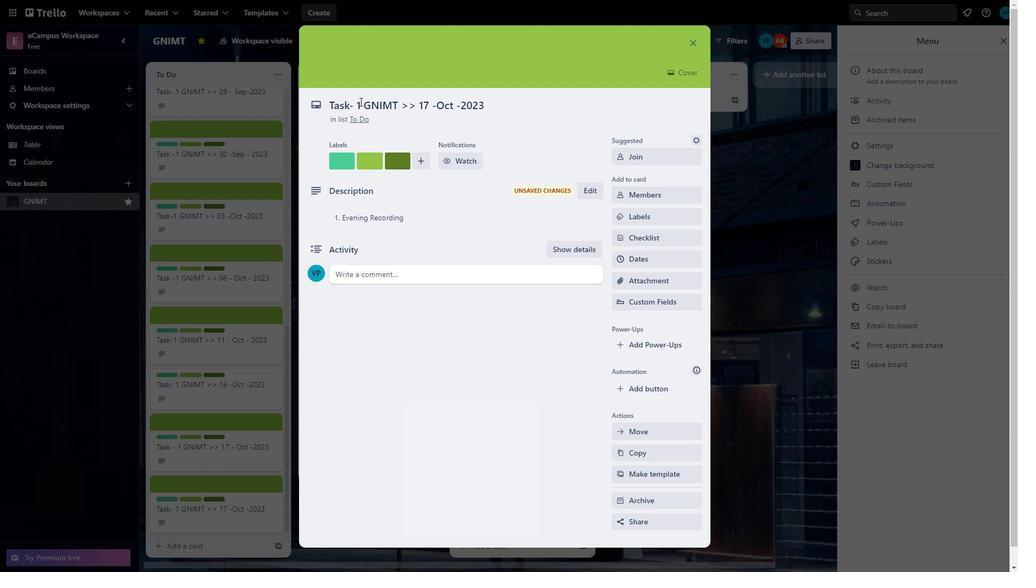 
Action: Mouse moved to (358, 99)
Screenshot: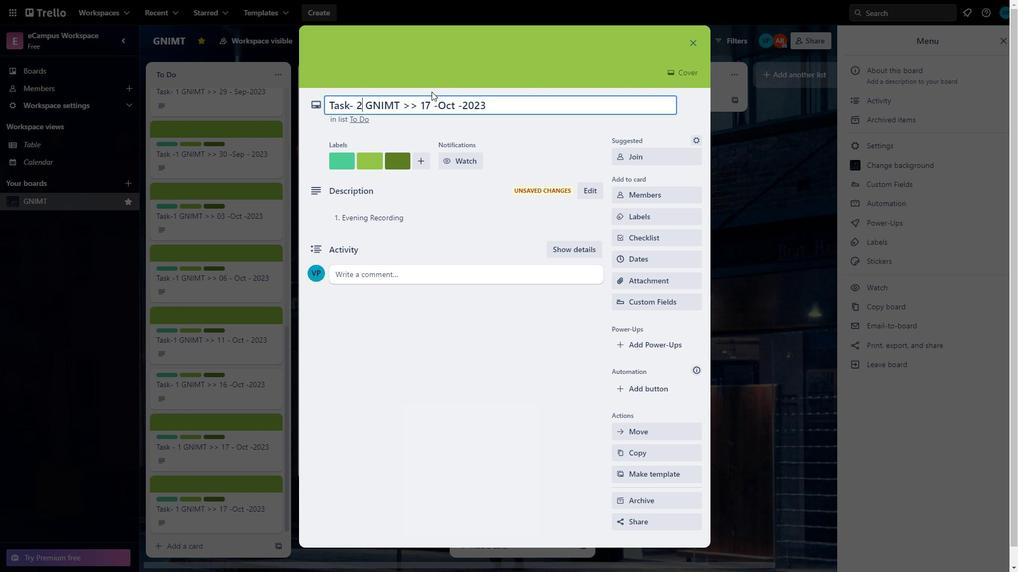 
Action: Mouse pressed left at (358, 99)
Screenshot: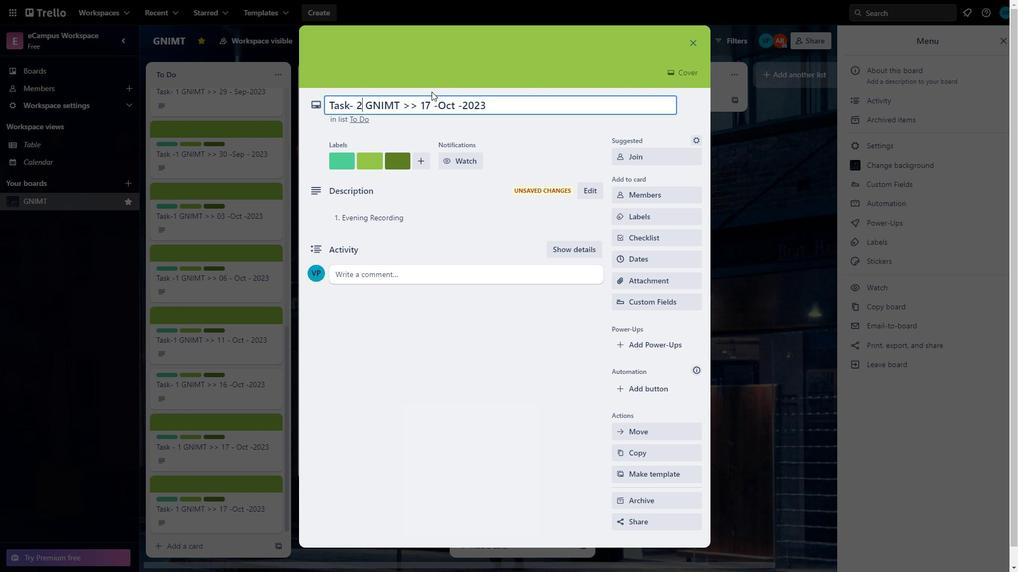 
Action: Mouse moved to (431, 91)
Screenshot: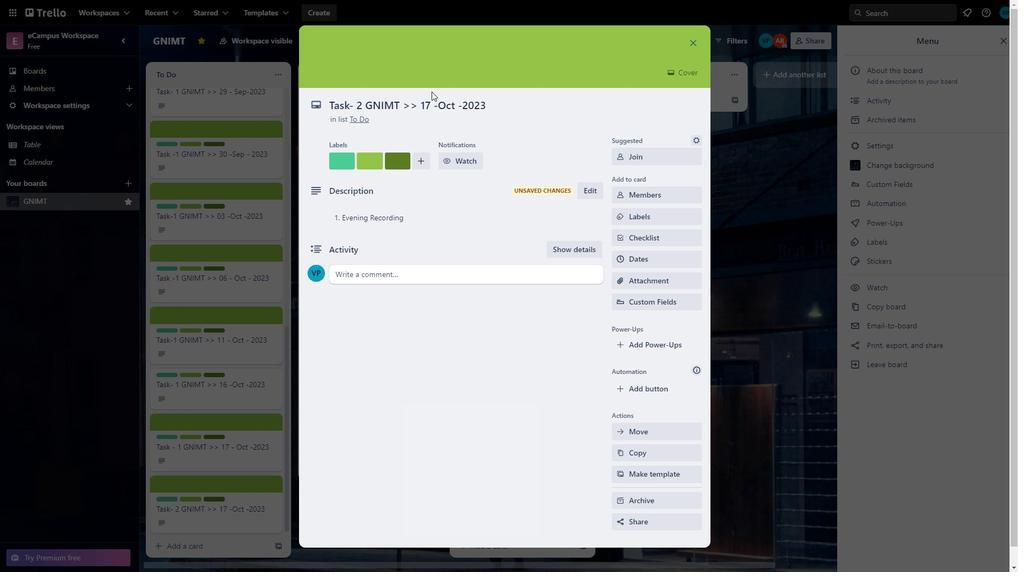 
Action: Key pressed <Key.backspace>2<Key.enter>
Screenshot: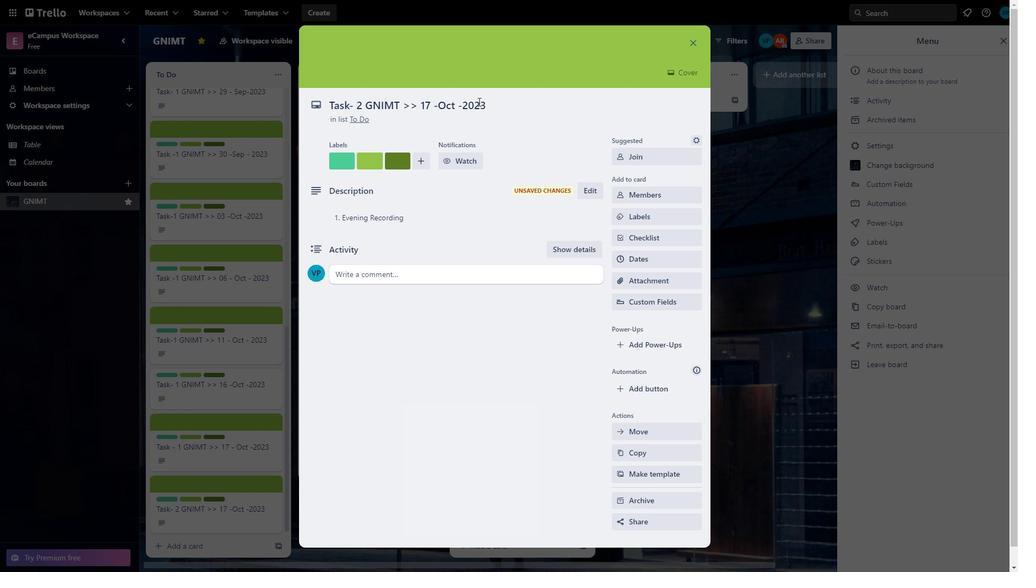 
Action: Mouse moved to (699, 41)
Screenshot: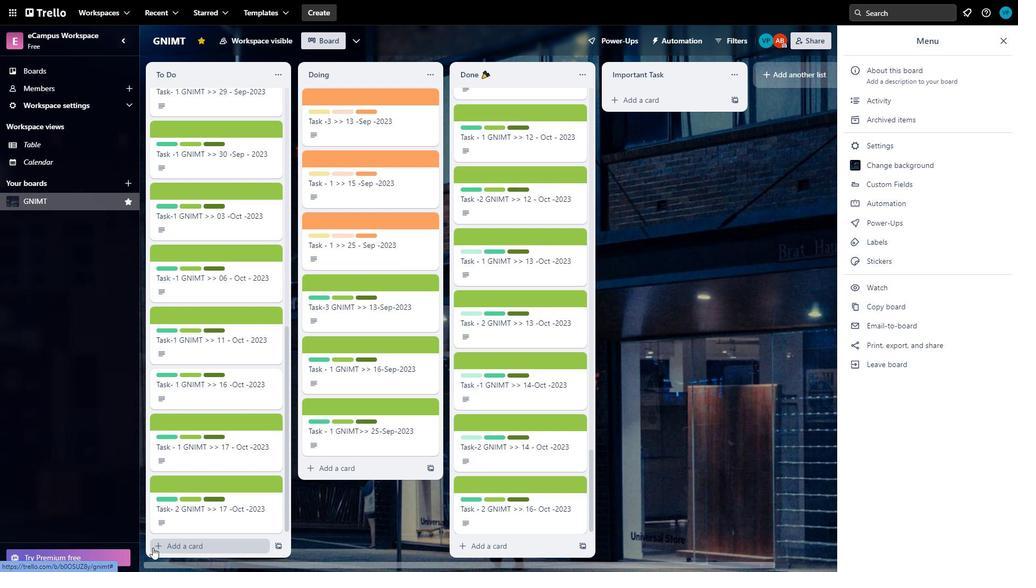 
Action: Mouse pressed left at (699, 41)
Screenshot: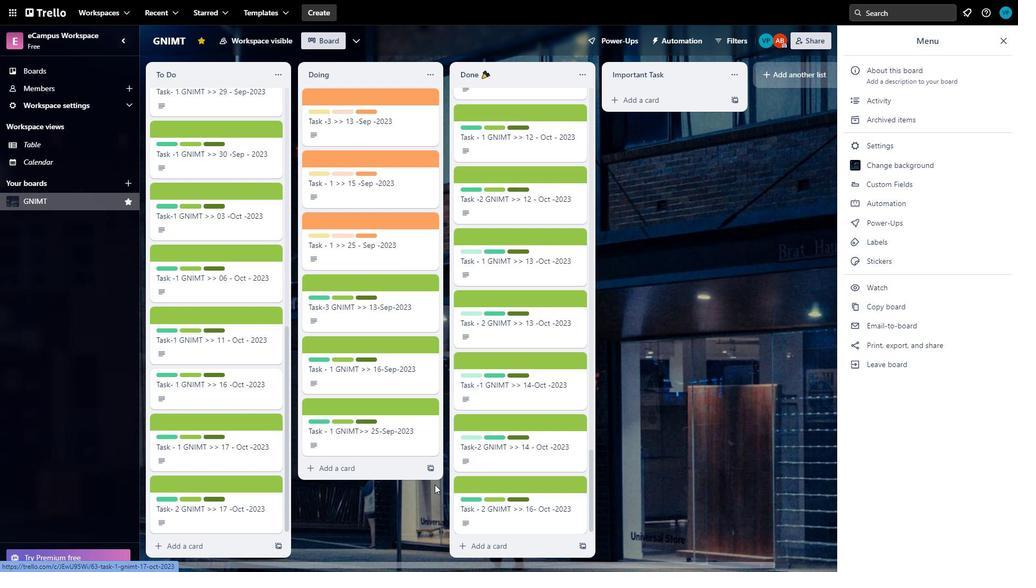 
Action: Mouse moved to (213, 444)
Screenshot: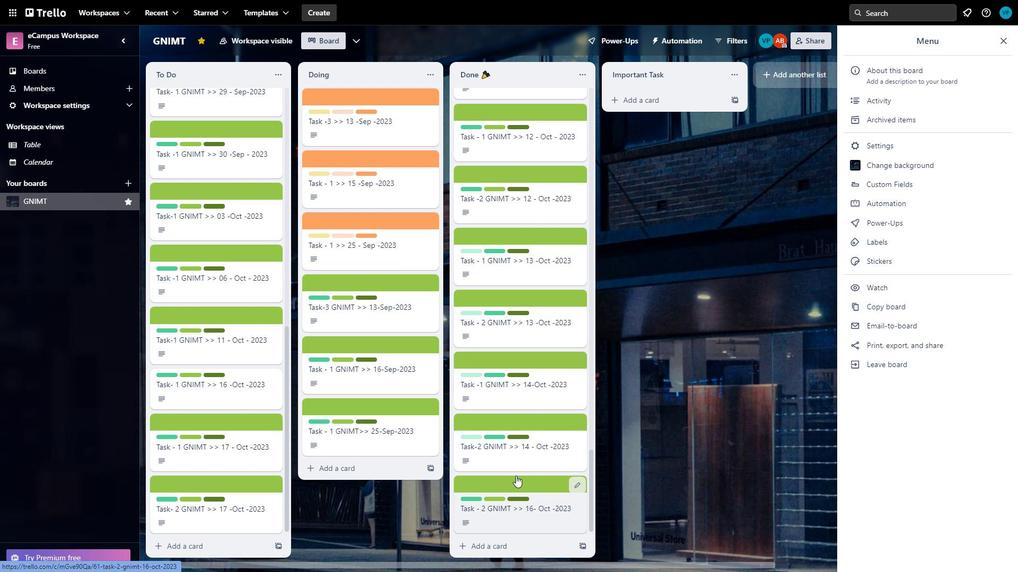 
Action: Mouse scrolled (213, 444) with delta (0, 0)
Screenshot: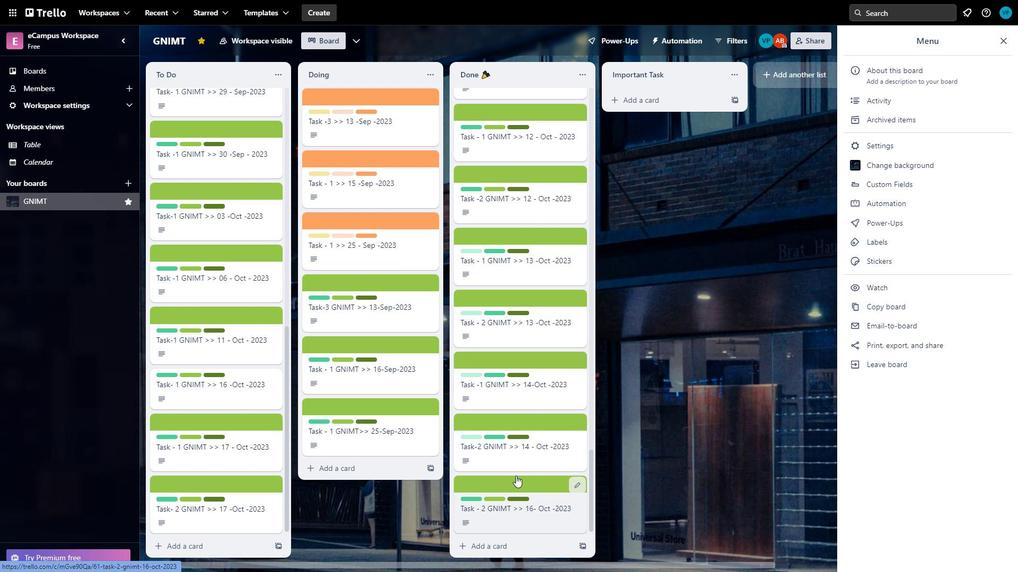 
Action: Mouse moved to (213, 483)
Screenshot: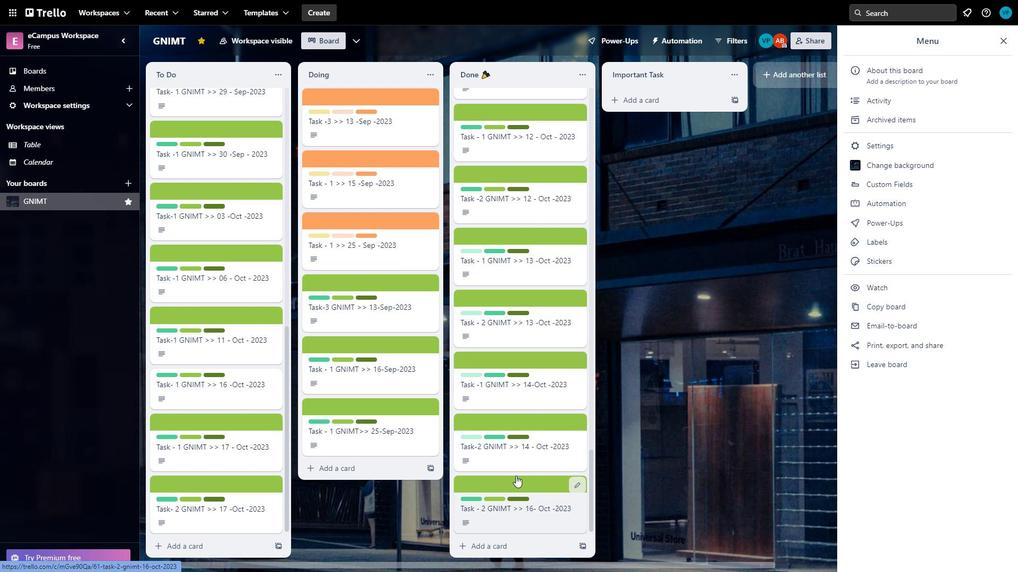 
Action: Mouse scrolled (213, 483) with delta (0, 0)
Screenshot: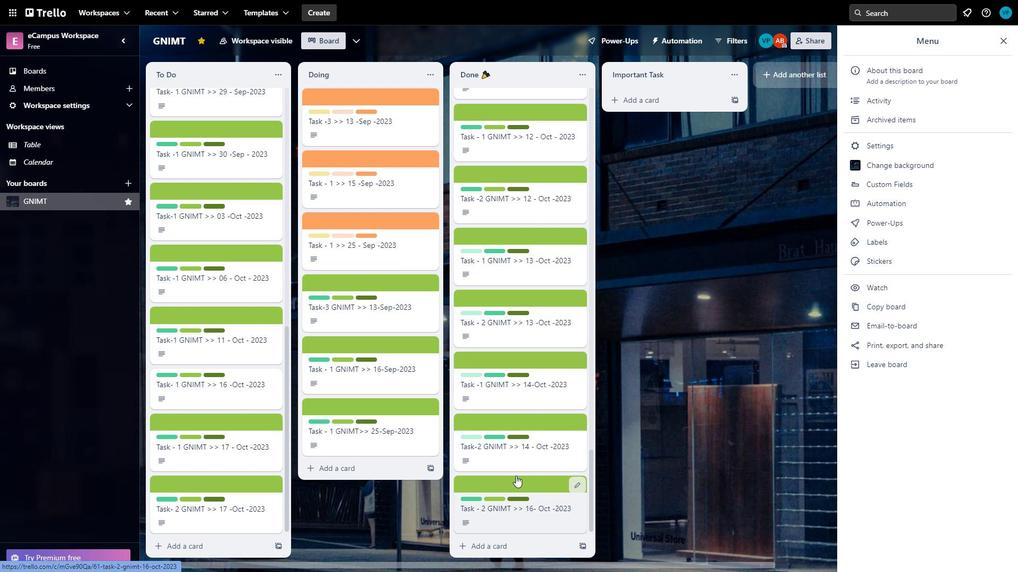 
Action: Mouse moved to (213, 498)
Screenshot: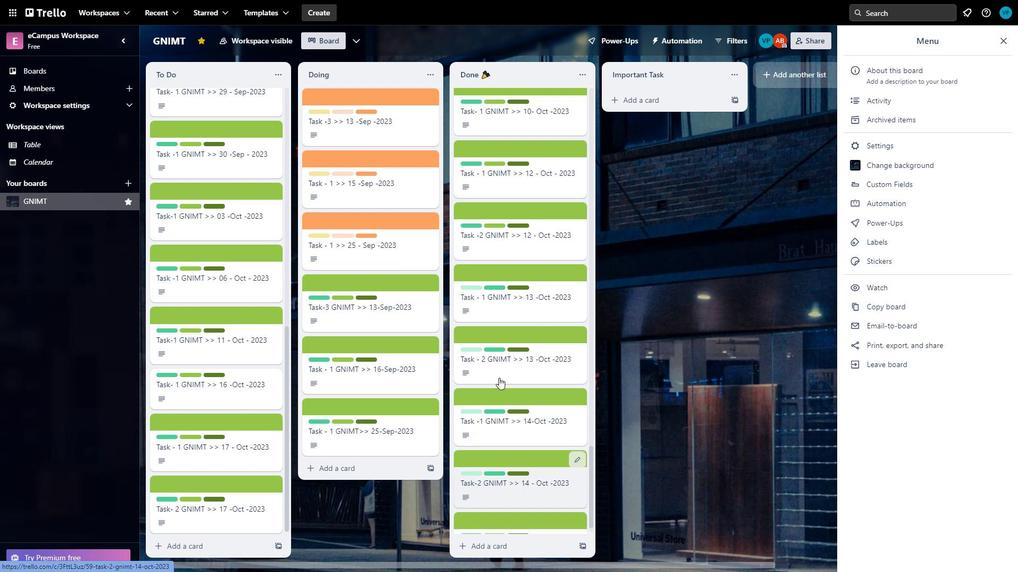 
Action: Mouse scrolled (213, 497) with delta (0, 0)
Screenshot: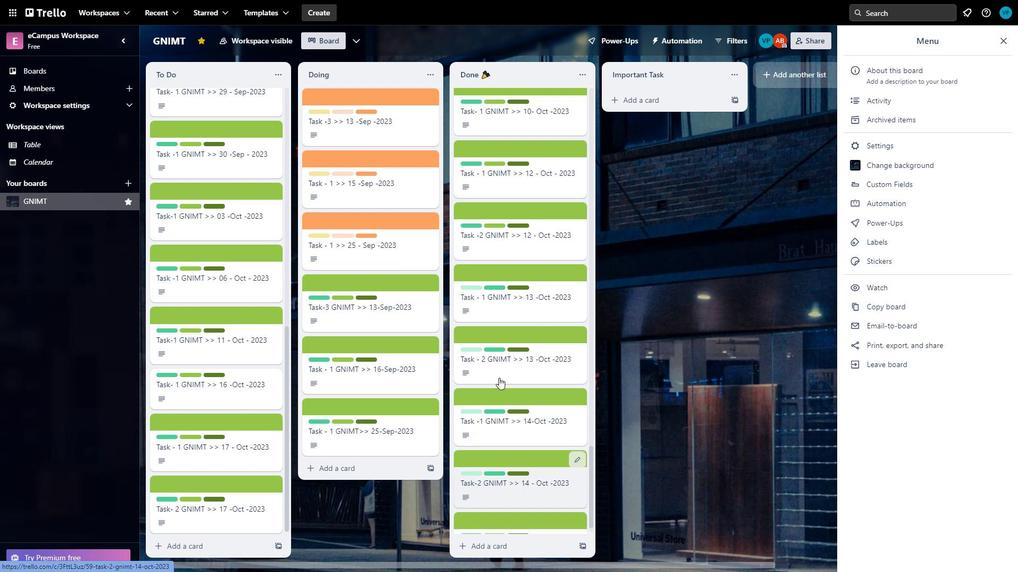 
Action: Mouse moved to (213, 505)
Screenshot: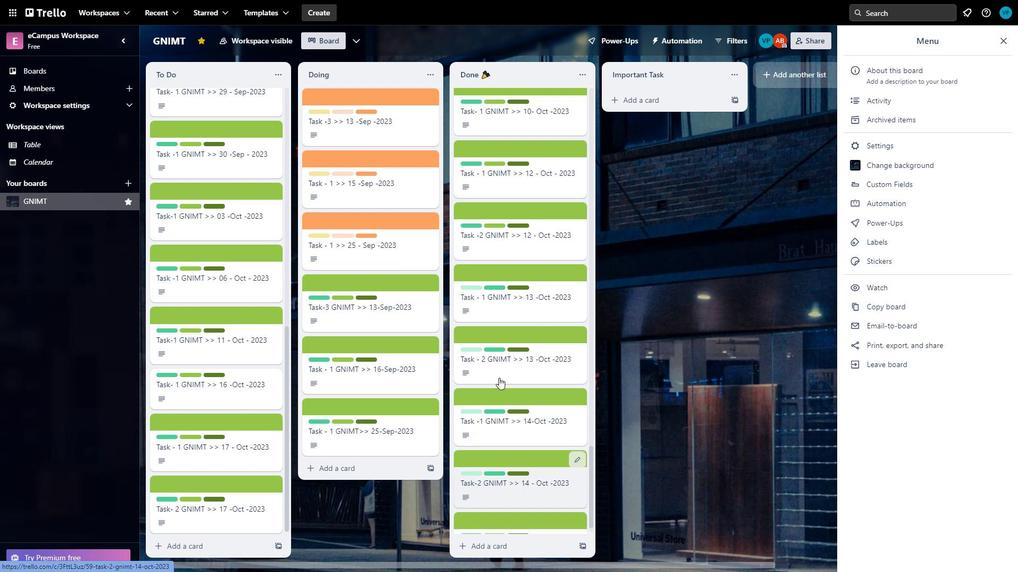 
Action: Mouse scrolled (213, 504) with delta (0, 0)
Screenshot: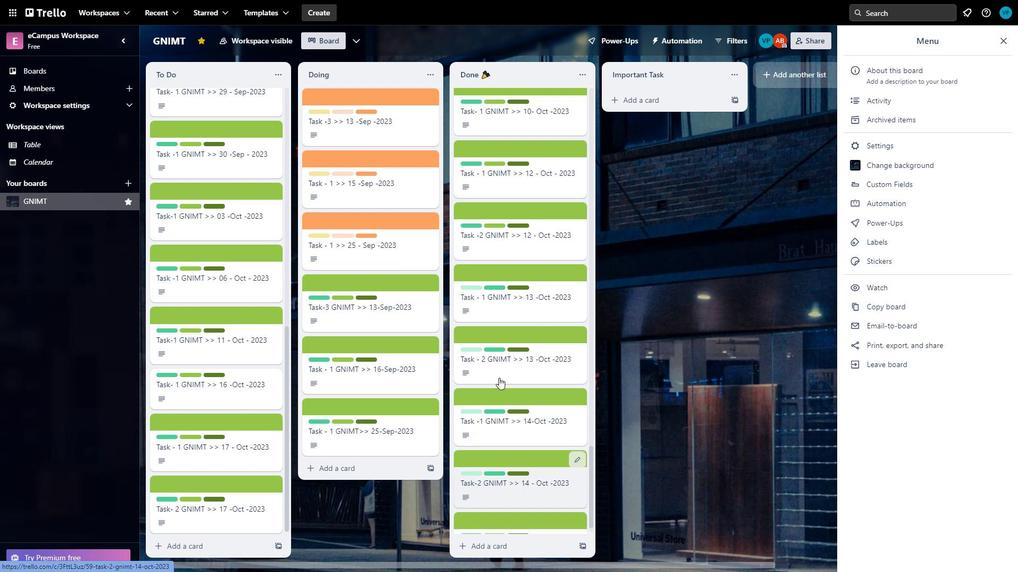 
Action: Mouse moved to (214, 512)
Screenshot: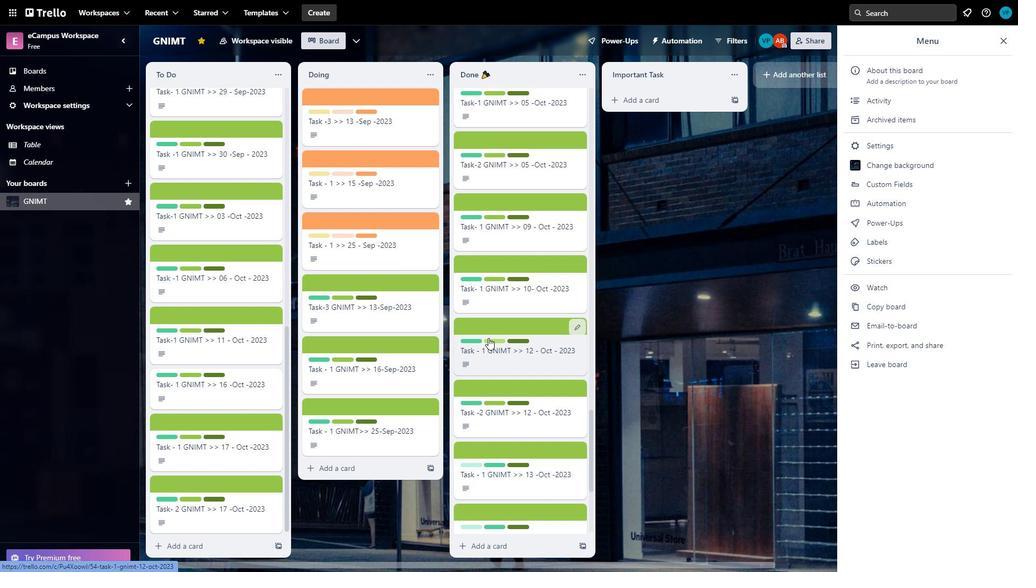 
Action: Mouse scrolled (214, 511) with delta (0, 0)
Screenshot: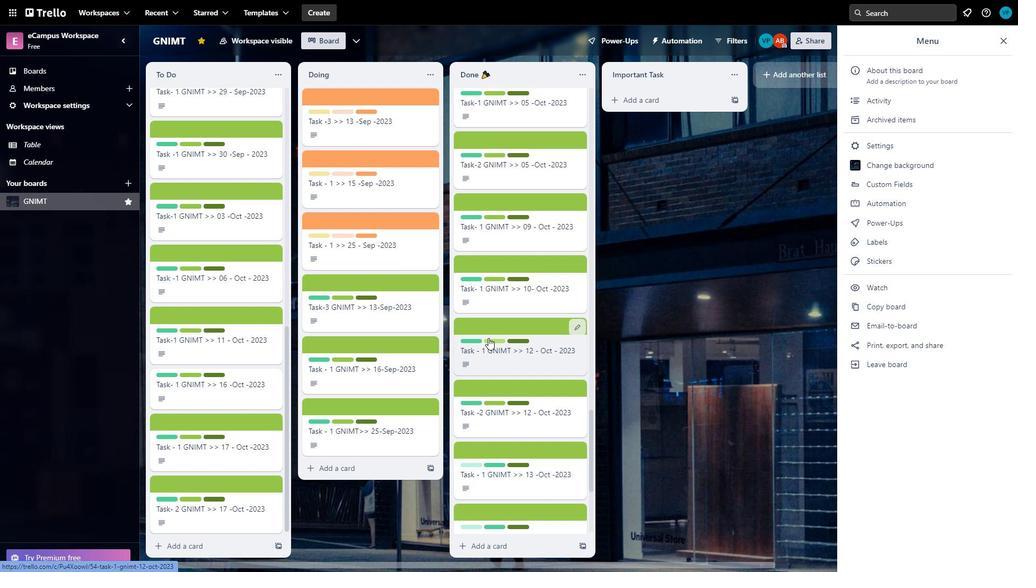 
Action: Mouse moved to (214, 514)
